 Task: Search one way flight ticket for 3 adults, 3 children in premium economy from Lake Charles: Lake Charles Regional Airport to Evansville: Evansville Regional Airport on 5-3-2023. Choice of flights is Royal air maroc. Number of bags: 9 checked bags. Price is upto 79000. Outbound departure time preference is 13:15.
Action: Mouse moved to (325, 118)
Screenshot: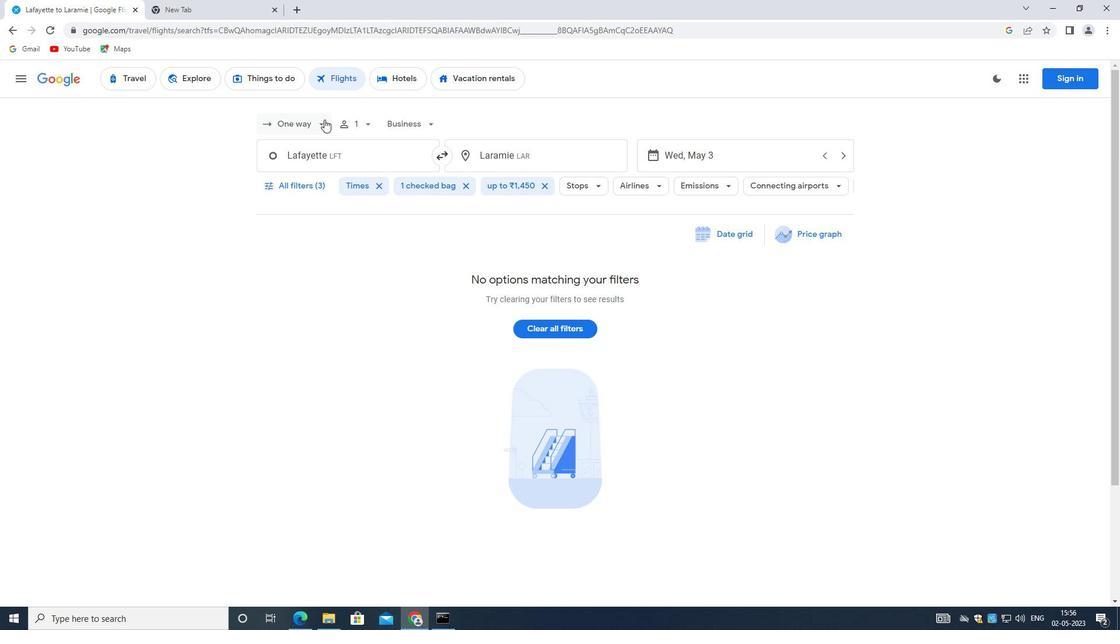 
Action: Mouse pressed left at (325, 118)
Screenshot: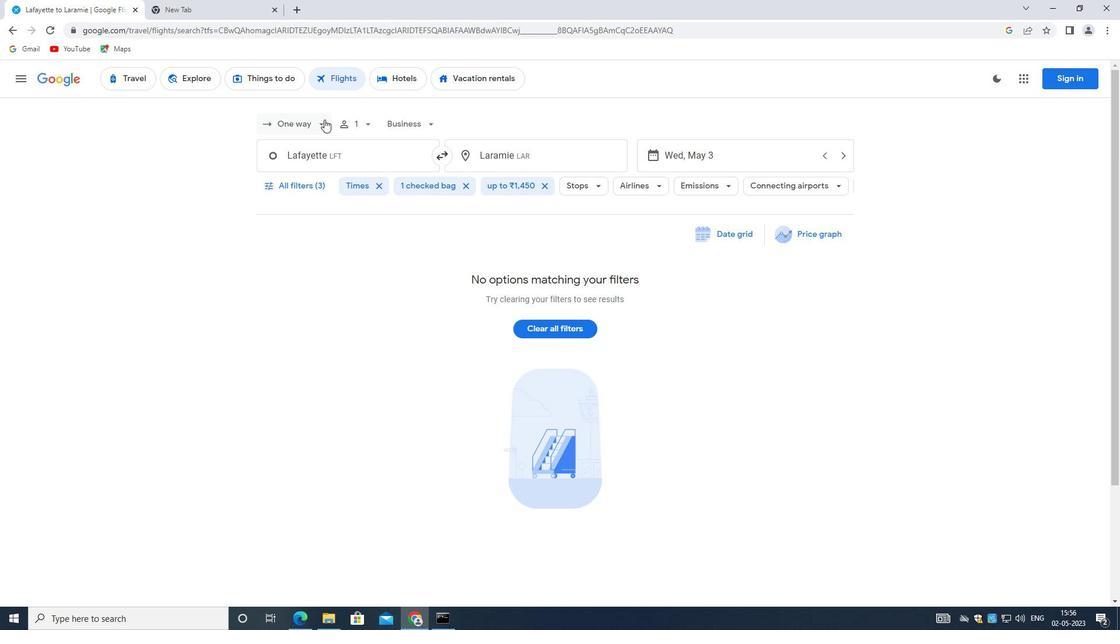 
Action: Mouse moved to (312, 177)
Screenshot: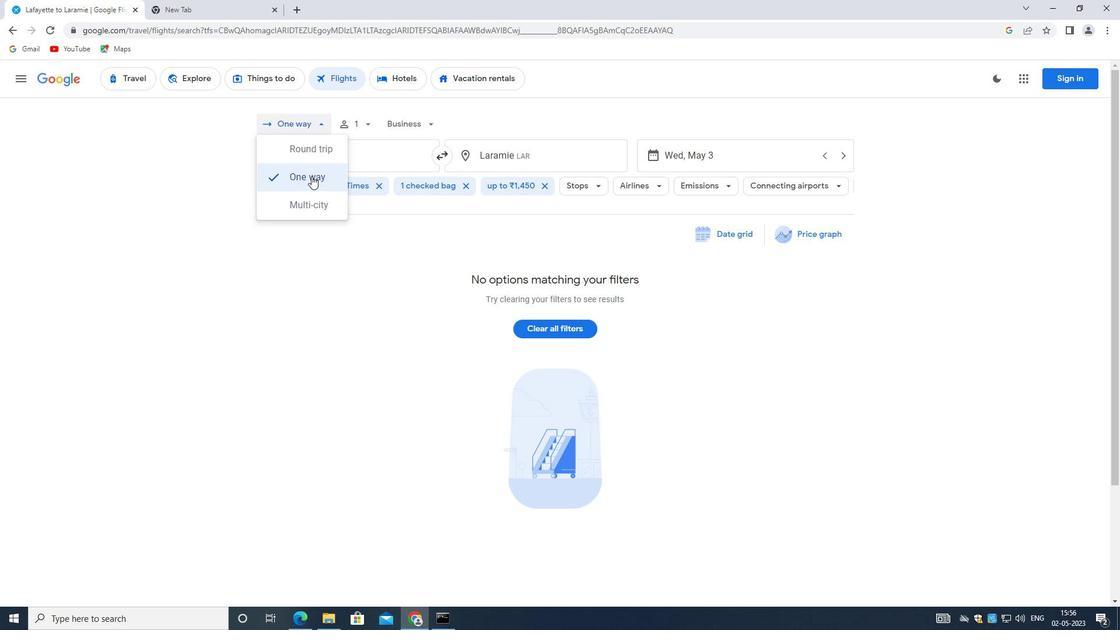 
Action: Mouse pressed left at (312, 177)
Screenshot: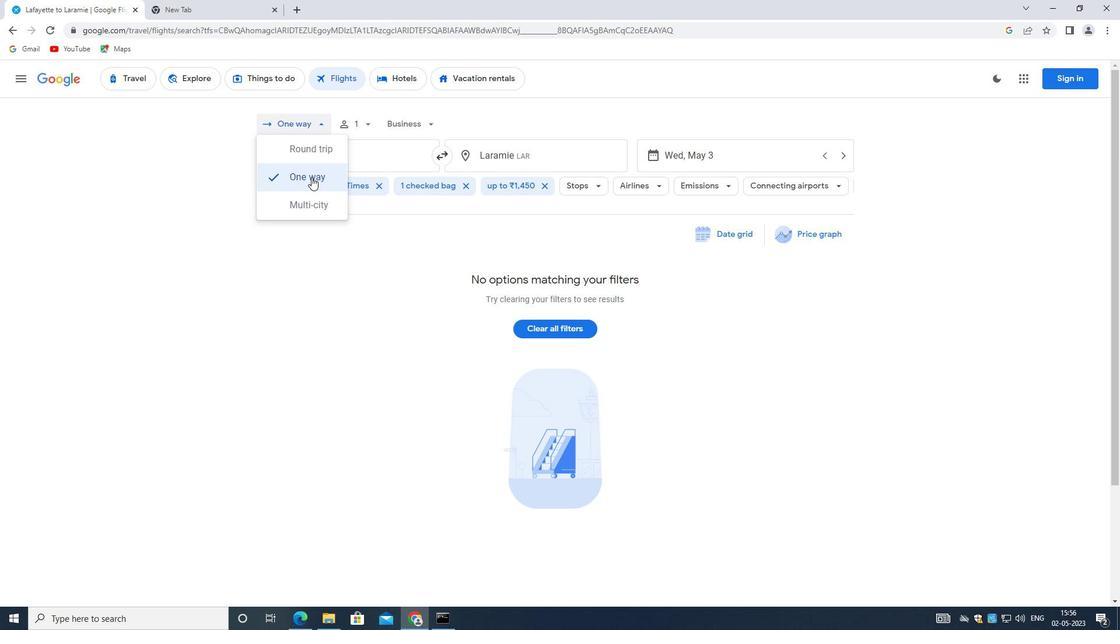 
Action: Mouse moved to (370, 128)
Screenshot: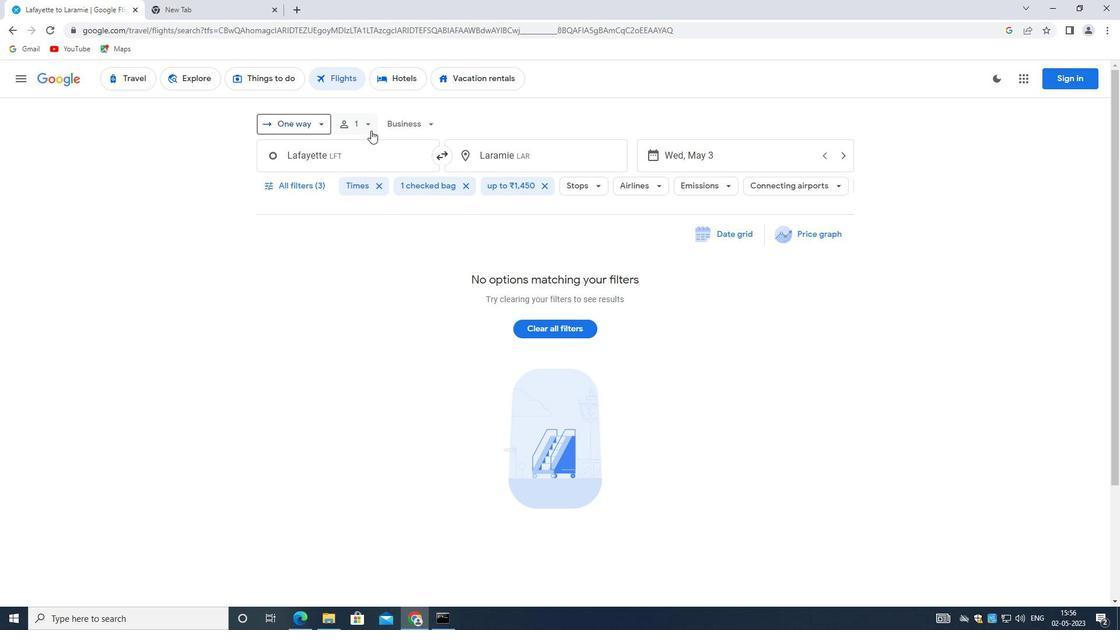 
Action: Mouse pressed left at (370, 128)
Screenshot: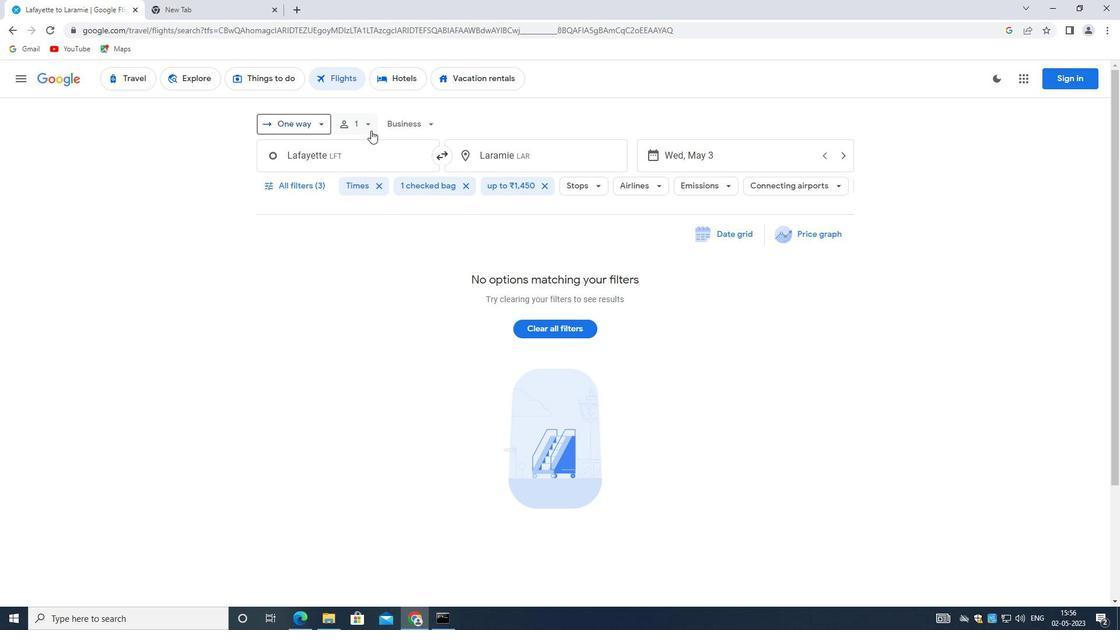 
Action: Mouse moved to (454, 153)
Screenshot: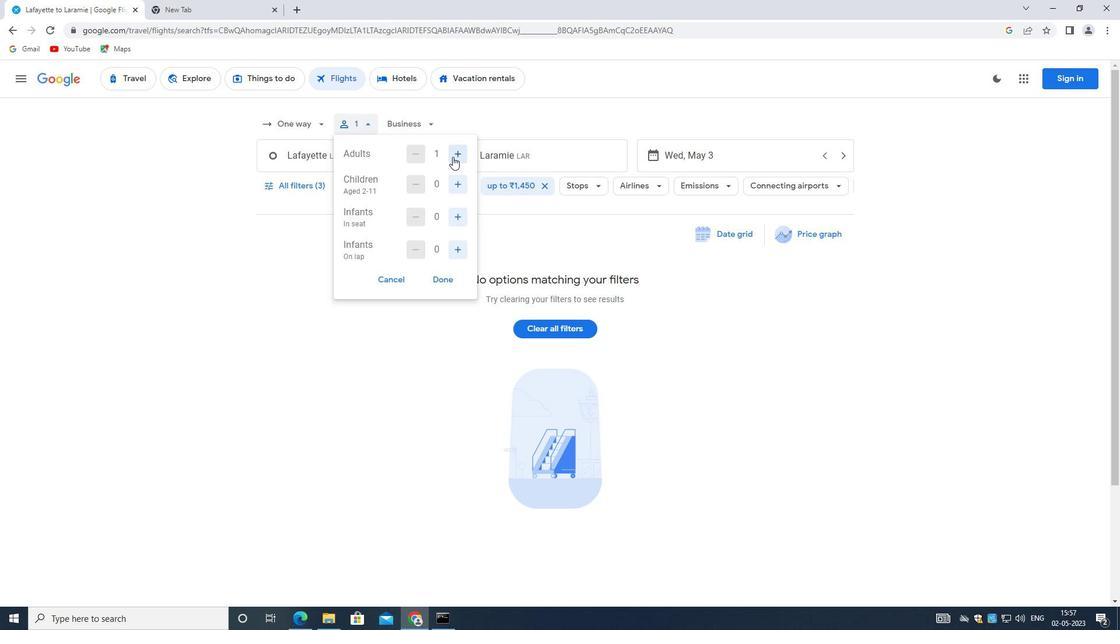 
Action: Mouse pressed left at (454, 153)
Screenshot: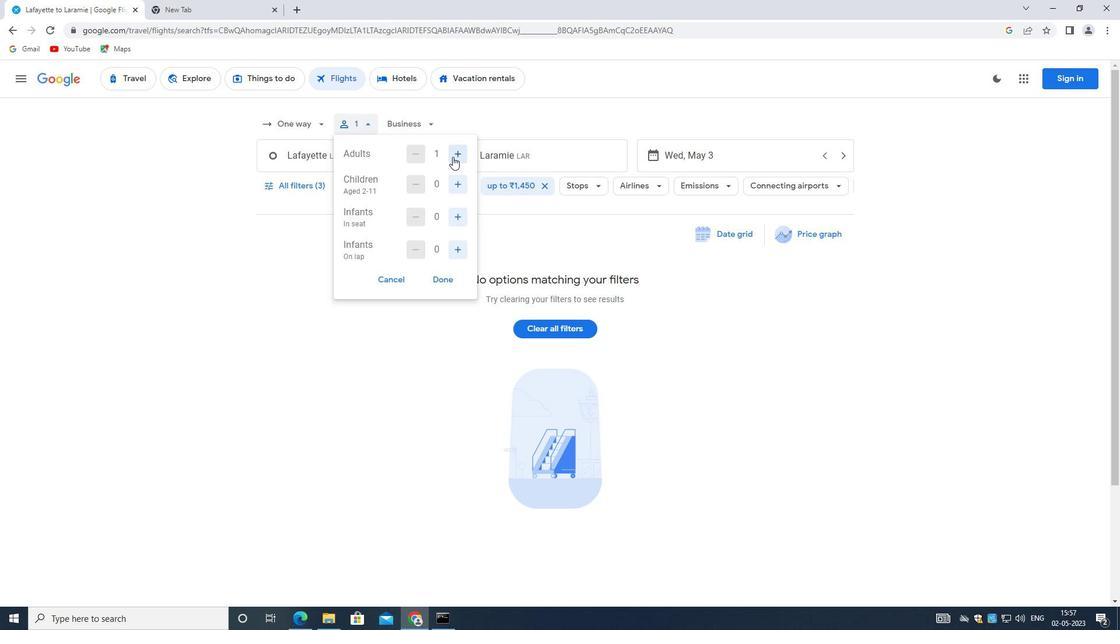 
Action: Mouse moved to (454, 152)
Screenshot: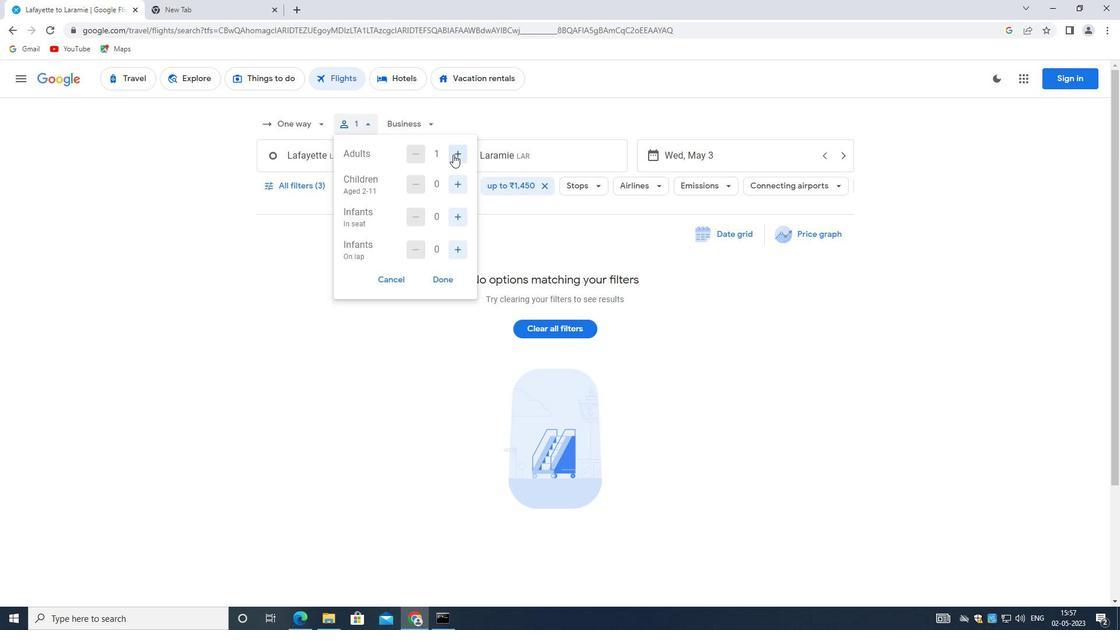 
Action: Mouse pressed left at (454, 152)
Screenshot: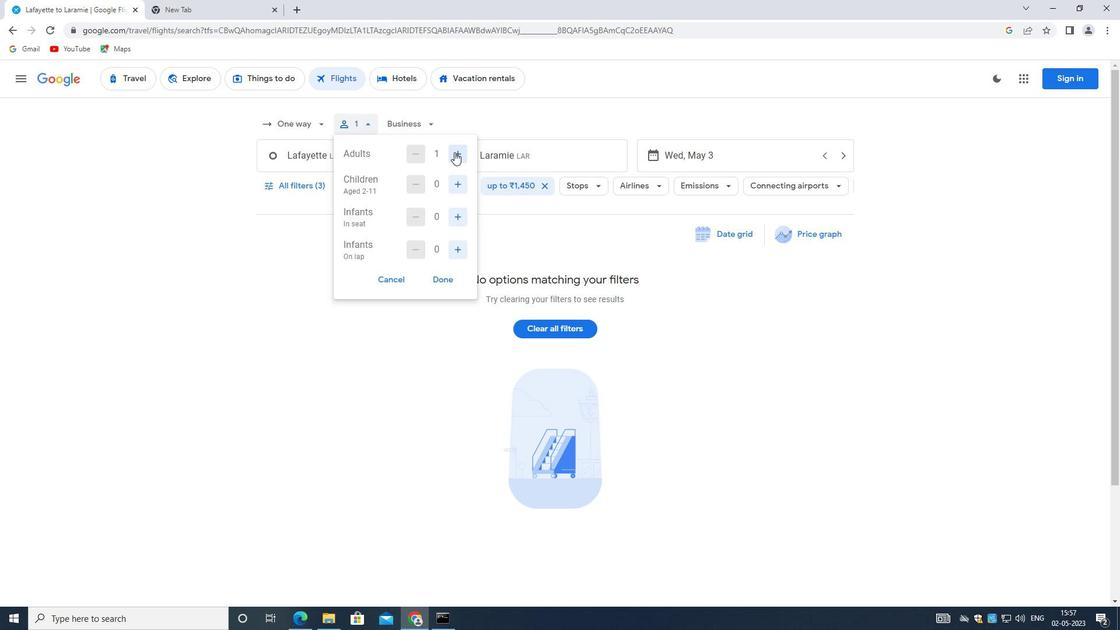 
Action: Mouse pressed left at (454, 152)
Screenshot: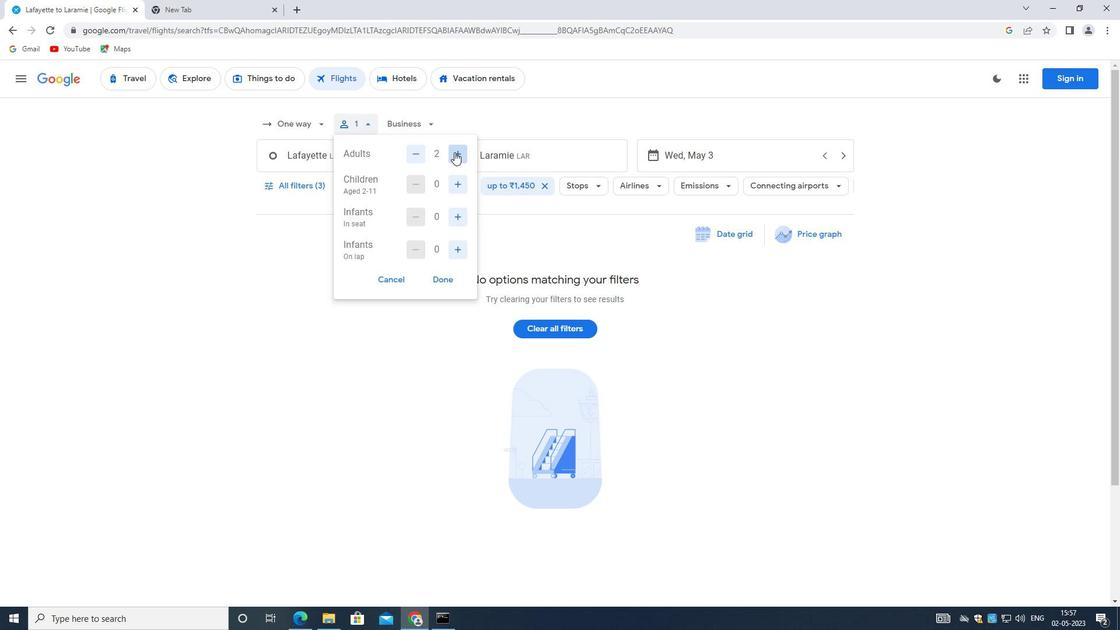 
Action: Mouse moved to (416, 152)
Screenshot: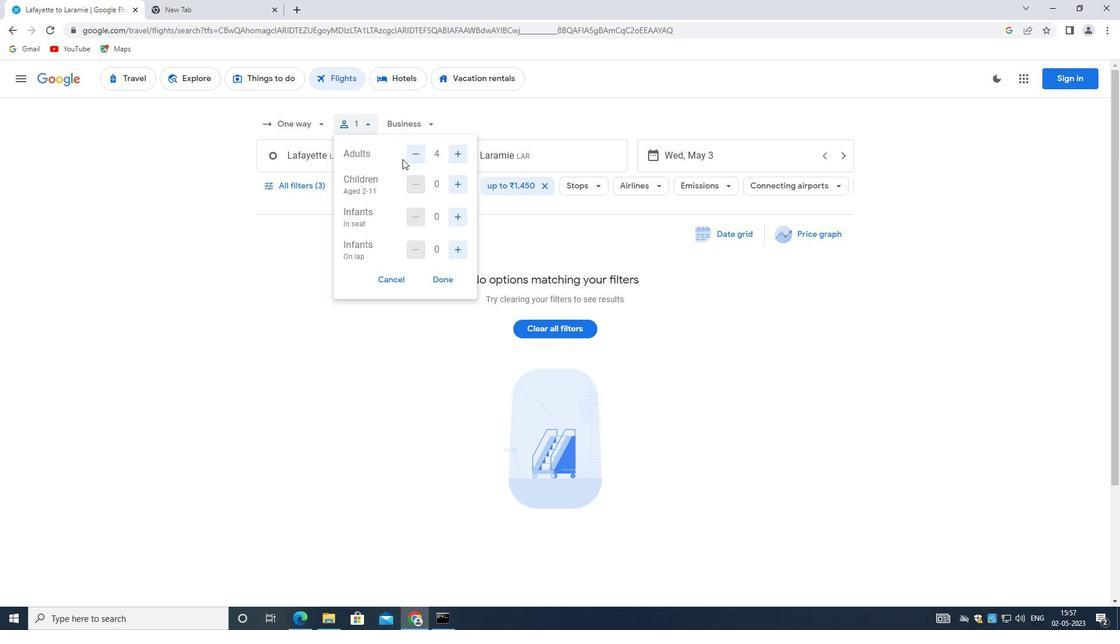 
Action: Mouse pressed left at (416, 152)
Screenshot: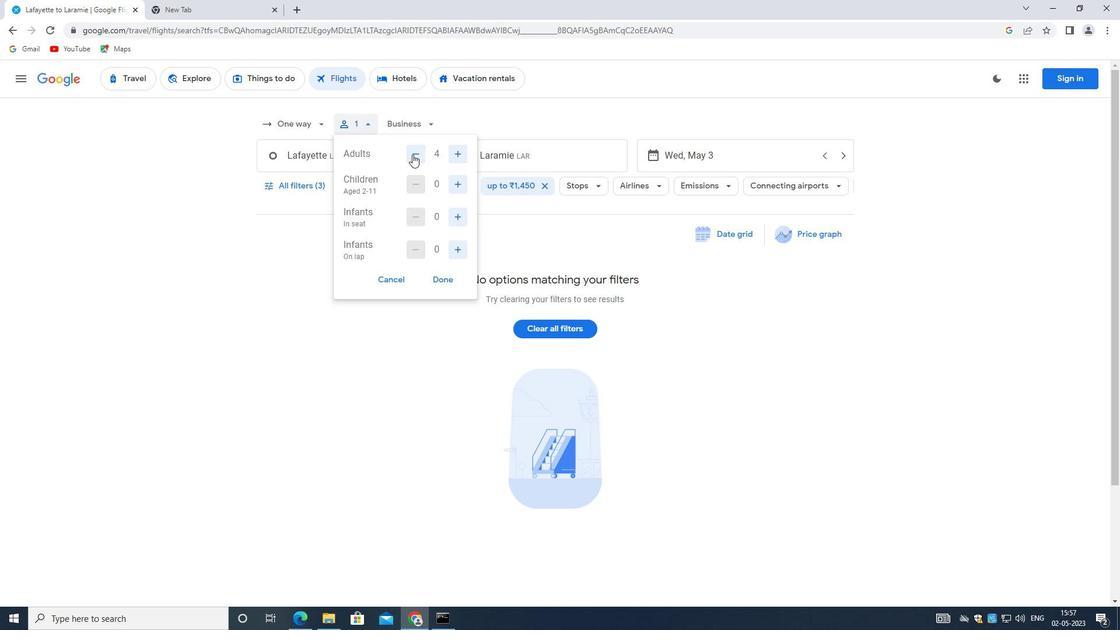
Action: Mouse moved to (455, 182)
Screenshot: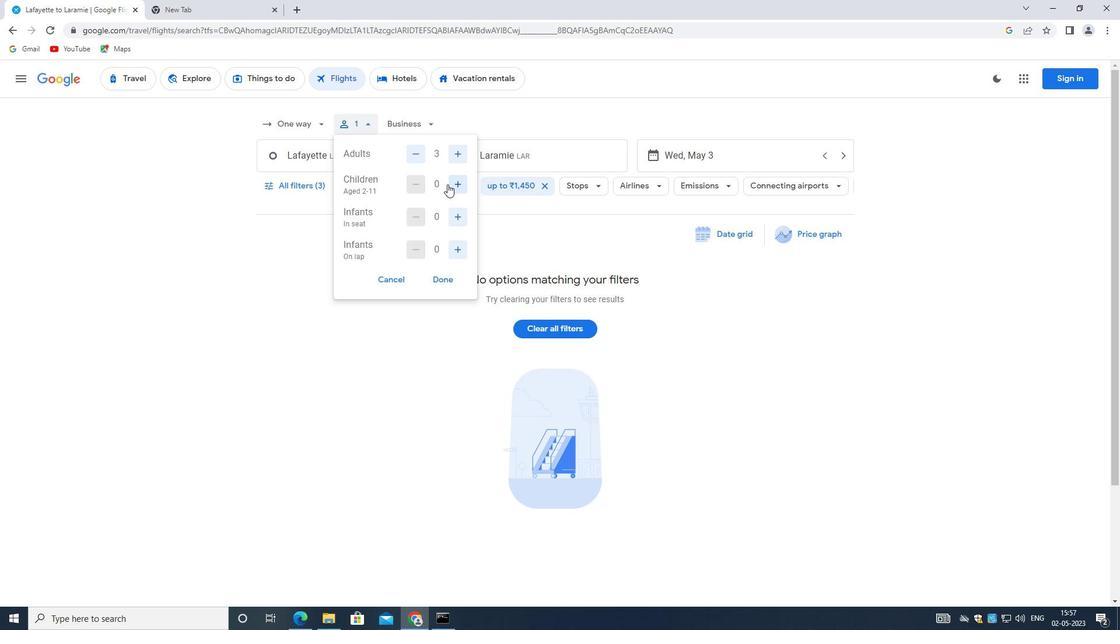 
Action: Mouse pressed left at (455, 182)
Screenshot: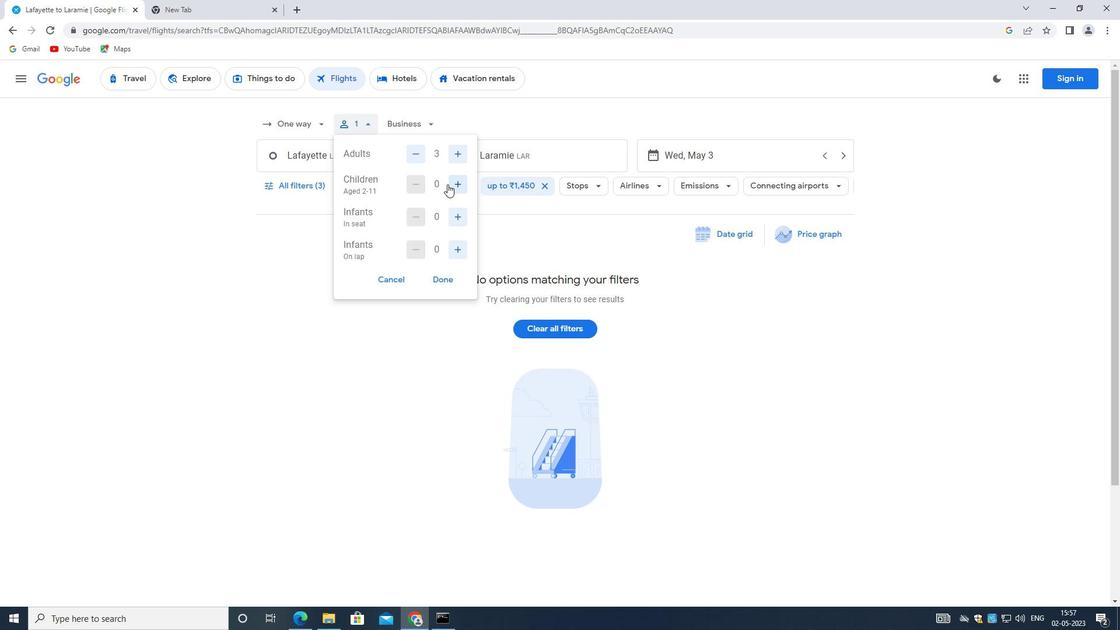 
Action: Mouse pressed left at (455, 182)
Screenshot: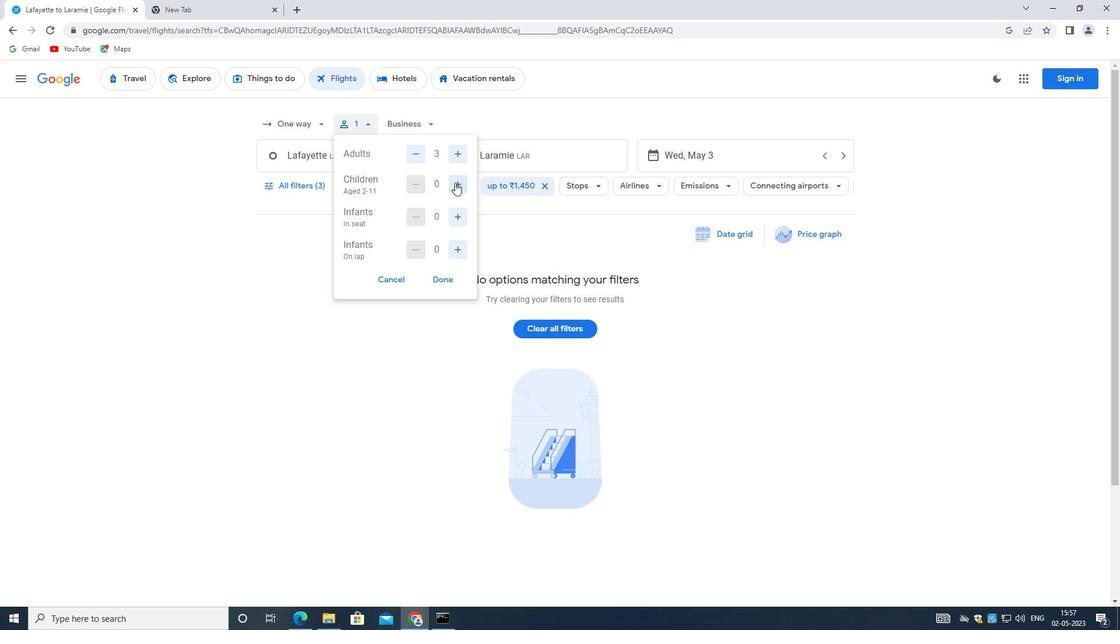 
Action: Mouse pressed left at (455, 182)
Screenshot: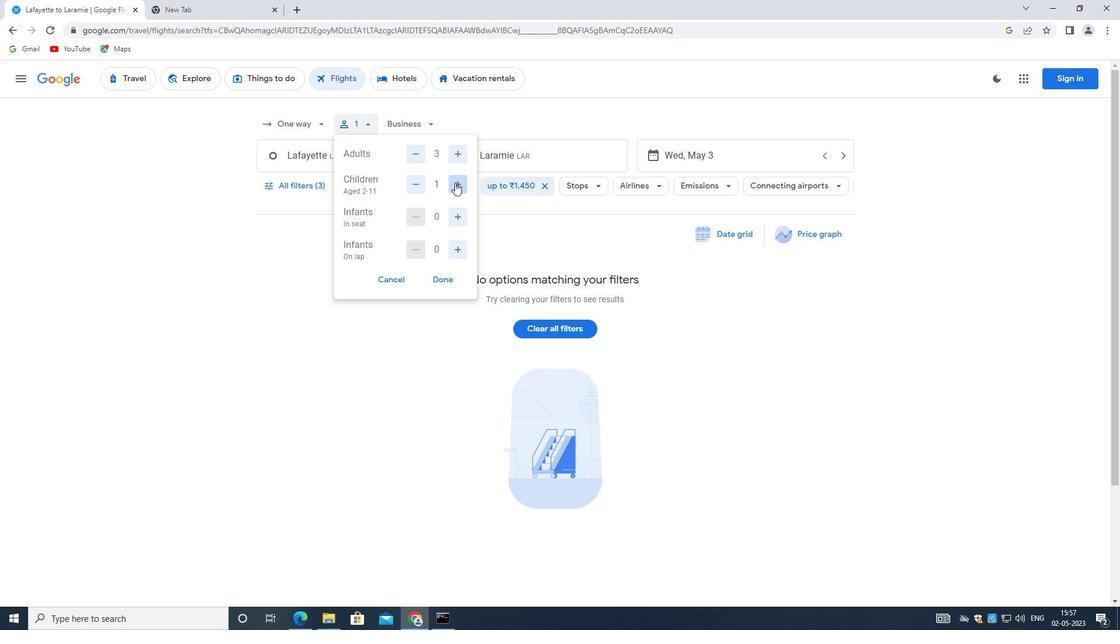 
Action: Mouse moved to (446, 280)
Screenshot: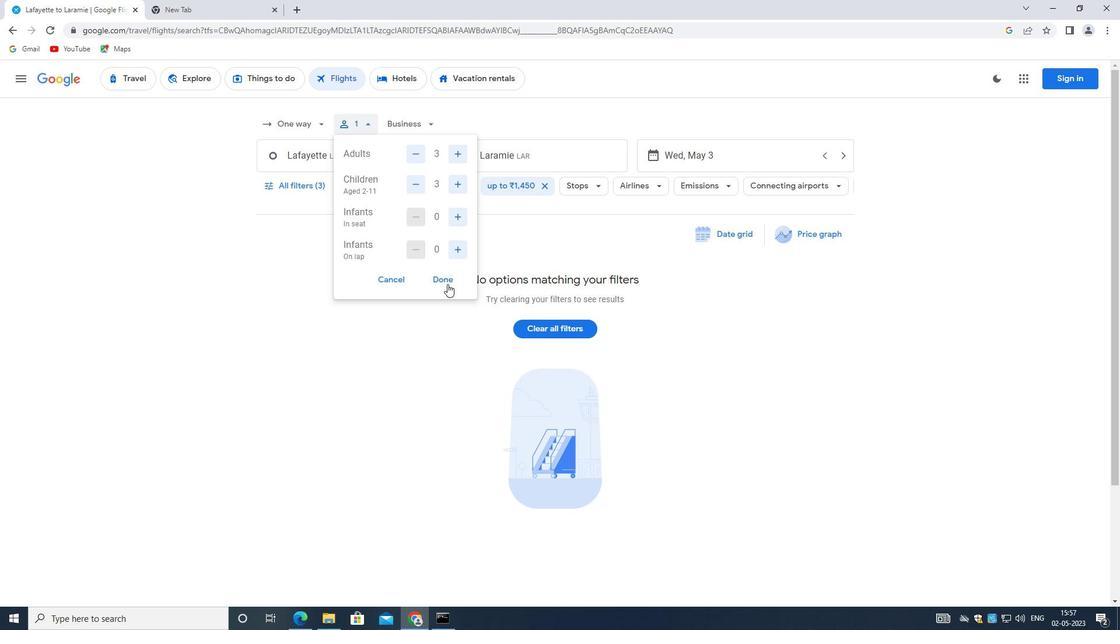 
Action: Mouse pressed left at (446, 280)
Screenshot: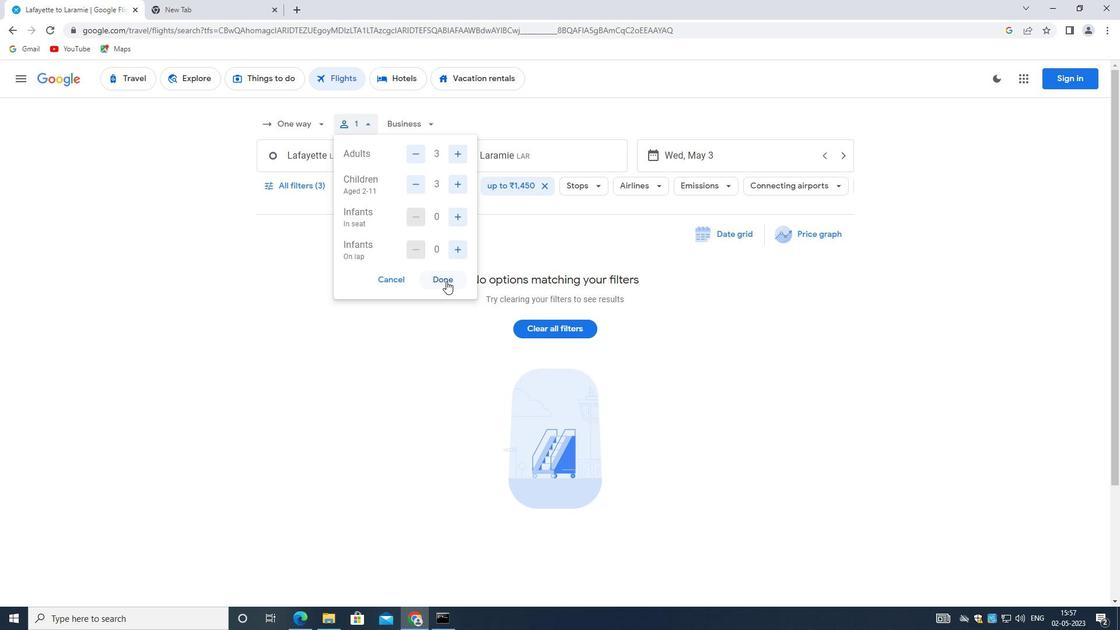 
Action: Mouse moved to (408, 130)
Screenshot: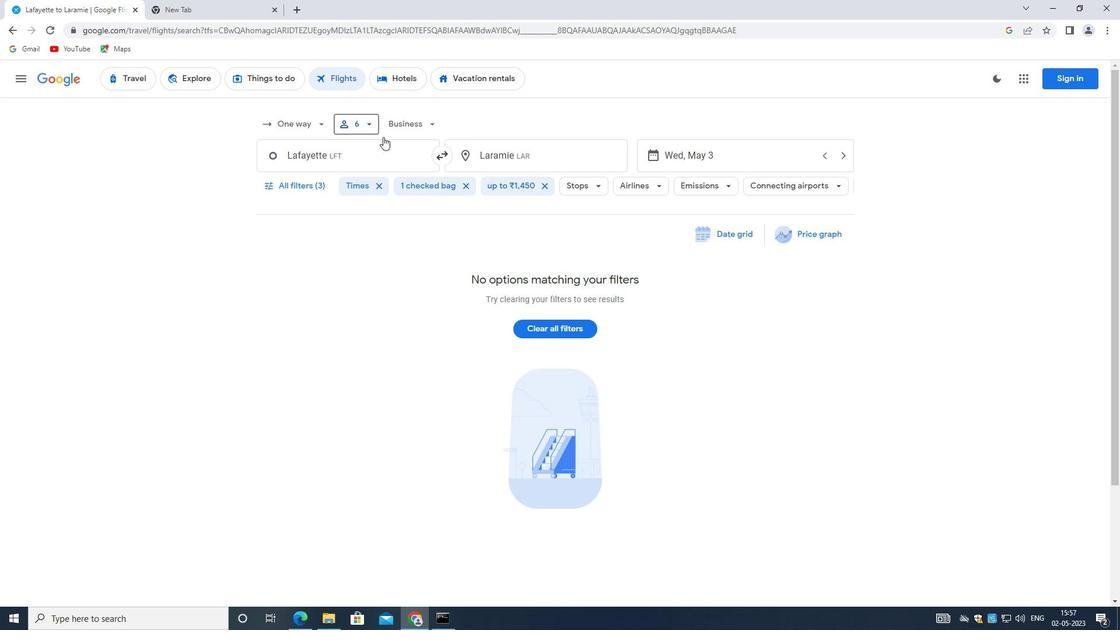 
Action: Mouse pressed left at (408, 130)
Screenshot: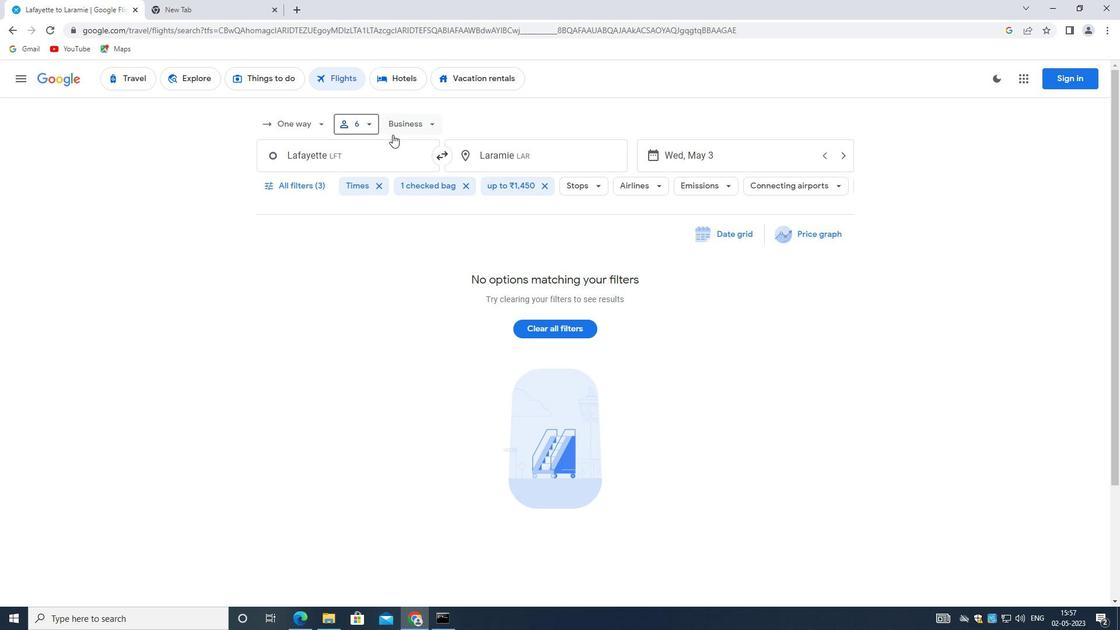 
Action: Mouse moved to (425, 151)
Screenshot: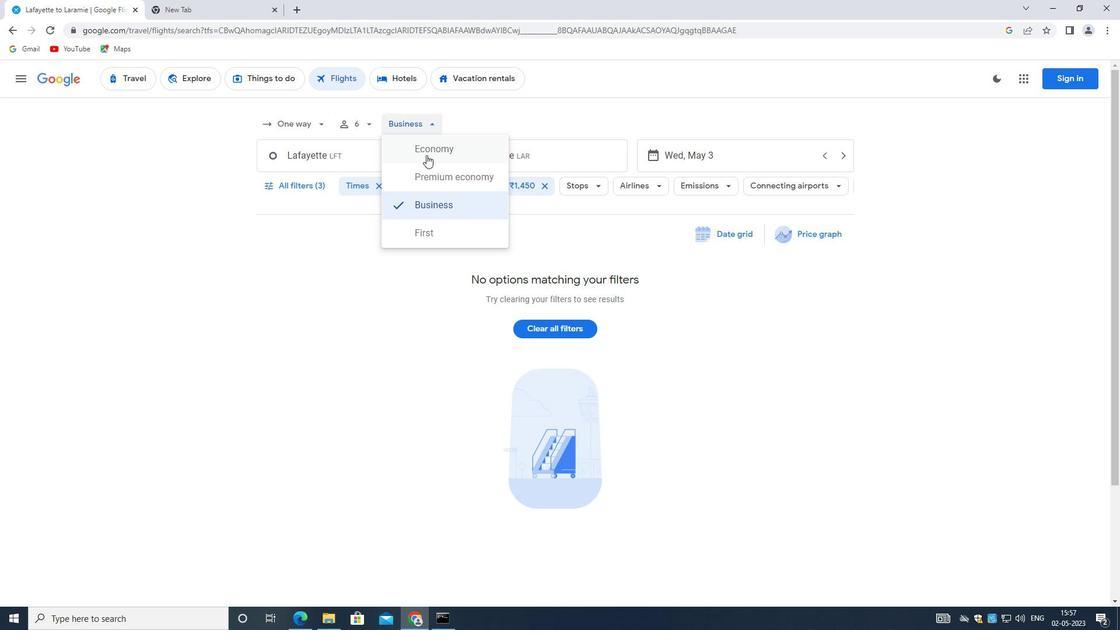 
Action: Mouse pressed left at (425, 151)
Screenshot: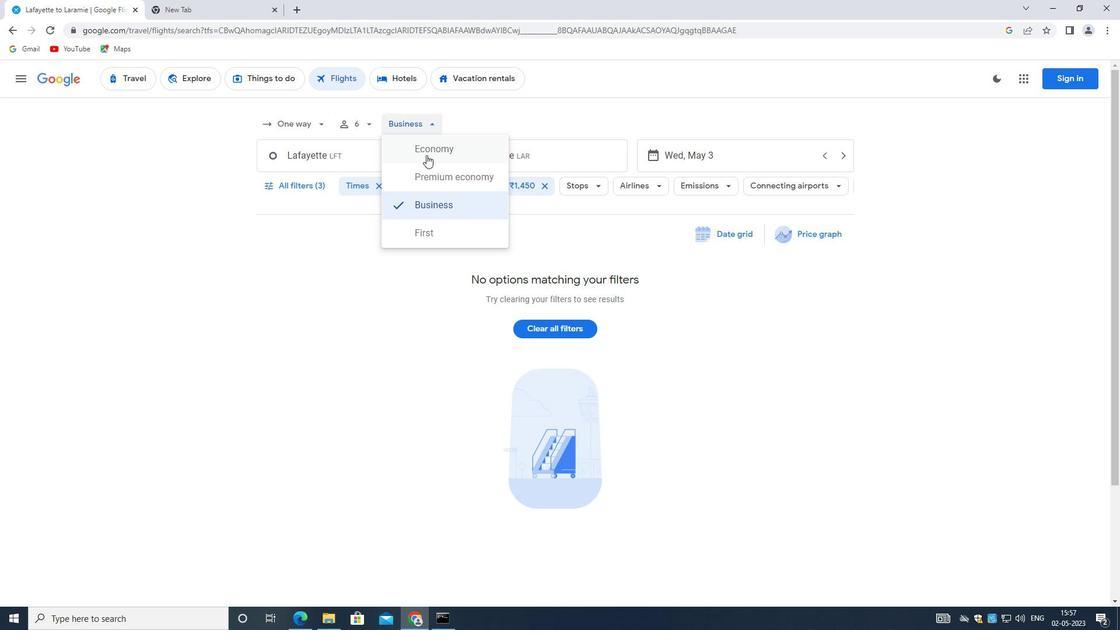 
Action: Mouse moved to (345, 159)
Screenshot: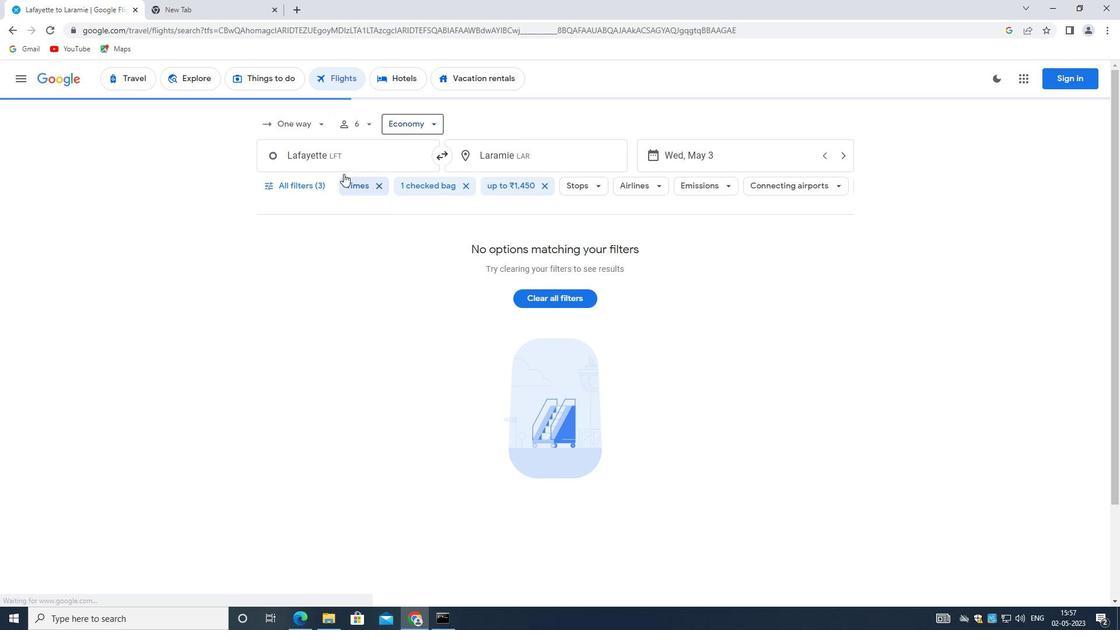 
Action: Mouse pressed left at (345, 159)
Screenshot: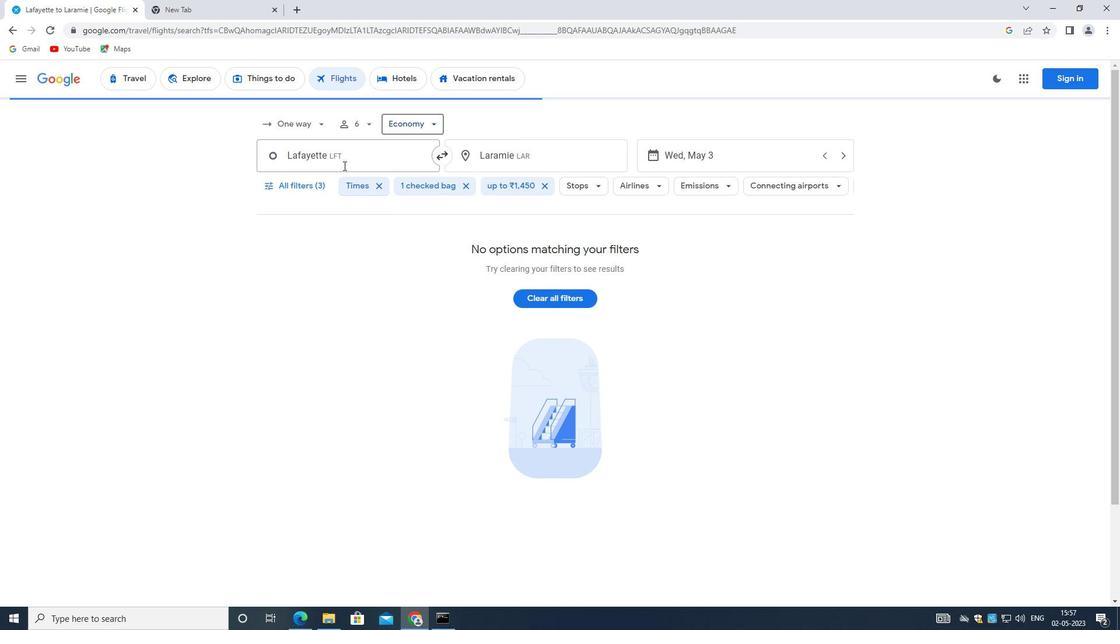 
Action: Mouse moved to (345, 158)
Screenshot: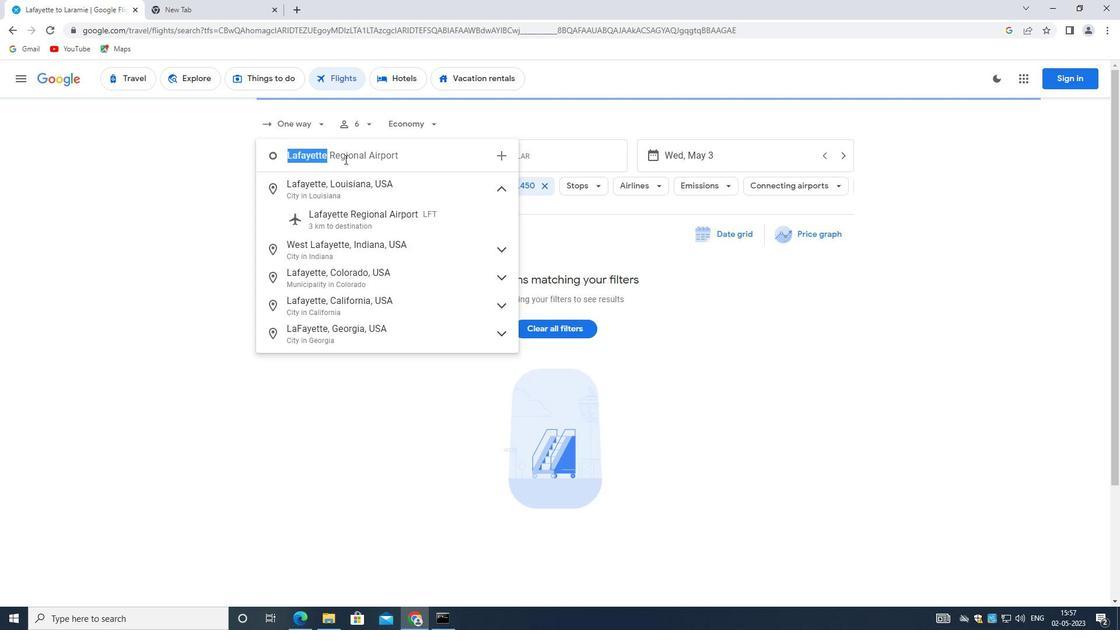 
Action: Key pressed <Key.backspace>
Screenshot: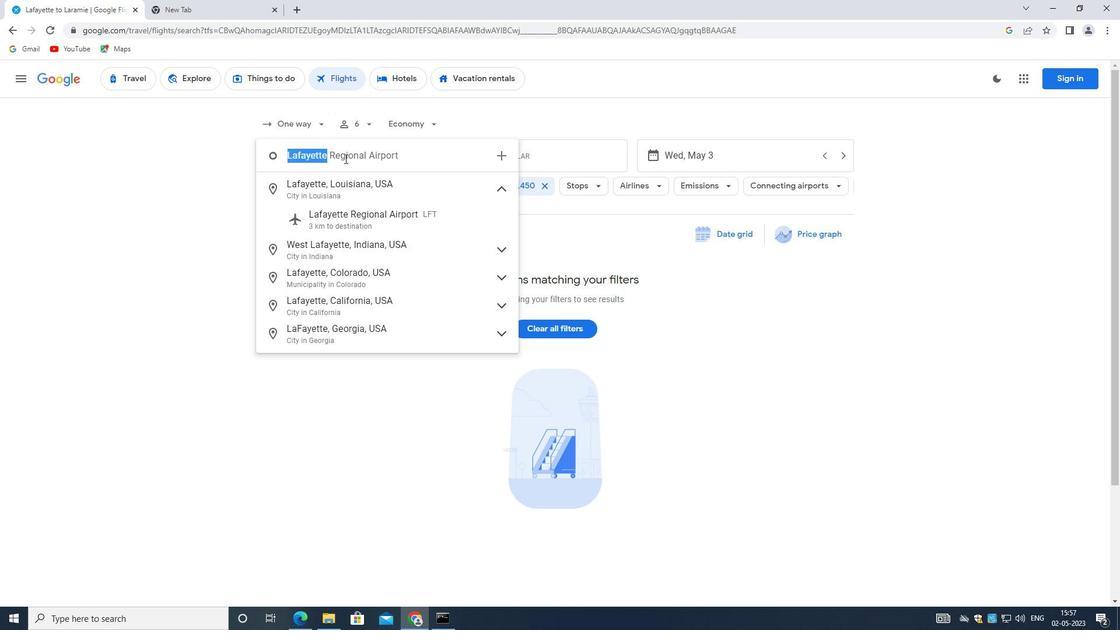 
Action: Mouse moved to (427, 120)
Screenshot: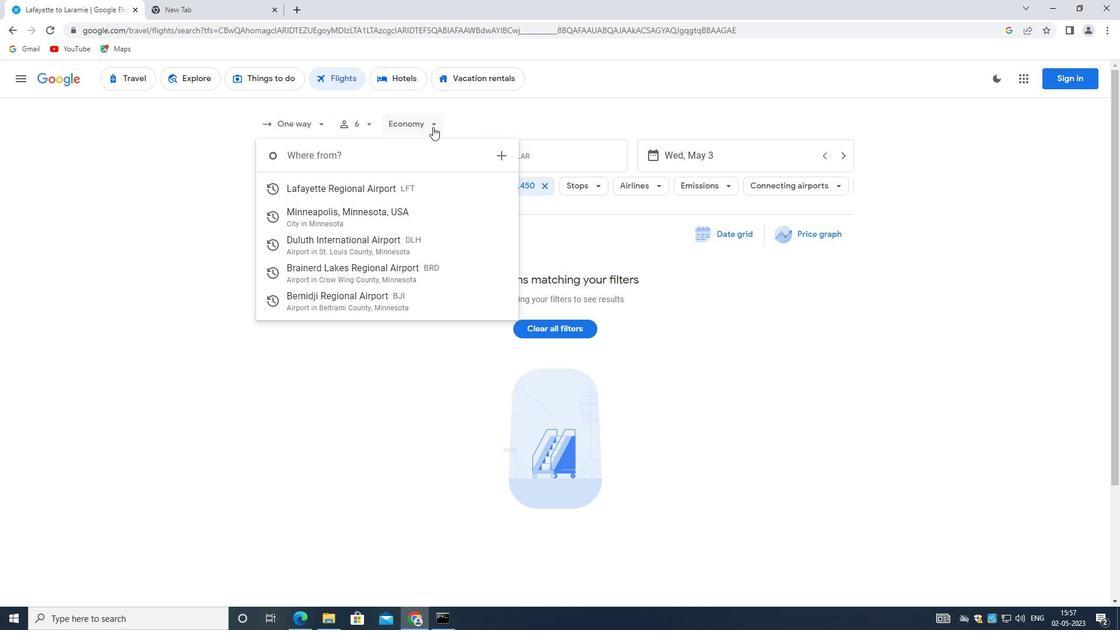 
Action: Mouse pressed left at (427, 120)
Screenshot: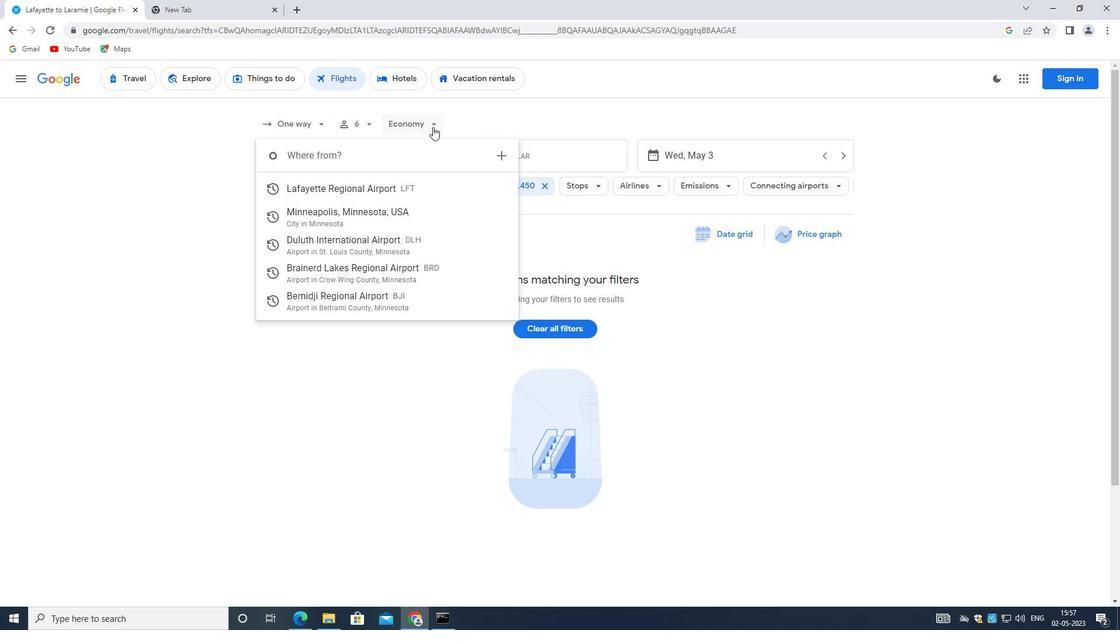 
Action: Mouse moved to (429, 179)
Screenshot: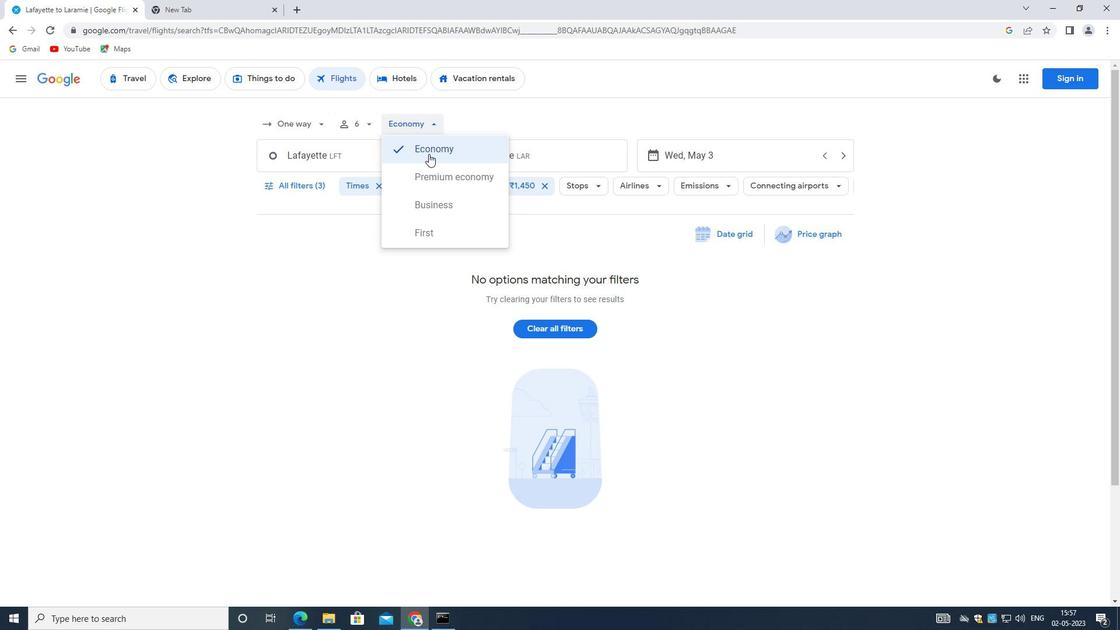
Action: Mouse pressed left at (429, 179)
Screenshot: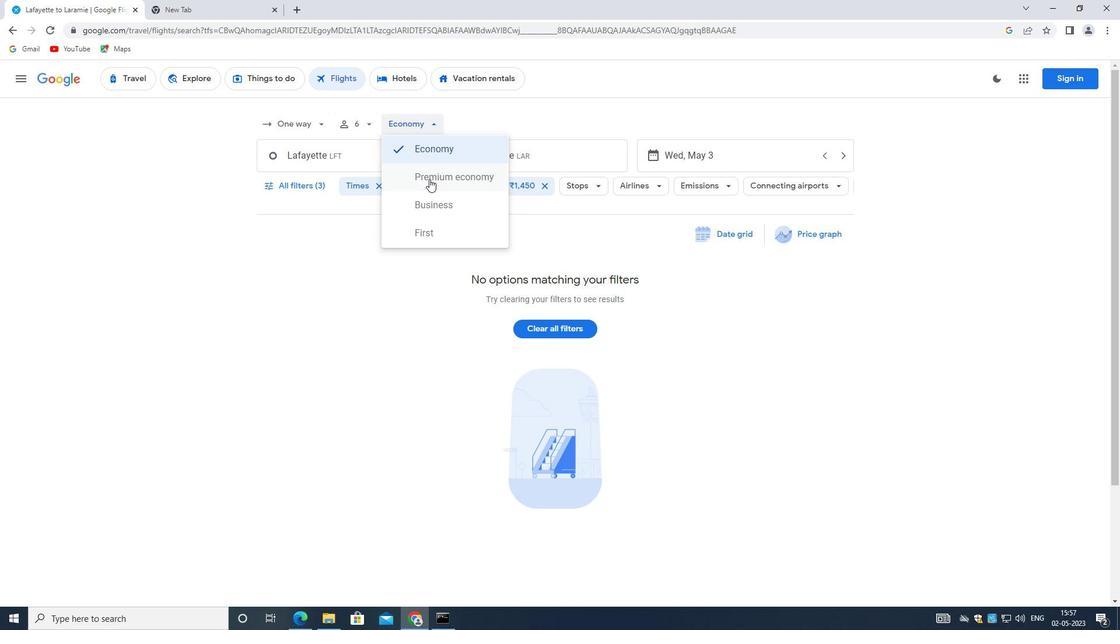 
Action: Mouse moved to (305, 159)
Screenshot: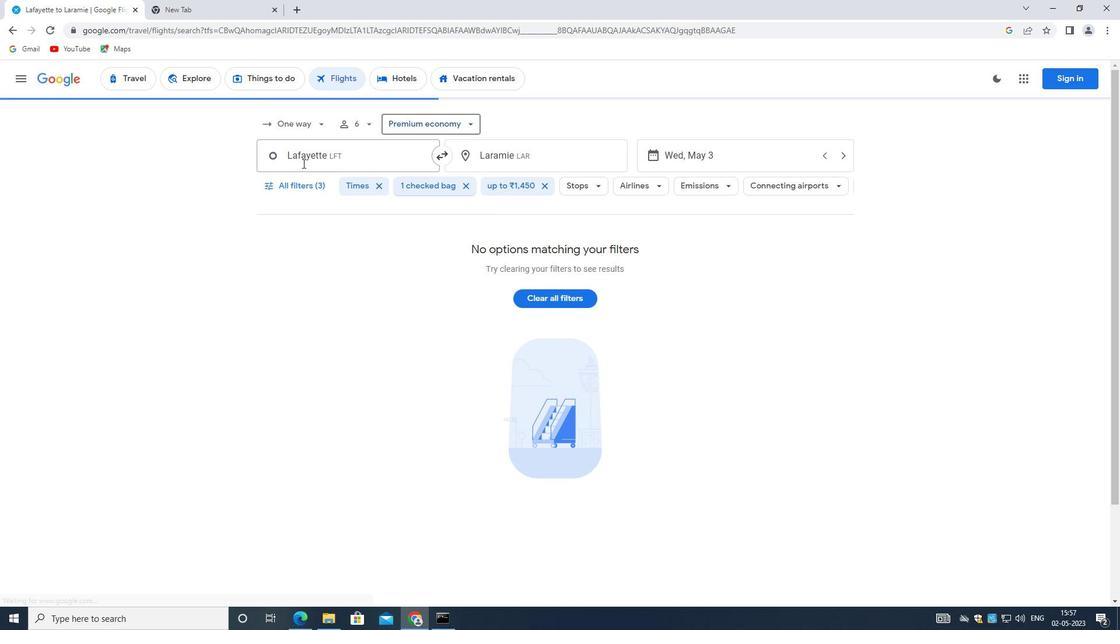 
Action: Mouse pressed left at (305, 159)
Screenshot: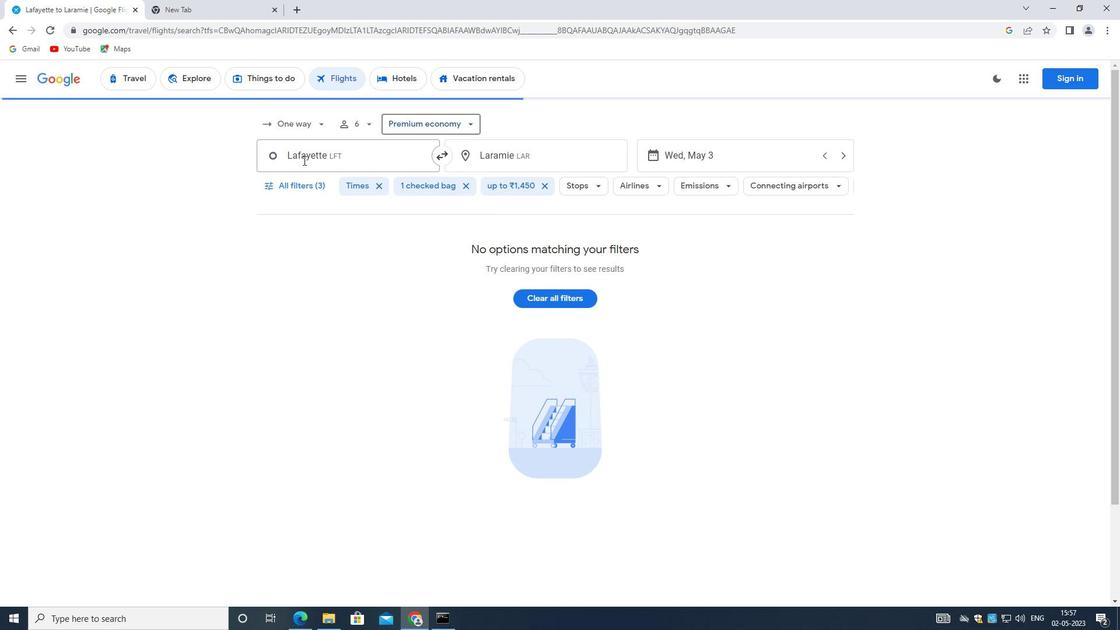 
Action: Mouse moved to (306, 158)
Screenshot: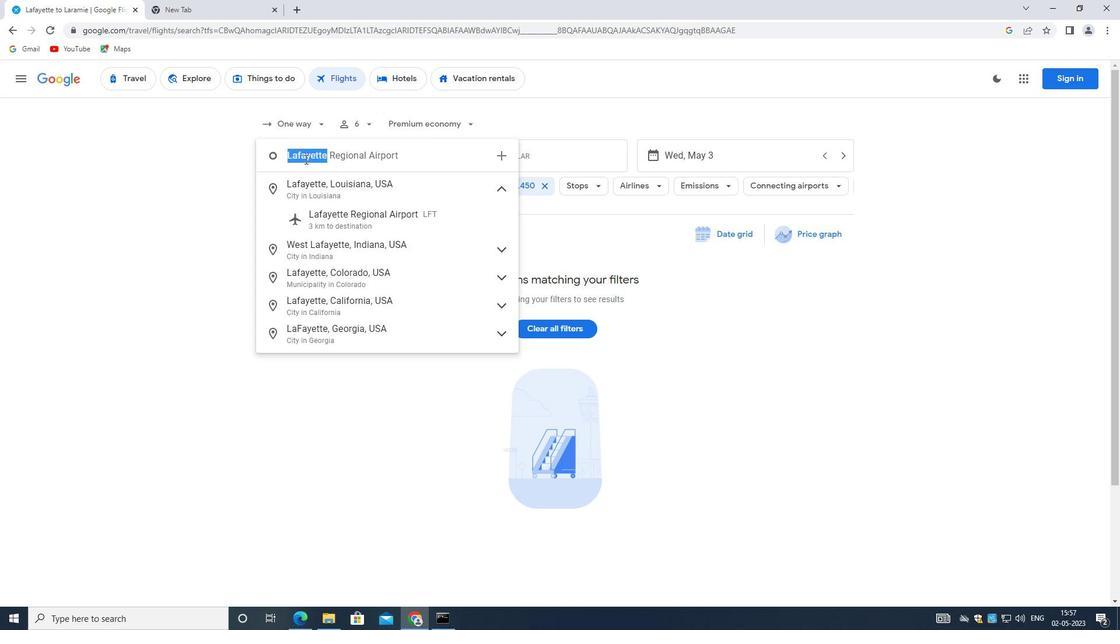 
Action: Key pressed <Key.backspace><Key.shift_r>Lake<Key.space><Key.shift><Key.shift><Key.shift><Key.shift><Key.shift><Key.shift><Key.shift><Key.shift>CHARLES<Key.shift_r>:<Key.space><Key.shift_r>L<Key.backspace><Key.backspace>
Screenshot: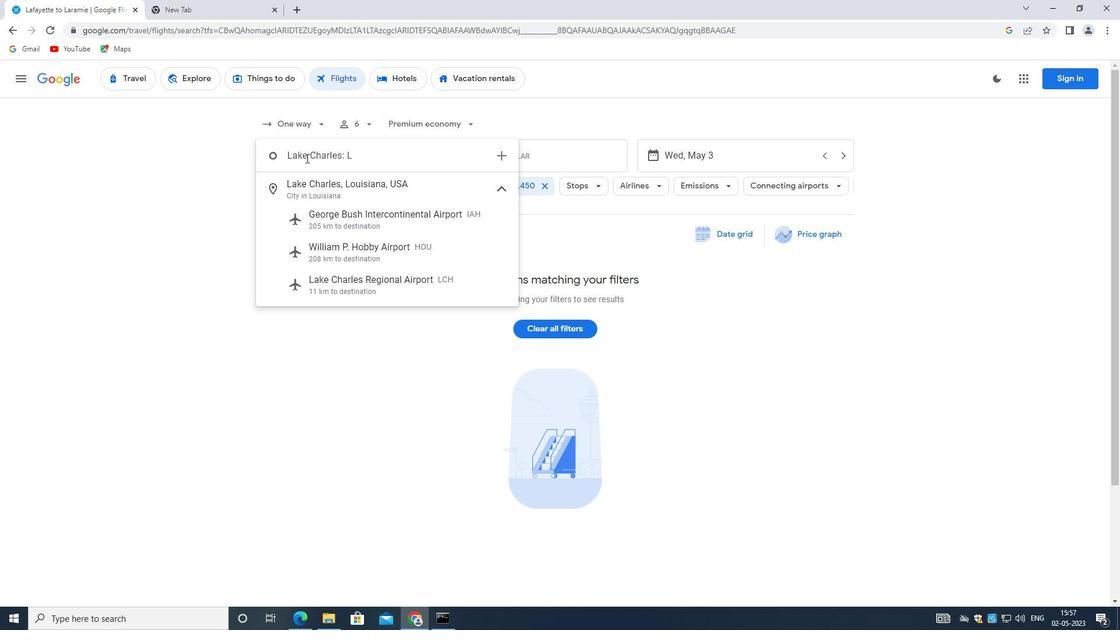 
Action: Mouse moved to (415, 279)
Screenshot: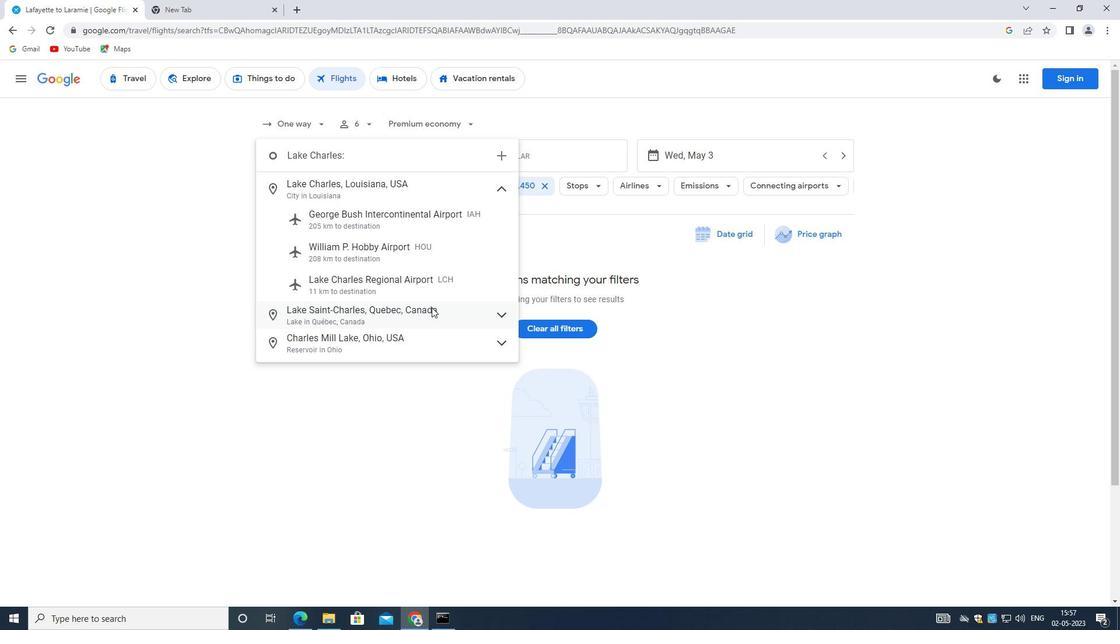 
Action: Mouse pressed left at (415, 279)
Screenshot: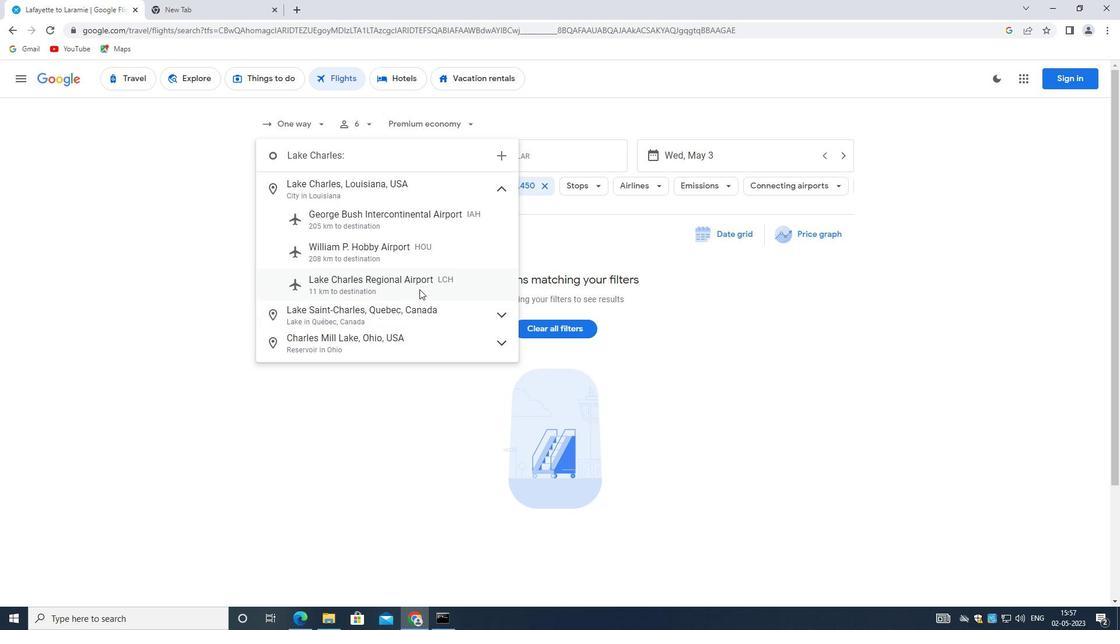 
Action: Mouse moved to (524, 158)
Screenshot: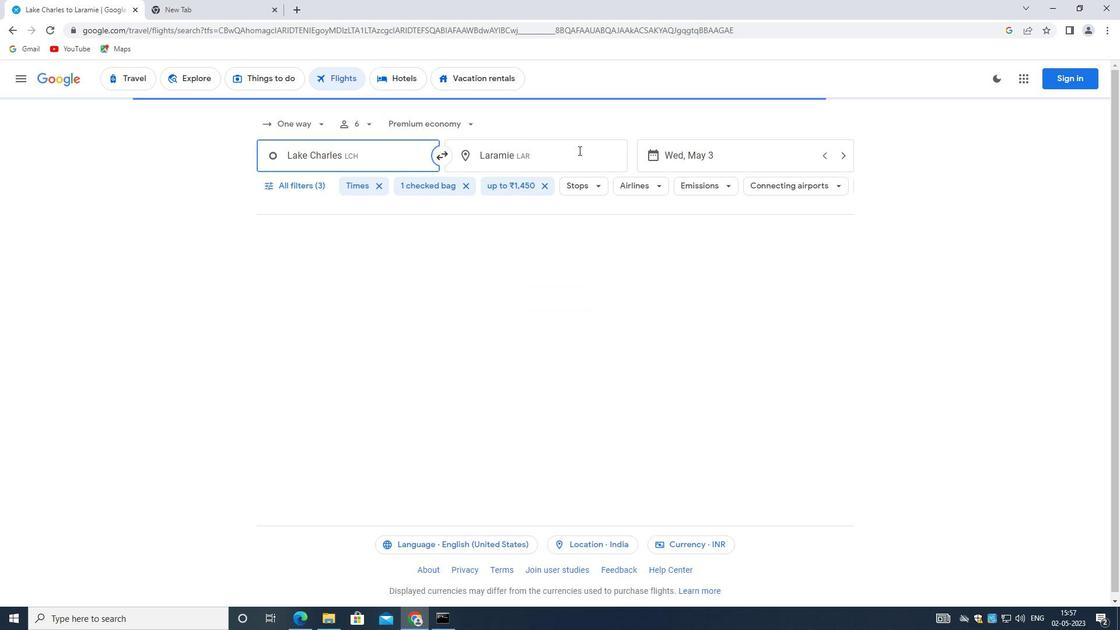 
Action: Mouse pressed left at (524, 158)
Screenshot: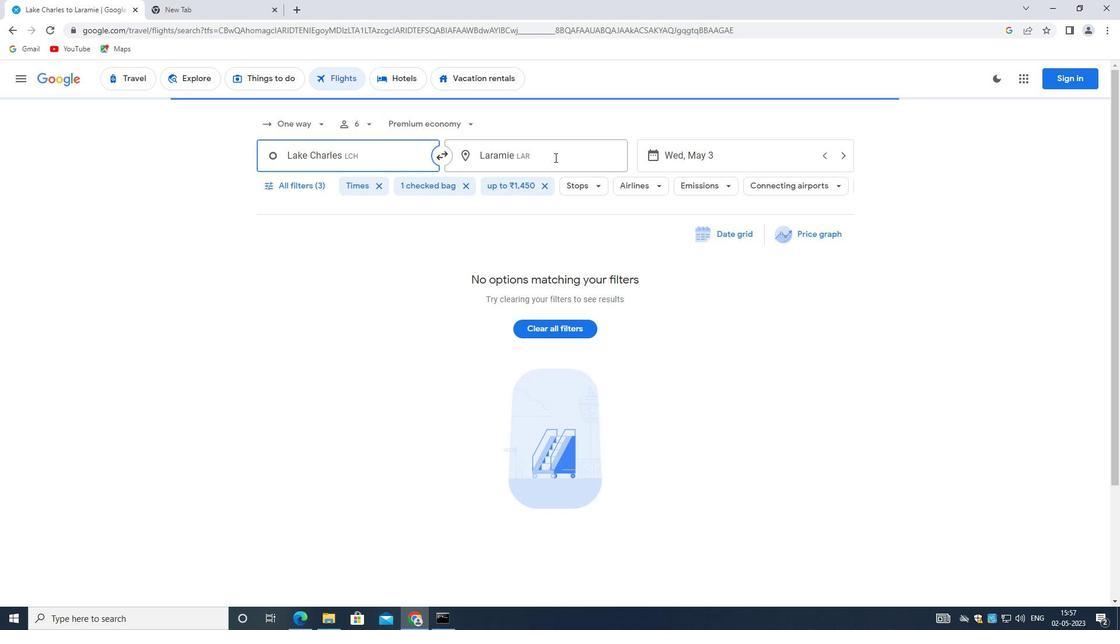 
Action: Key pressed <Key.backspace><Key.shift><Key.shift><Key.shift><Key.shift><Key.shift><Key.shift><Key.shift><Key.shift><Key.shift><Key.shift>EVANSVILLE
Screenshot: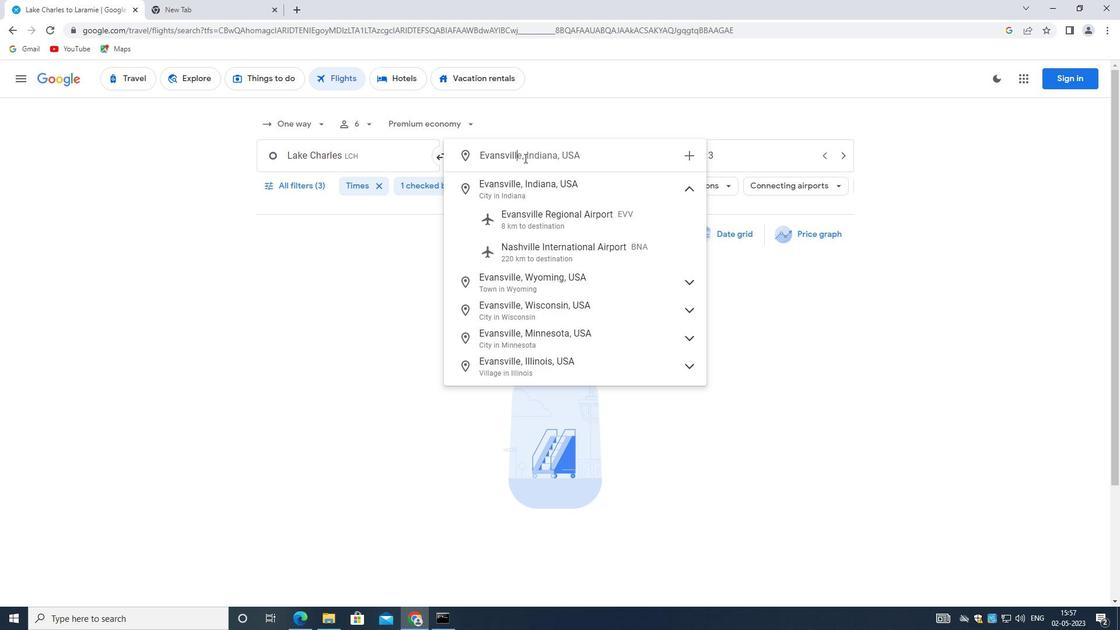 
Action: Mouse moved to (545, 217)
Screenshot: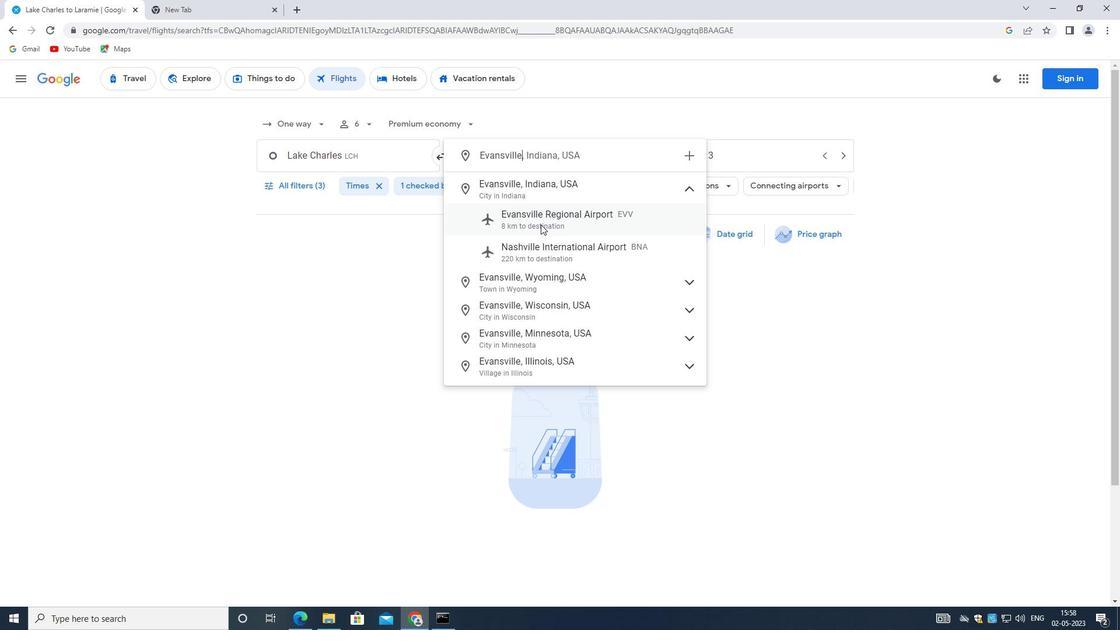 
Action: Mouse pressed left at (545, 217)
Screenshot: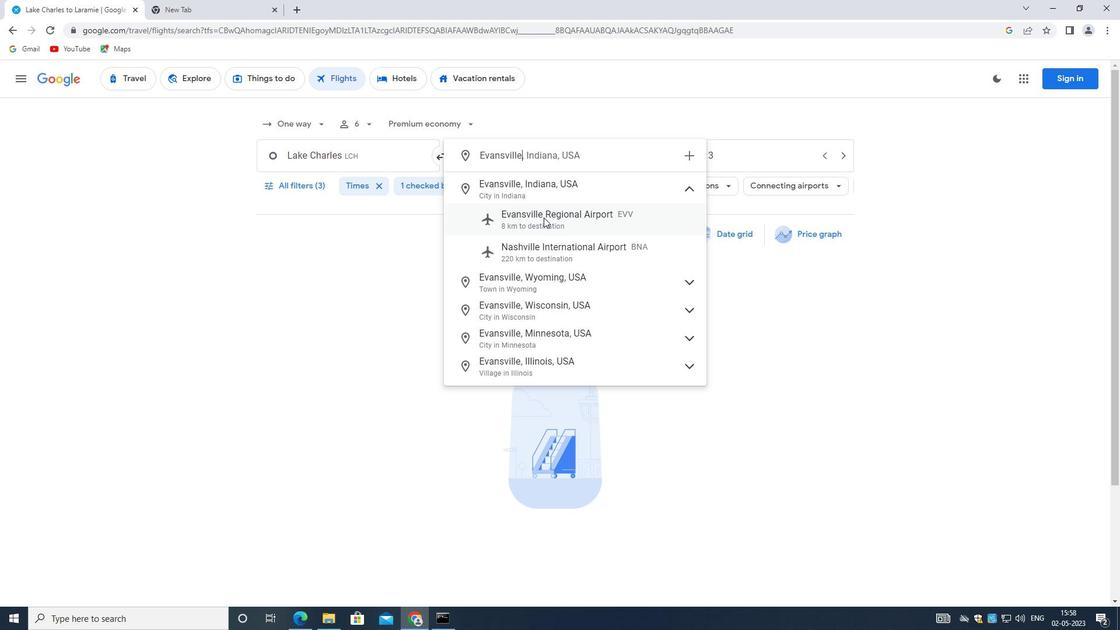 
Action: Mouse moved to (712, 150)
Screenshot: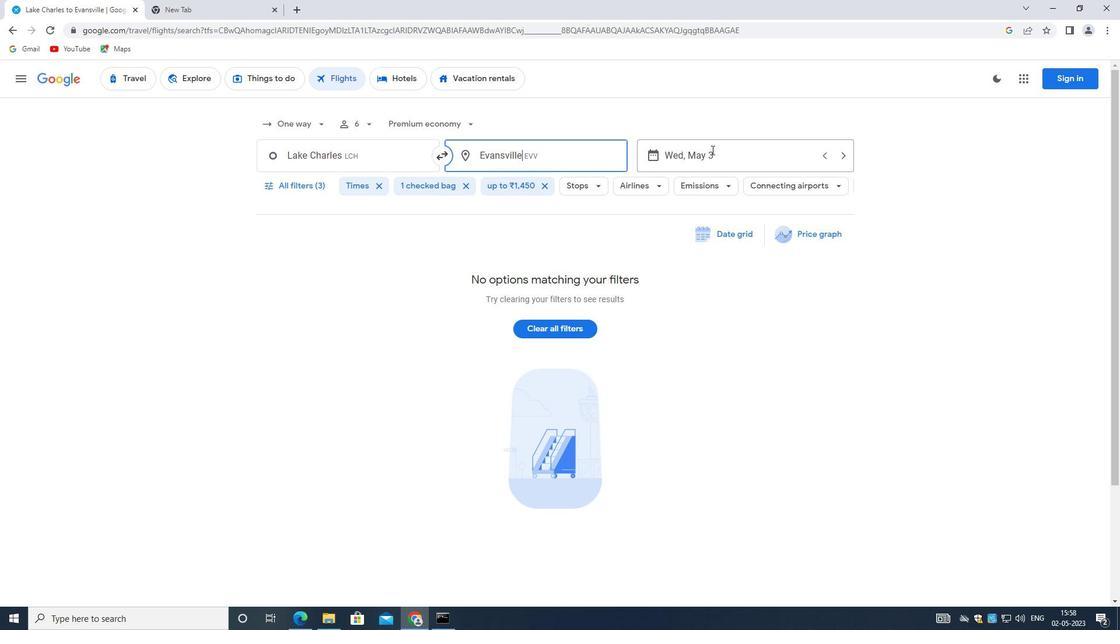 
Action: Mouse pressed left at (712, 150)
Screenshot: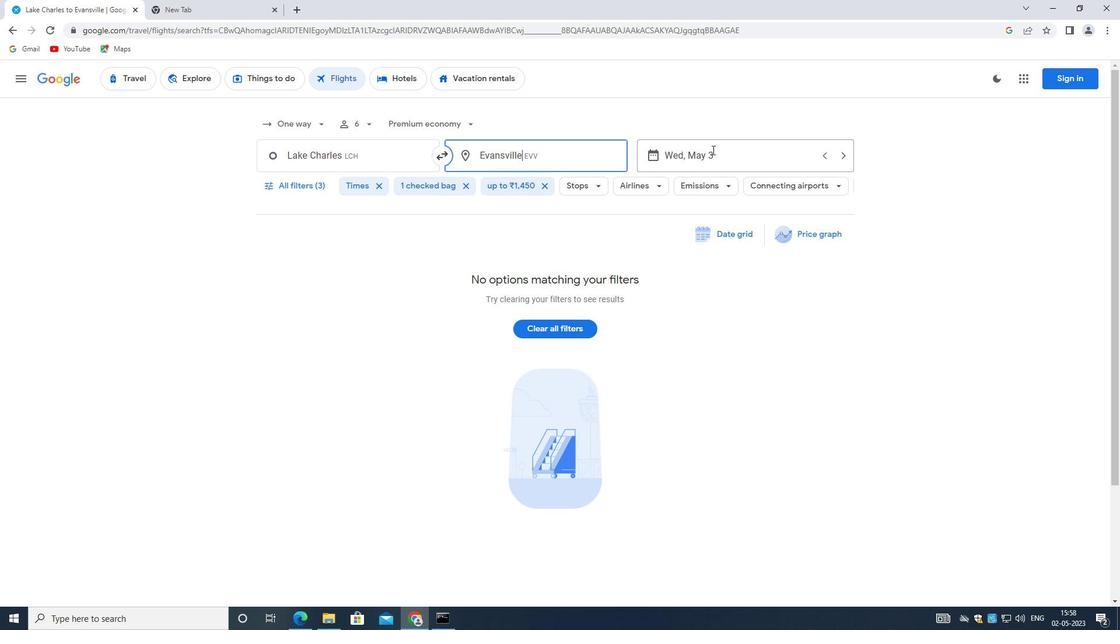 
Action: Mouse moved to (825, 445)
Screenshot: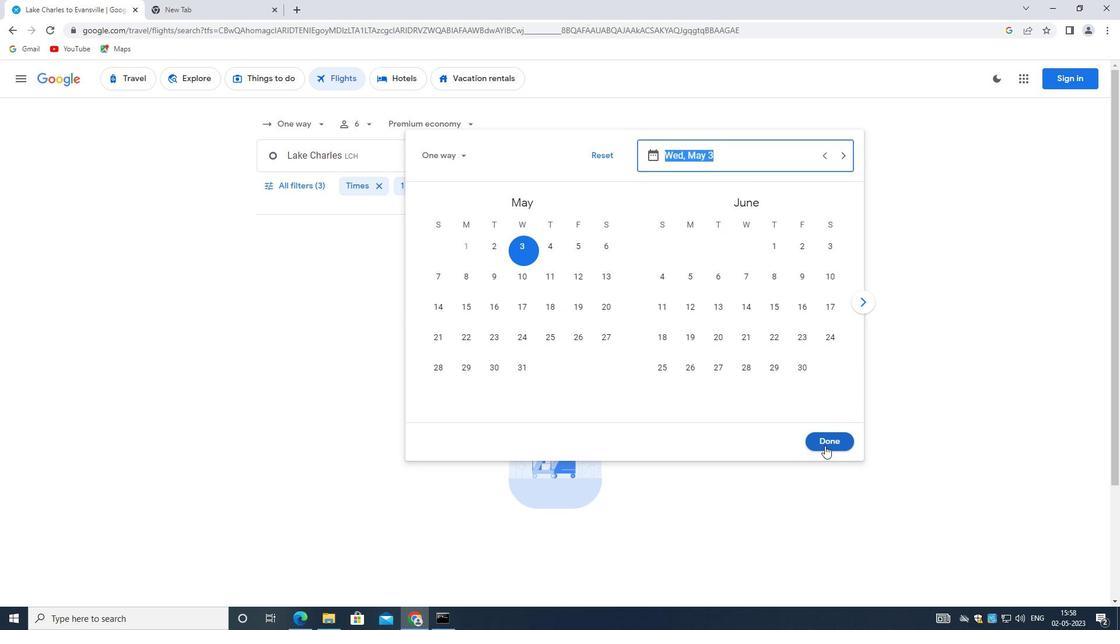 
Action: Mouse pressed left at (825, 445)
Screenshot: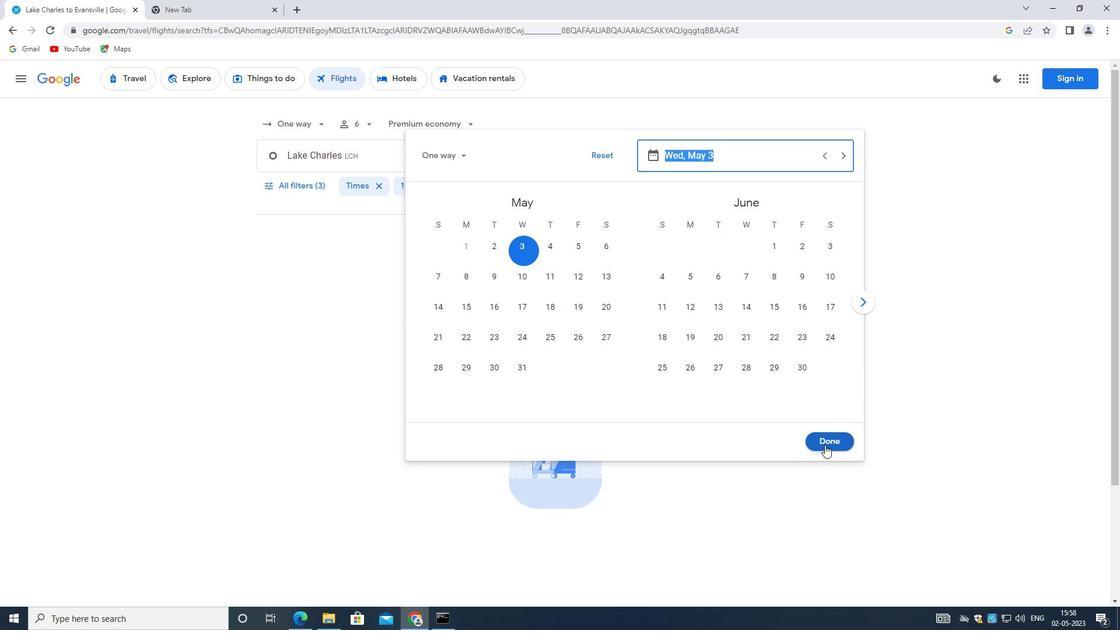 
Action: Mouse moved to (285, 183)
Screenshot: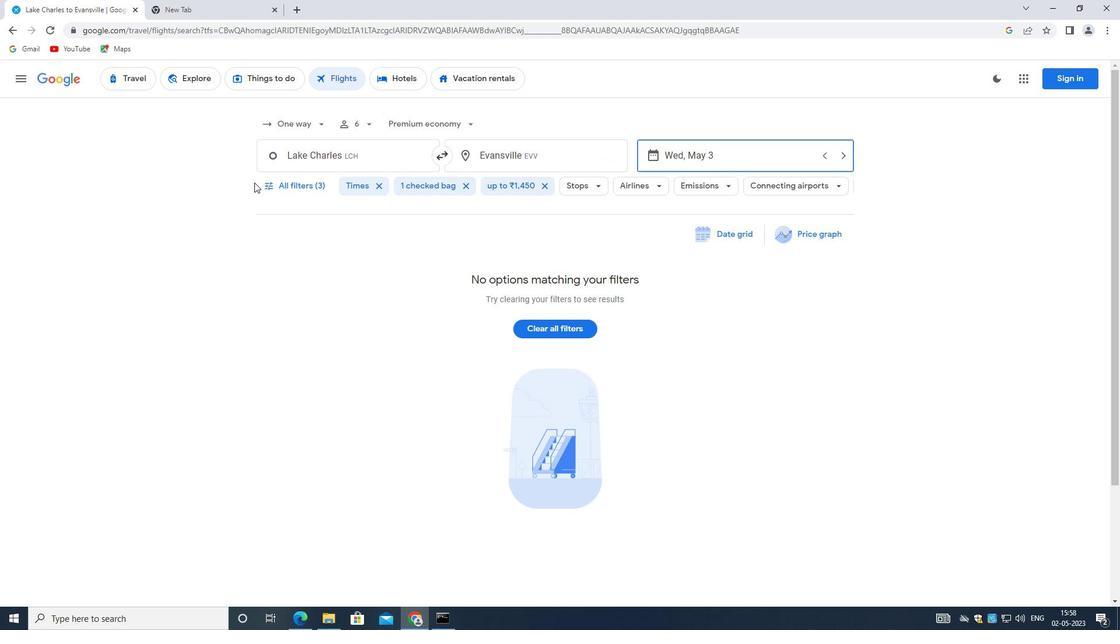 
Action: Mouse pressed left at (285, 183)
Screenshot: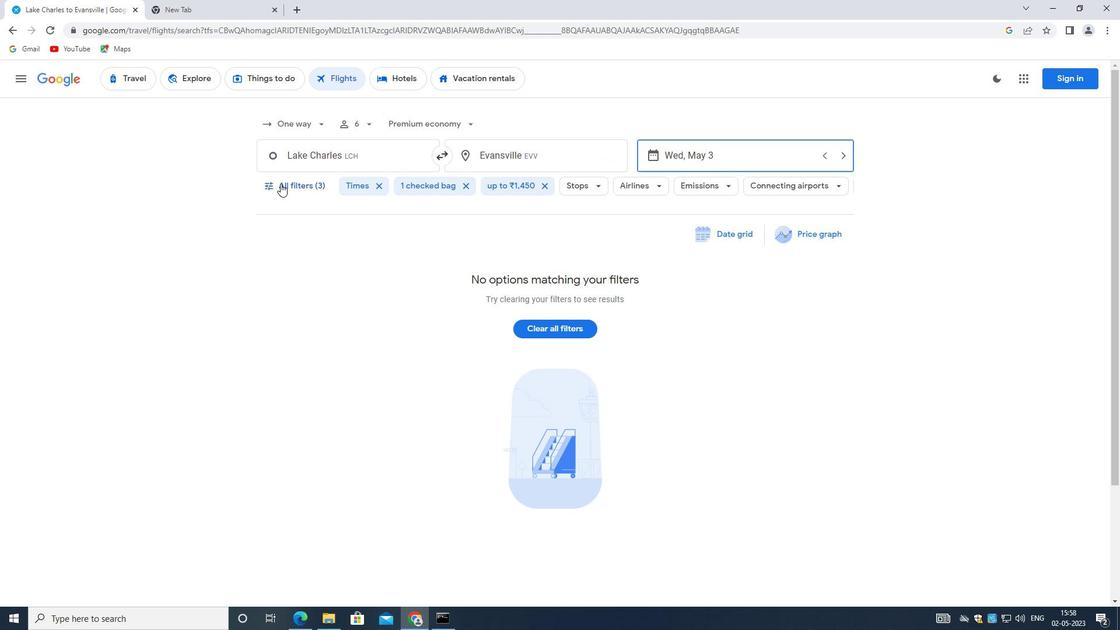 
Action: Mouse moved to (721, 161)
Screenshot: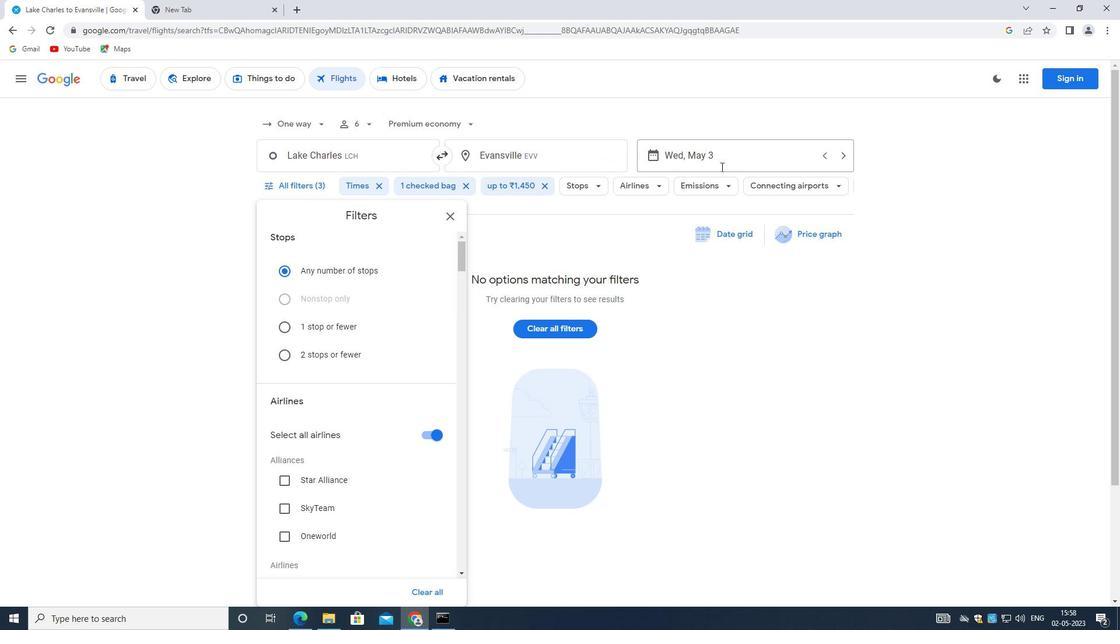 
Action: Mouse pressed left at (721, 161)
Screenshot: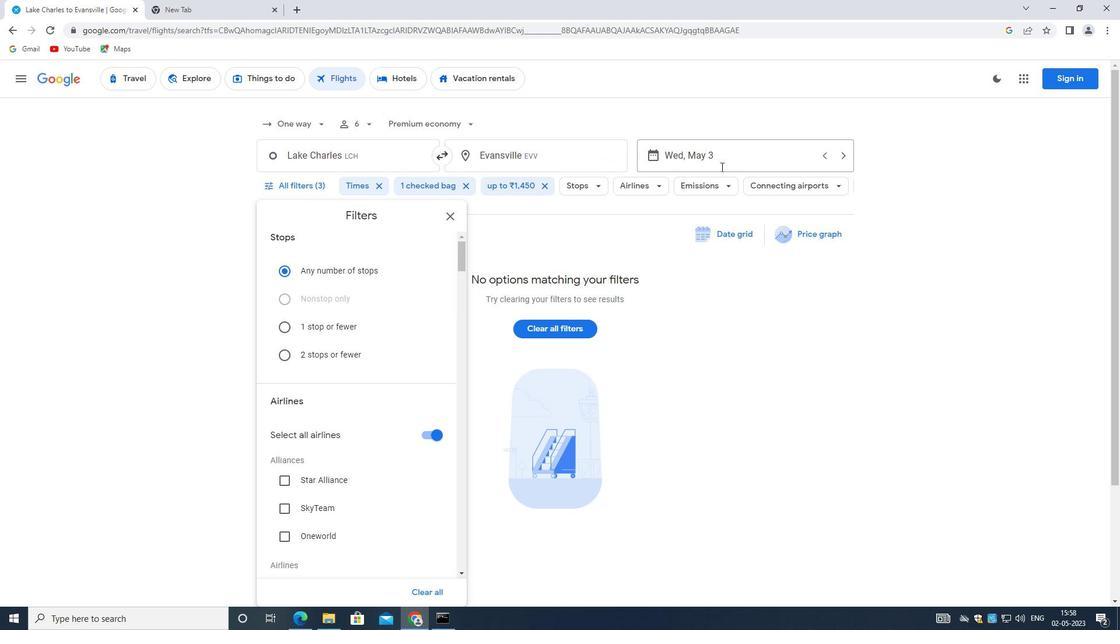 
Action: Mouse moved to (827, 444)
Screenshot: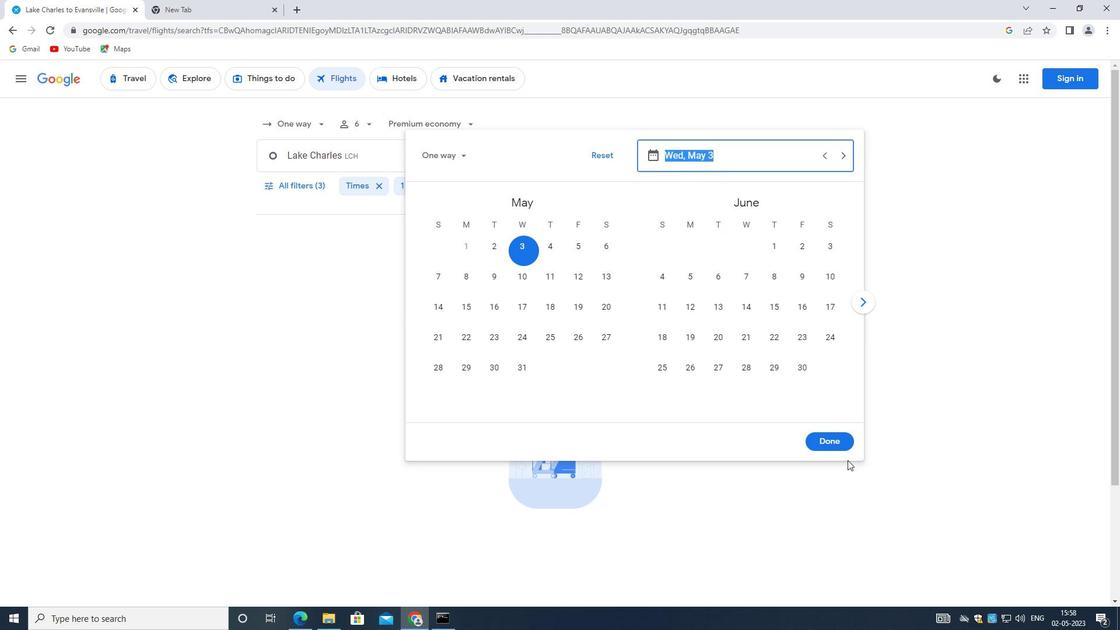 
Action: Mouse pressed left at (827, 444)
Screenshot: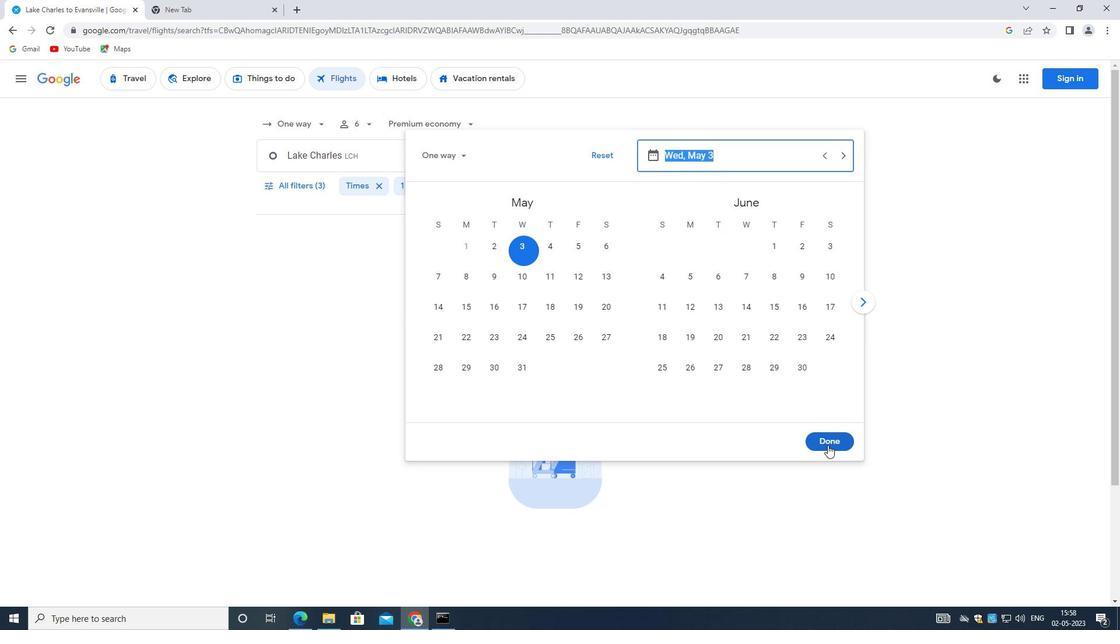 
Action: Mouse moved to (294, 185)
Screenshot: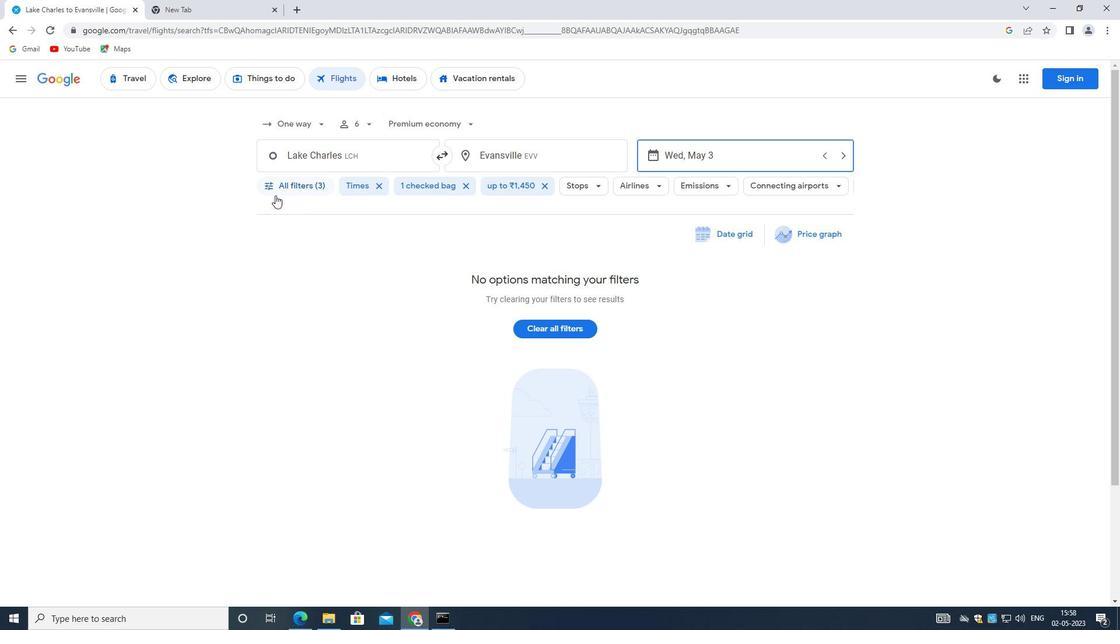 
Action: Mouse pressed left at (294, 185)
Screenshot: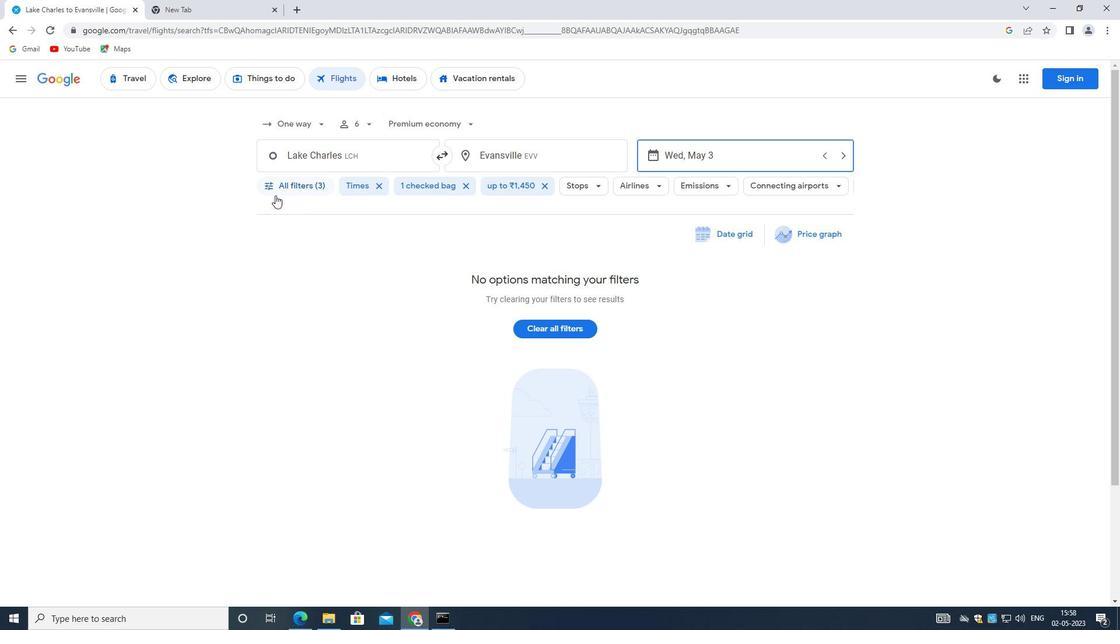 
Action: Mouse moved to (367, 327)
Screenshot: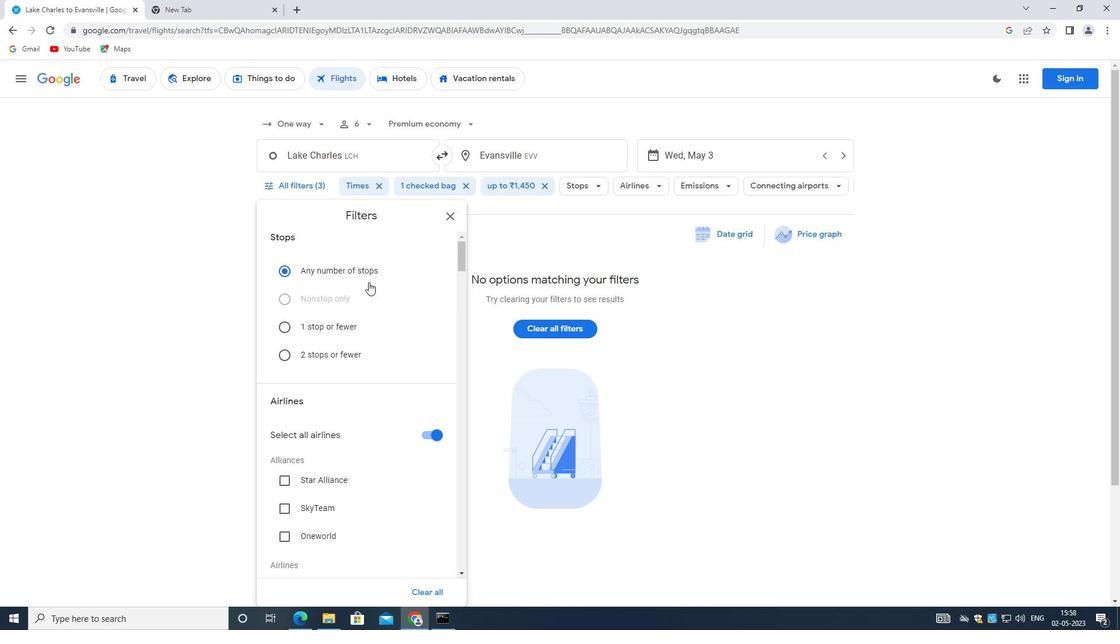 
Action: Mouse scrolled (367, 326) with delta (0, 0)
Screenshot: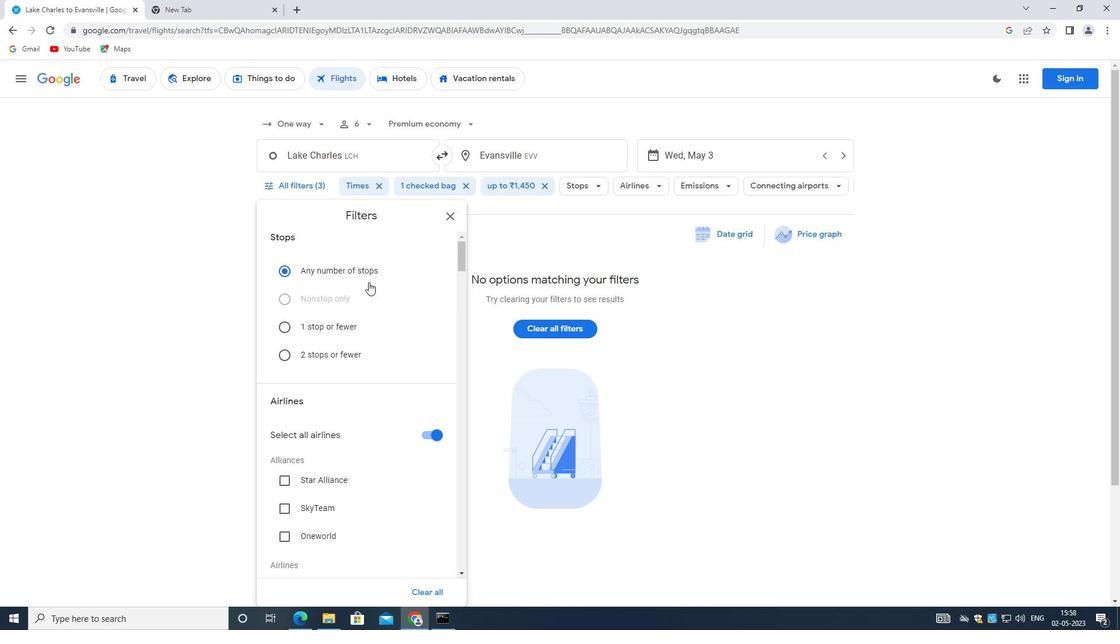 
Action: Mouse moved to (367, 335)
Screenshot: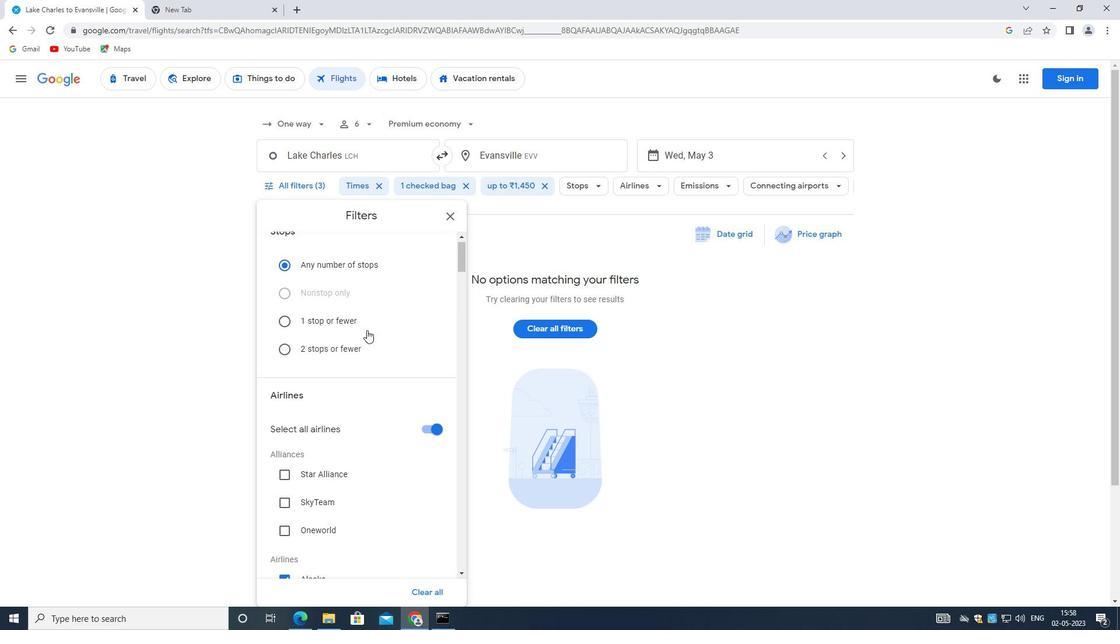 
Action: Mouse scrolled (367, 334) with delta (0, 0)
Screenshot: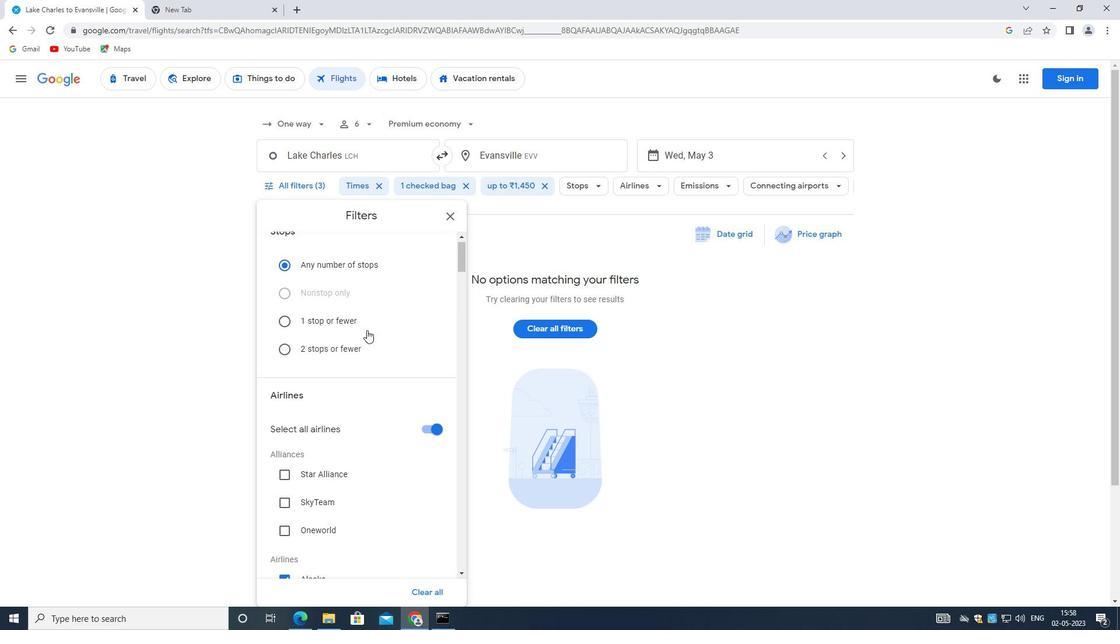 
Action: Mouse scrolled (367, 334) with delta (0, 0)
Screenshot: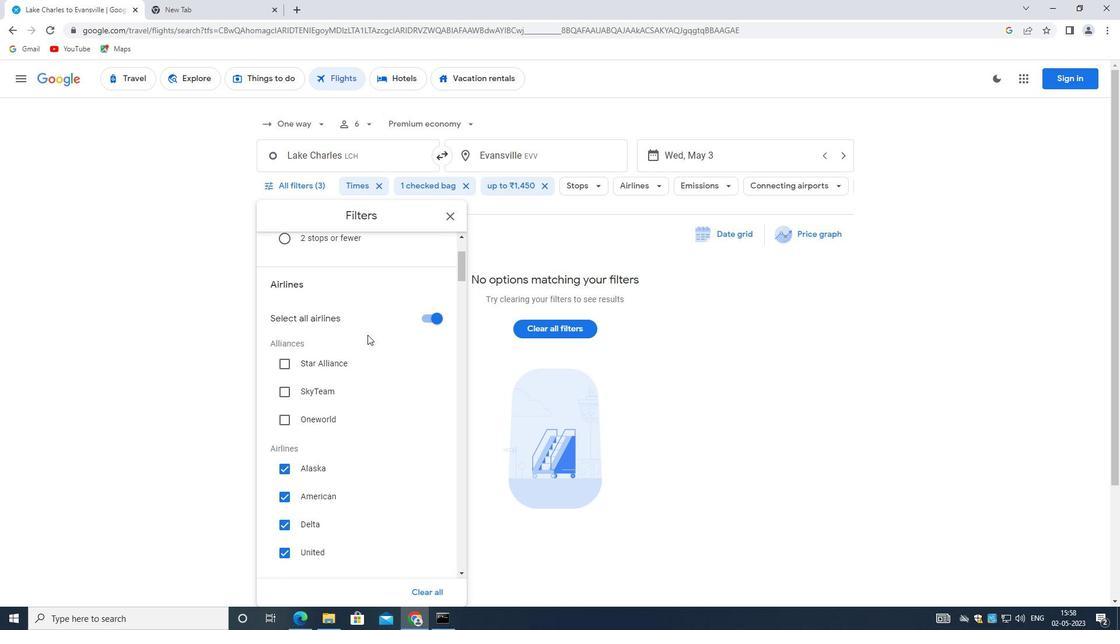 
Action: Mouse moved to (325, 384)
Screenshot: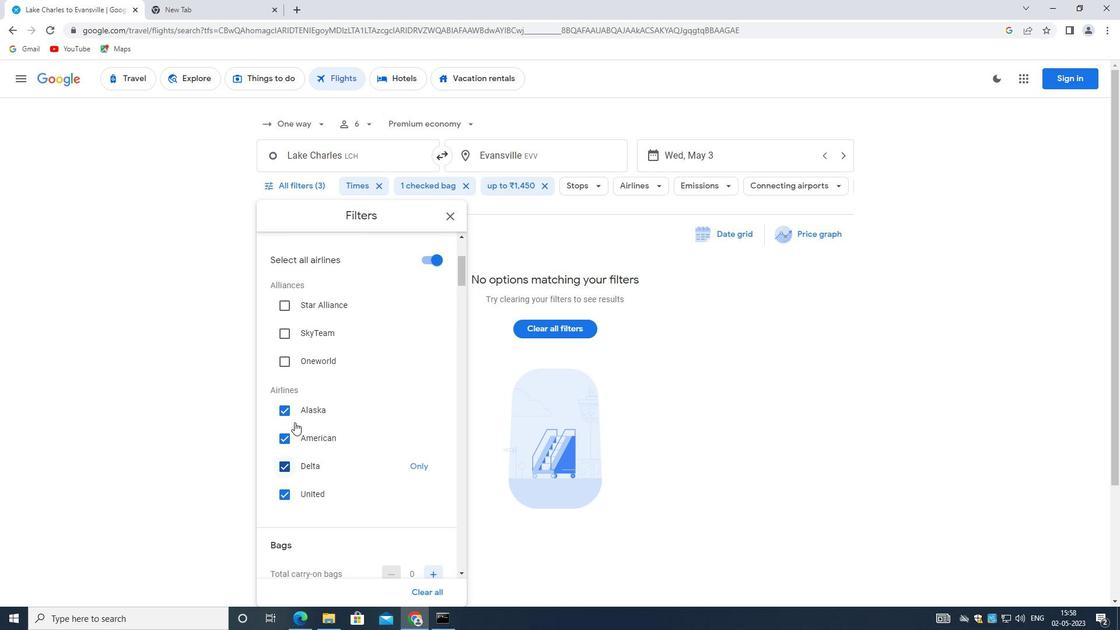 
Action: Mouse scrolled (325, 383) with delta (0, 0)
Screenshot: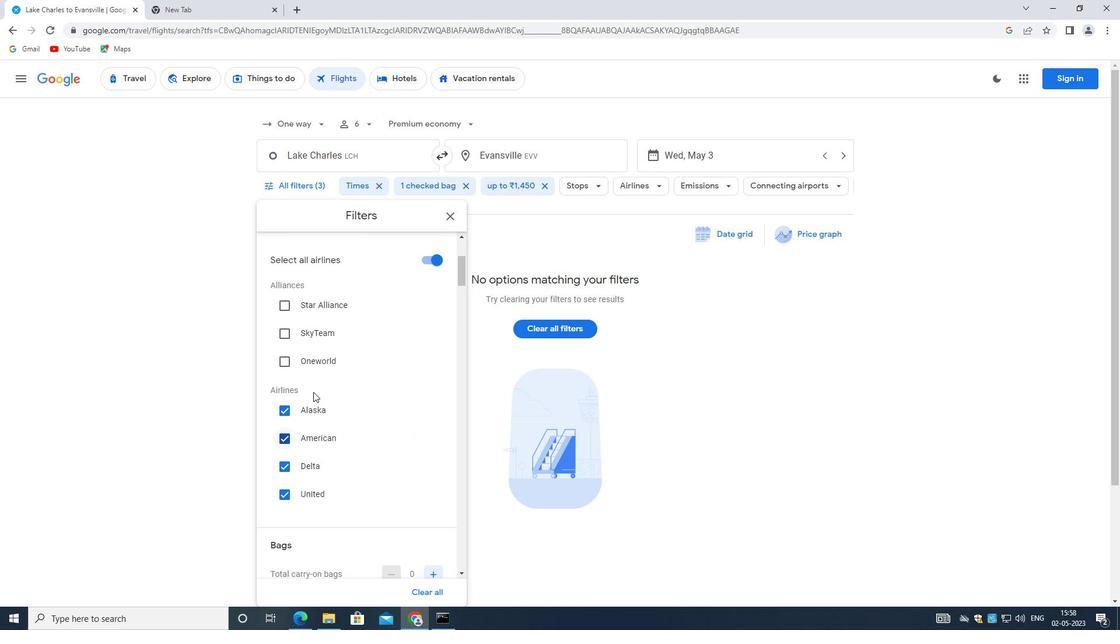 
Action: Mouse moved to (394, 362)
Screenshot: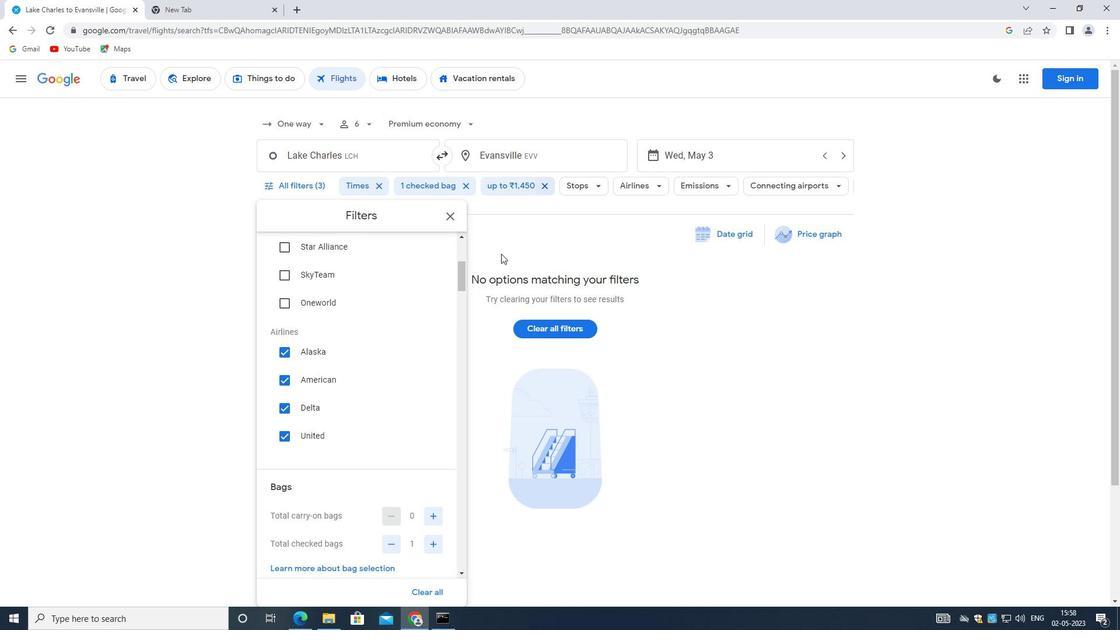 
Action: Mouse scrolled (394, 363) with delta (0, 0)
Screenshot: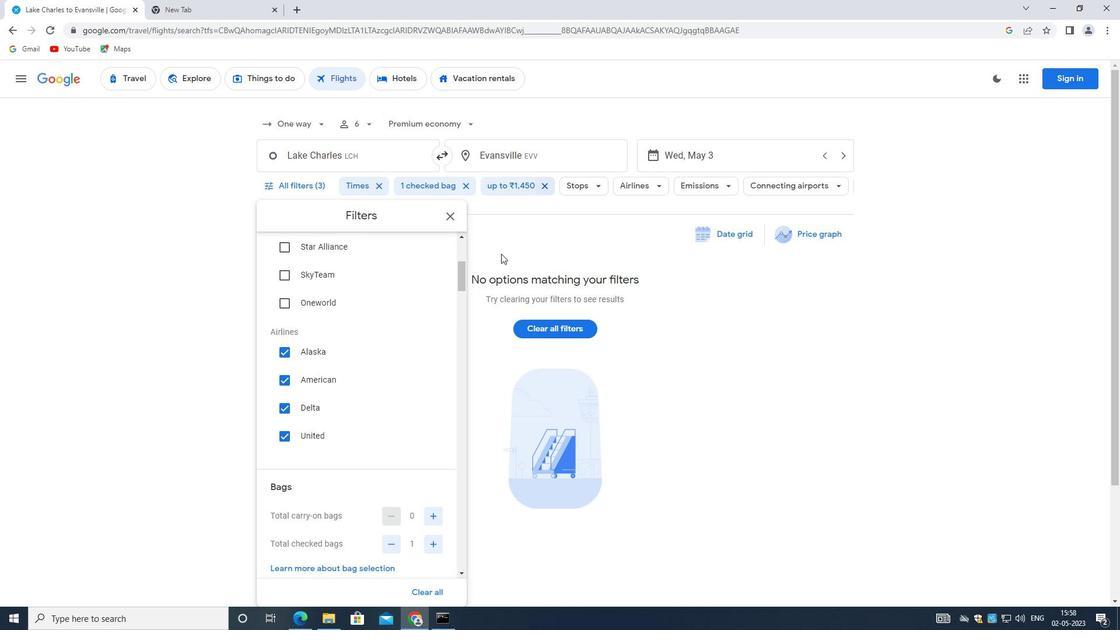 
Action: Mouse moved to (394, 359)
Screenshot: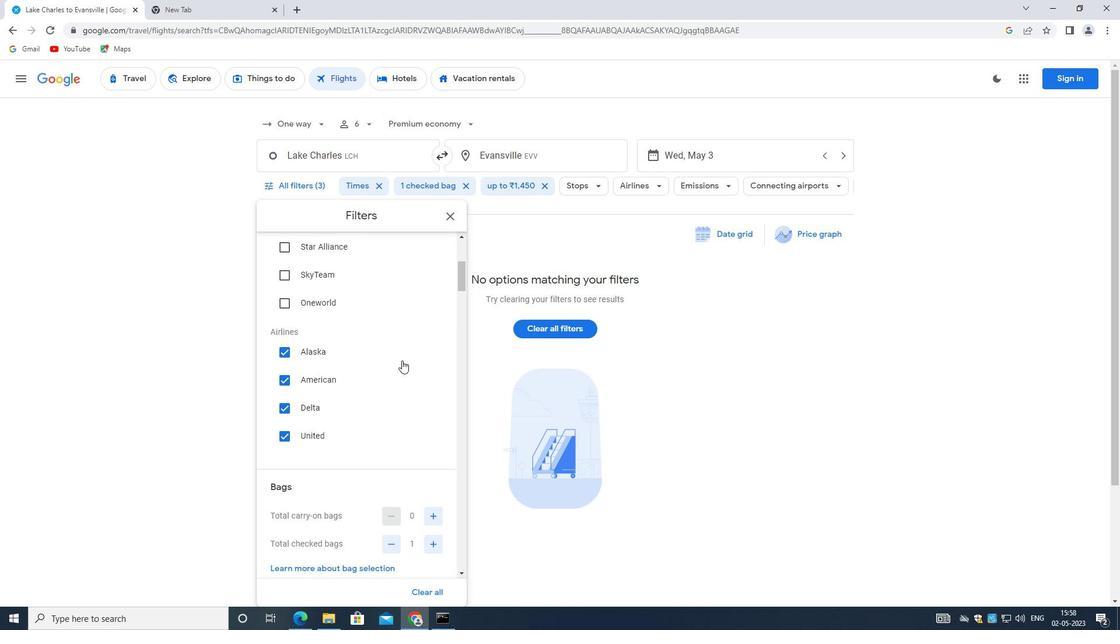 
Action: Mouse scrolled (394, 360) with delta (0, 0)
Screenshot: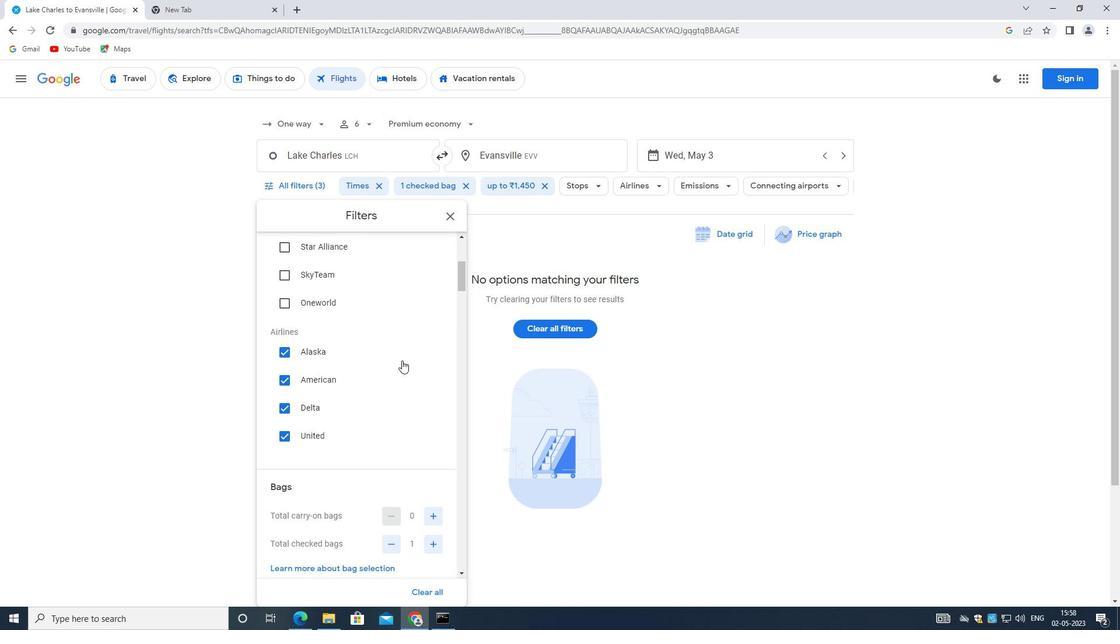 
Action: Mouse moved to (425, 317)
Screenshot: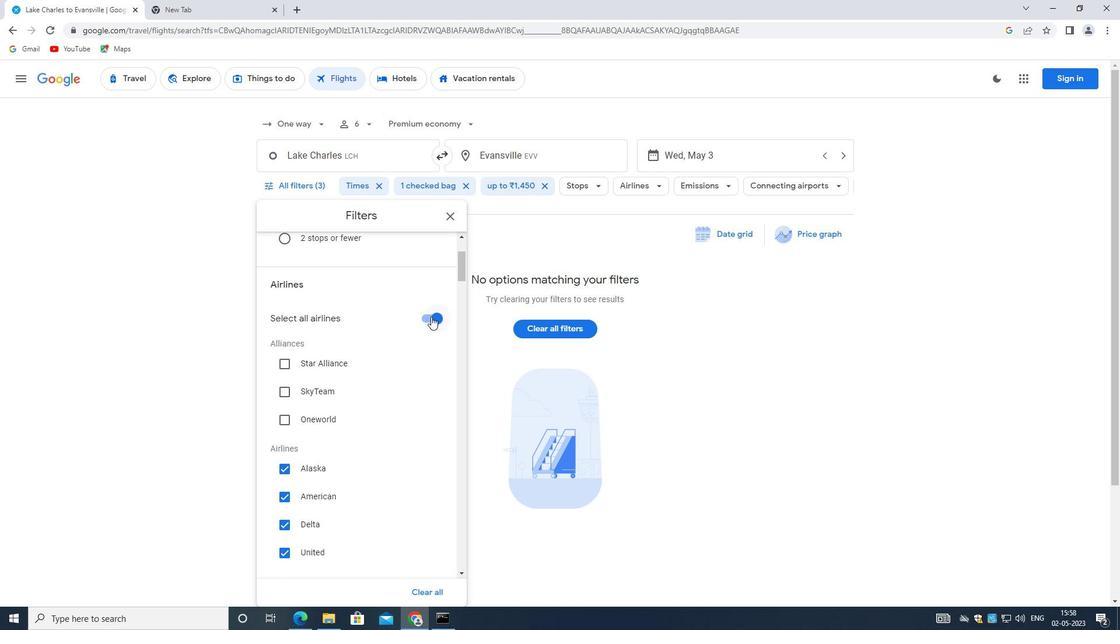 
Action: Mouse pressed left at (425, 317)
Screenshot: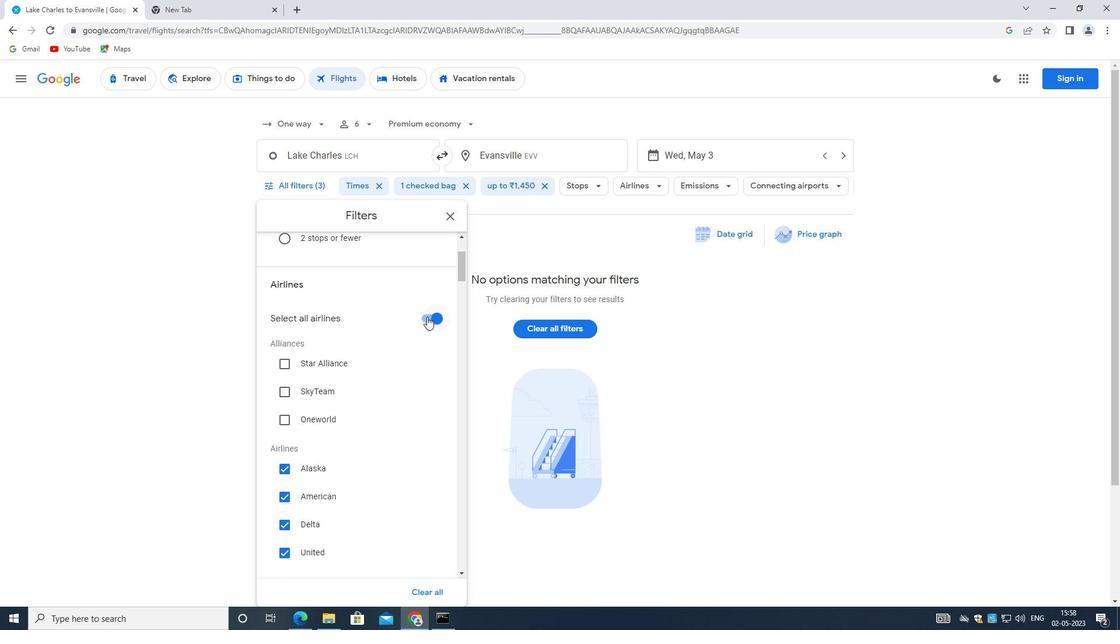
Action: Mouse moved to (387, 361)
Screenshot: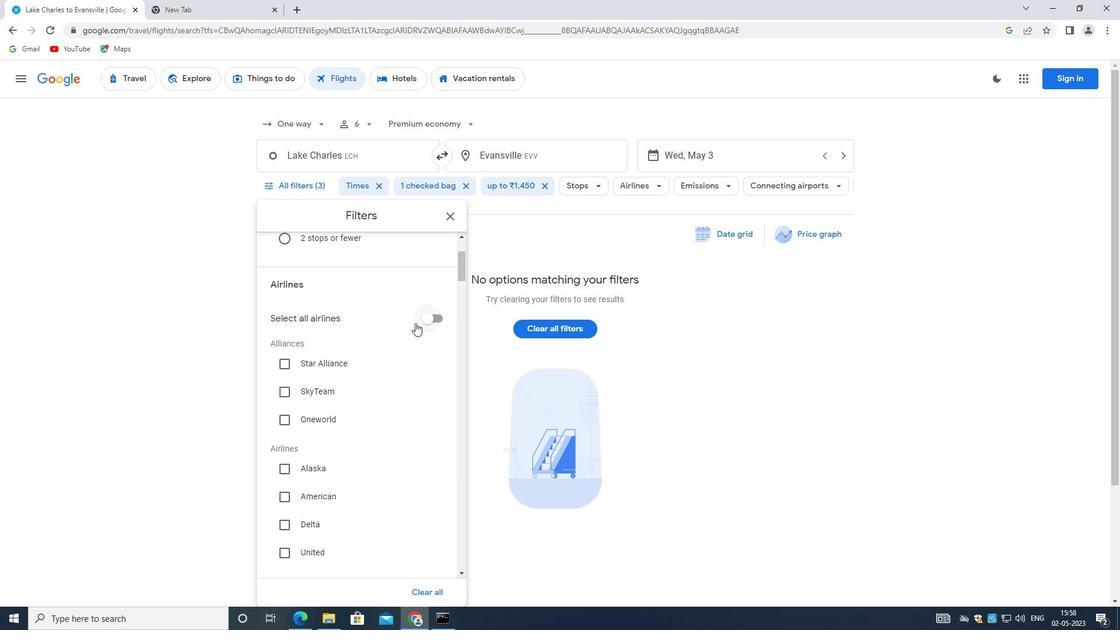 
Action: Mouse scrolled (387, 361) with delta (0, 0)
Screenshot: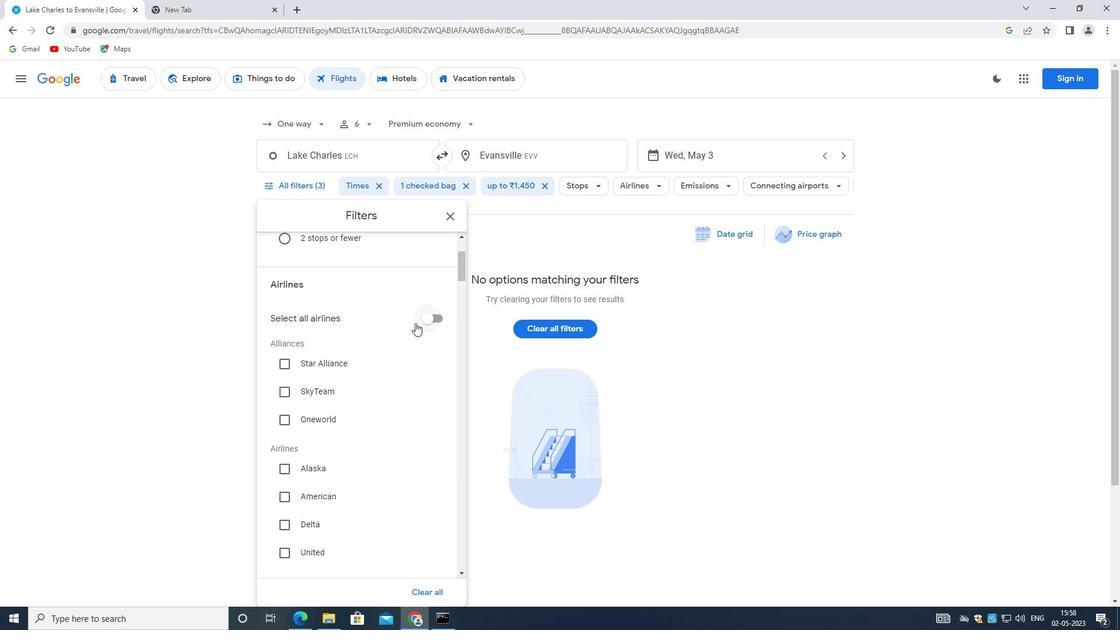 
Action: Mouse moved to (385, 364)
Screenshot: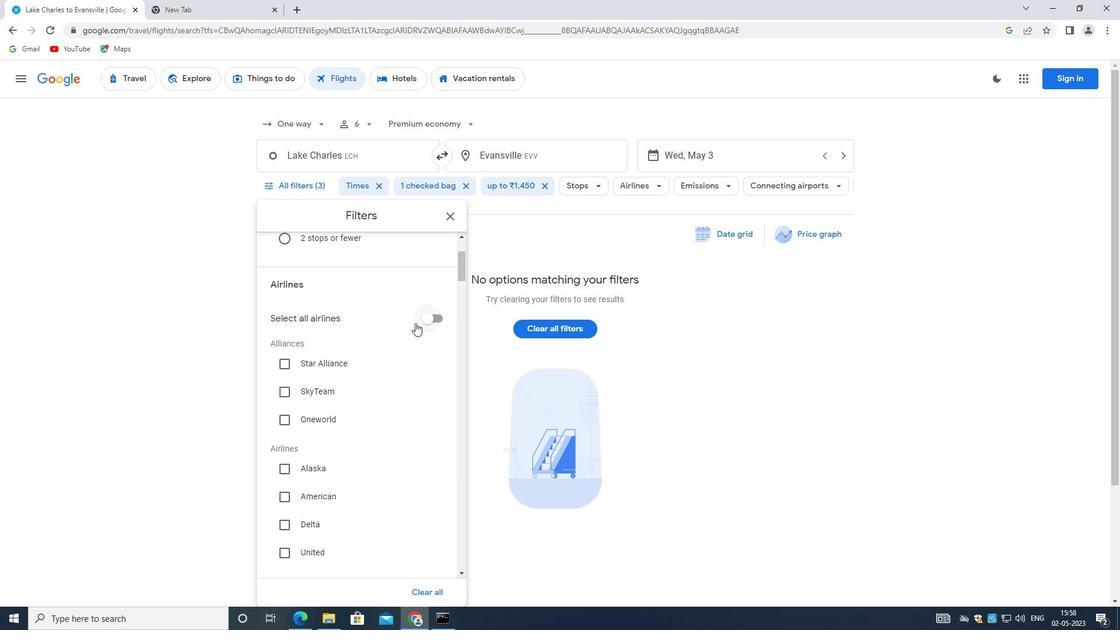 
Action: Mouse scrolled (385, 363) with delta (0, 0)
Screenshot: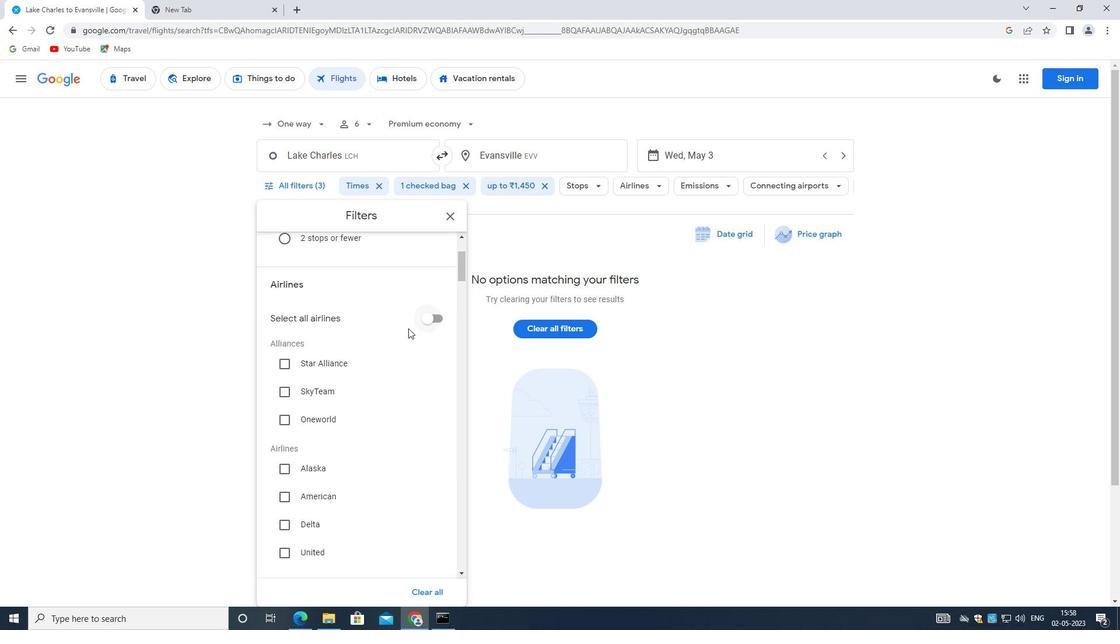 
Action: Mouse moved to (384, 366)
Screenshot: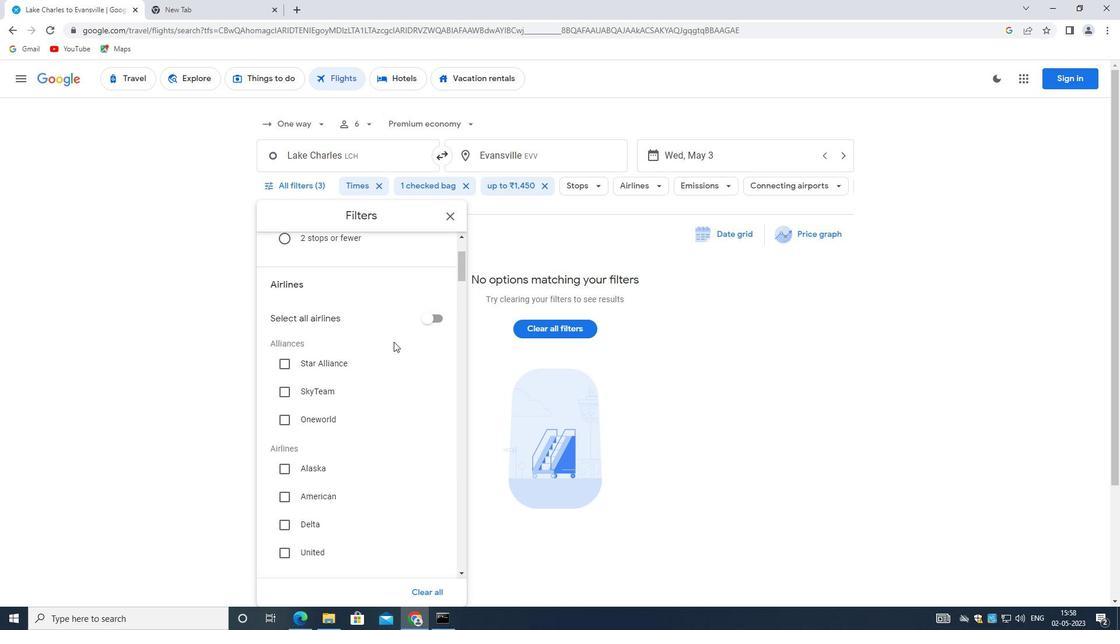 
Action: Mouse scrolled (384, 365) with delta (0, 0)
Screenshot: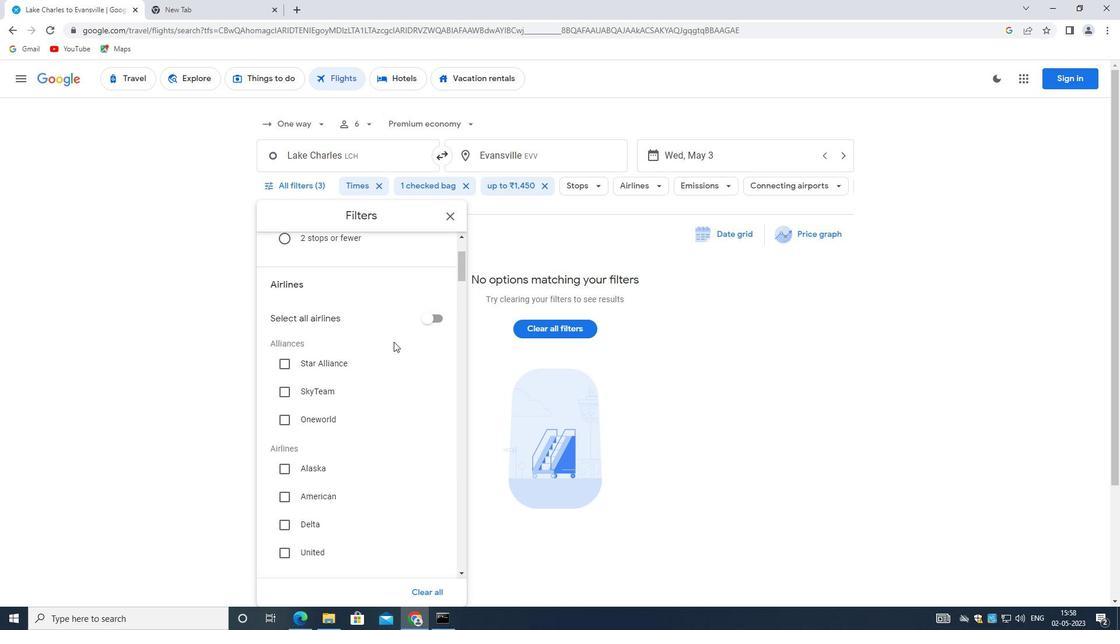 
Action: Mouse moved to (382, 367)
Screenshot: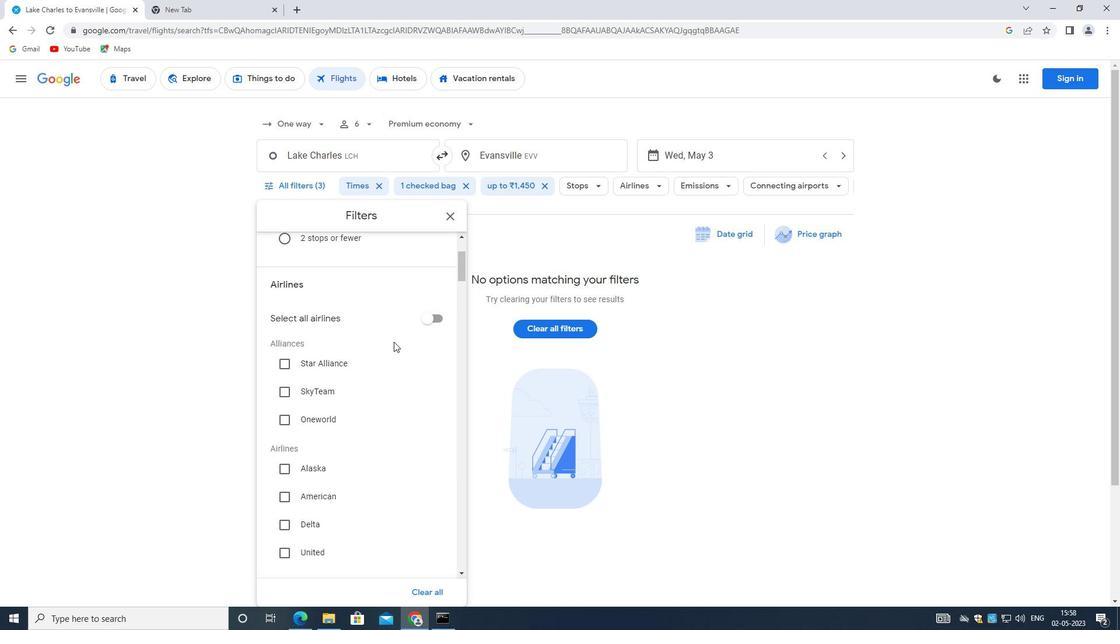 
Action: Mouse scrolled (382, 367) with delta (0, 0)
Screenshot: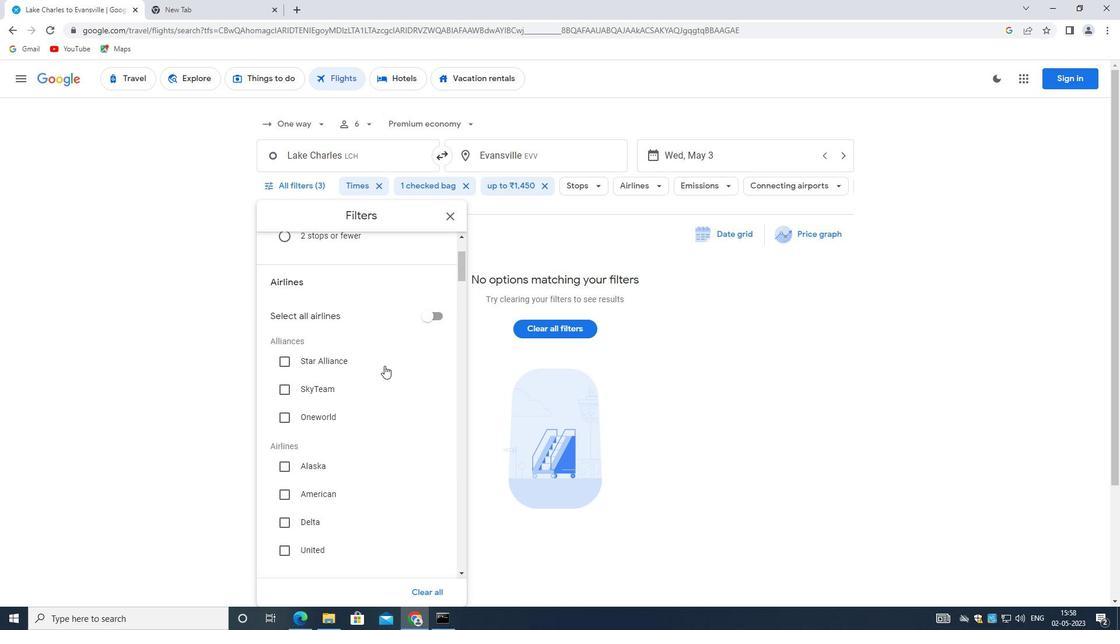 
Action: Mouse scrolled (382, 367) with delta (0, 0)
Screenshot: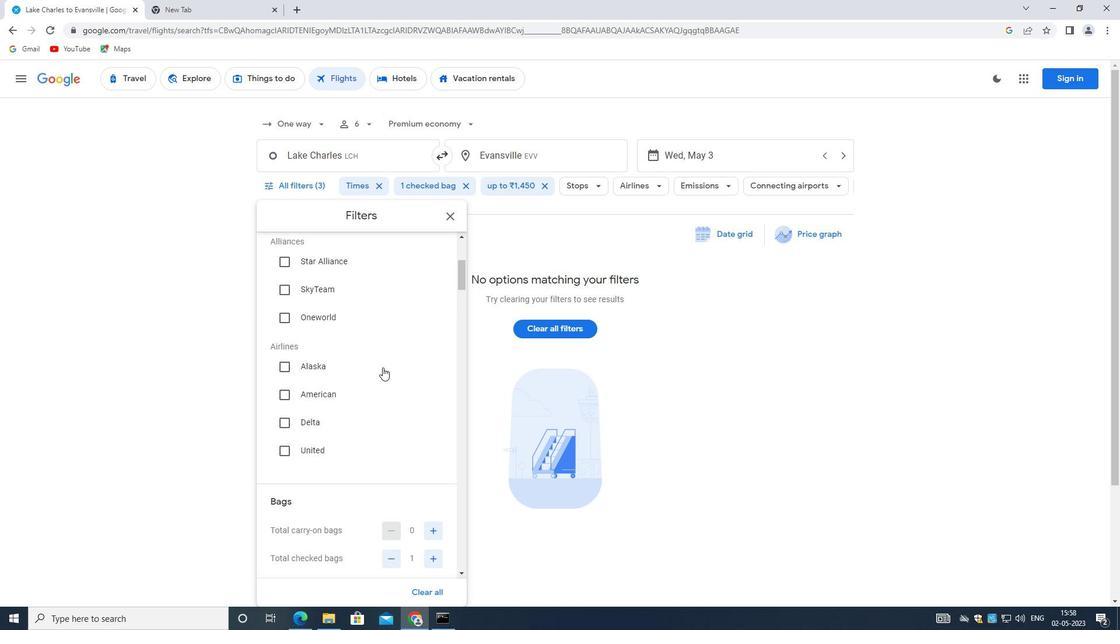 
Action: Mouse moved to (381, 368)
Screenshot: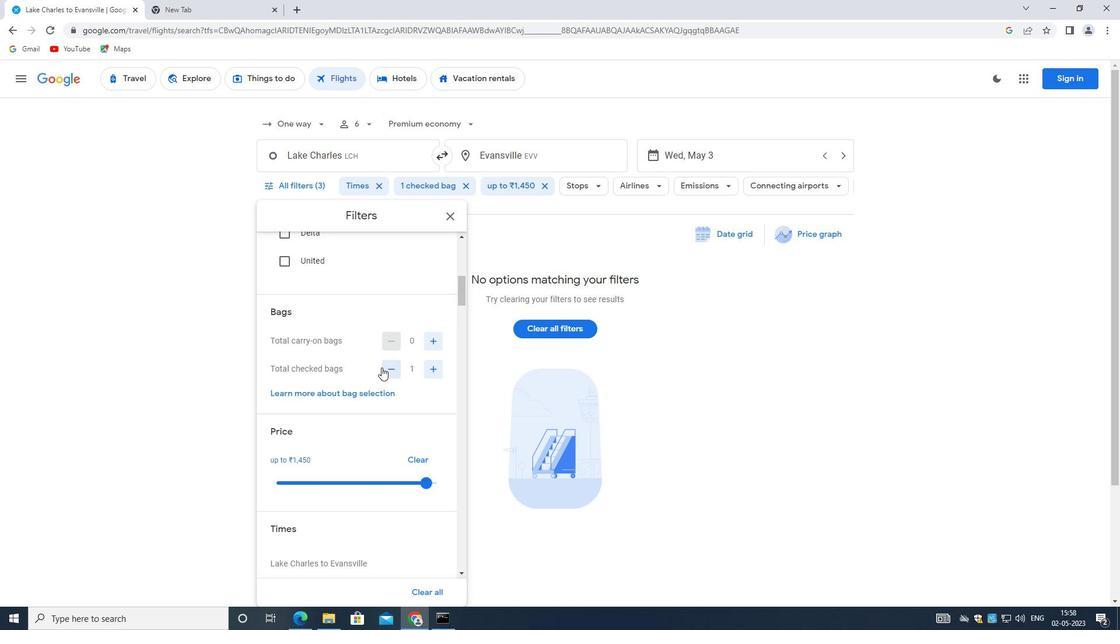 
Action: Mouse scrolled (381, 367) with delta (0, 0)
Screenshot: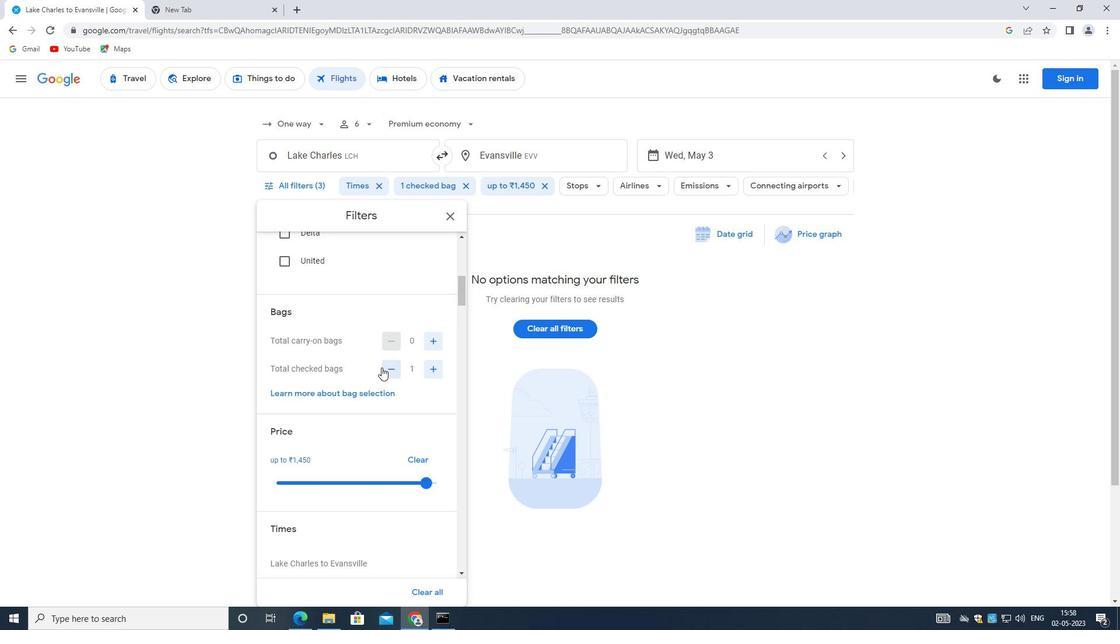 
Action: Mouse scrolled (381, 367) with delta (0, 0)
Screenshot: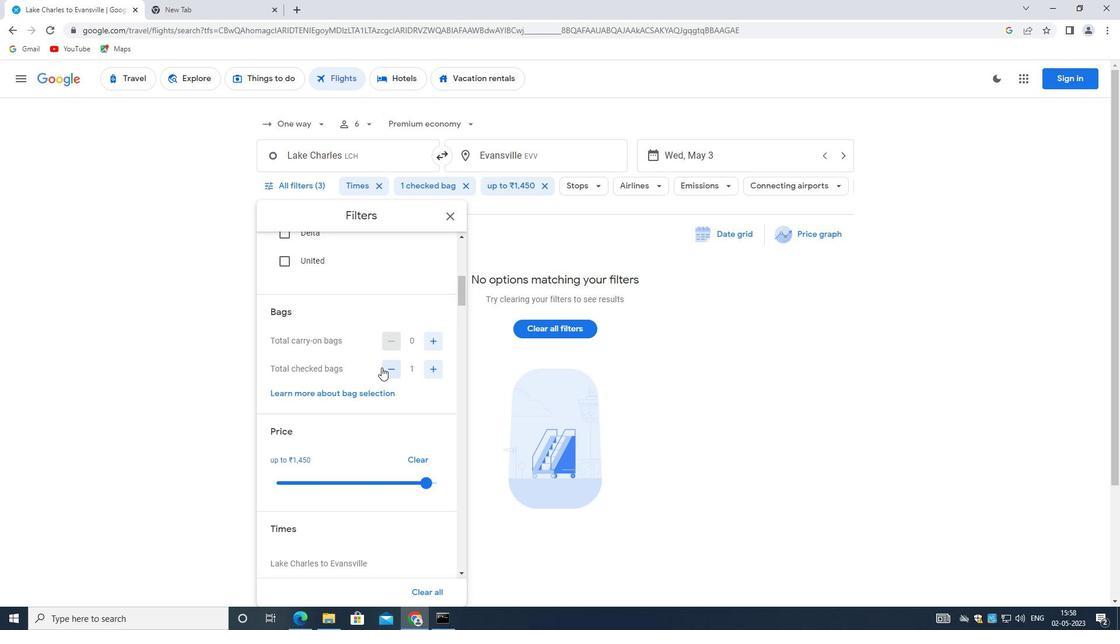 
Action: Mouse moved to (381, 368)
Screenshot: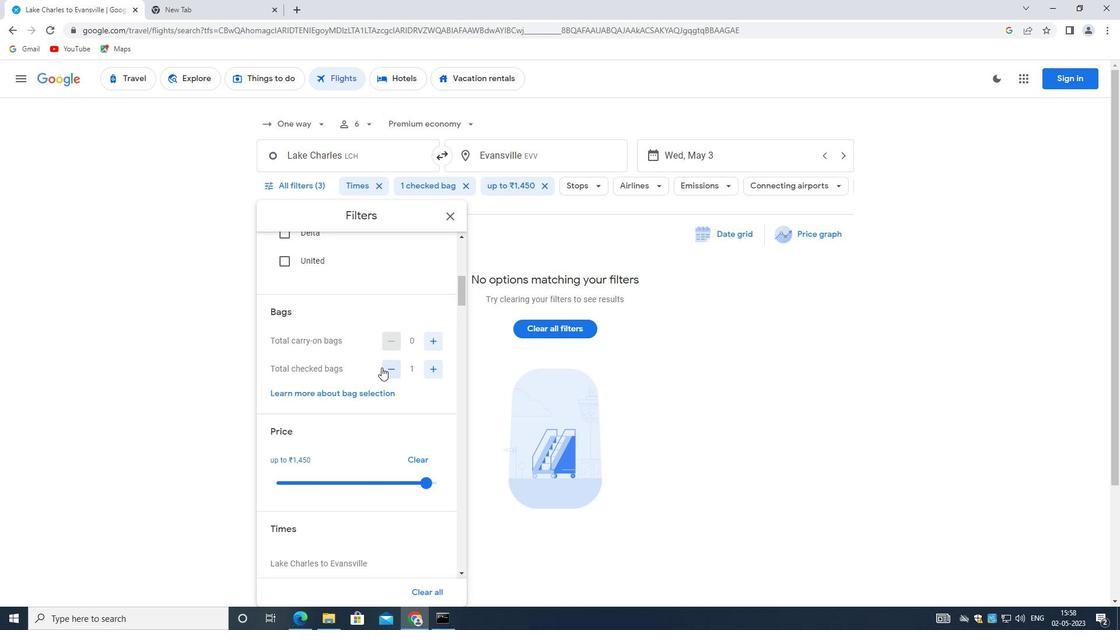 
Action: Mouse scrolled (381, 367) with delta (0, 0)
Screenshot: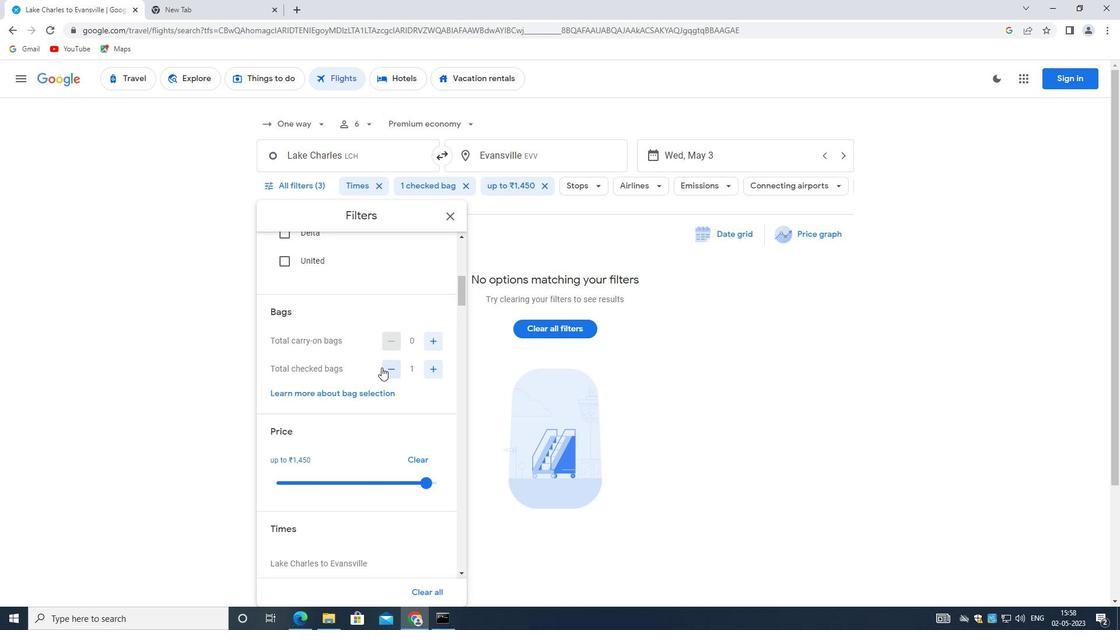 
Action: Mouse scrolled (381, 367) with delta (0, 0)
Screenshot: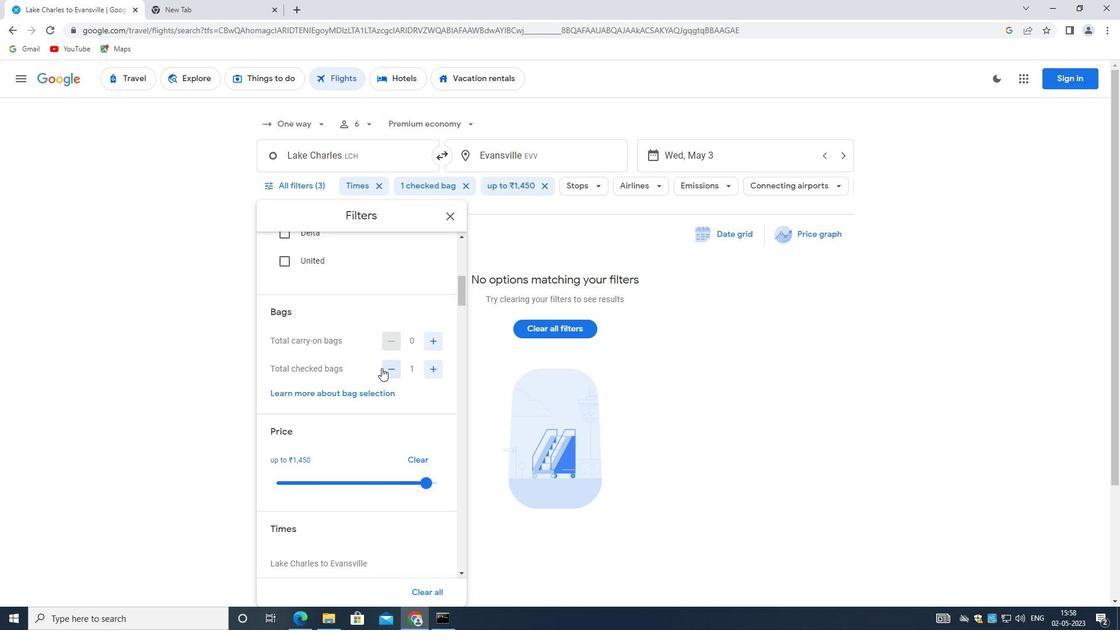 
Action: Mouse moved to (359, 379)
Screenshot: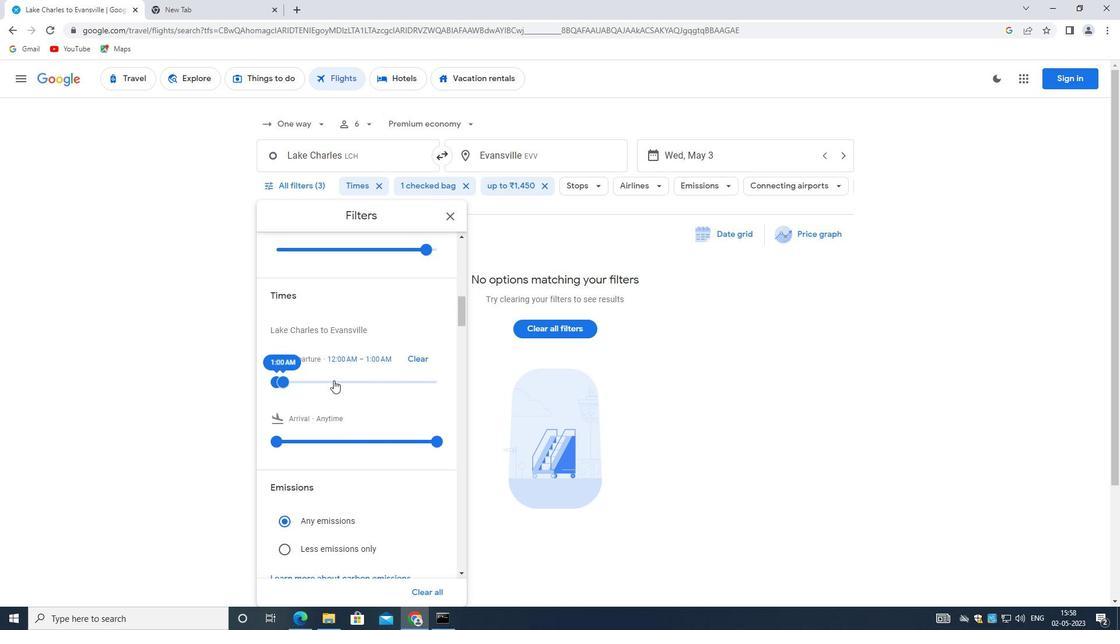 
Action: Mouse scrolled (359, 380) with delta (0, 0)
Screenshot: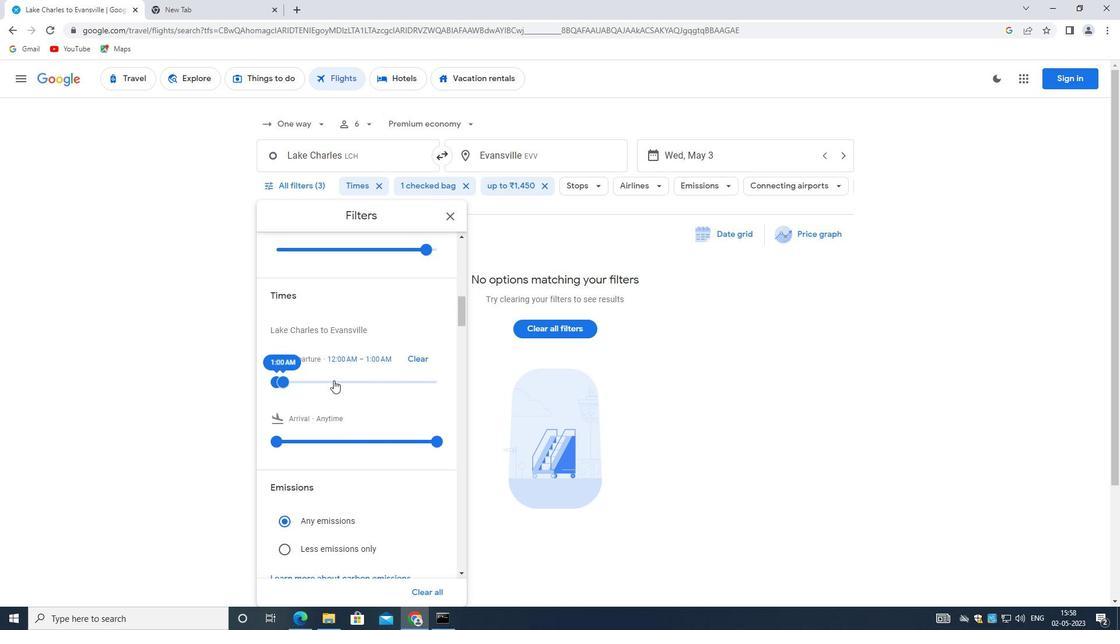 
Action: Mouse moved to (359, 378)
Screenshot: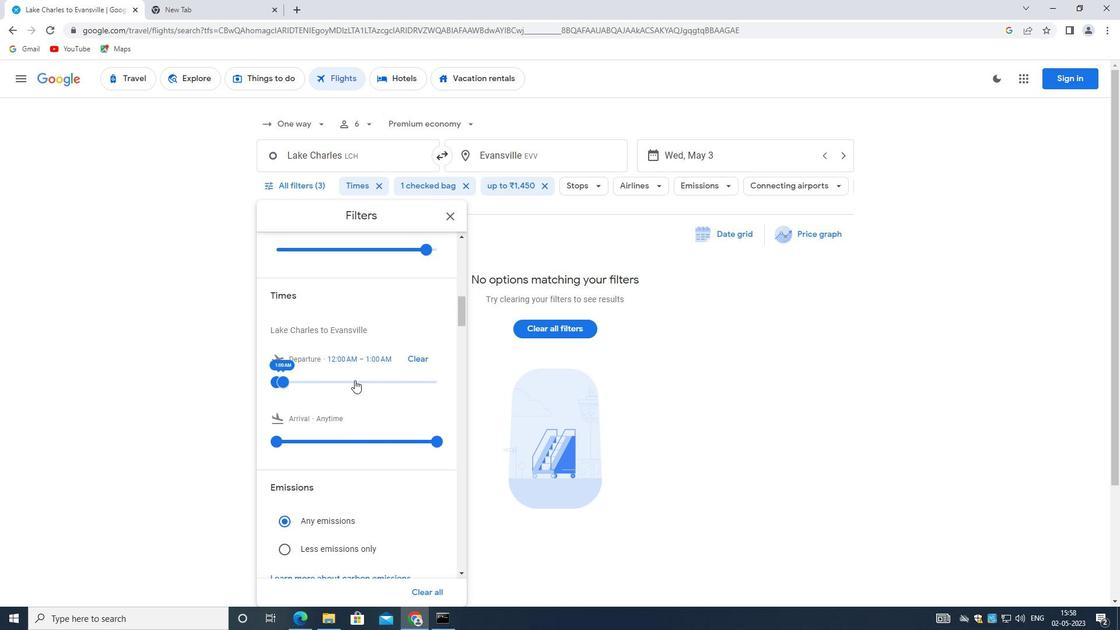 
Action: Mouse scrolled (359, 378) with delta (0, 0)
Screenshot: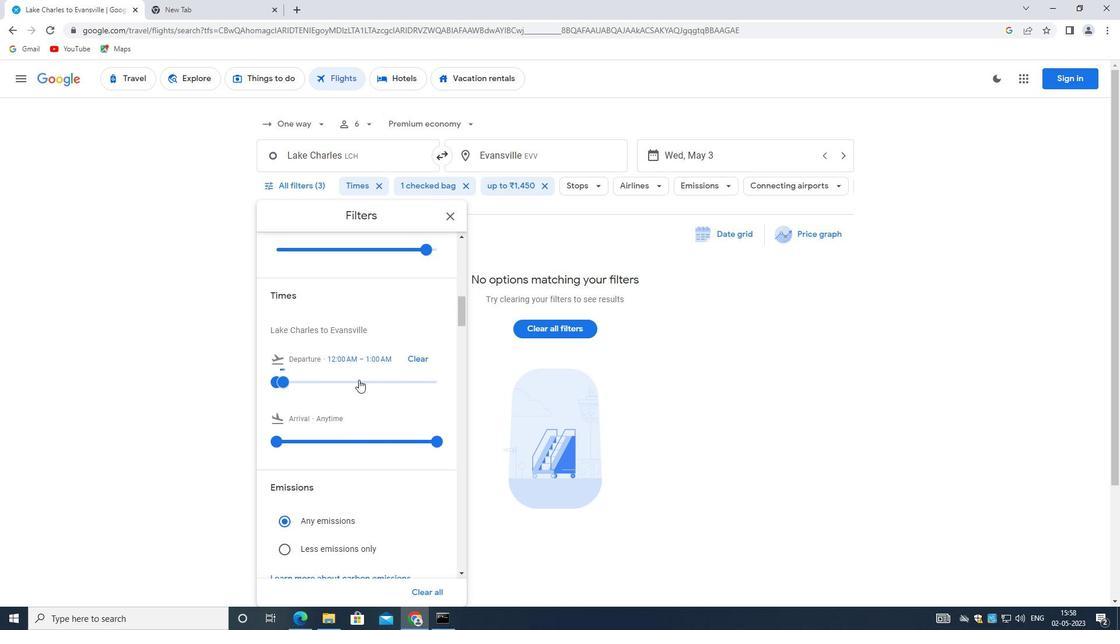 
Action: Mouse moved to (359, 377)
Screenshot: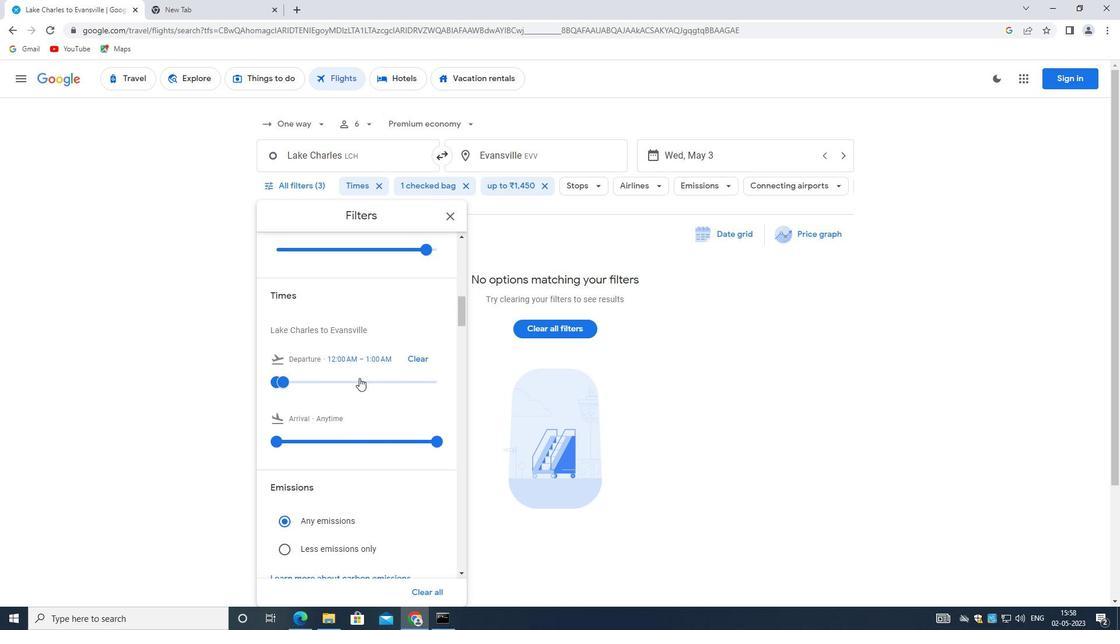 
Action: Mouse scrolled (359, 378) with delta (0, 0)
Screenshot: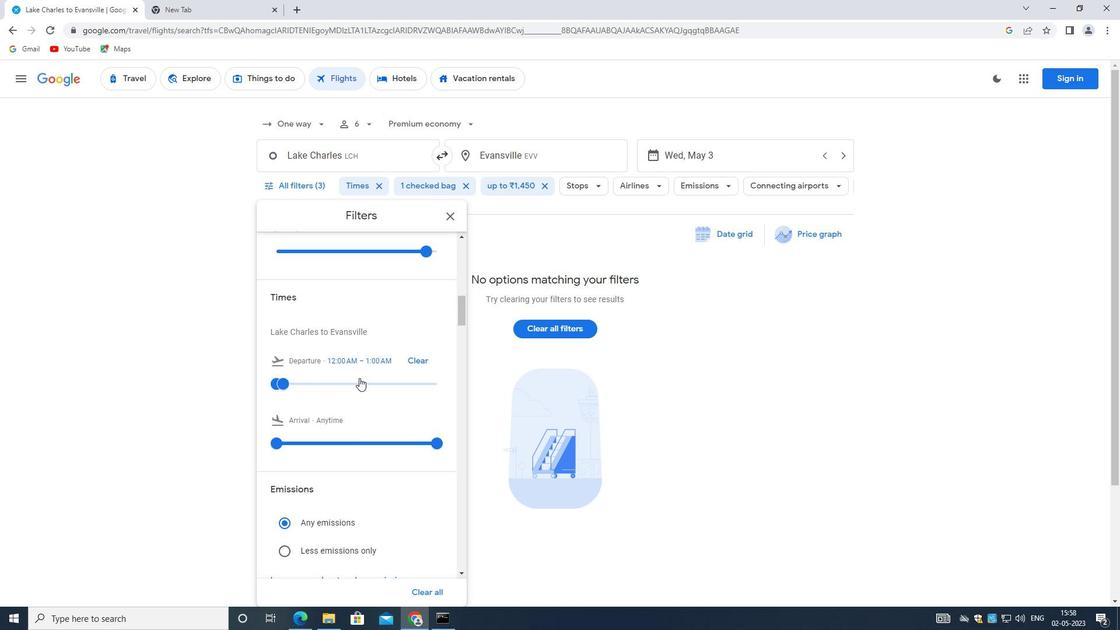 
Action: Mouse scrolled (359, 378) with delta (0, 0)
Screenshot: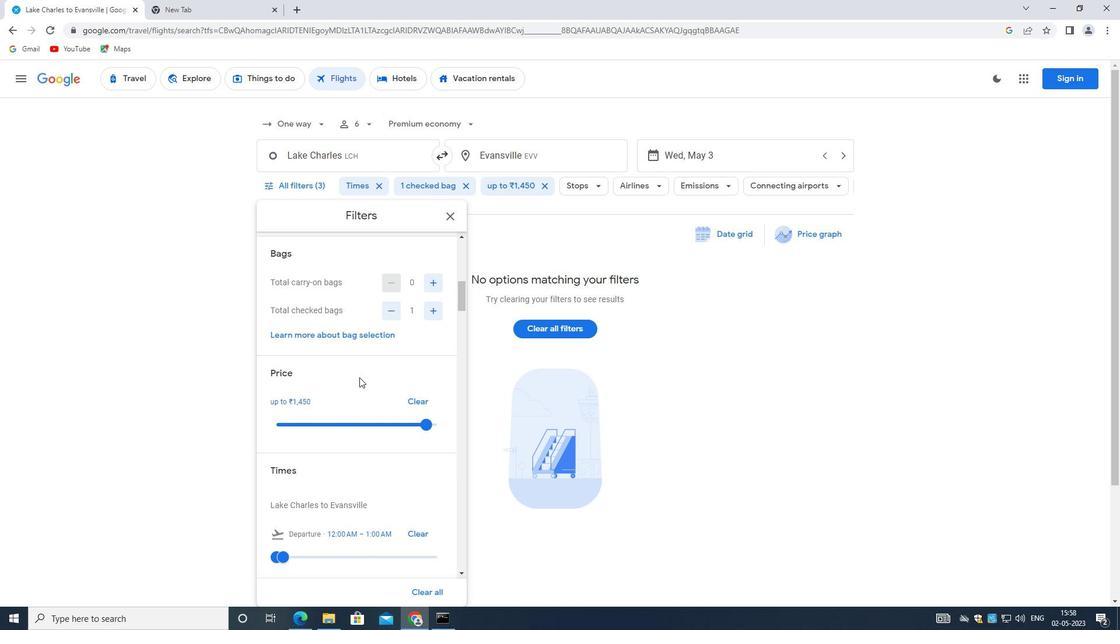 
Action: Mouse scrolled (359, 378) with delta (0, 0)
Screenshot: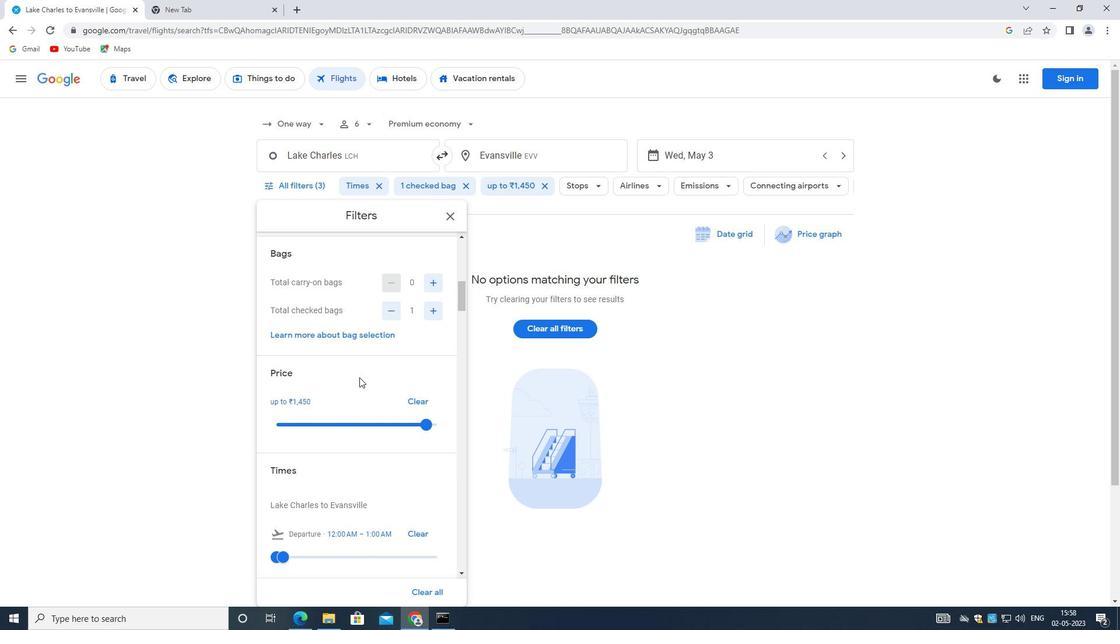 
Action: Mouse moved to (359, 377)
Screenshot: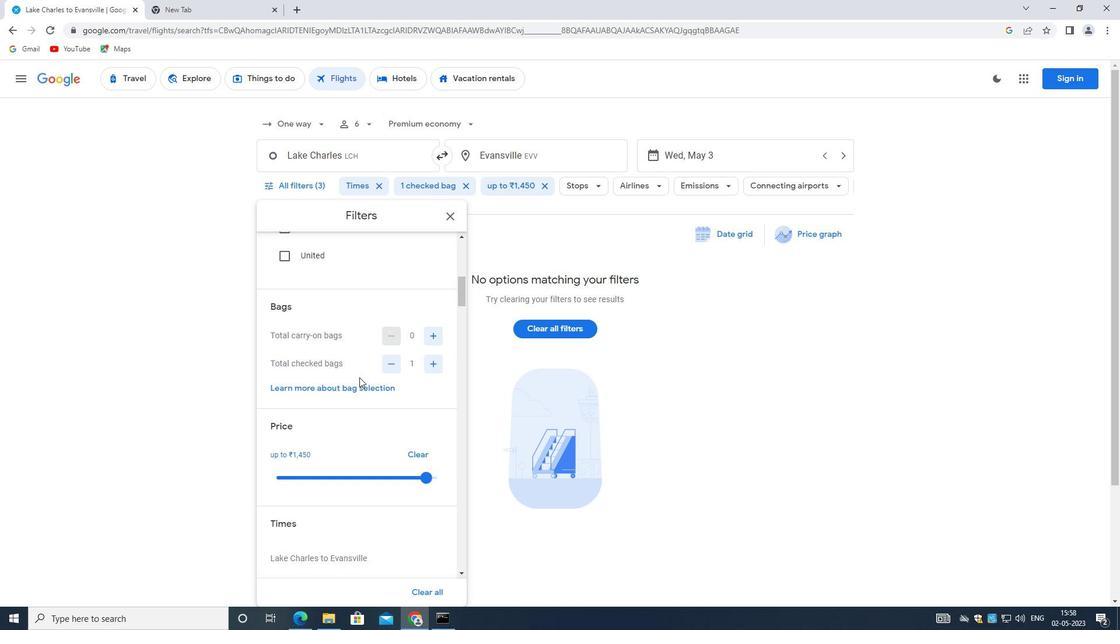 
Action: Mouse scrolled (359, 377) with delta (0, 0)
Screenshot: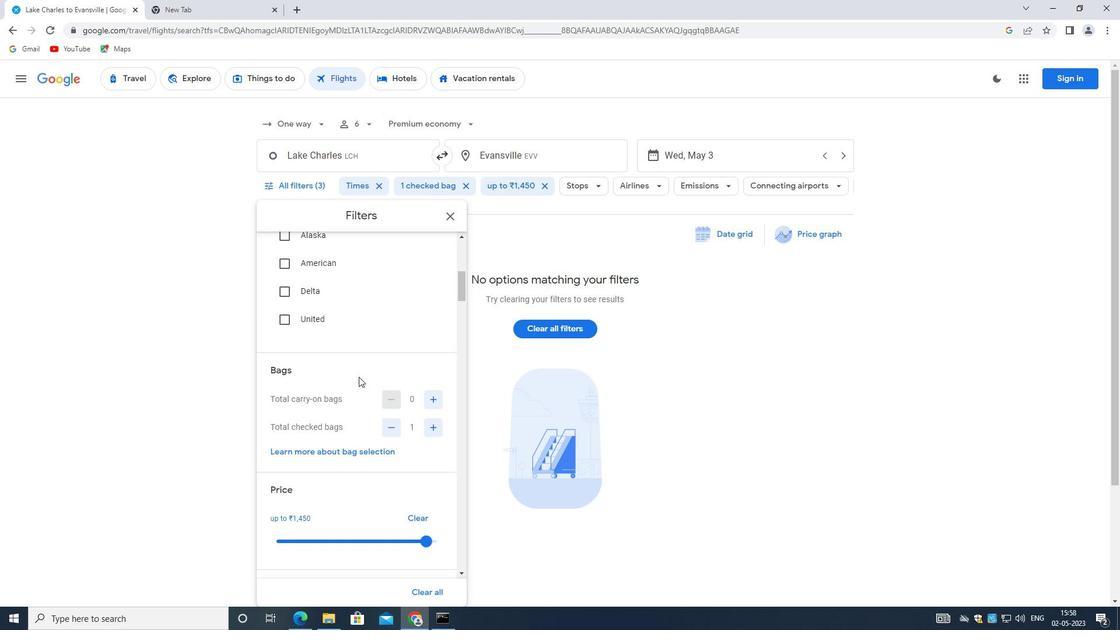 
Action: Mouse moved to (358, 377)
Screenshot: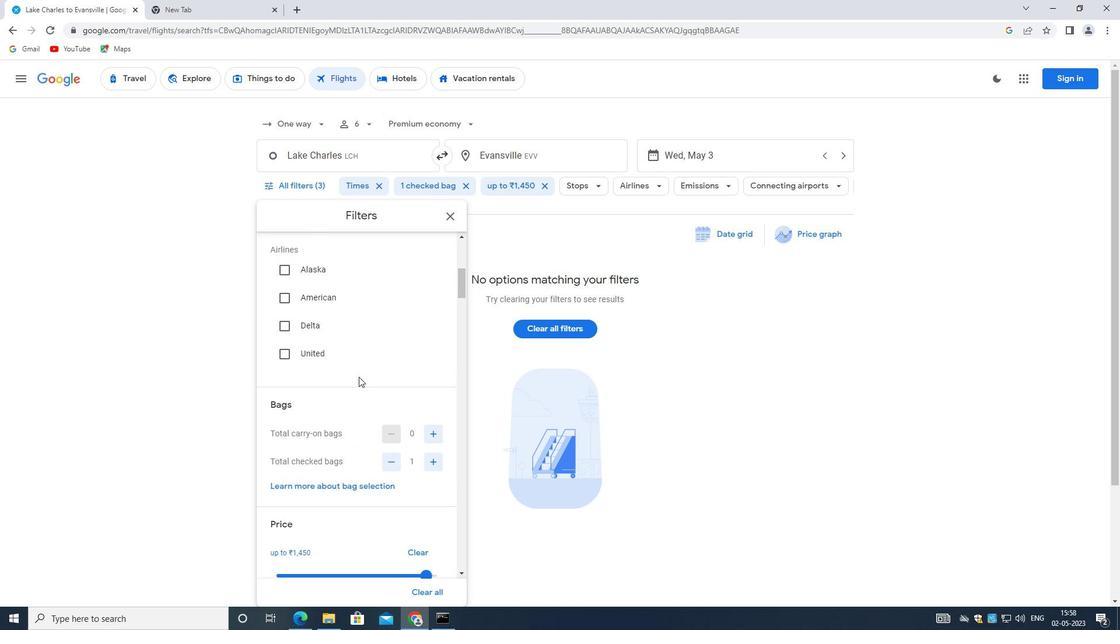 
Action: Mouse scrolled (358, 376) with delta (0, 0)
Screenshot: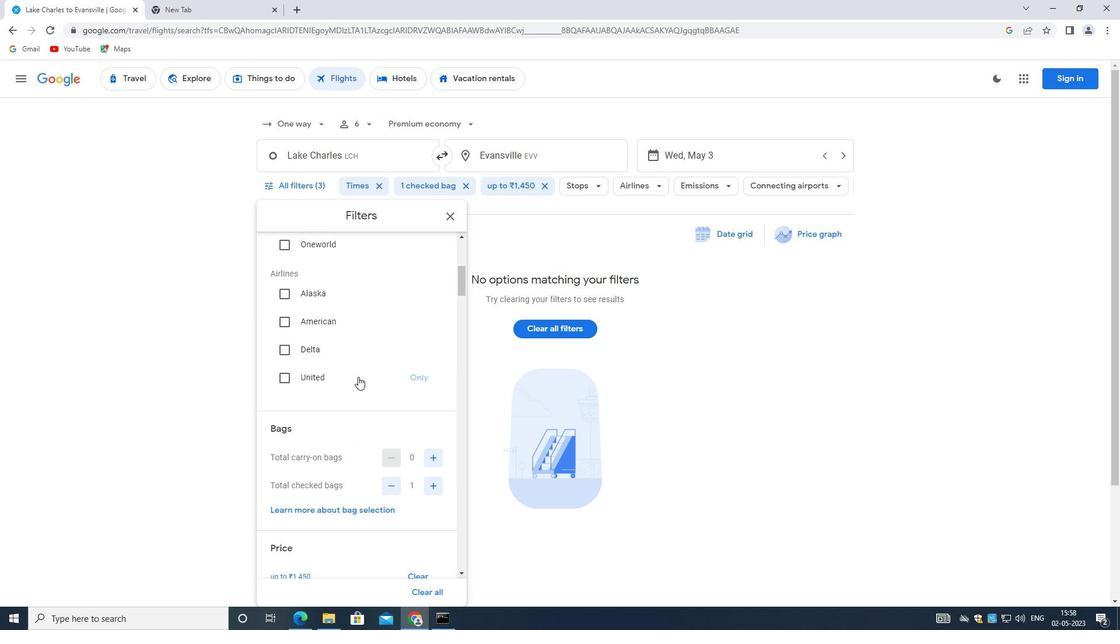 
Action: Mouse moved to (358, 377)
Screenshot: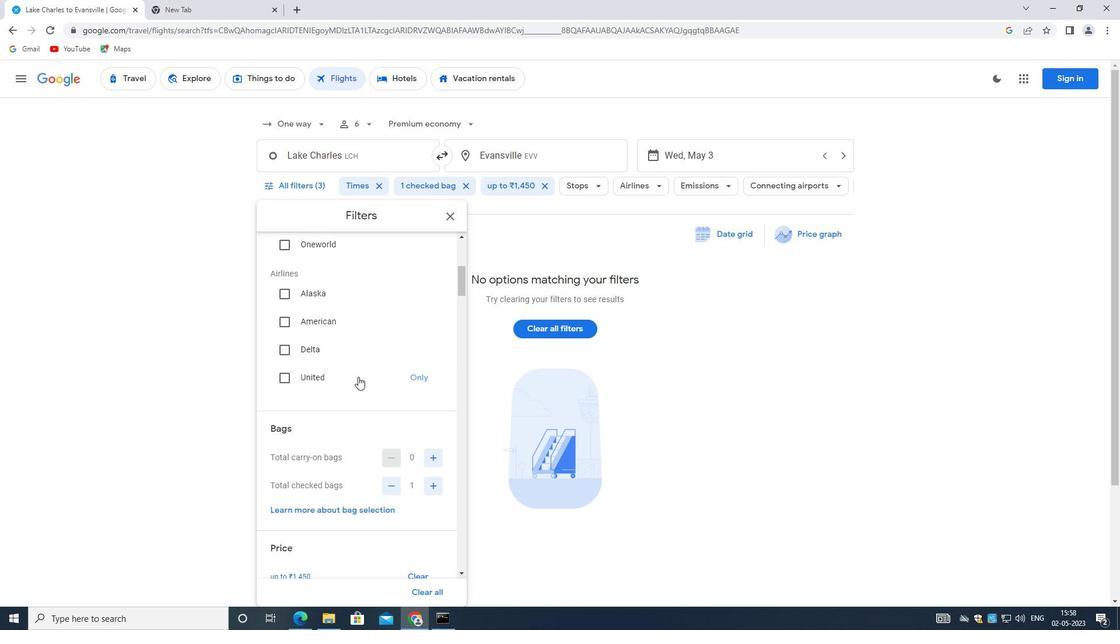 
Action: Mouse scrolled (358, 377) with delta (0, 0)
Screenshot: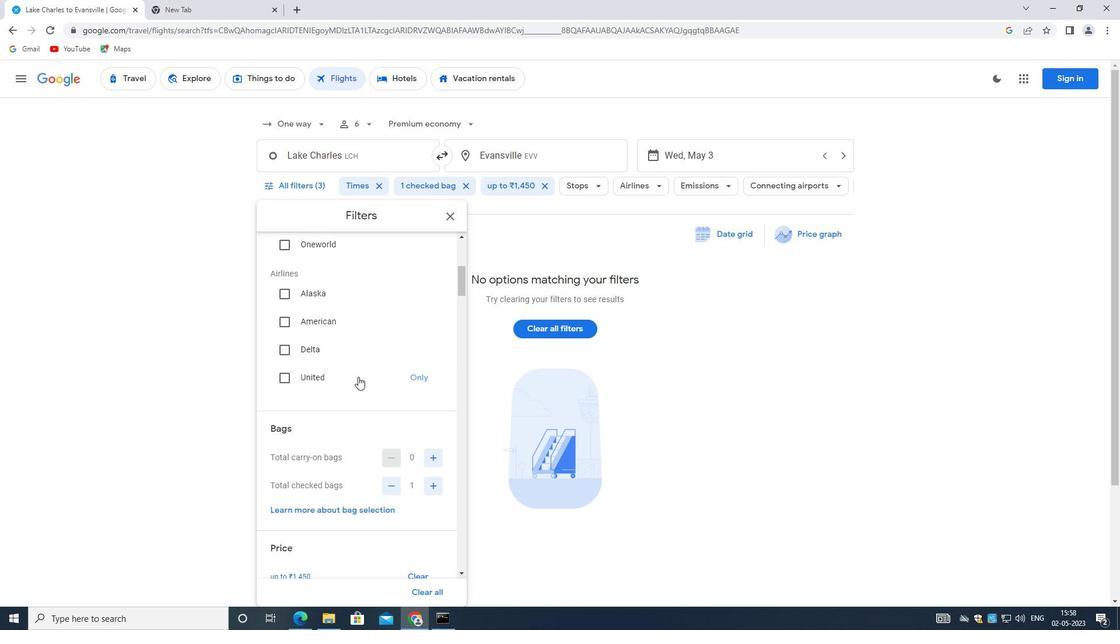 
Action: Mouse moved to (436, 366)
Screenshot: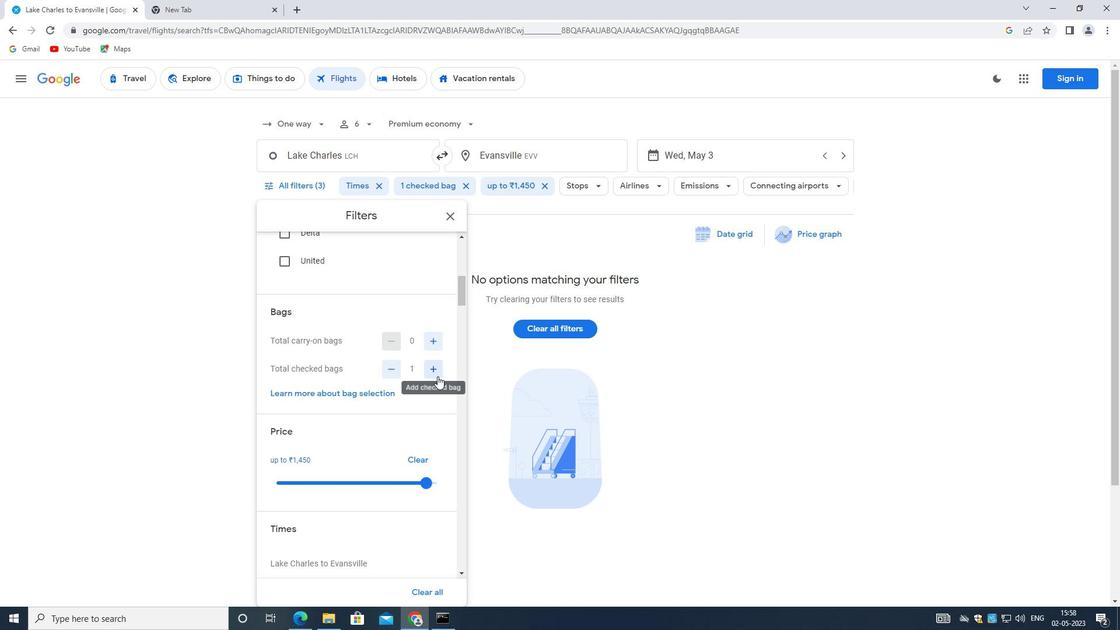 
Action: Mouse pressed left at (436, 366)
Screenshot: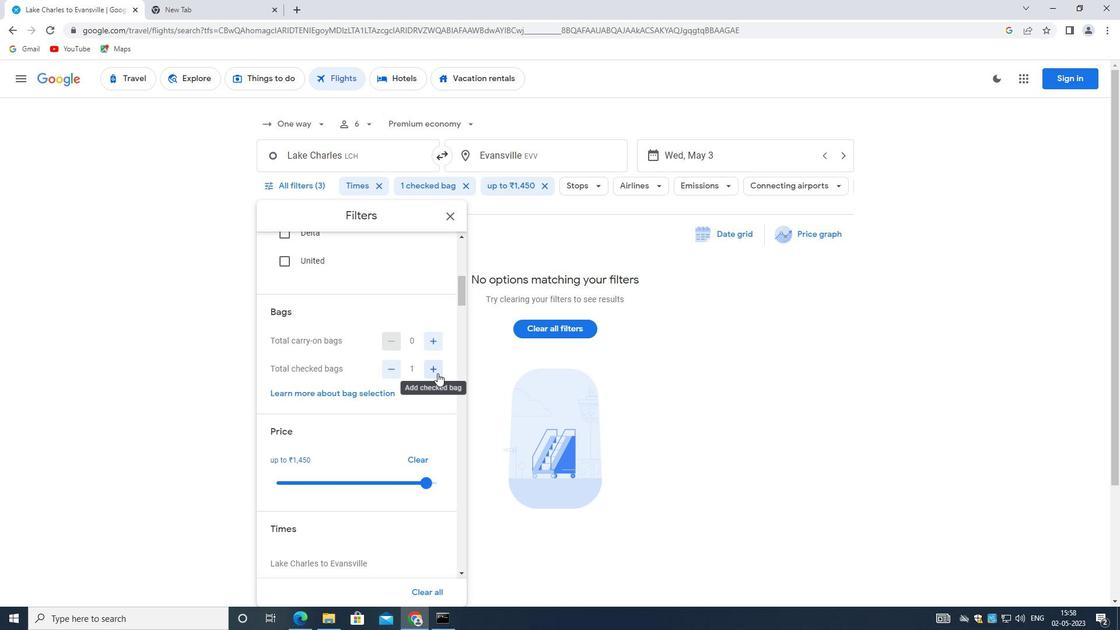 
Action: Mouse pressed left at (436, 366)
Screenshot: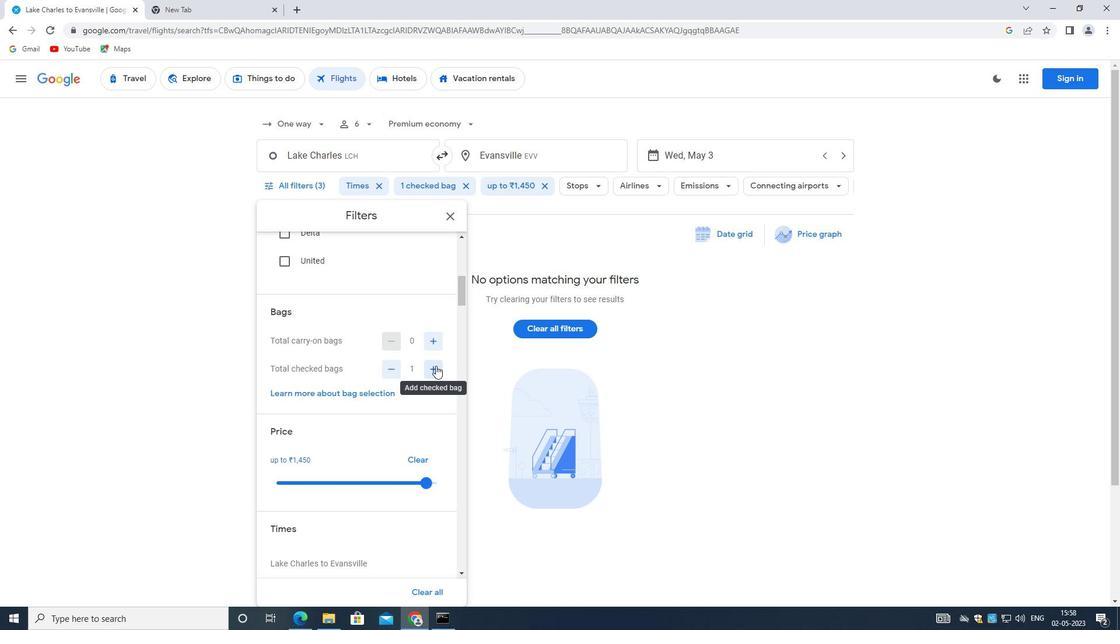 
Action: Mouse pressed left at (436, 366)
Screenshot: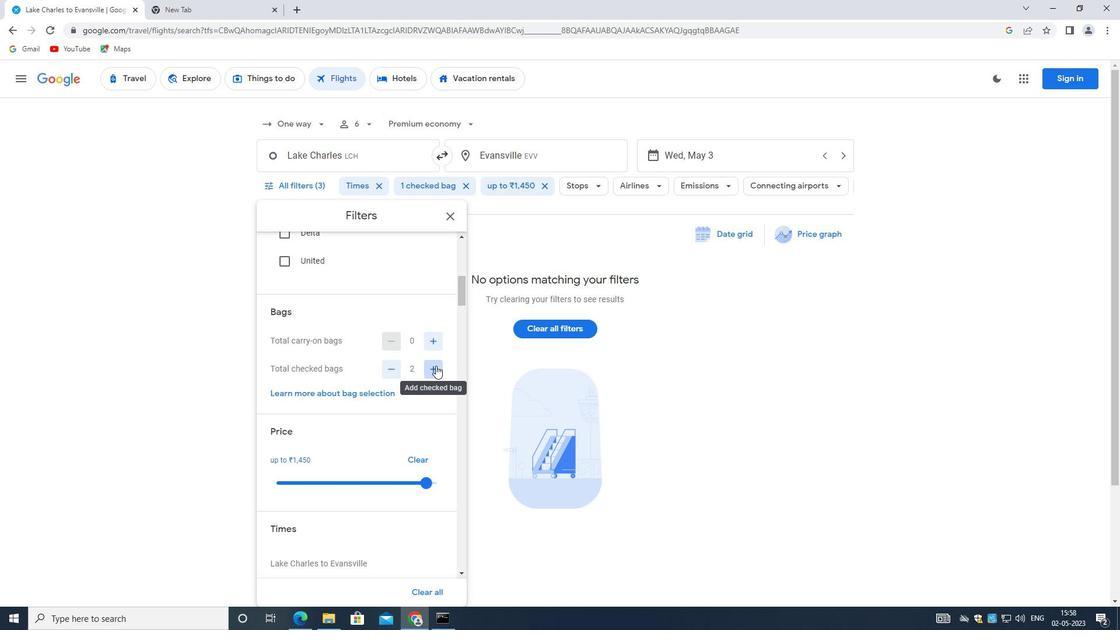 
Action: Mouse pressed left at (436, 366)
Screenshot: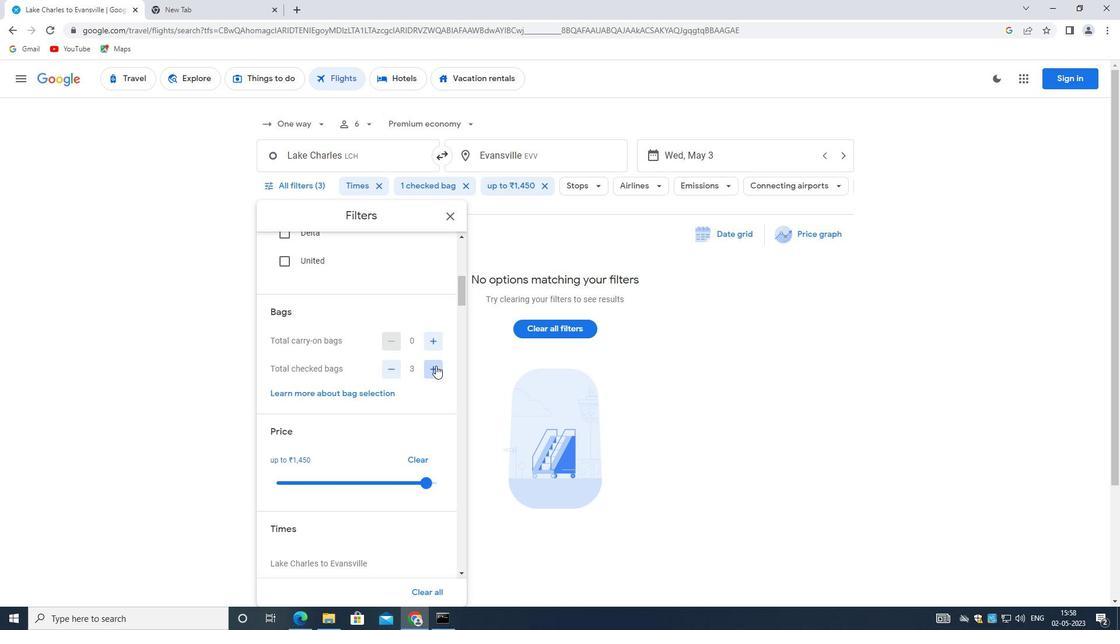 
Action: Mouse pressed left at (436, 366)
Screenshot: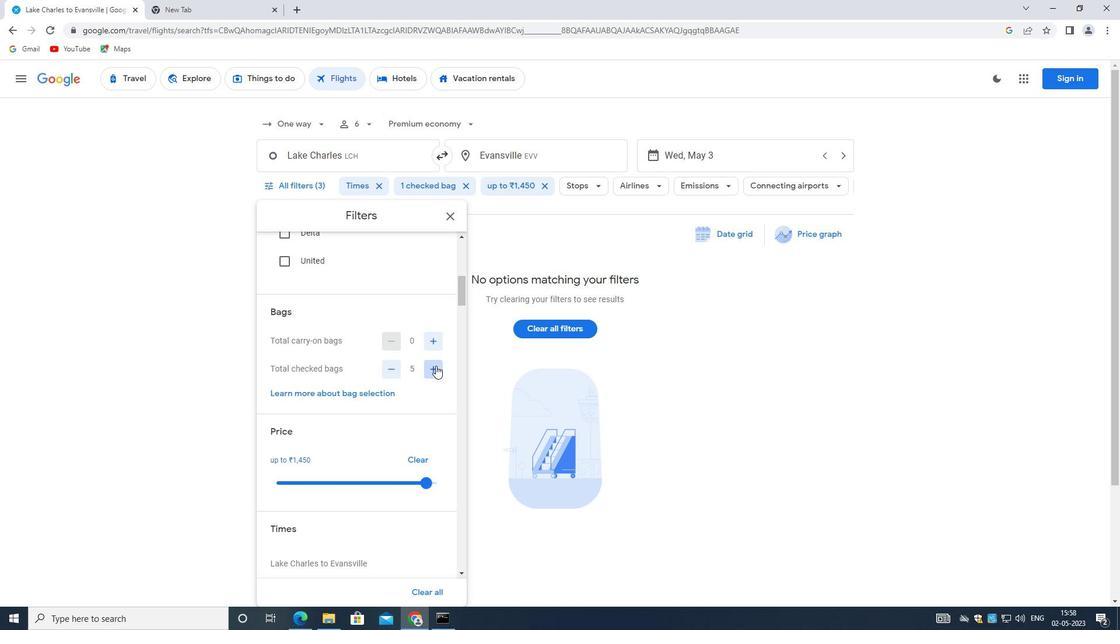 
Action: Mouse pressed left at (436, 366)
Screenshot: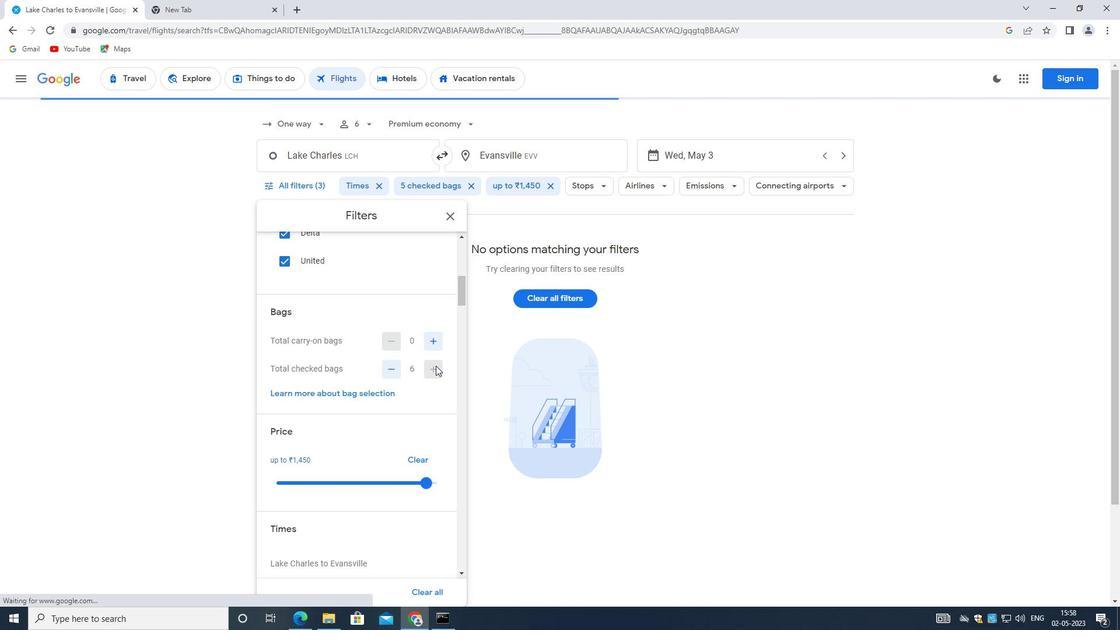 
Action: Mouse moved to (356, 407)
Screenshot: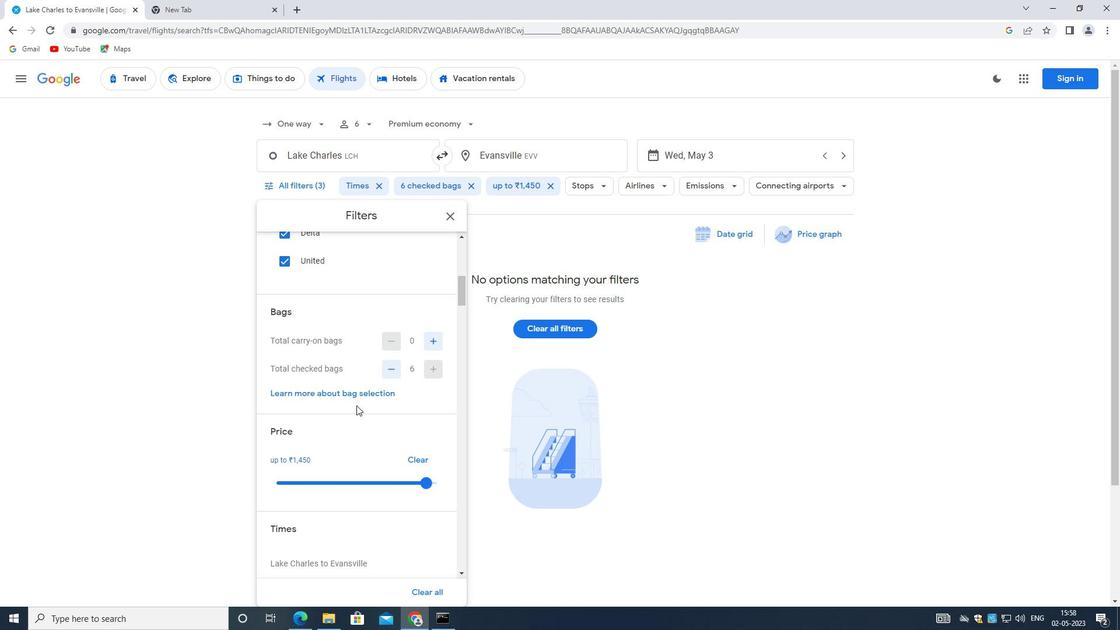 
Action: Mouse scrolled (356, 406) with delta (0, 0)
Screenshot: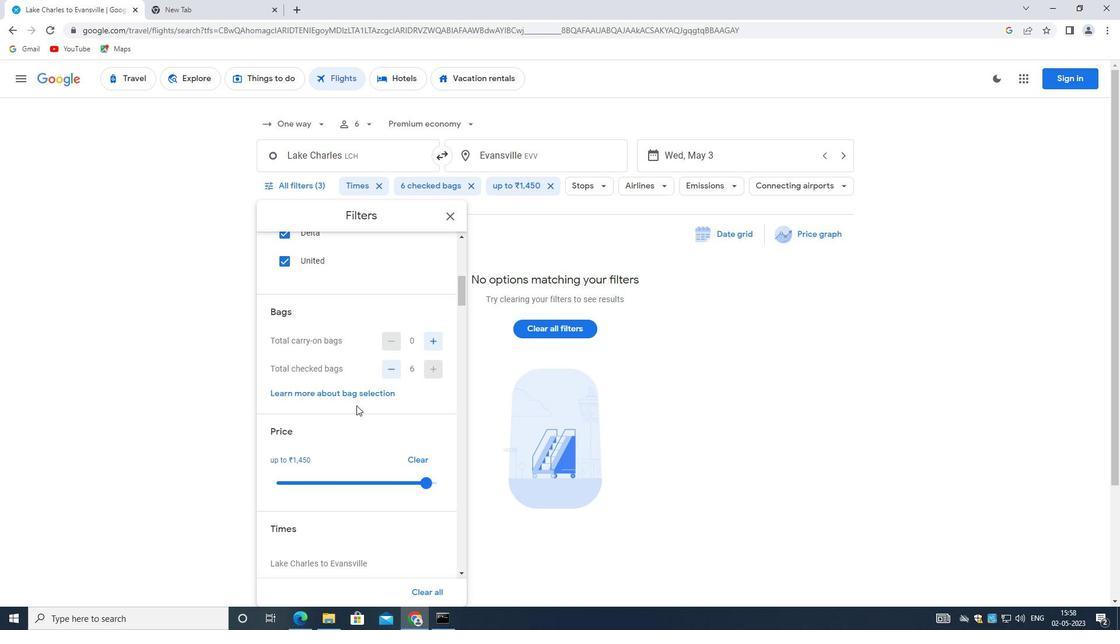 
Action: Mouse scrolled (356, 406) with delta (0, 0)
Screenshot: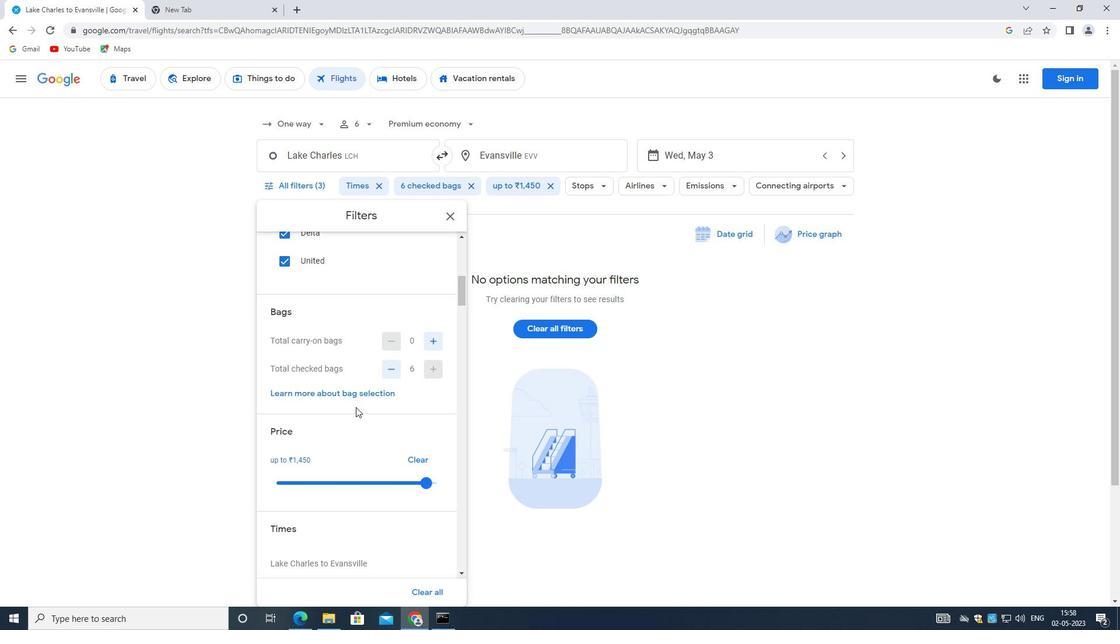 
Action: Mouse scrolled (356, 406) with delta (0, 0)
Screenshot: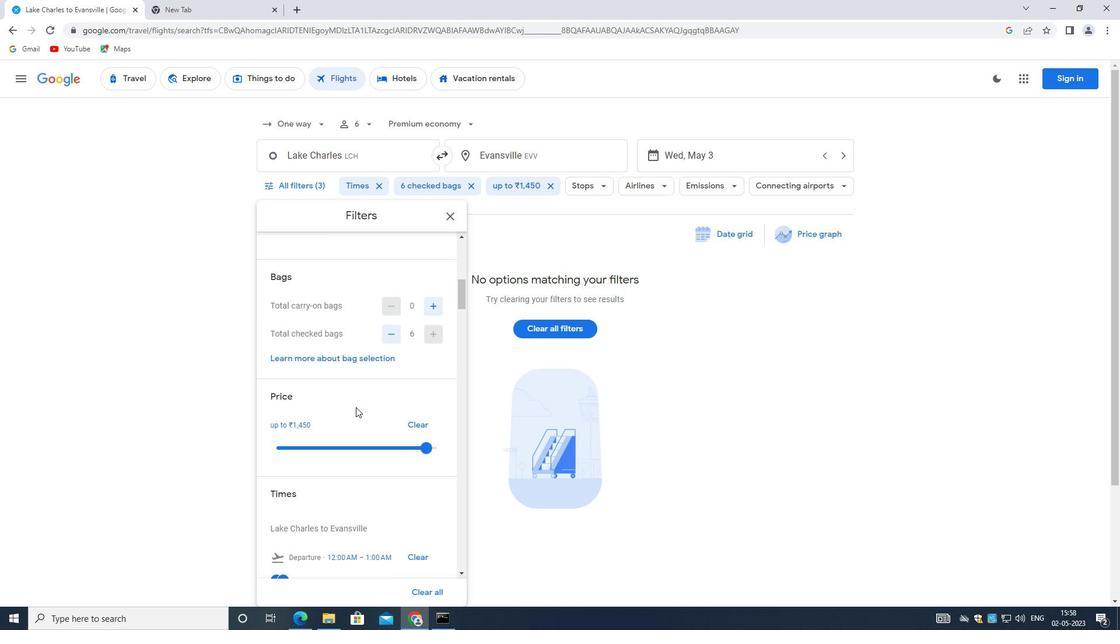 
Action: Mouse scrolled (356, 406) with delta (0, 0)
Screenshot: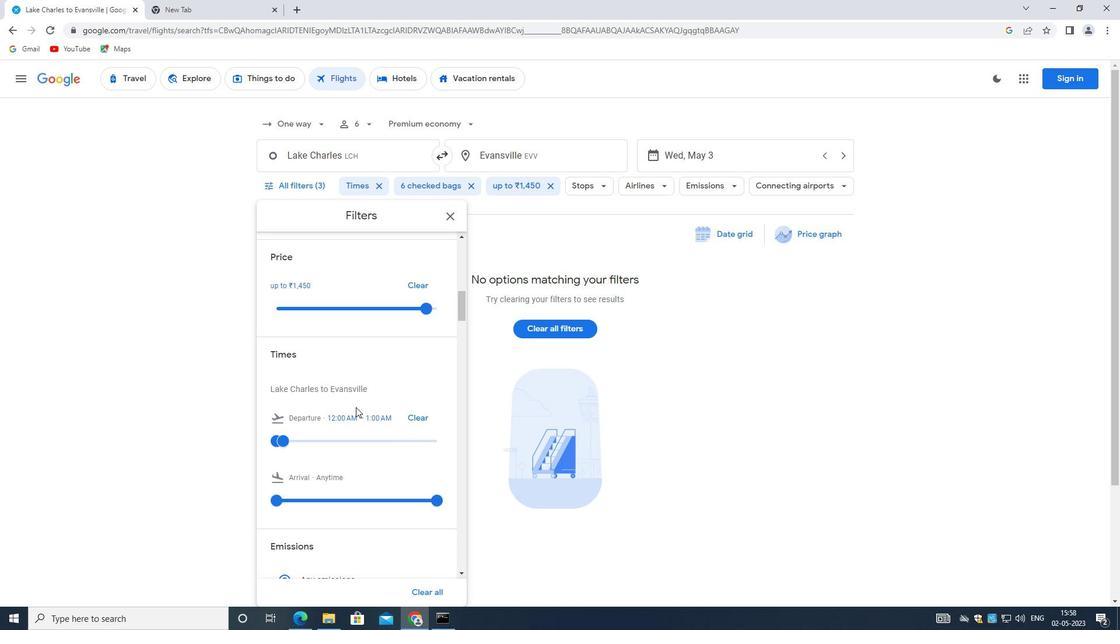 
Action: Mouse moved to (370, 355)
Screenshot: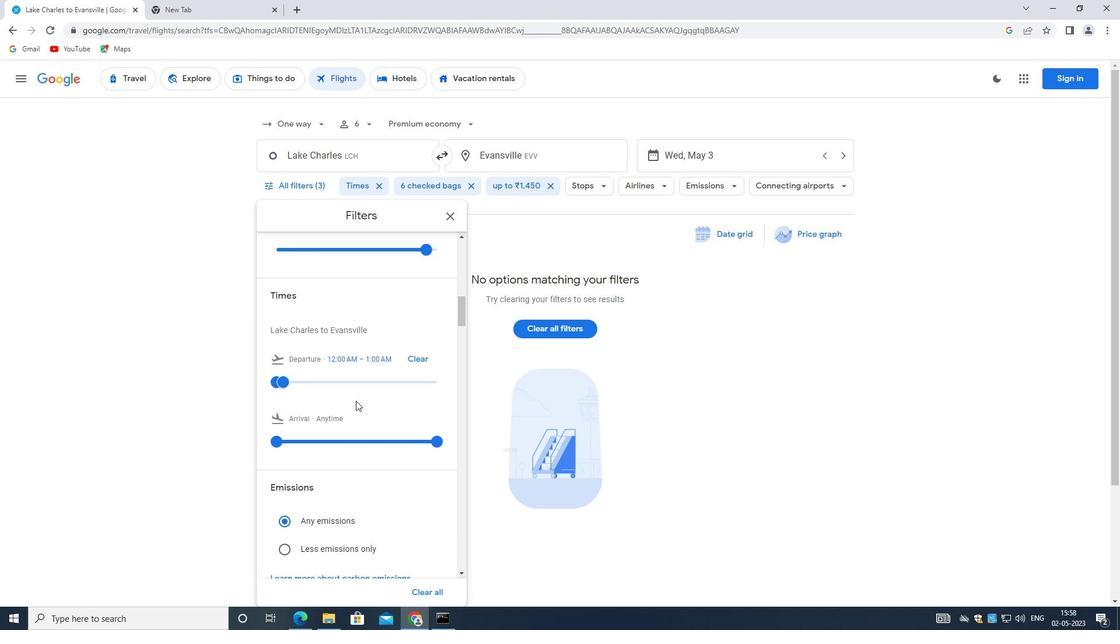 
Action: Mouse scrolled (370, 356) with delta (0, 0)
Screenshot: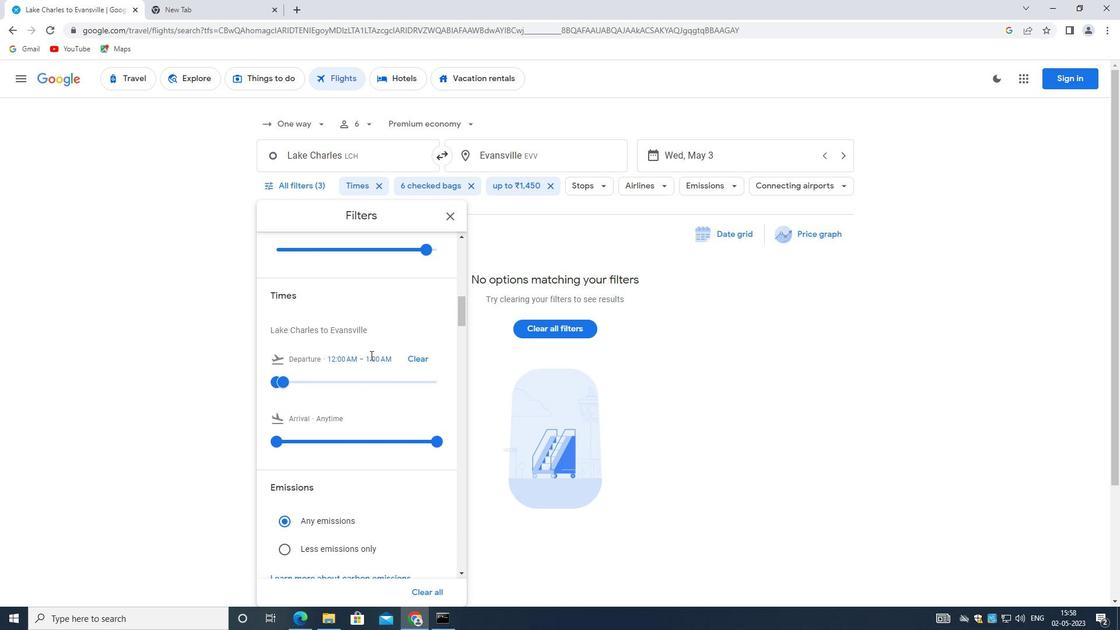 
Action: Mouse moved to (433, 306)
Screenshot: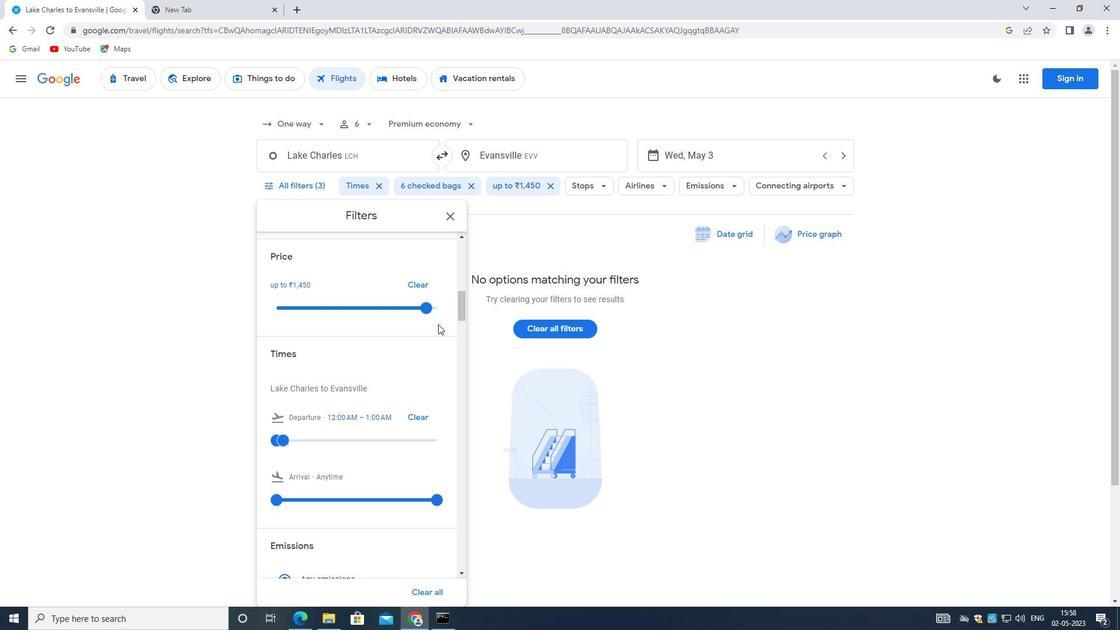 
Action: Mouse pressed left at (433, 306)
Screenshot: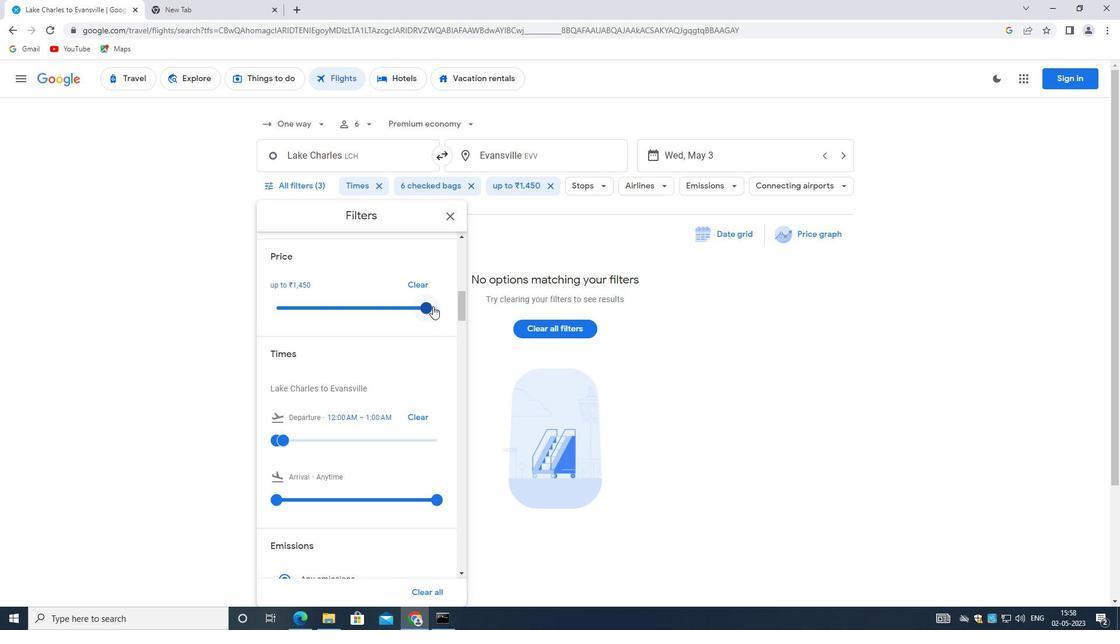 
Action: Mouse pressed left at (433, 306)
Screenshot: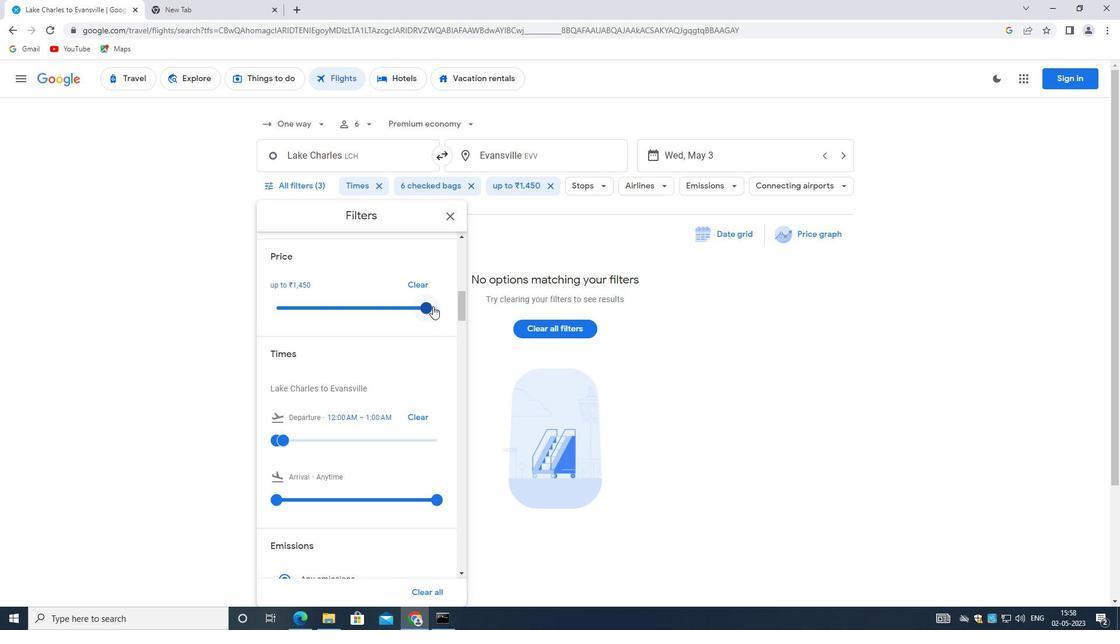 
Action: Mouse moved to (377, 419)
Screenshot: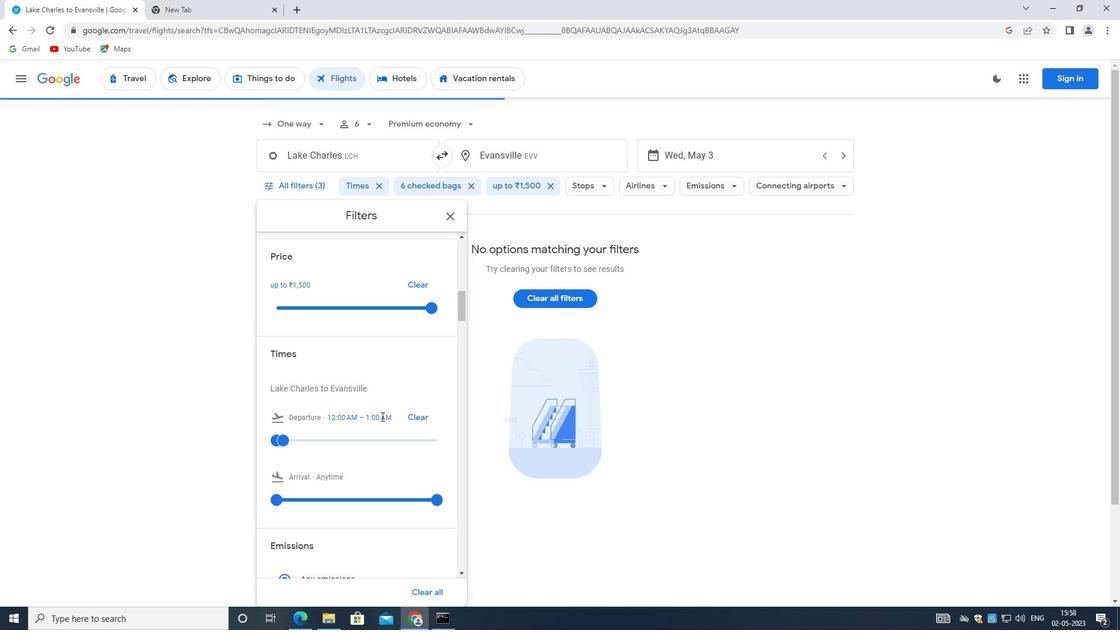 
Action: Mouse scrolled (377, 419) with delta (0, 0)
Screenshot: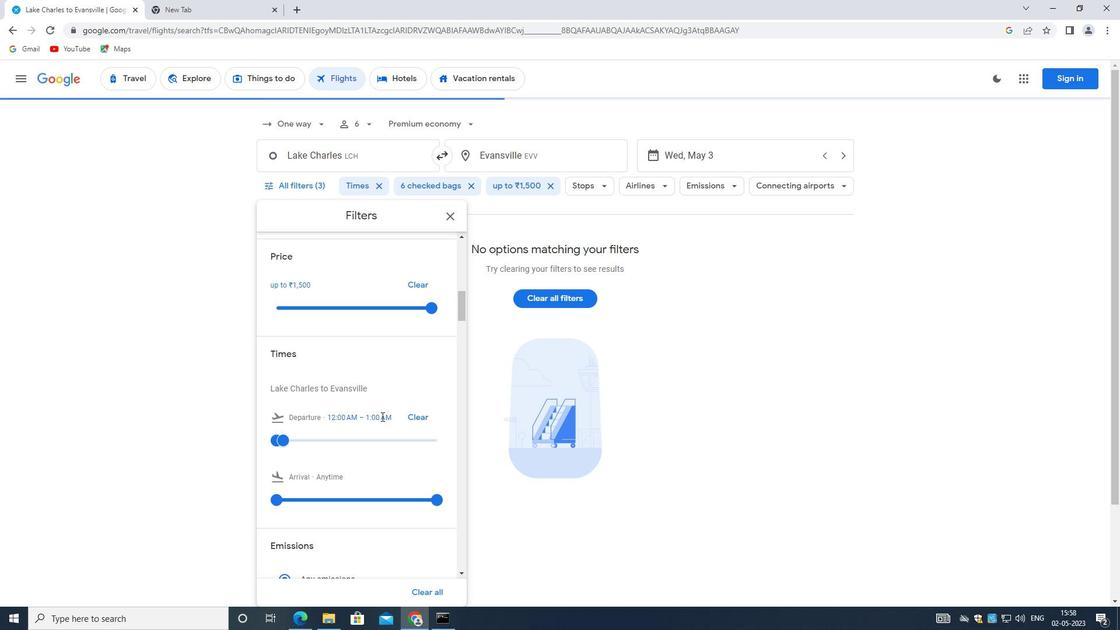 
Action: Mouse moved to (302, 376)
Screenshot: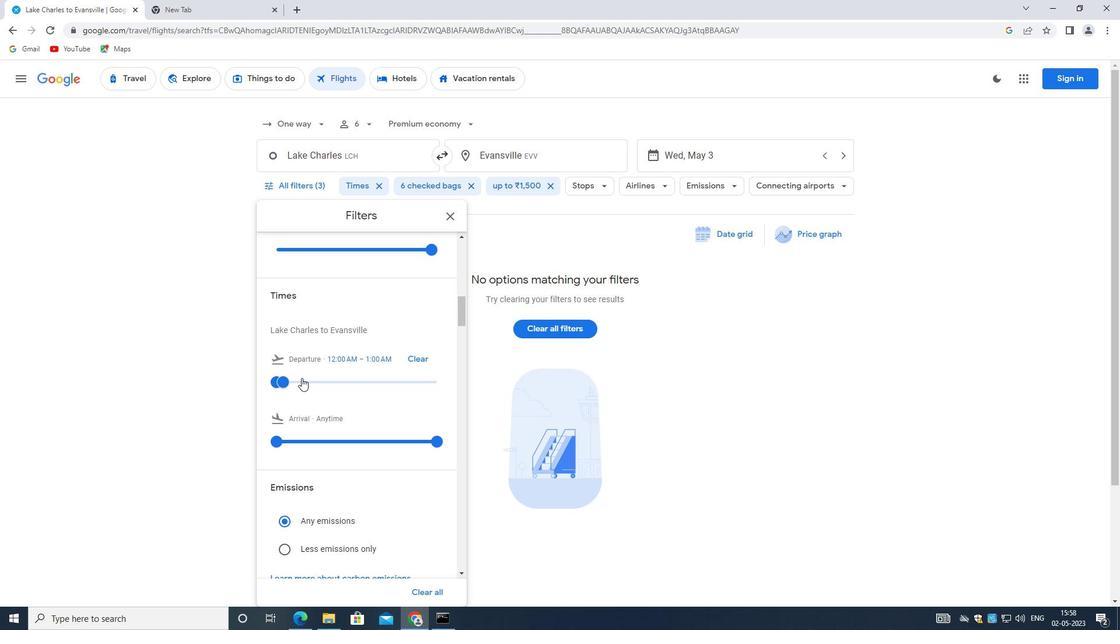 
Action: Mouse pressed left at (302, 376)
Screenshot: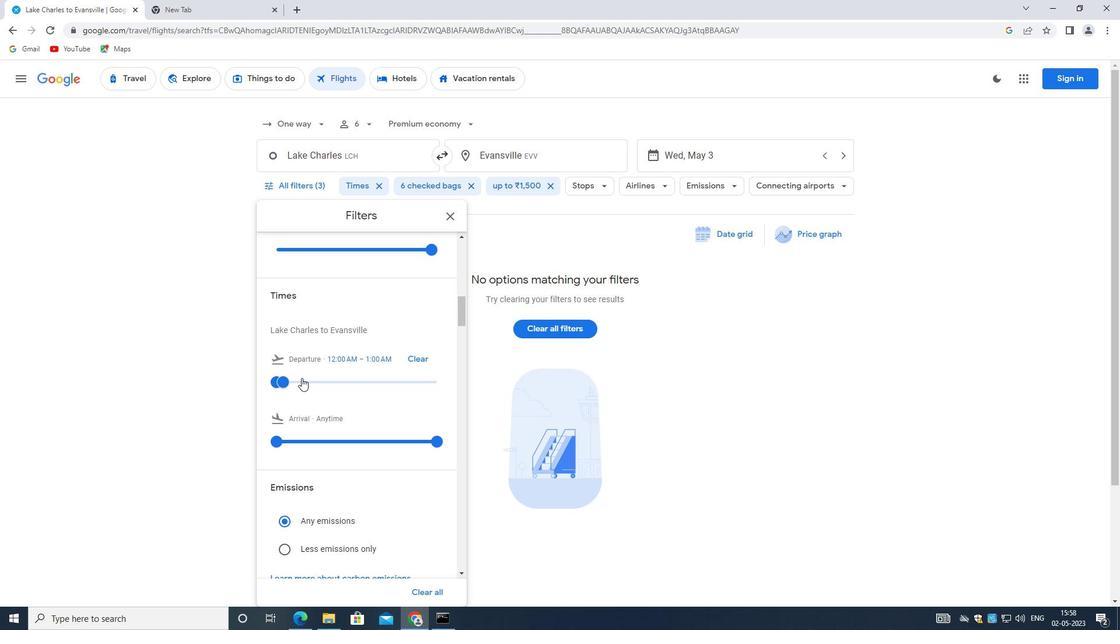 
Action: Mouse moved to (297, 381)
Screenshot: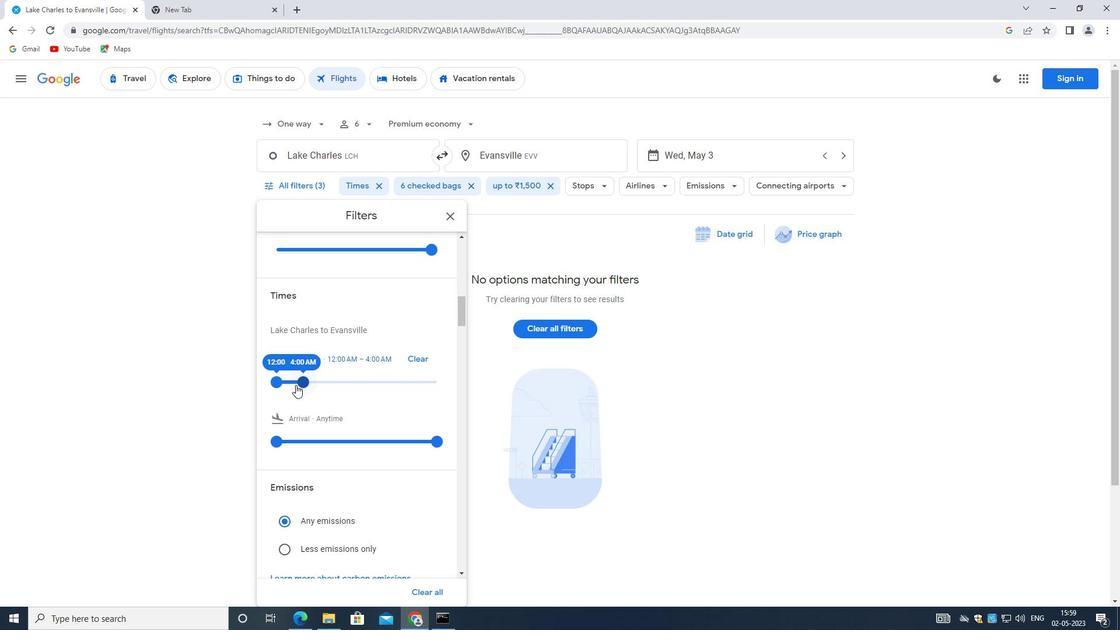 
Action: Mouse pressed left at (297, 381)
Screenshot: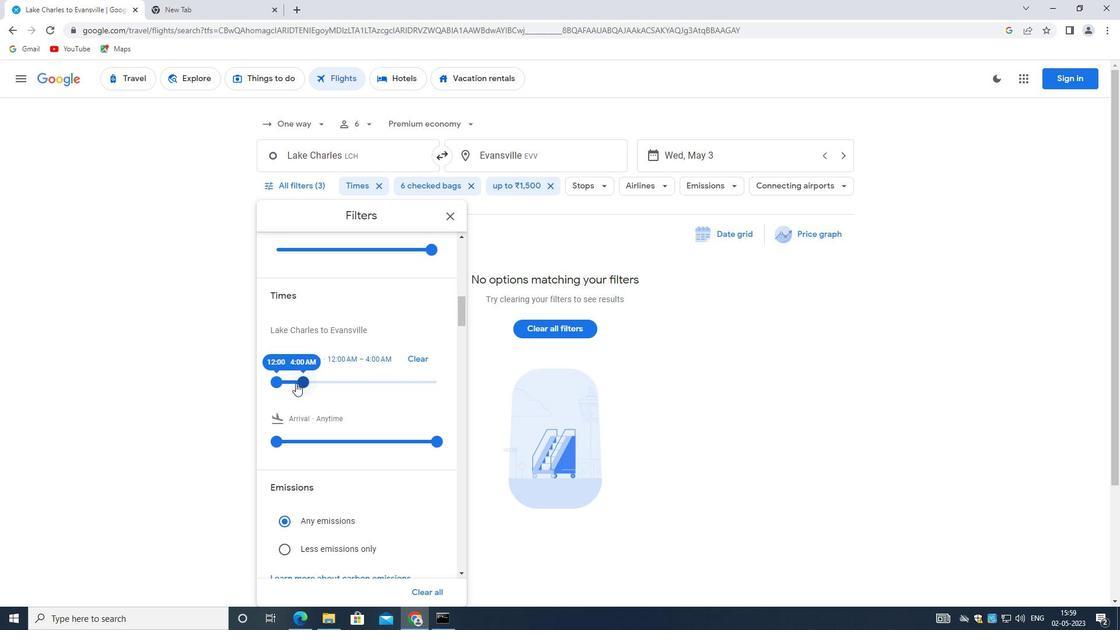 
Action: Mouse moved to (277, 379)
Screenshot: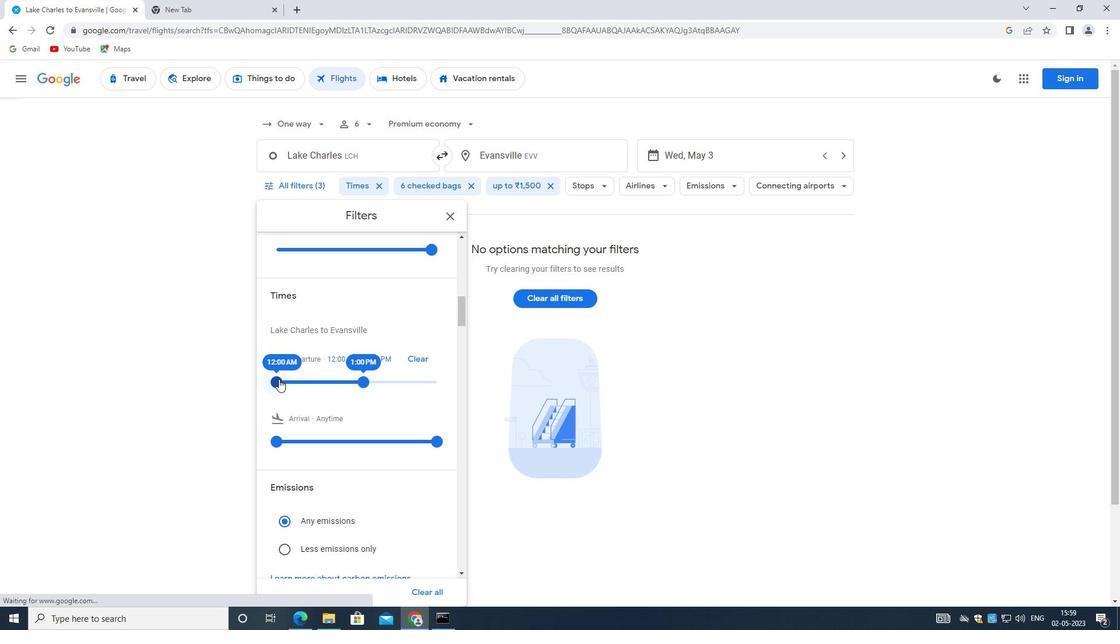 
Action: Mouse pressed left at (277, 379)
Screenshot: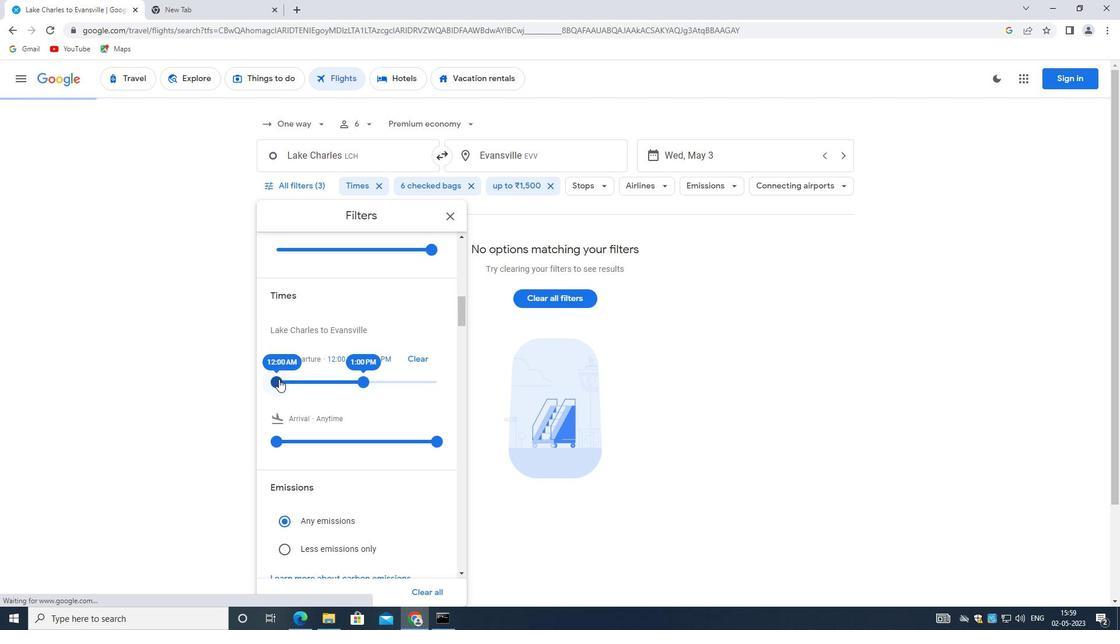 
Action: Mouse moved to (365, 381)
Screenshot: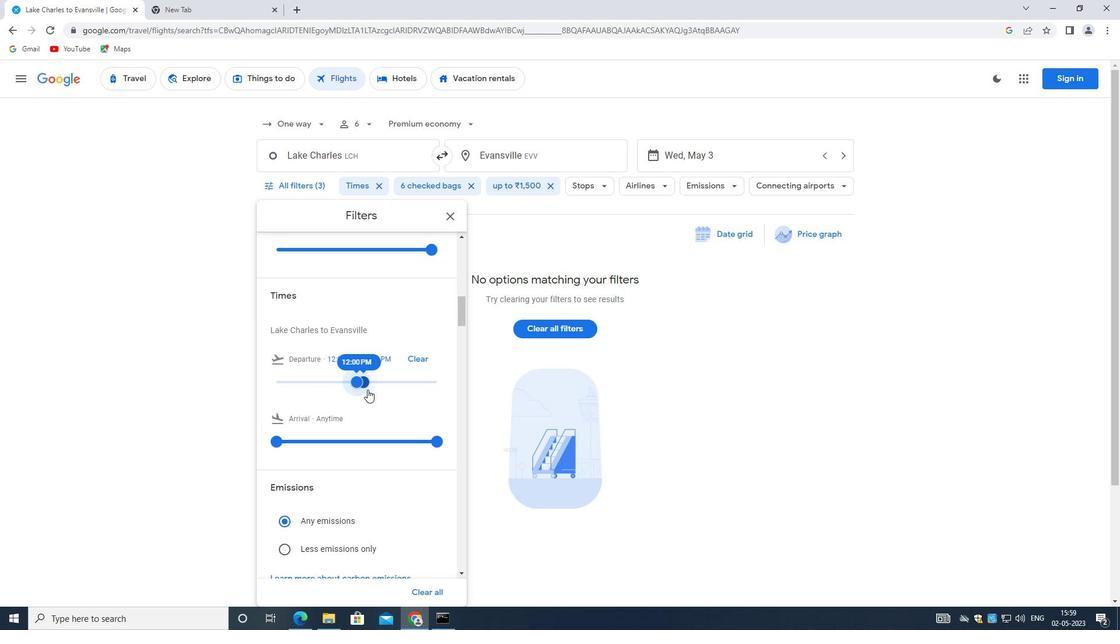 
Action: Mouse pressed left at (365, 381)
Screenshot: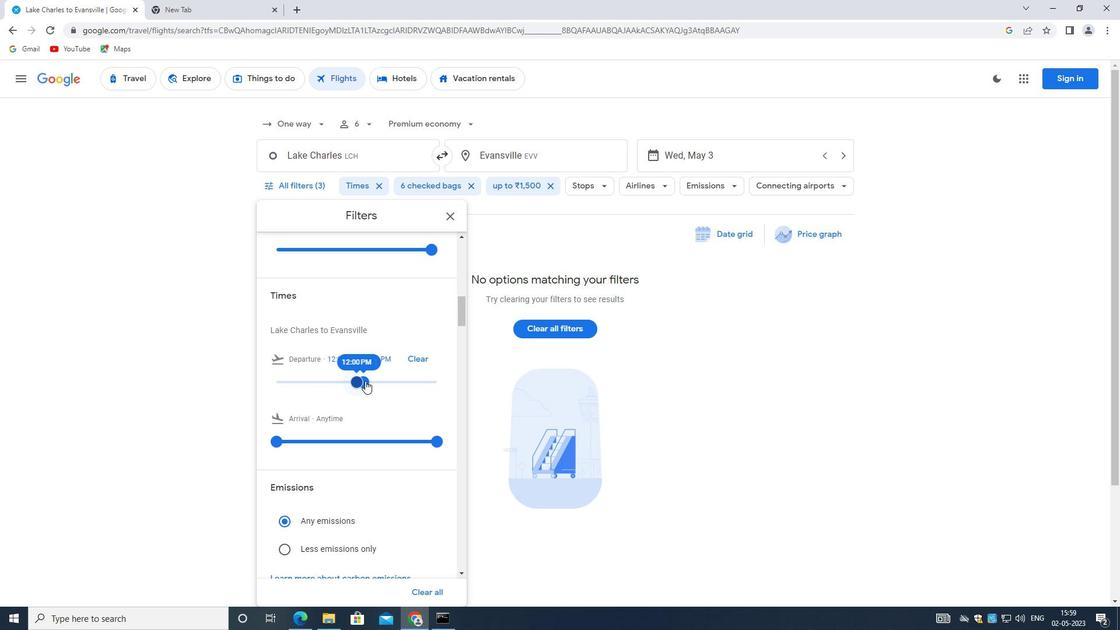 
Action: Mouse moved to (356, 380)
Screenshot: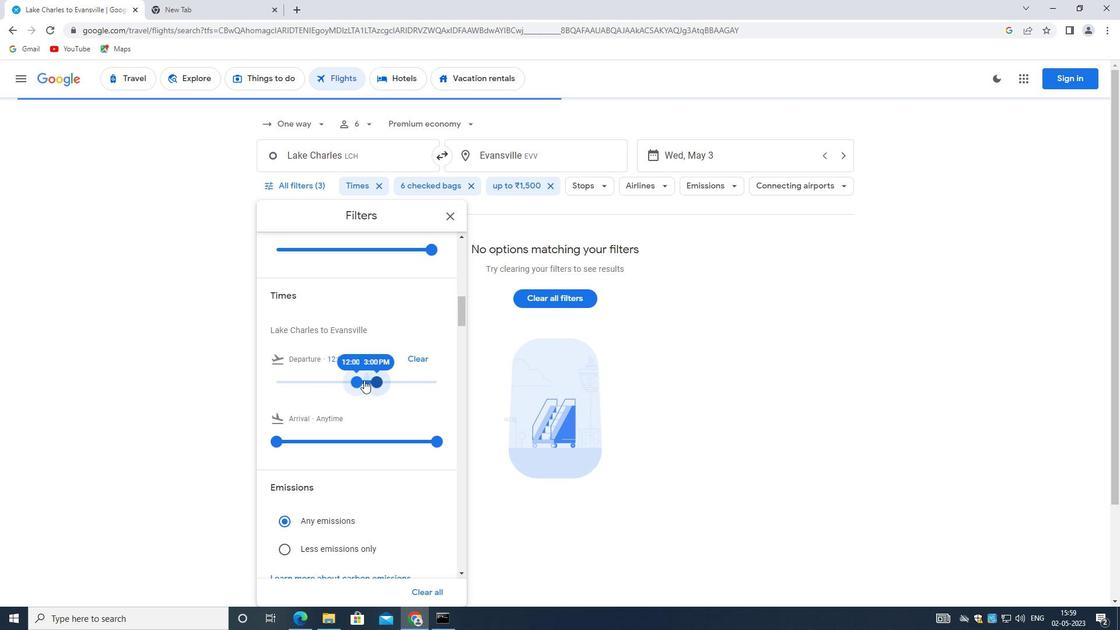 
Action: Mouse pressed left at (356, 380)
Screenshot: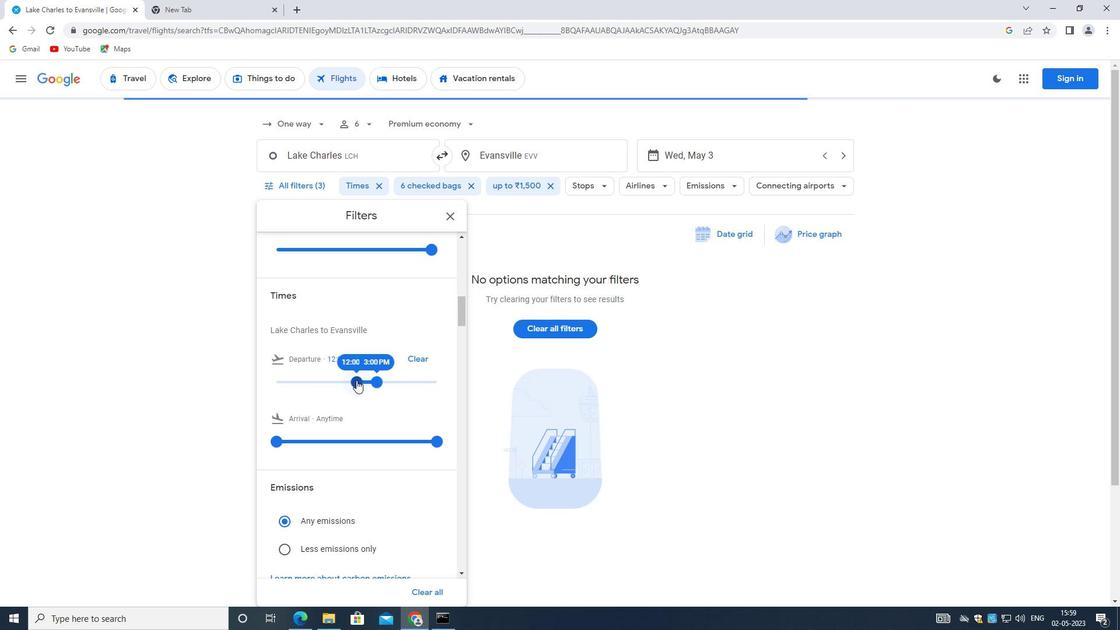 
Action: Mouse moved to (375, 378)
Screenshot: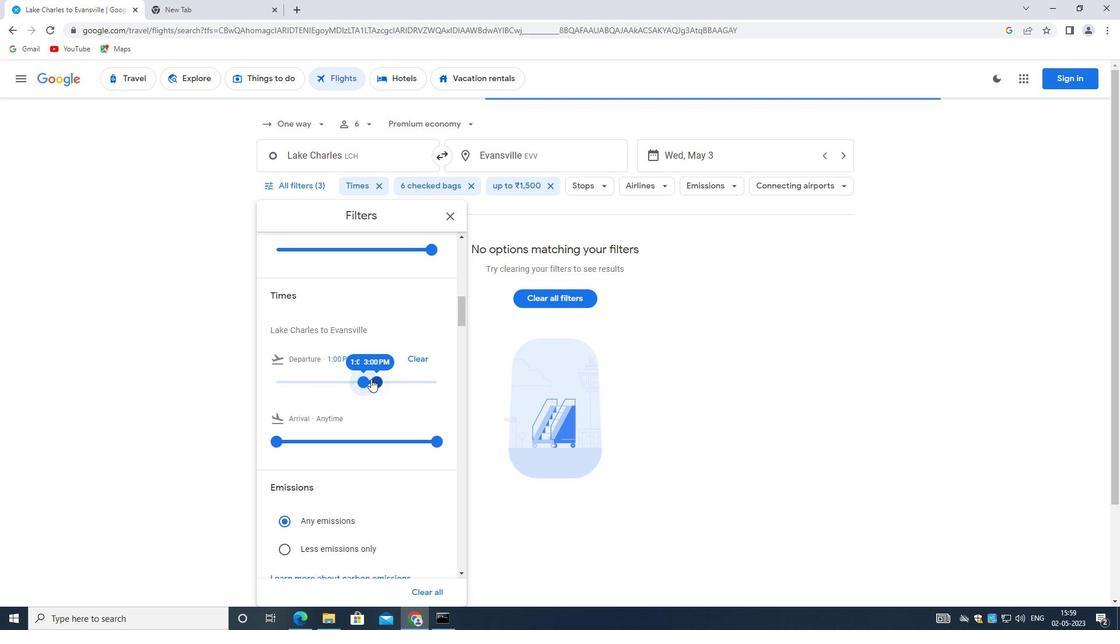 
Action: Mouse pressed left at (375, 378)
Screenshot: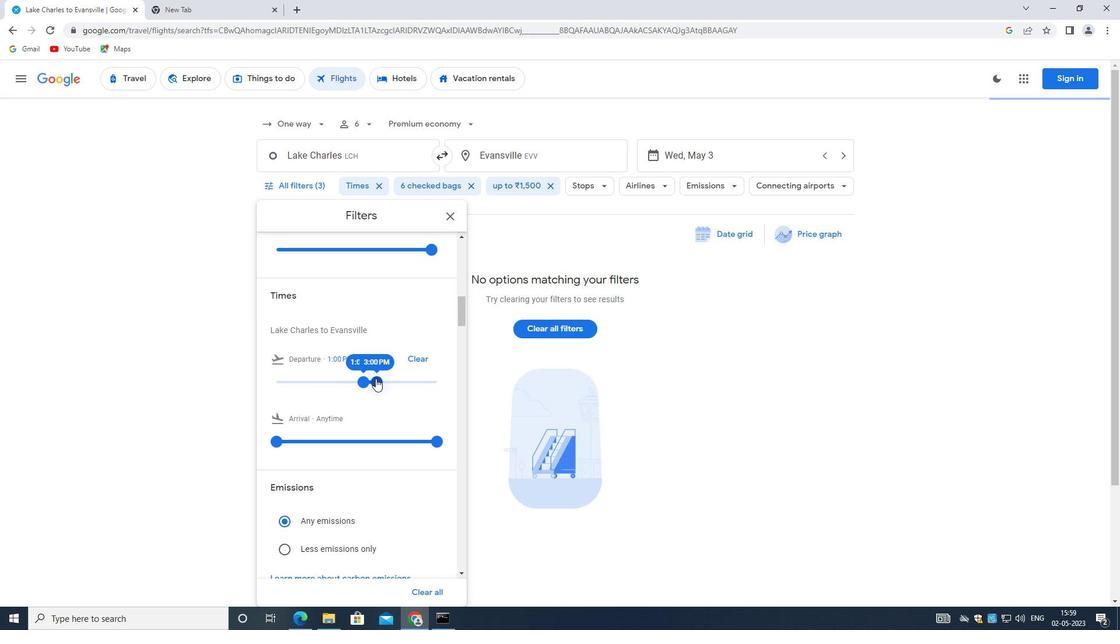 
Action: Mouse moved to (380, 382)
Screenshot: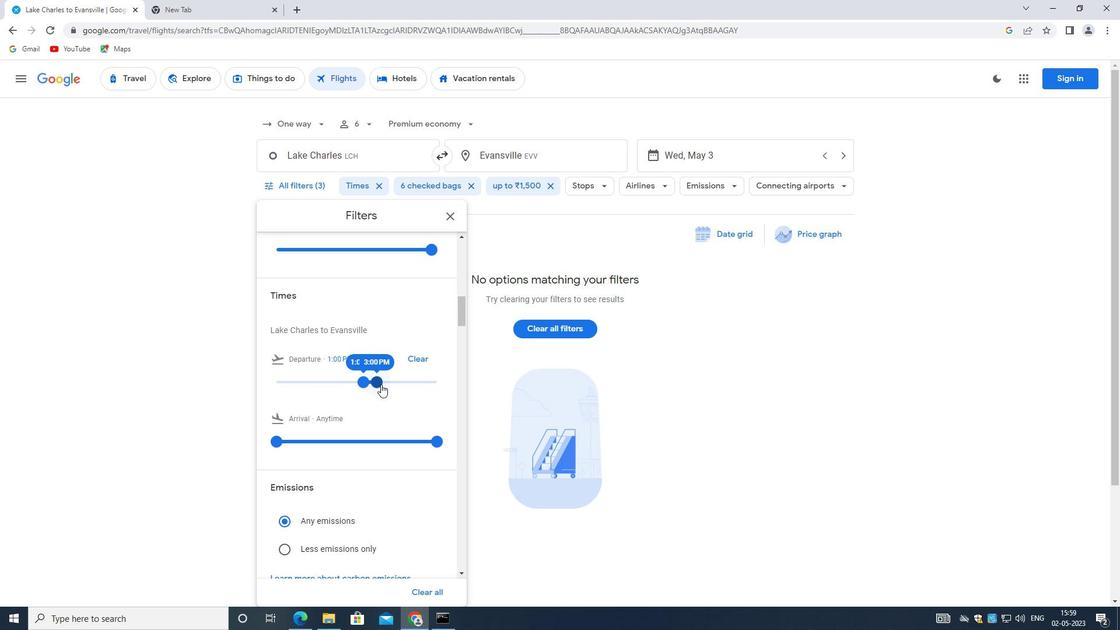 
Action: Mouse pressed left at (380, 382)
Screenshot: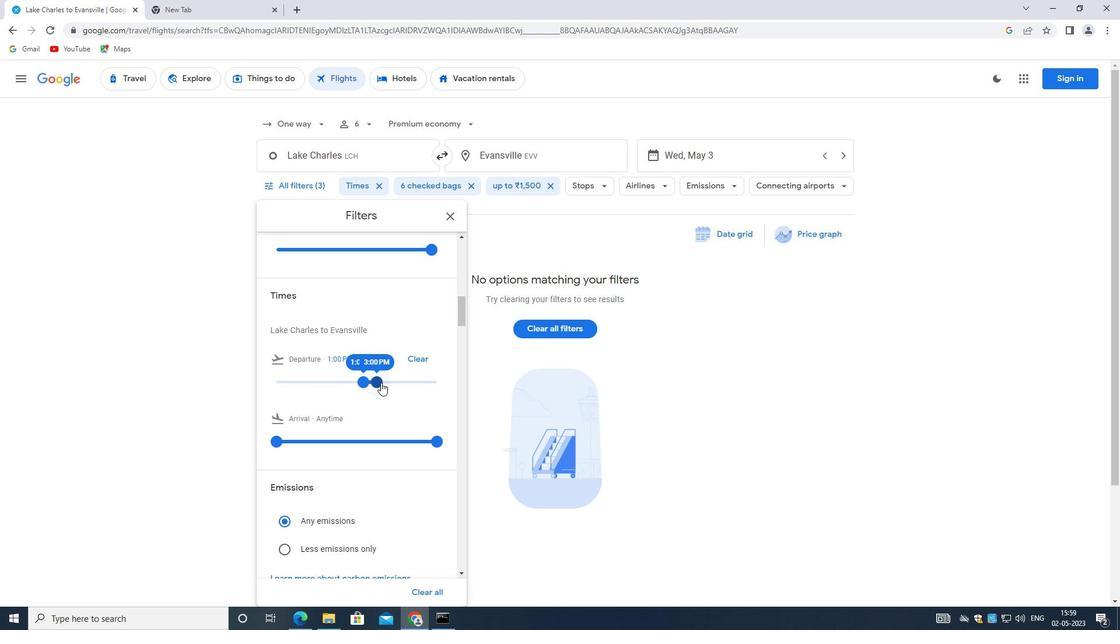 
Action: Mouse moved to (371, 403)
Screenshot: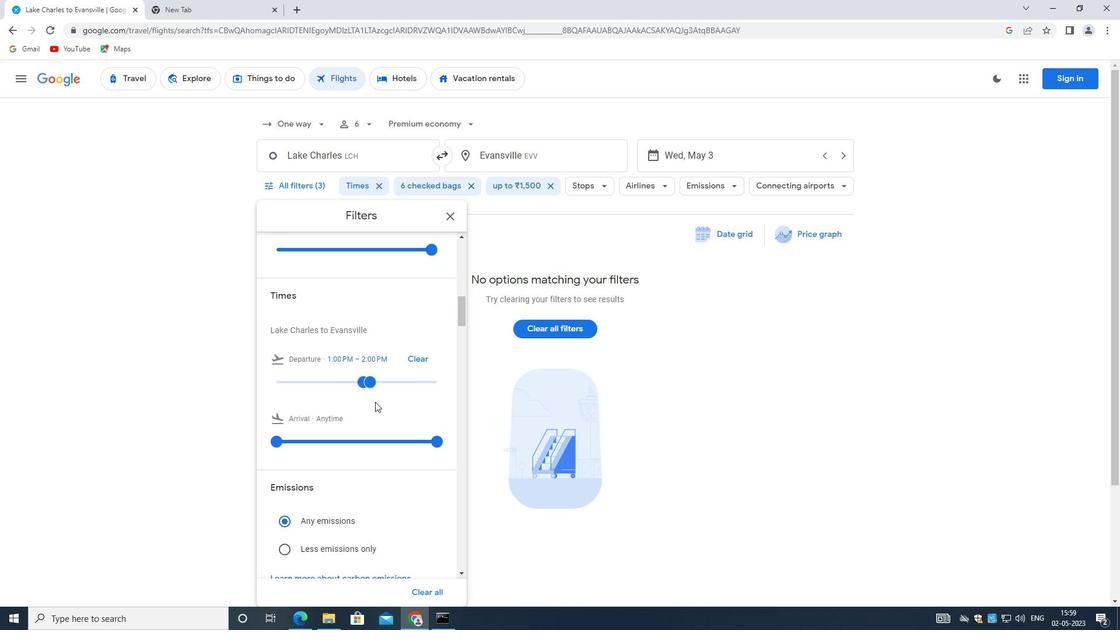 
Action: Mouse scrolled (371, 403) with delta (0, 0)
Screenshot: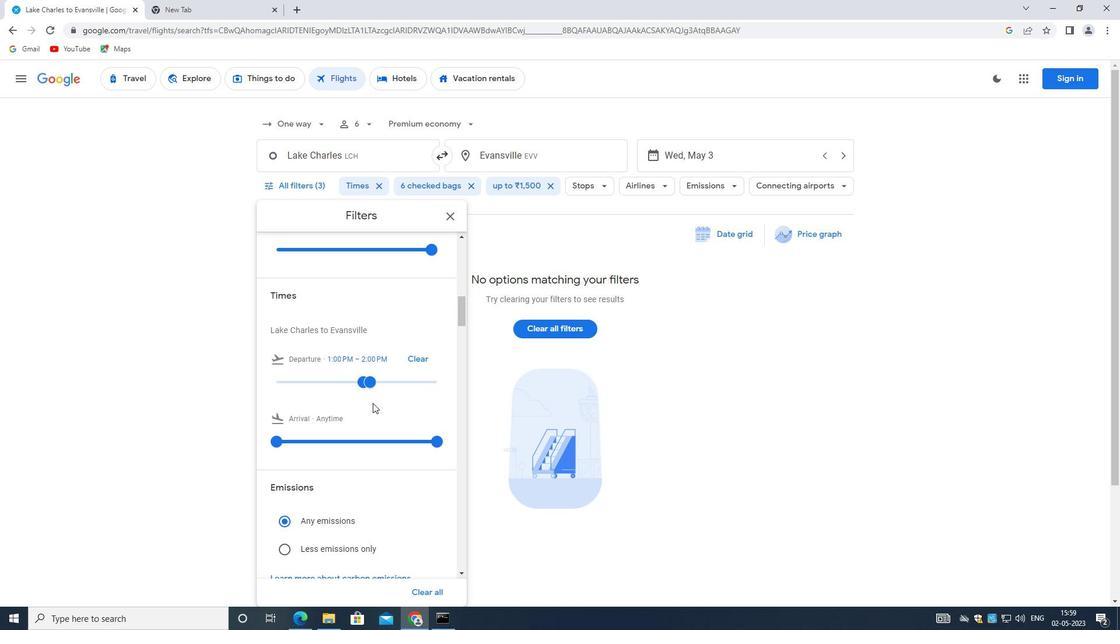 
Action: Mouse moved to (371, 401)
Screenshot: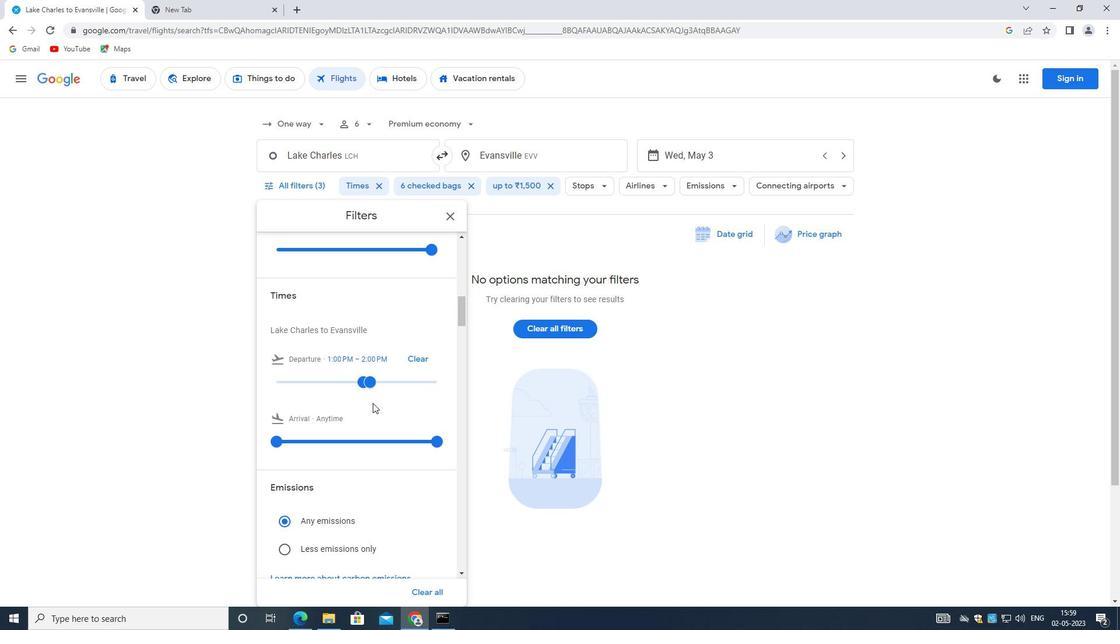 
Action: Mouse scrolled (371, 401) with delta (0, 0)
Screenshot: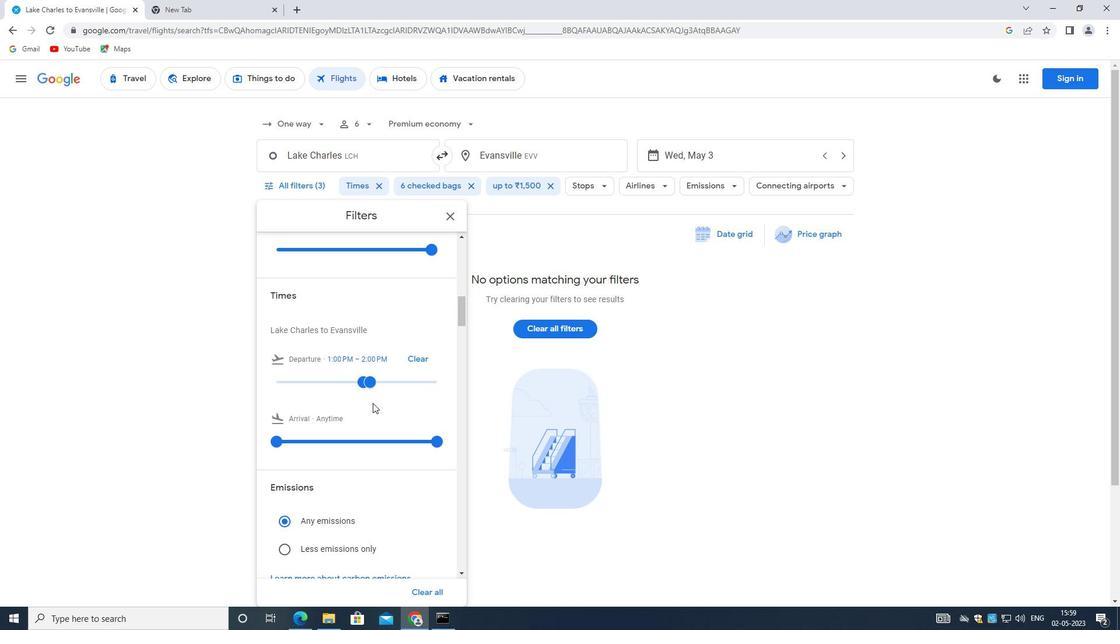
Action: Mouse moved to (370, 399)
Screenshot: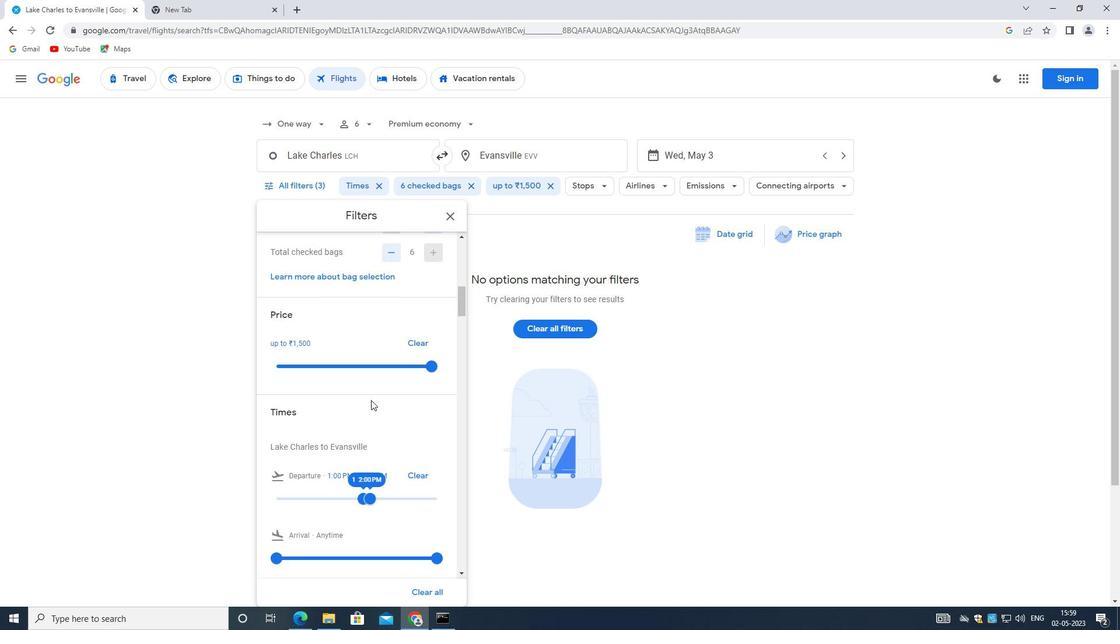 
Action: Mouse scrolled (370, 400) with delta (0, 0)
Screenshot: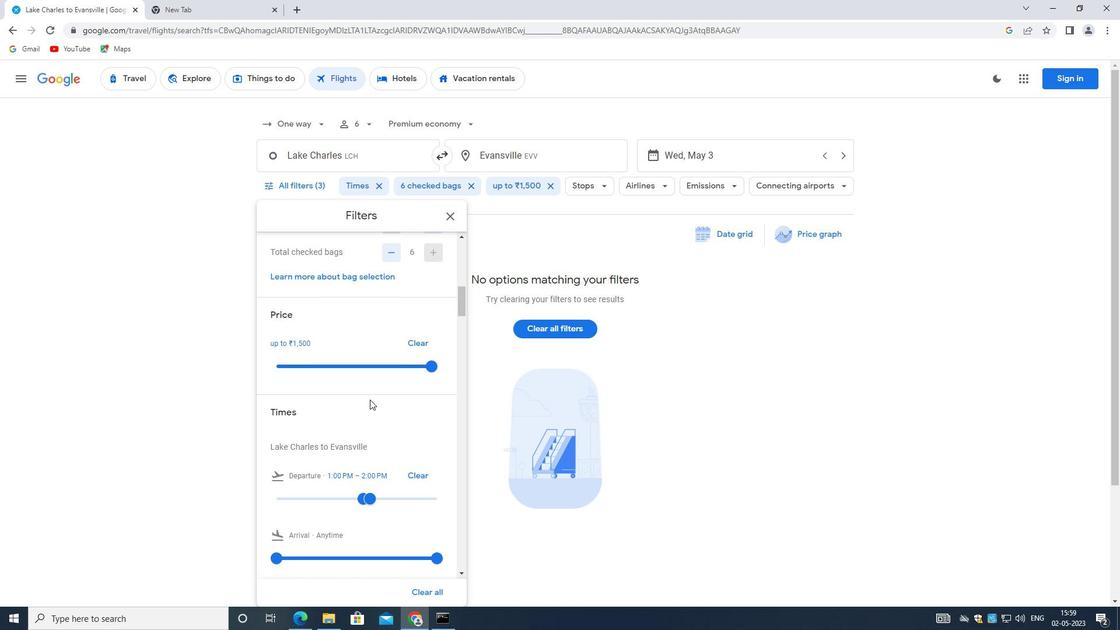 
Action: Mouse scrolled (370, 400) with delta (0, 0)
Screenshot: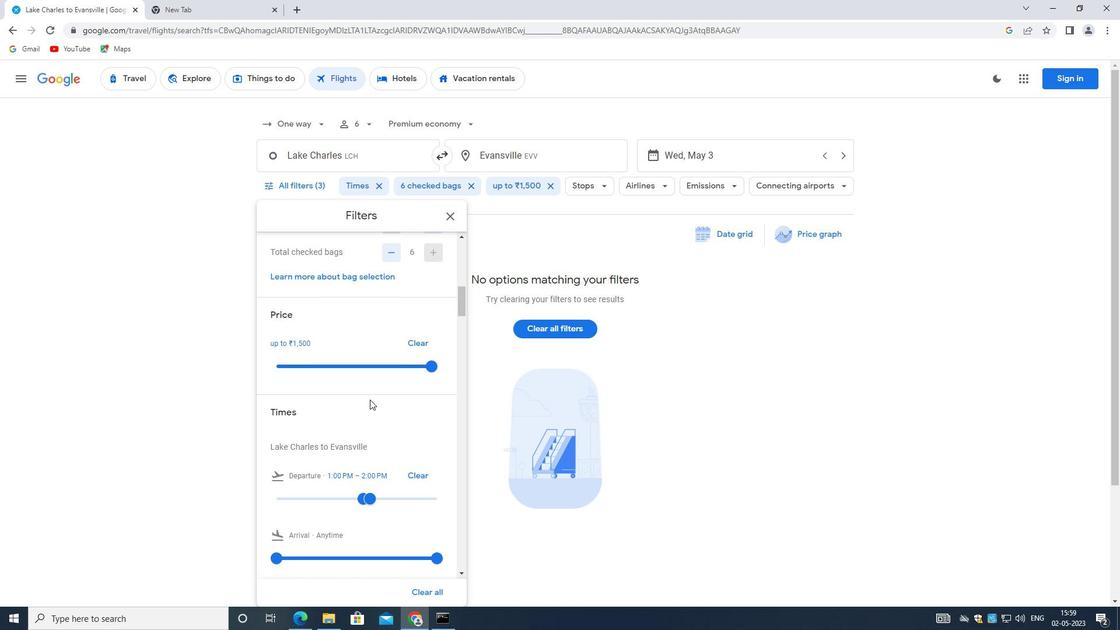 
Action: Mouse moved to (368, 399)
Screenshot: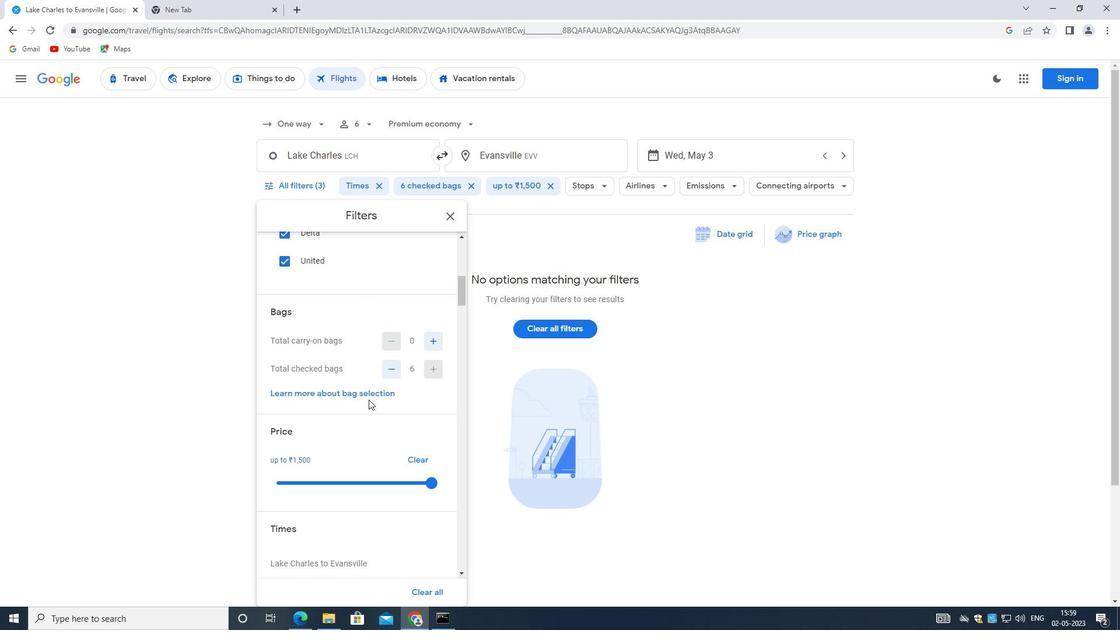 
Action: Mouse scrolled (368, 399) with delta (0, 0)
Screenshot: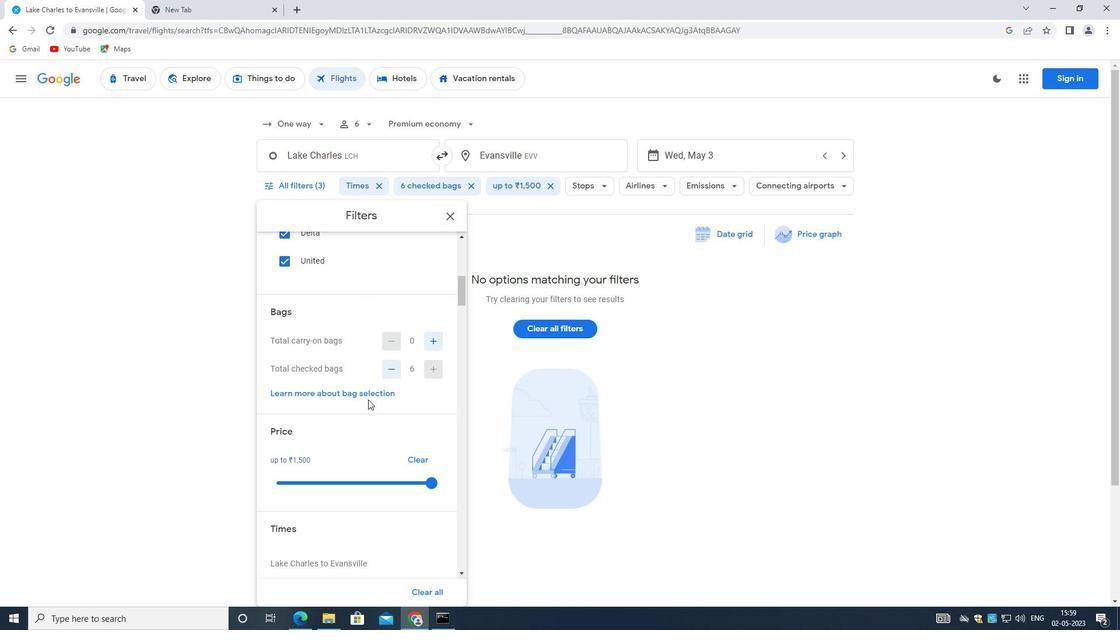 
Action: Mouse moved to (368, 399)
Screenshot: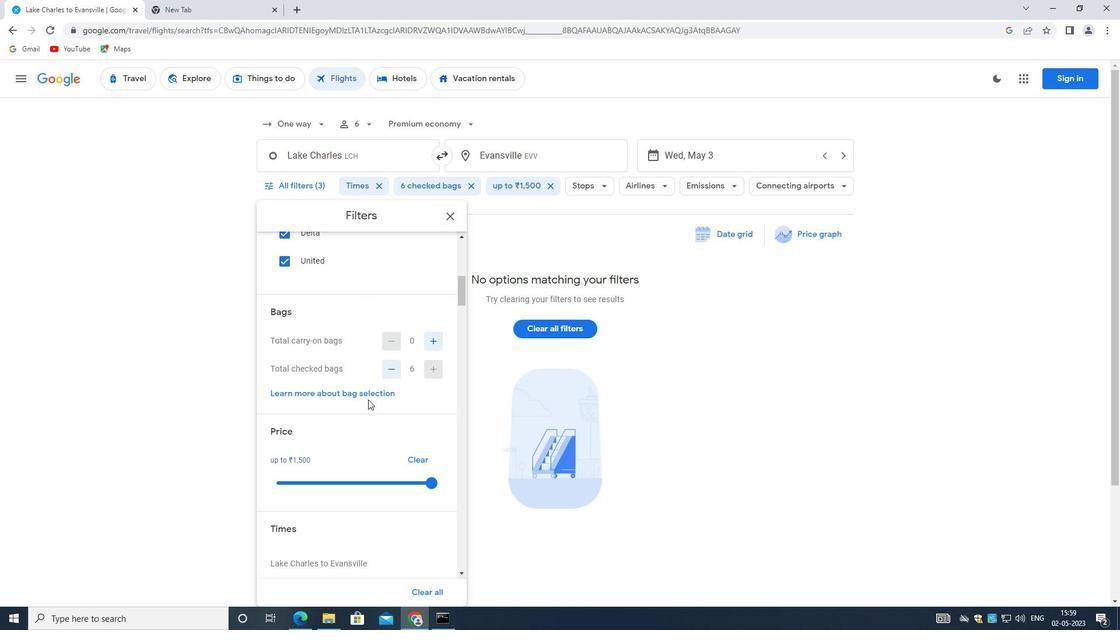 
Action: Mouse scrolled (368, 399) with delta (0, 0)
Screenshot: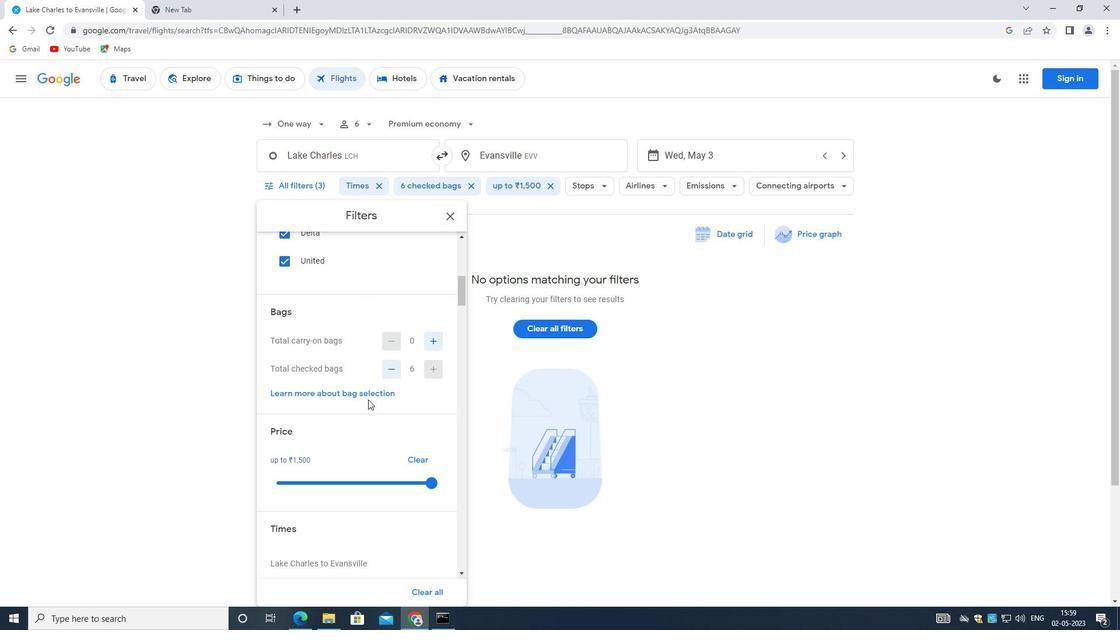 
Action: Mouse scrolled (368, 399) with delta (0, 0)
Screenshot: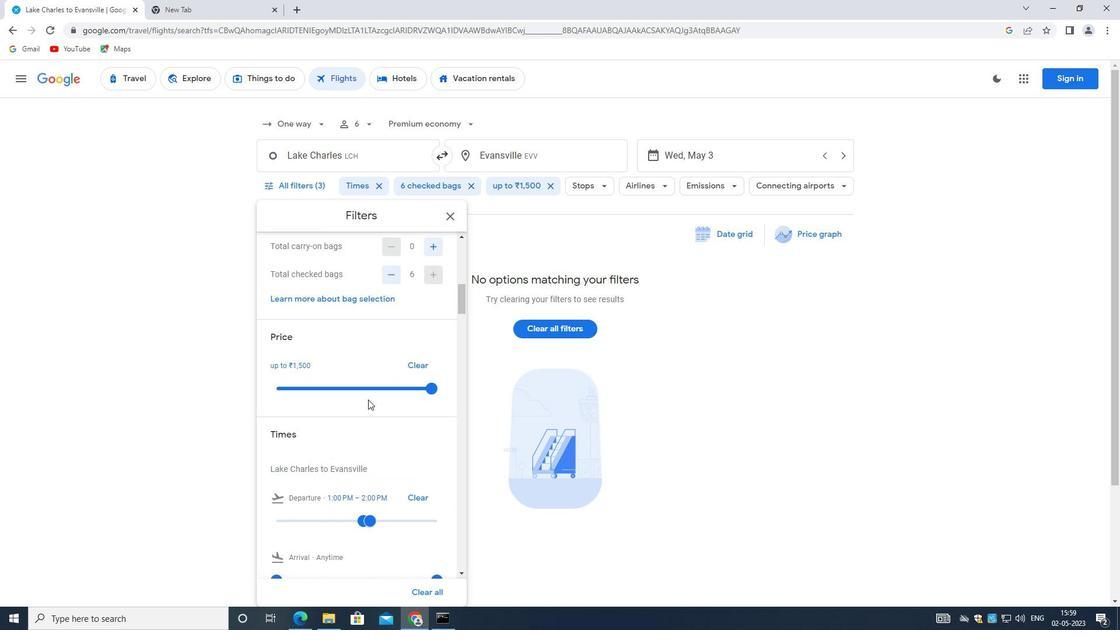 
Action: Mouse scrolled (368, 399) with delta (0, 0)
Screenshot: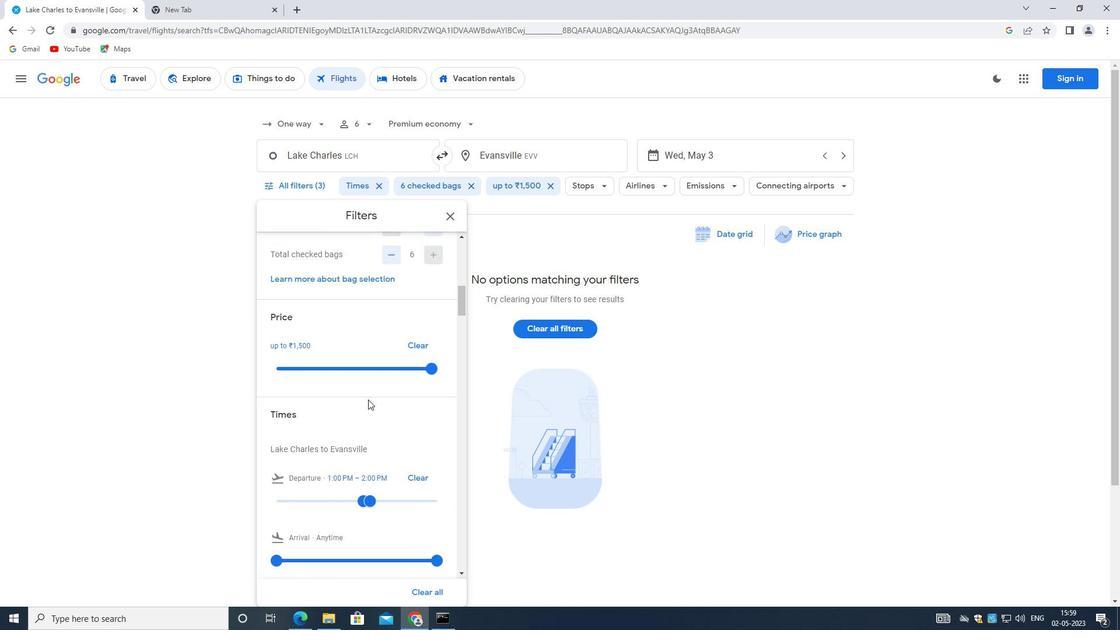 
Action: Mouse scrolled (368, 400) with delta (0, 0)
Screenshot: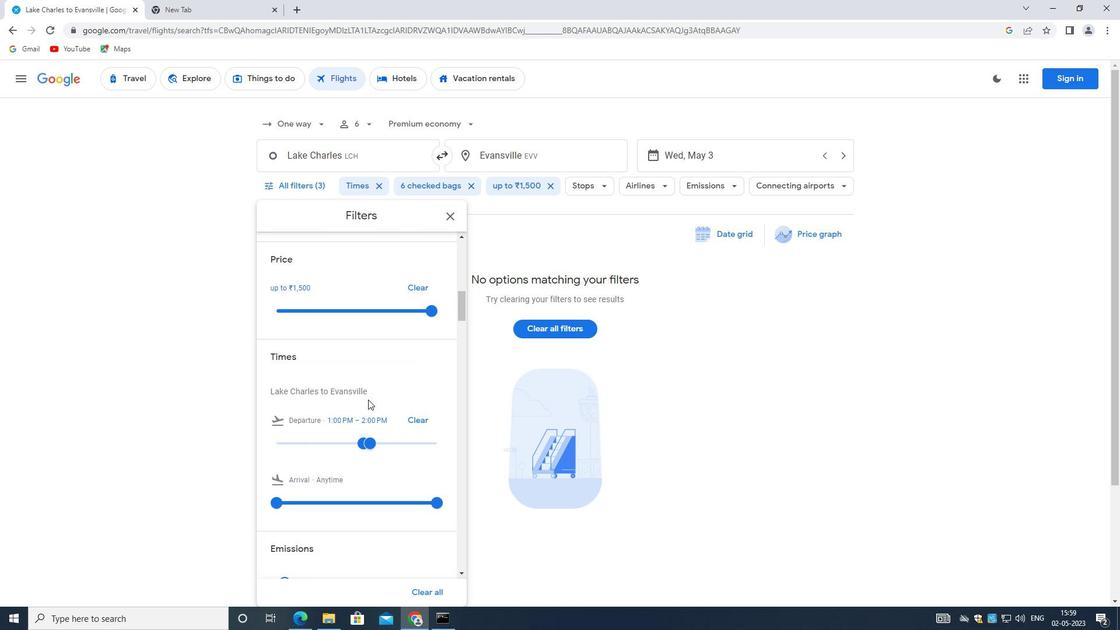 
Action: Mouse scrolled (368, 400) with delta (0, 0)
Screenshot: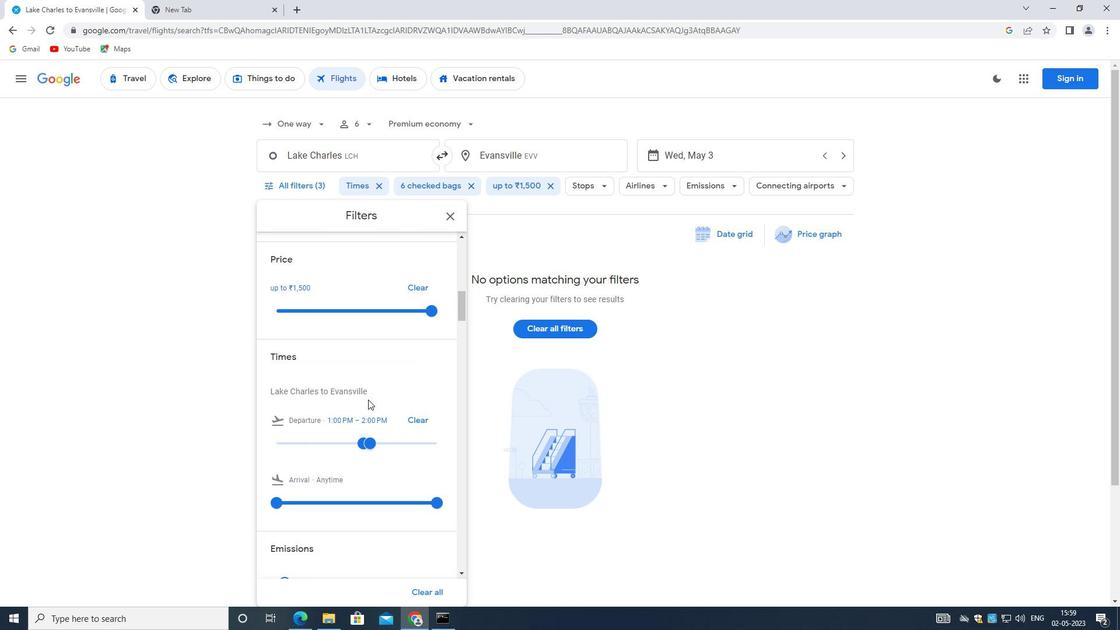
Action: Mouse scrolled (368, 400) with delta (0, 0)
Screenshot: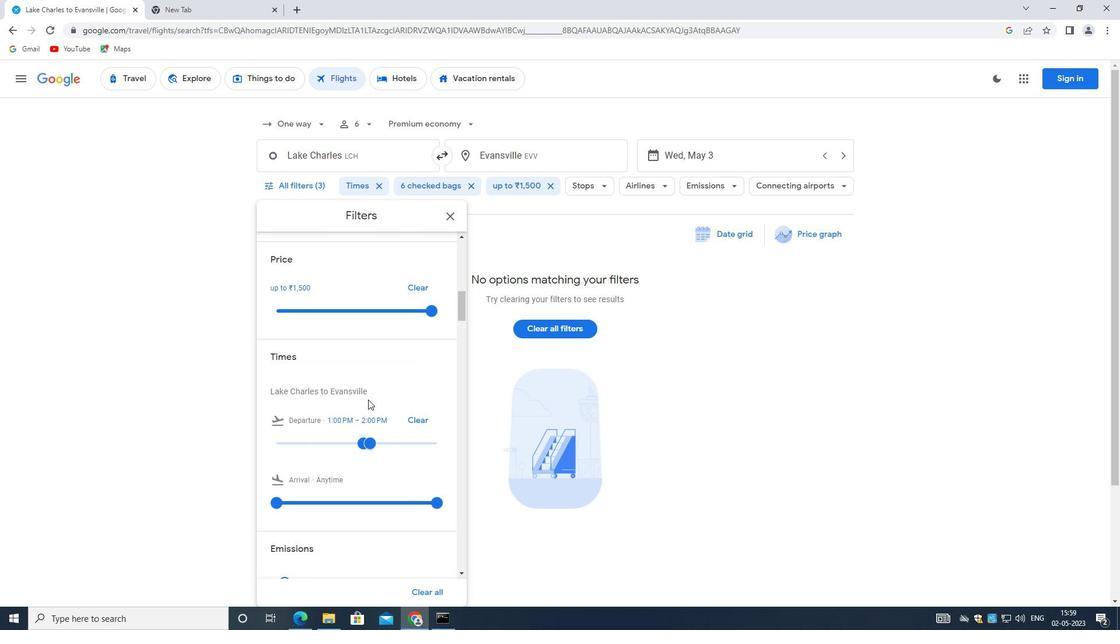 
Action: Mouse scrolled (368, 400) with delta (0, 0)
Screenshot: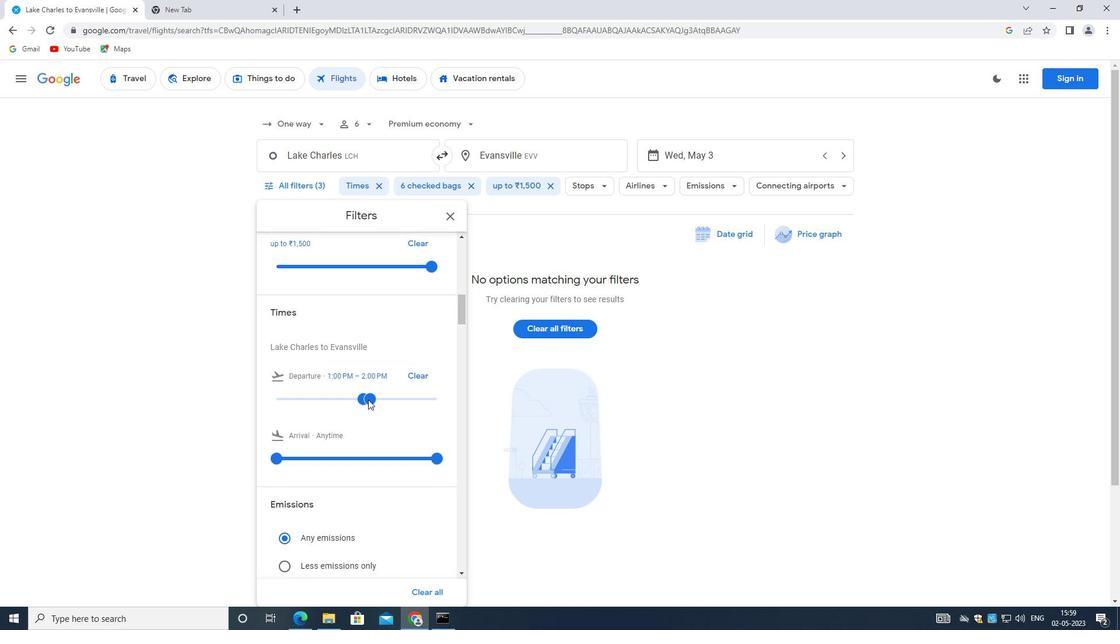 
Action: Mouse scrolled (368, 400) with delta (0, 0)
Screenshot: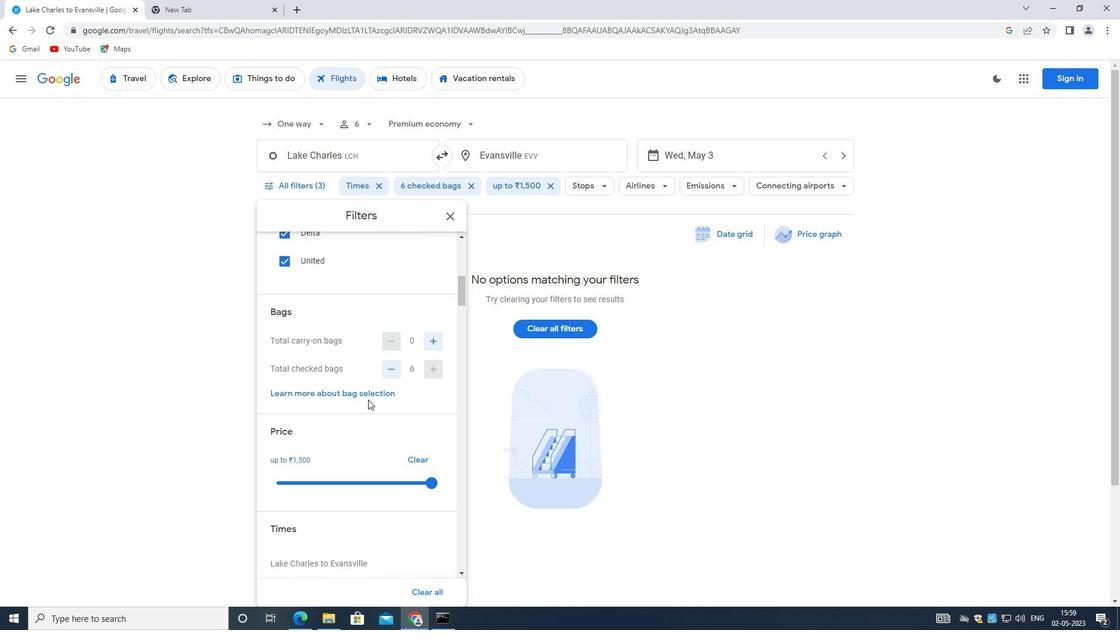 
Action: Mouse scrolled (368, 400) with delta (0, 0)
Screenshot: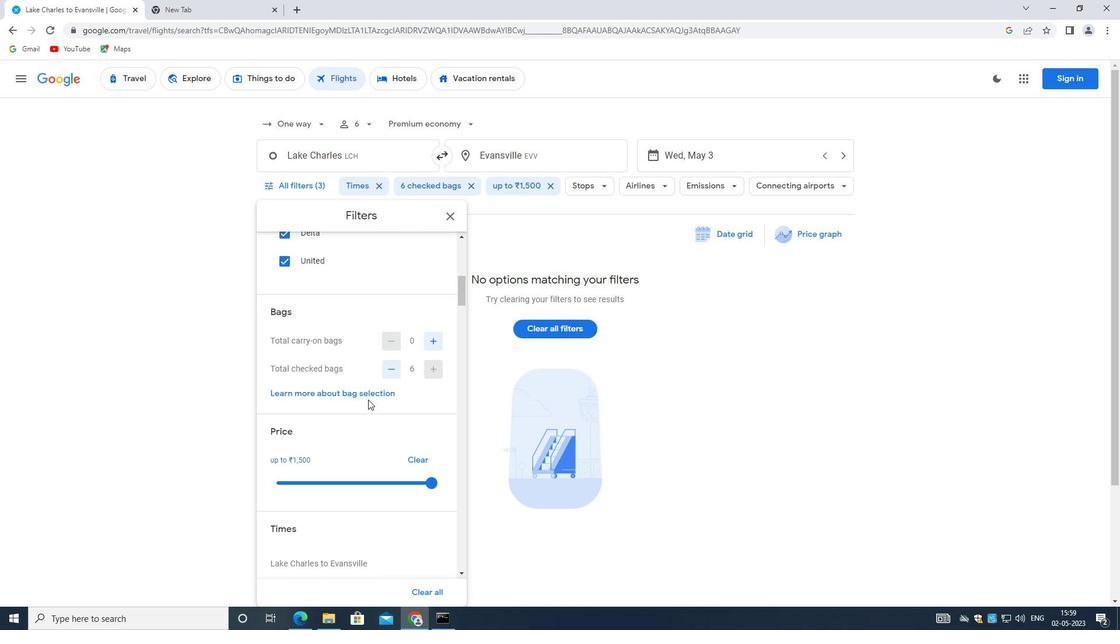 
Action: Mouse scrolled (368, 400) with delta (0, 0)
Screenshot: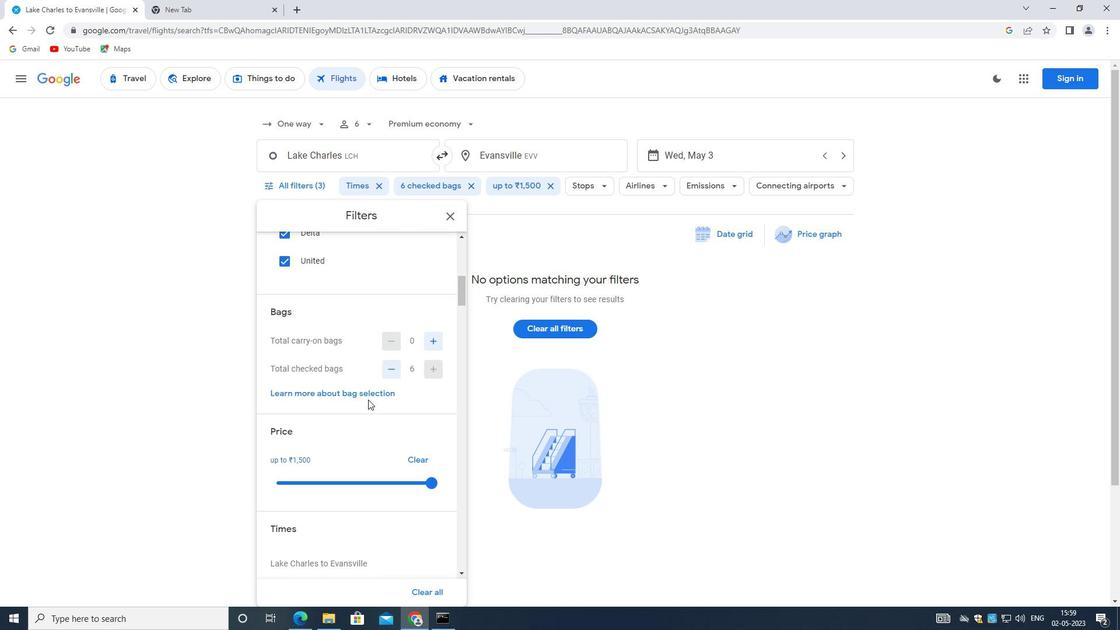 
Action: Mouse moved to (367, 399)
Screenshot: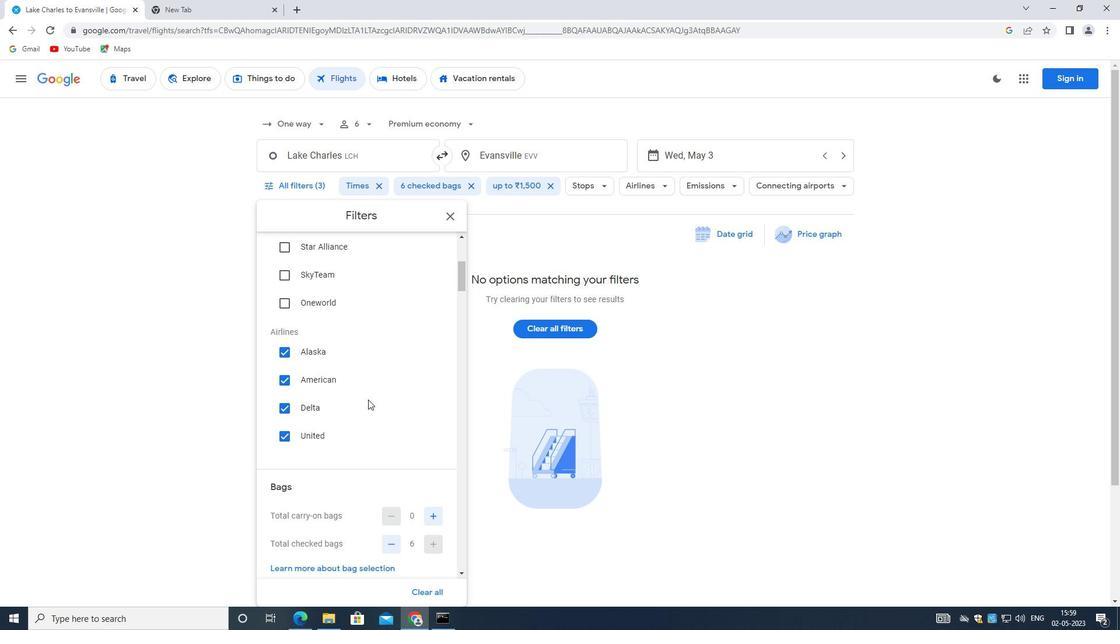 
Action: Mouse scrolled (367, 399) with delta (0, 0)
Screenshot: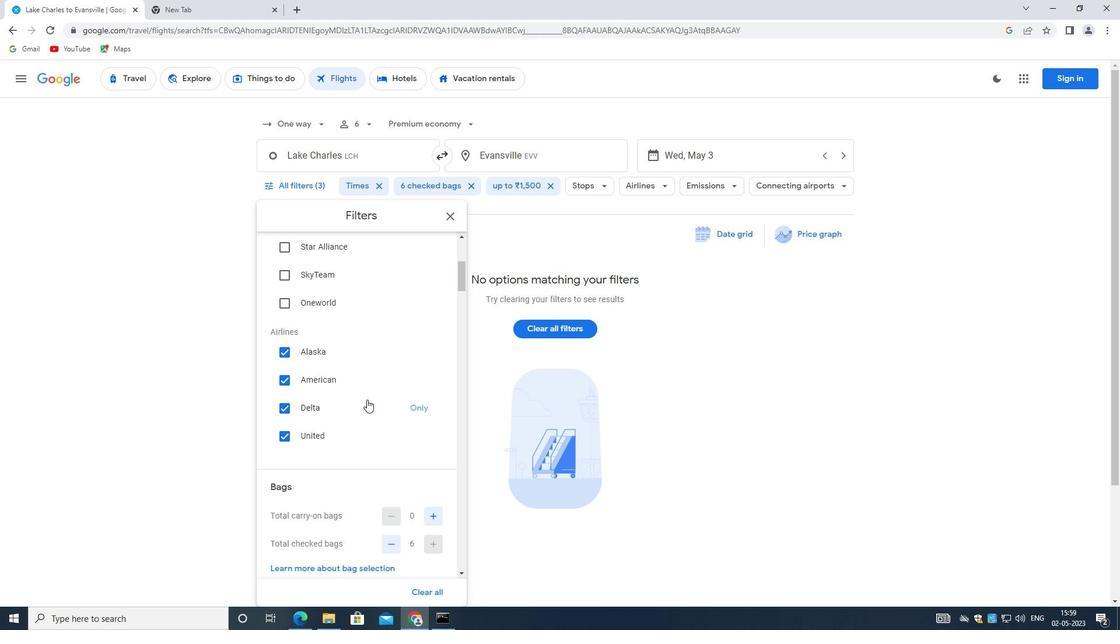 
Action: Mouse scrolled (367, 399) with delta (0, 0)
Screenshot: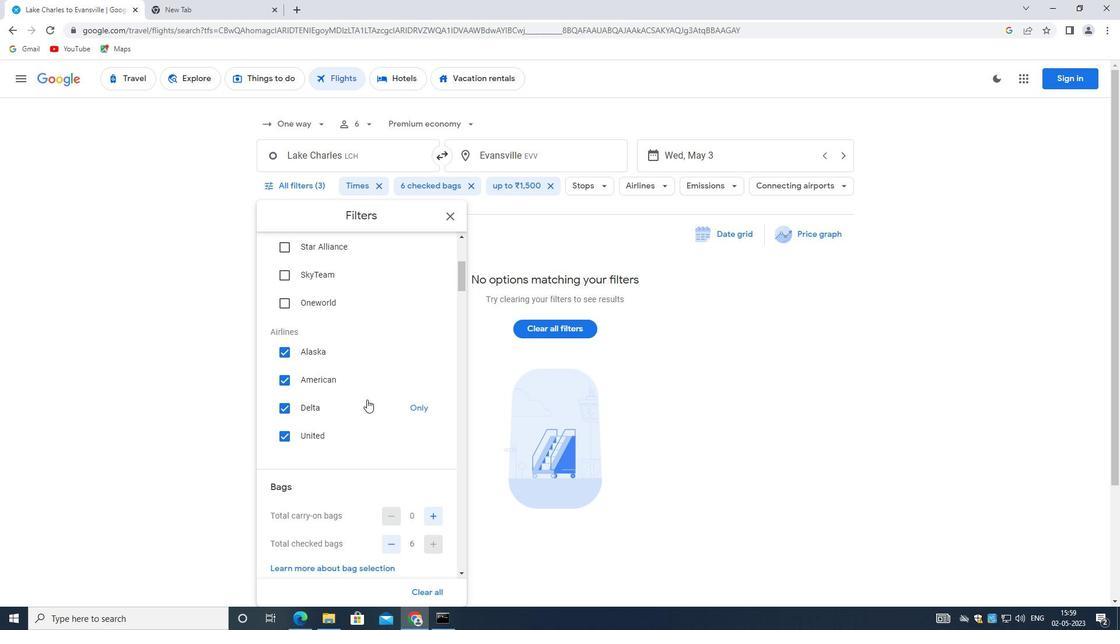 
Action: Mouse scrolled (367, 399) with delta (0, 0)
Screenshot: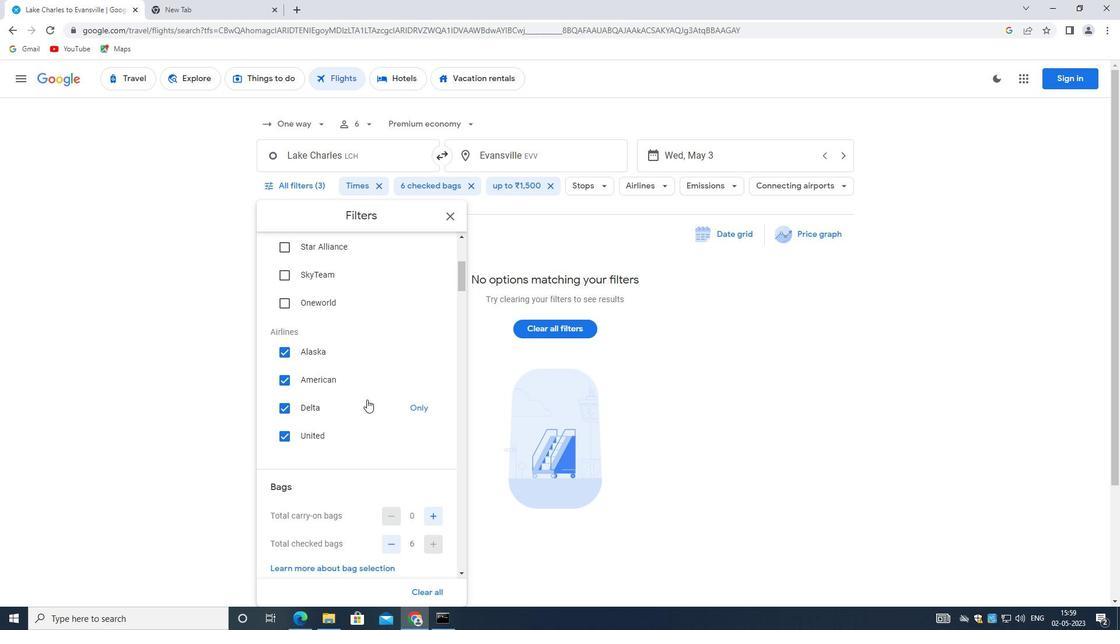 
Action: Mouse scrolled (367, 399) with delta (0, 0)
Screenshot: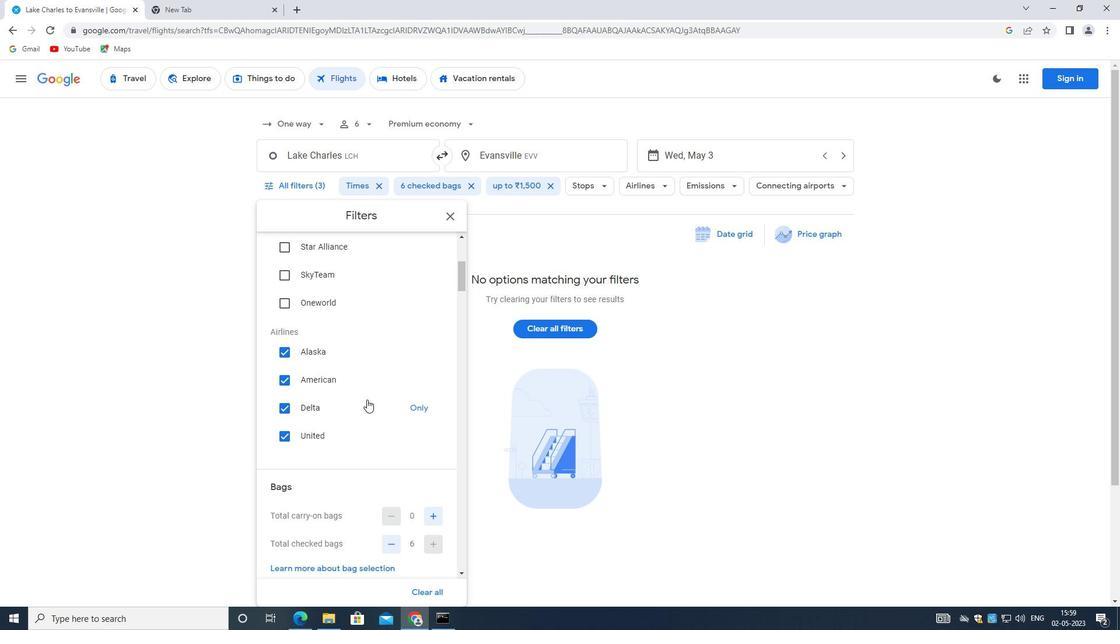 
Action: Mouse moved to (366, 399)
Screenshot: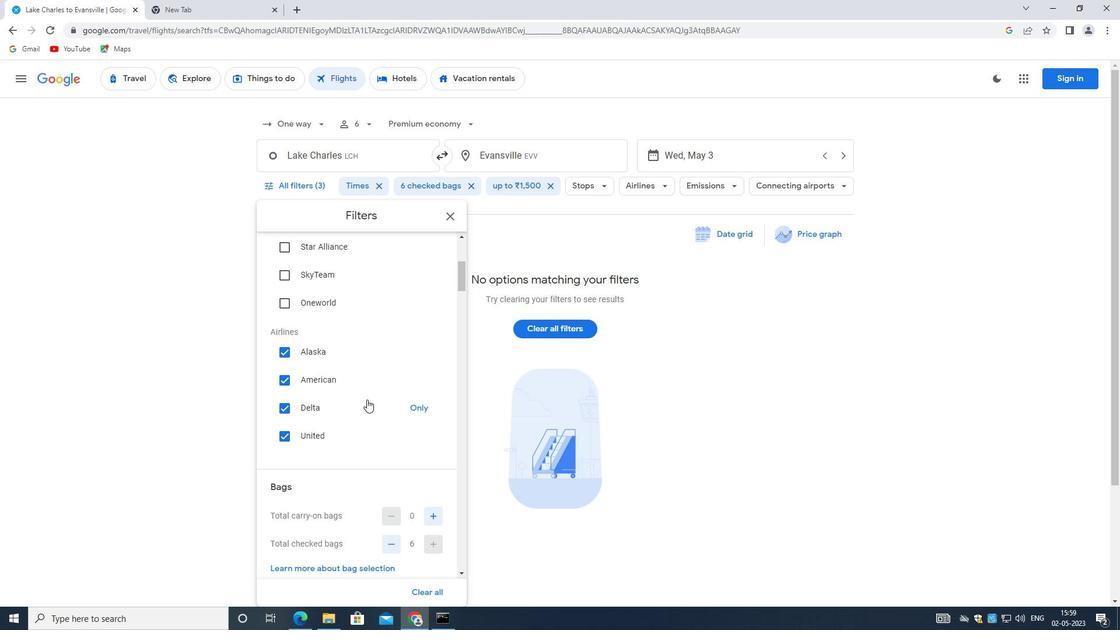 
Action: Mouse scrolled (366, 399) with delta (0, 0)
Screenshot: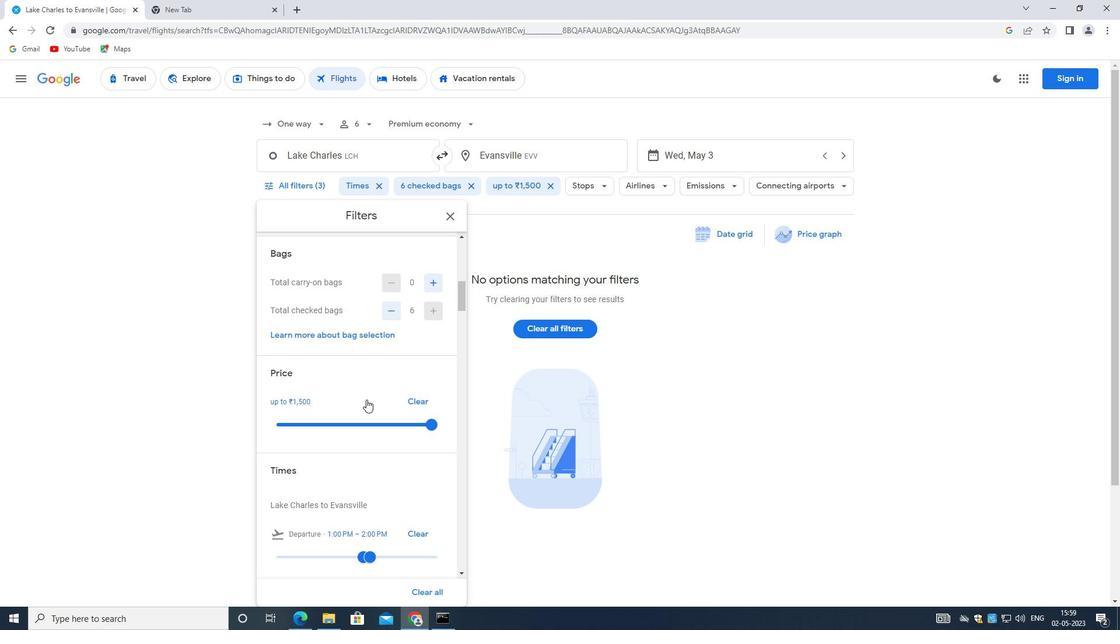 
Action: Mouse scrolled (366, 399) with delta (0, 0)
Screenshot: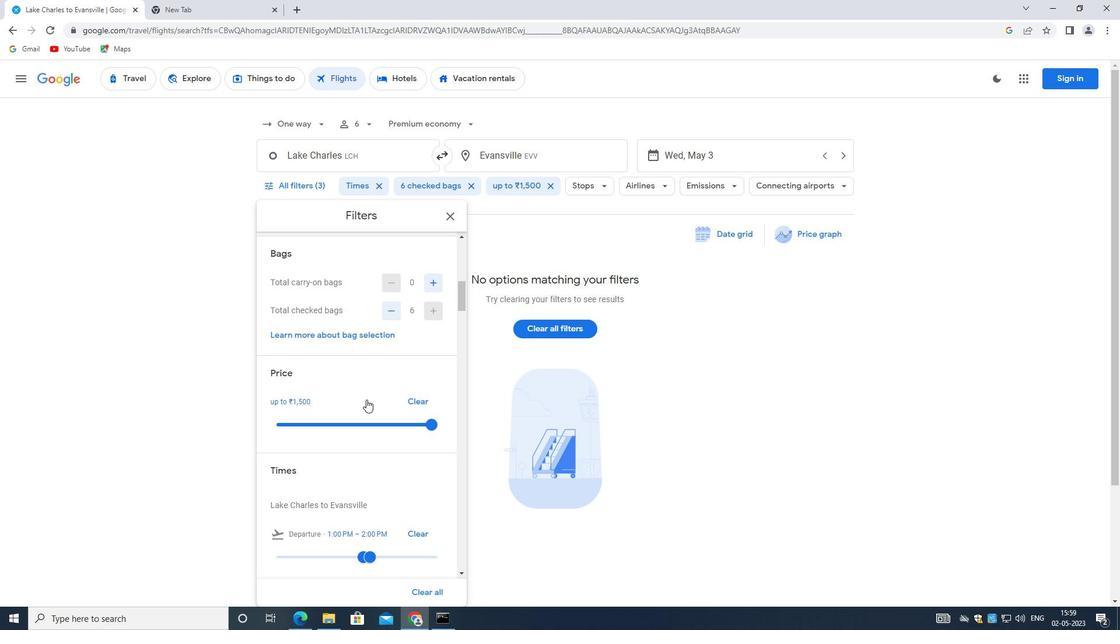 
Action: Mouse scrolled (366, 399) with delta (0, 0)
Screenshot: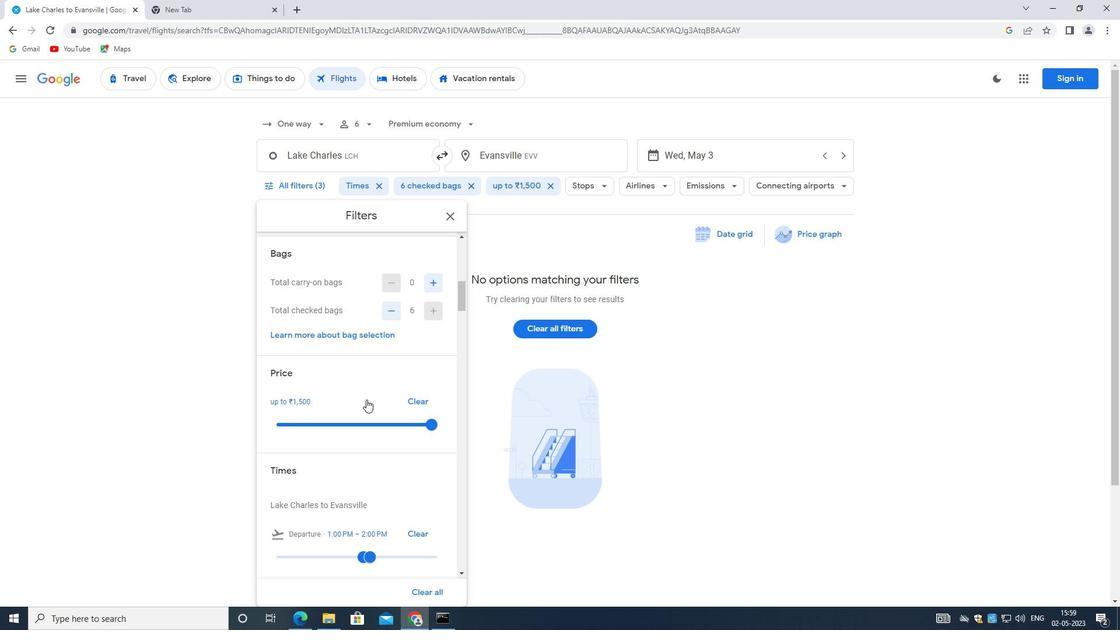 
Action: Mouse scrolled (366, 399) with delta (0, 0)
Screenshot: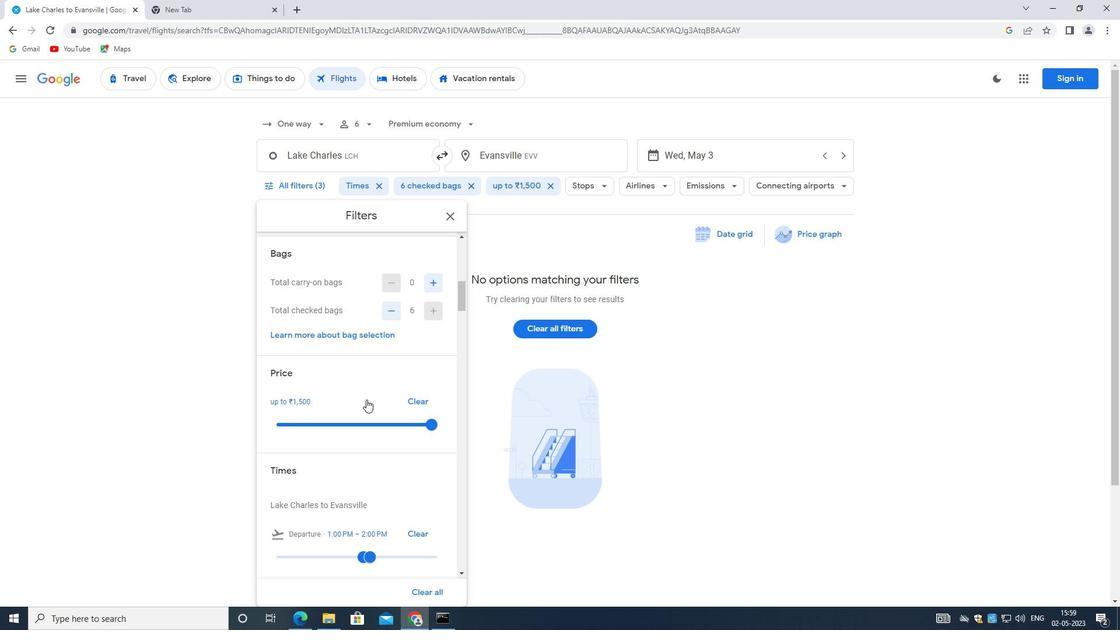 
Action: Mouse scrolled (366, 399) with delta (0, 0)
Screenshot: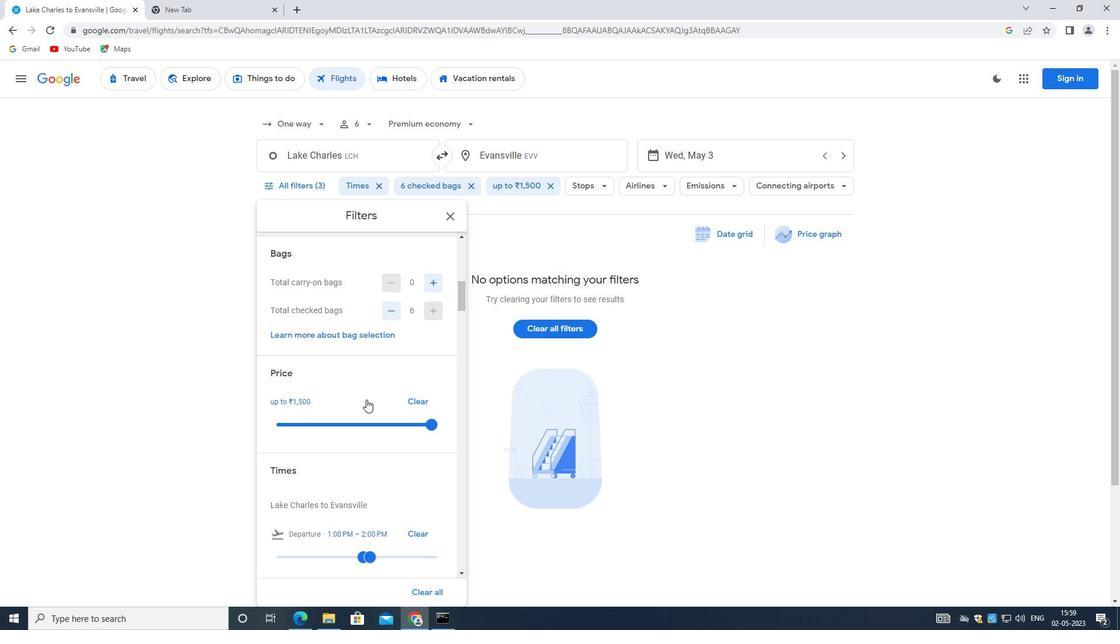 
Action: Mouse moved to (366, 399)
Screenshot: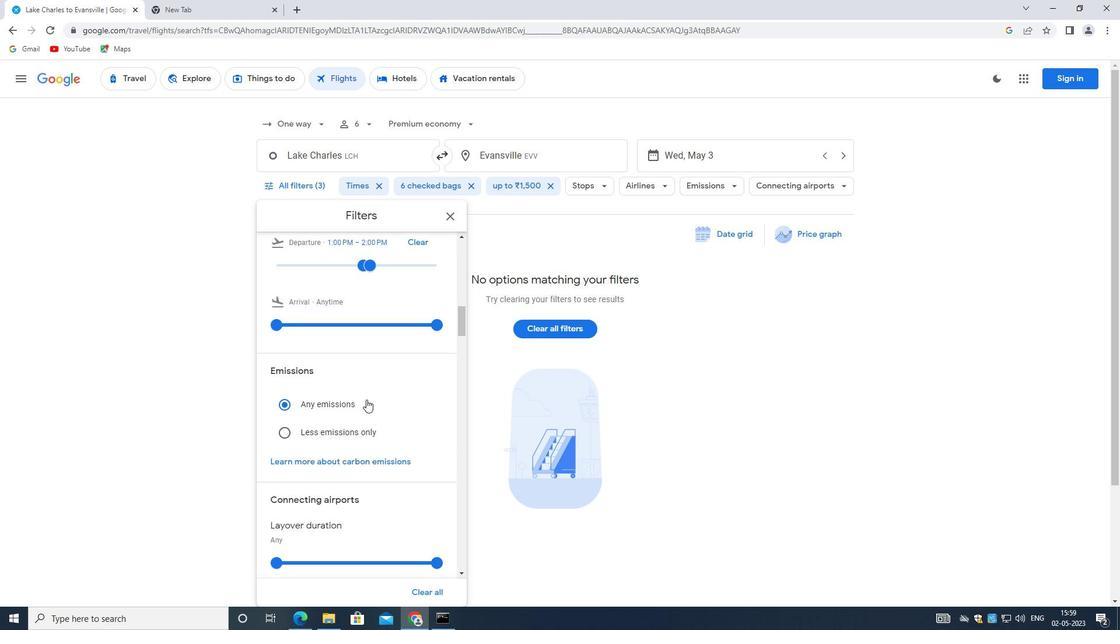 
Action: Mouse scrolled (366, 399) with delta (0, 0)
Screenshot: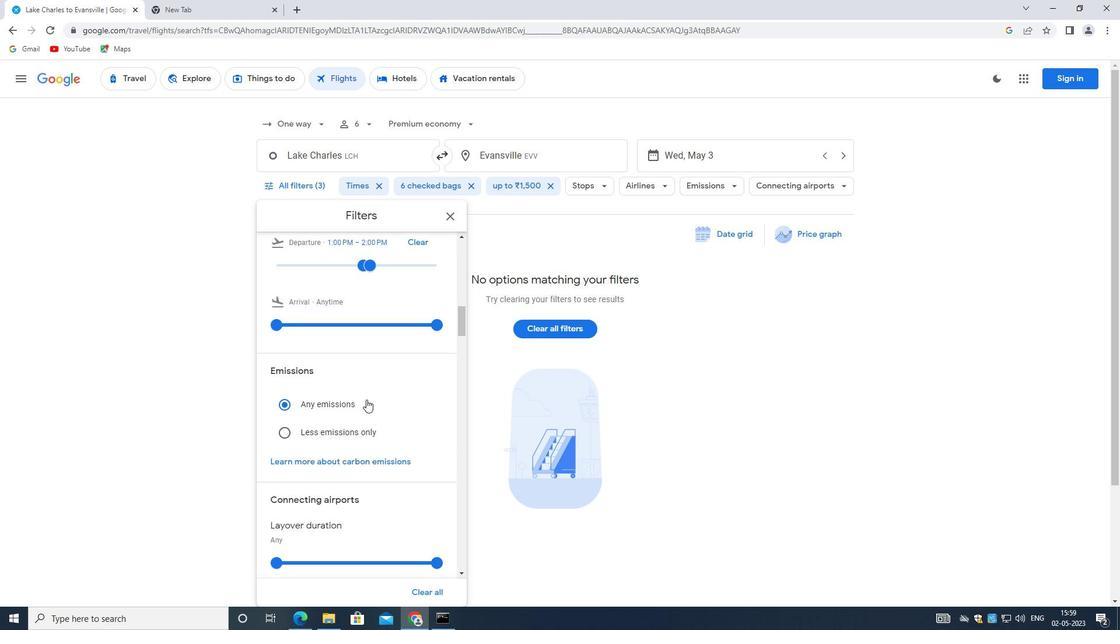 
Action: Mouse scrolled (366, 399) with delta (0, 0)
Screenshot: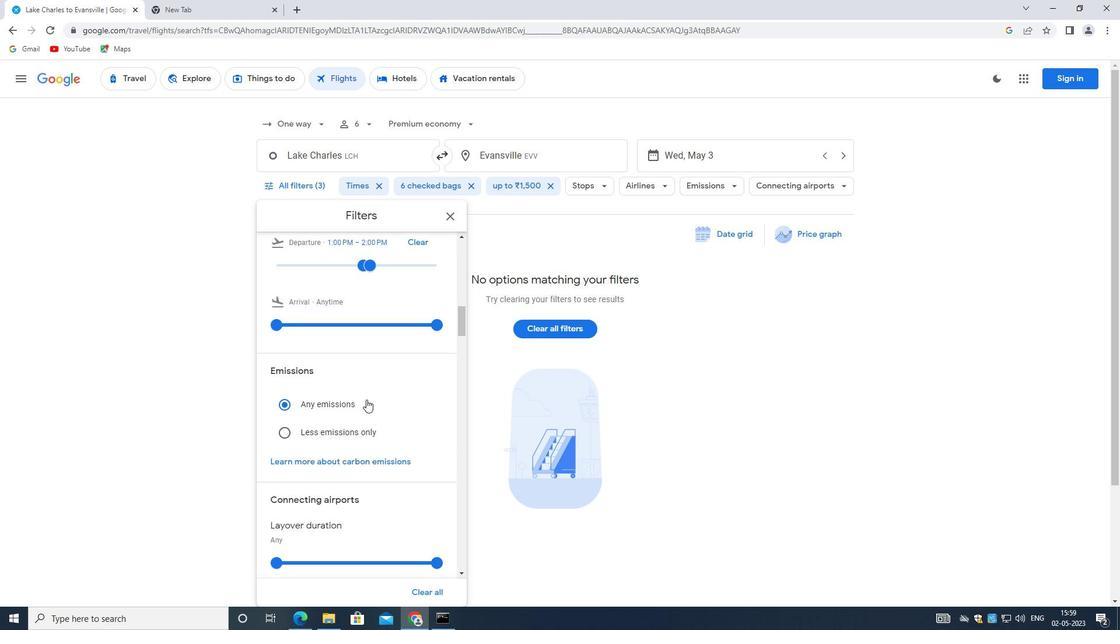 
Action: Mouse scrolled (366, 399) with delta (0, 0)
Screenshot: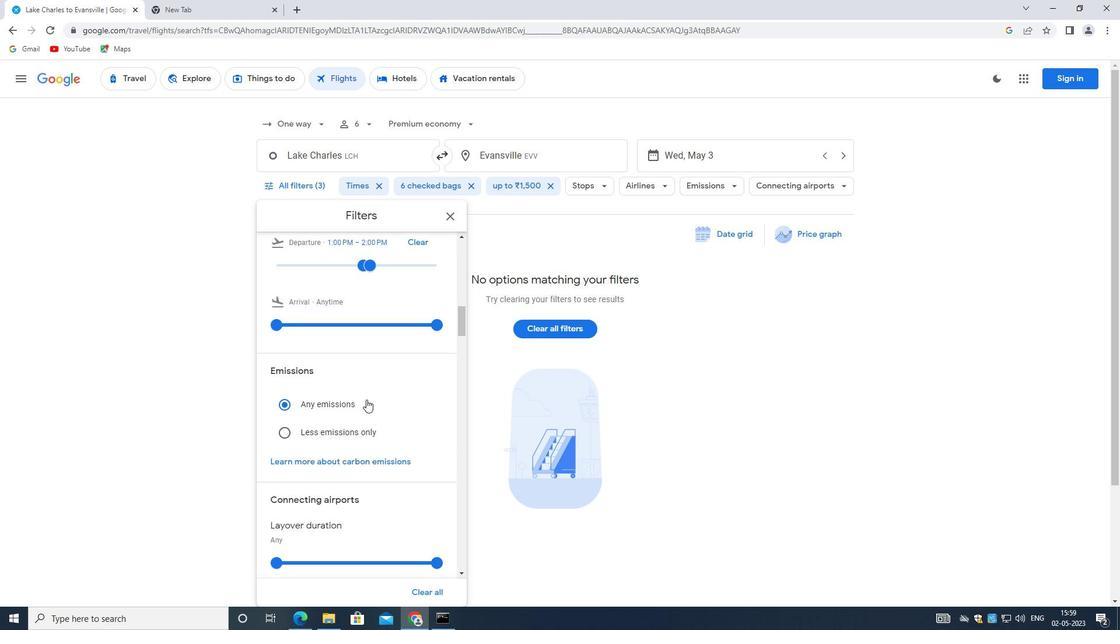 
Action: Mouse moved to (366, 400)
Screenshot: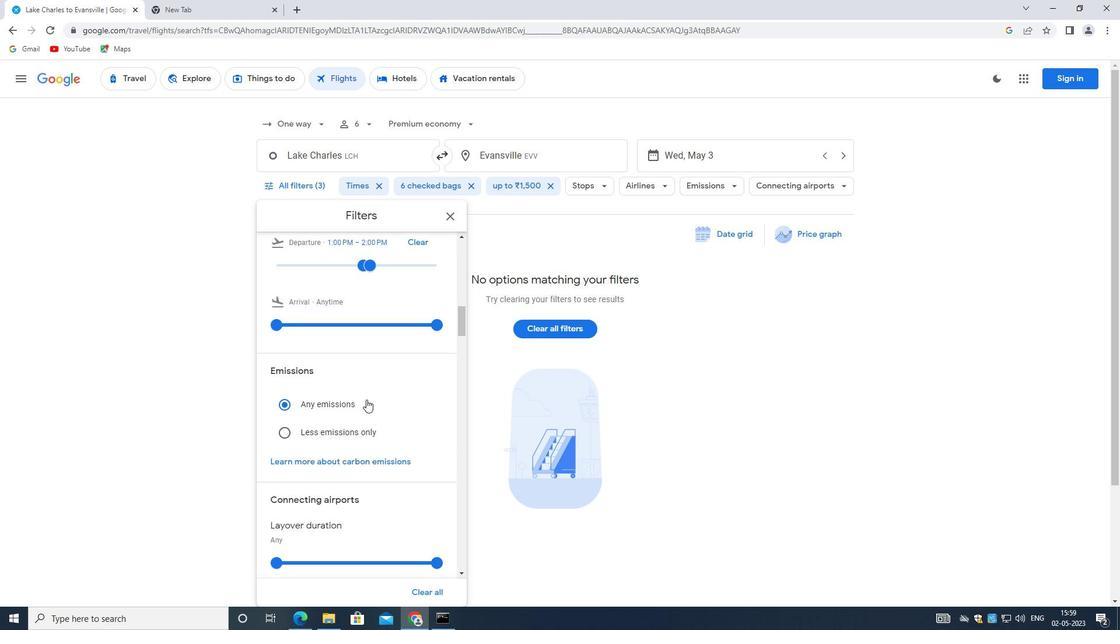 
Action: Mouse scrolled (366, 399) with delta (0, 0)
Screenshot: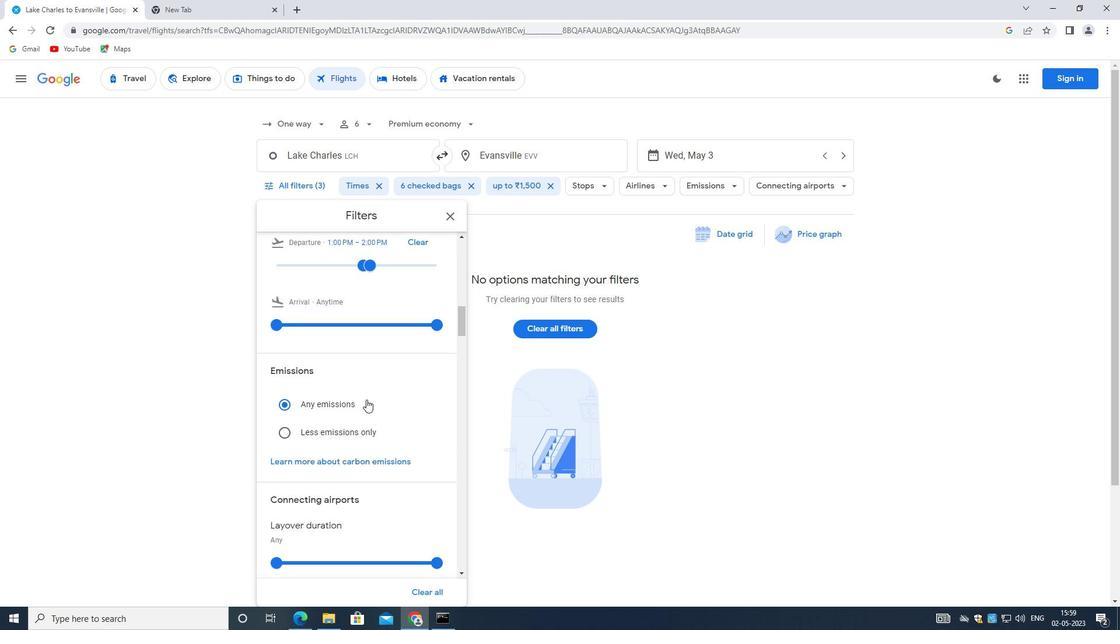 
Action: Mouse moved to (371, 418)
Screenshot: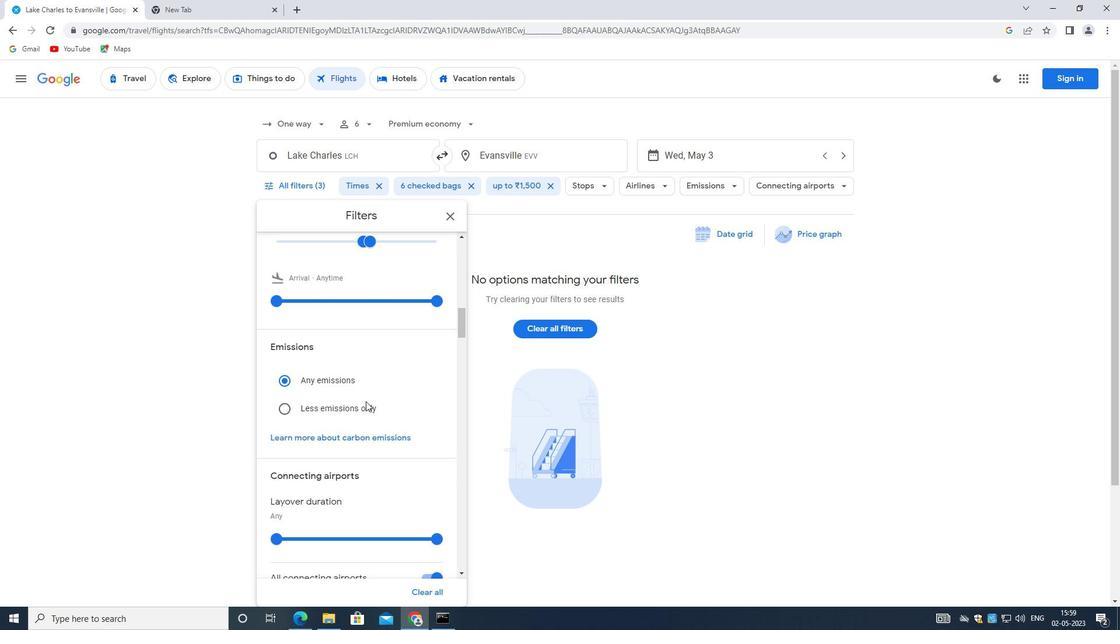 
Action: Mouse scrolled (371, 417) with delta (0, 0)
Screenshot: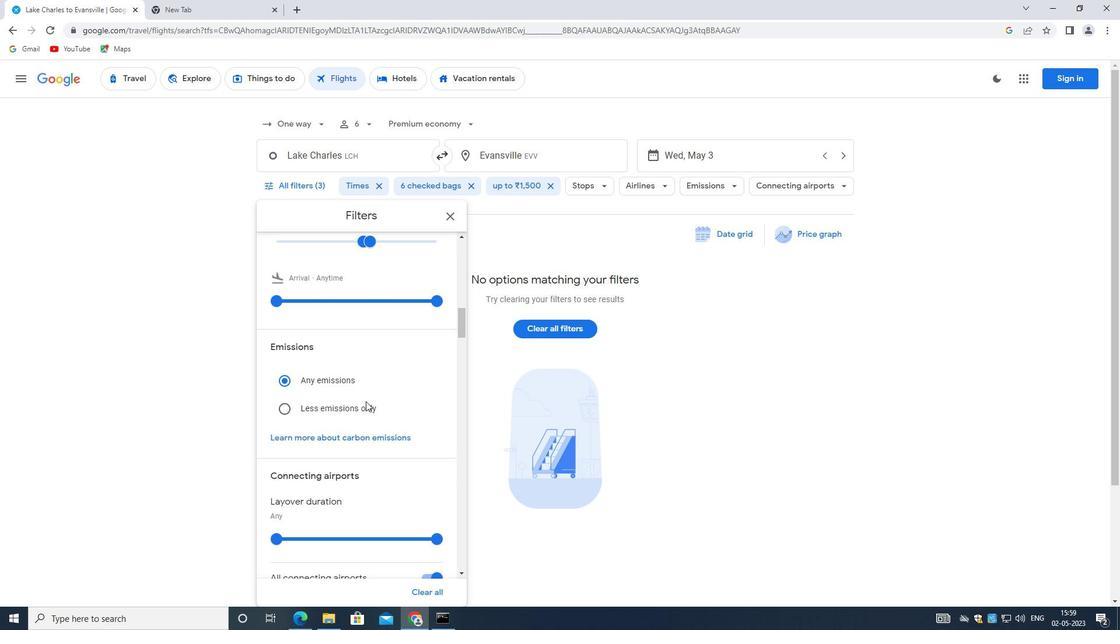 
Action: Mouse moved to (374, 421)
Screenshot: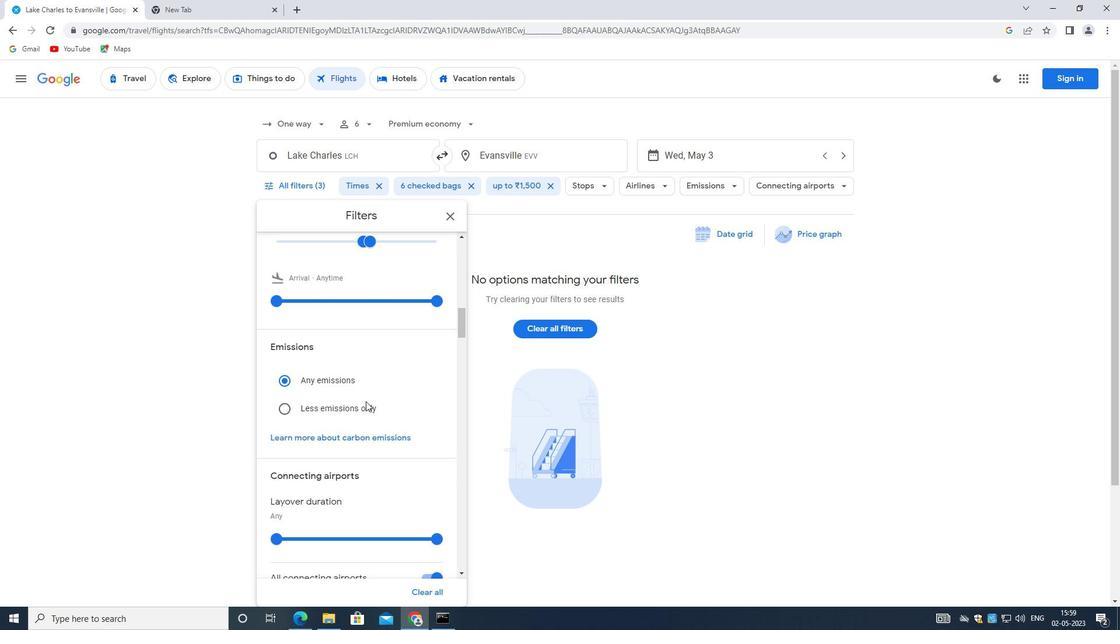 
Action: Mouse scrolled (374, 420) with delta (0, 0)
Screenshot: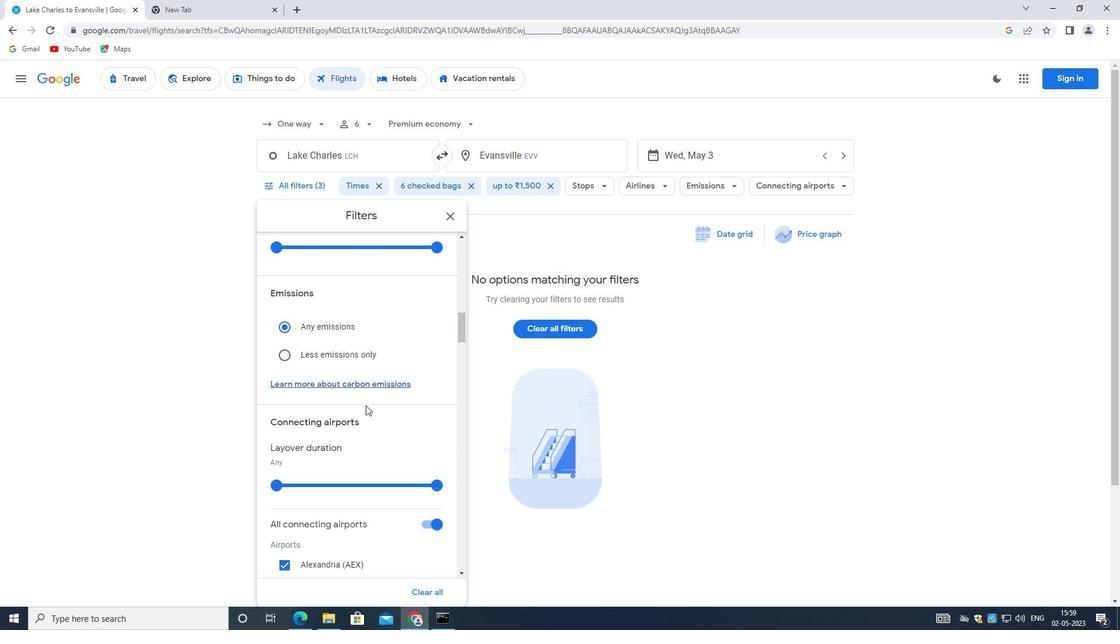 
Action: Mouse moved to (375, 423)
Screenshot: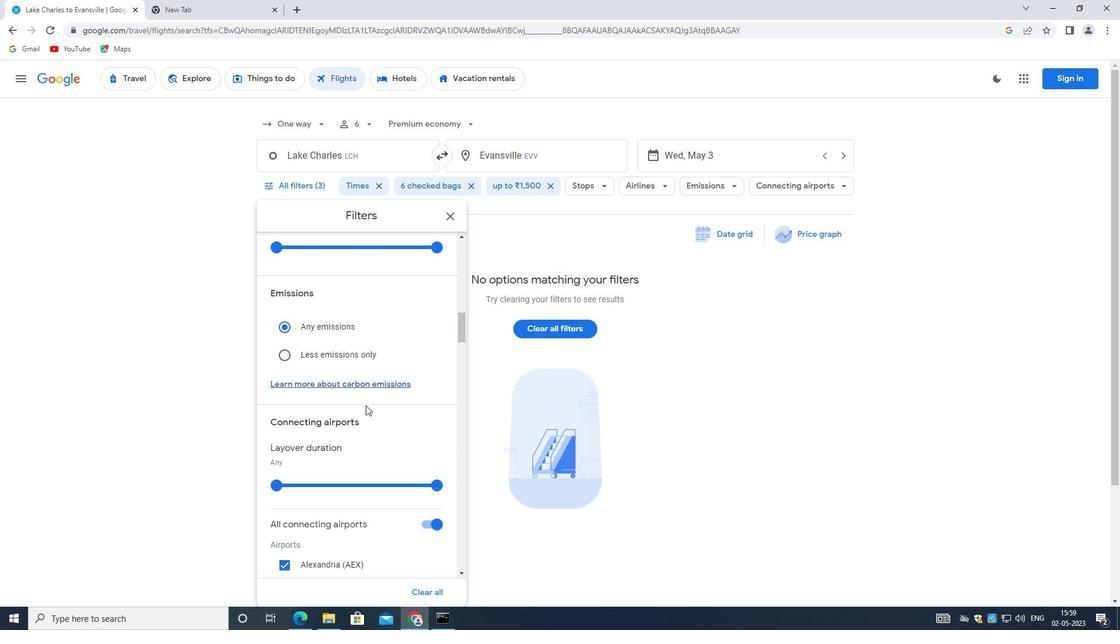 
Action: Mouse scrolled (375, 422) with delta (0, 0)
Screenshot: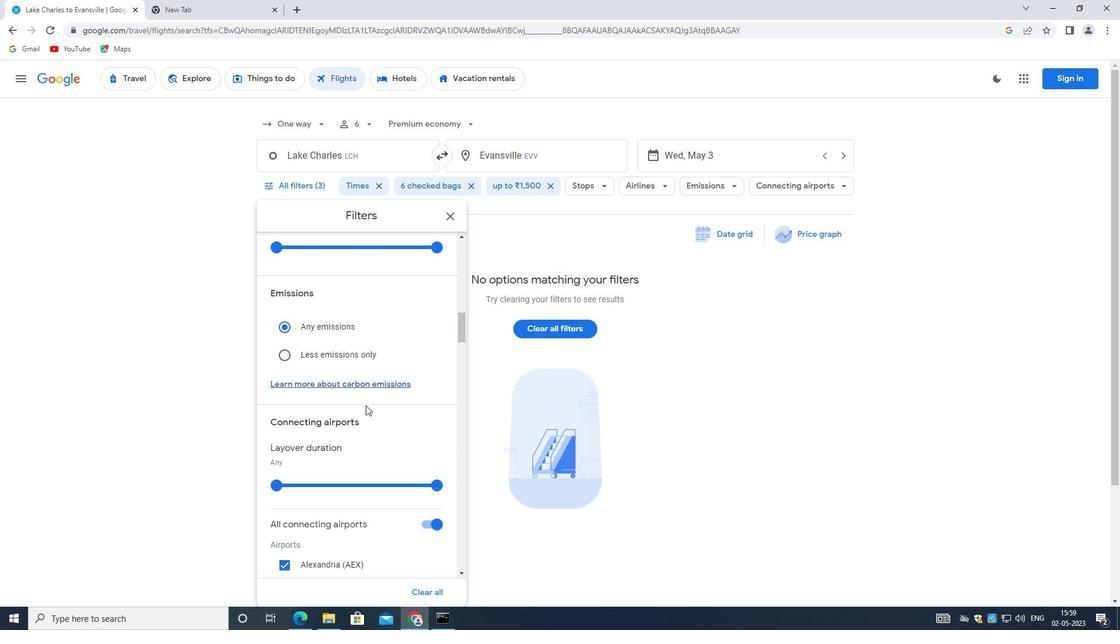 
Action: Mouse moved to (375, 423)
Screenshot: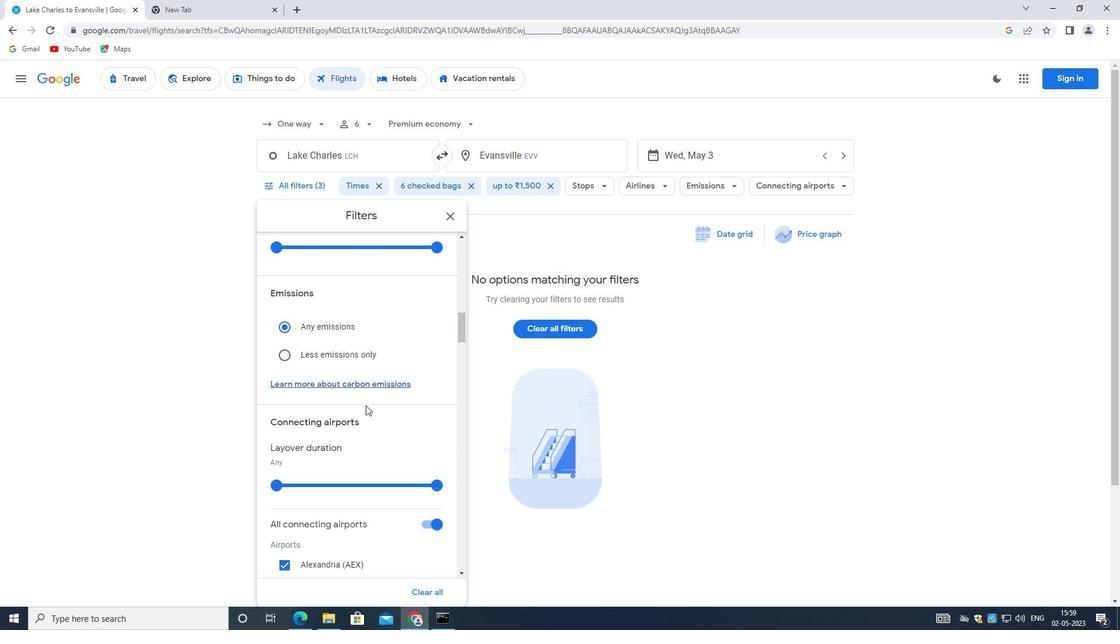 
Action: Mouse scrolled (375, 423) with delta (0, 0)
Screenshot: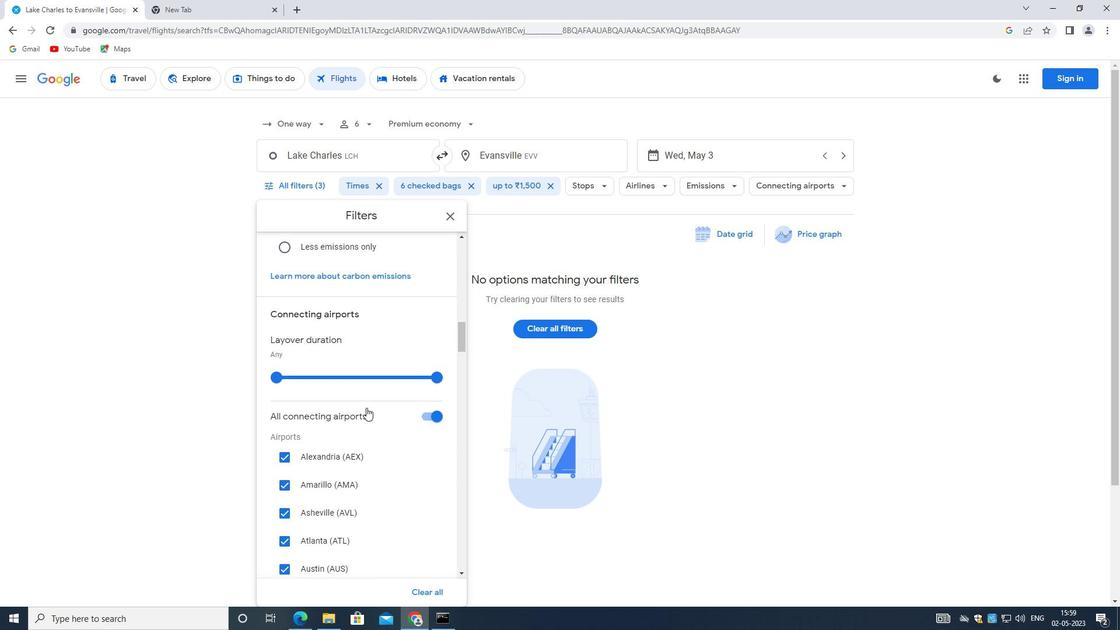 
Action: Mouse moved to (374, 425)
Screenshot: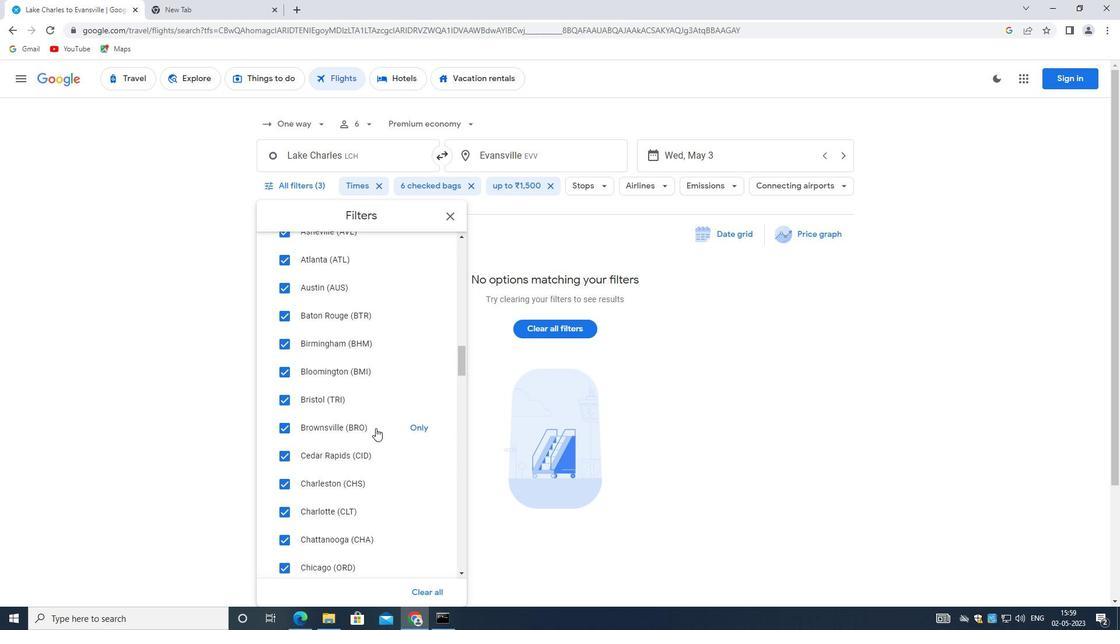 
Action: Mouse scrolled (374, 425) with delta (0, 0)
Screenshot: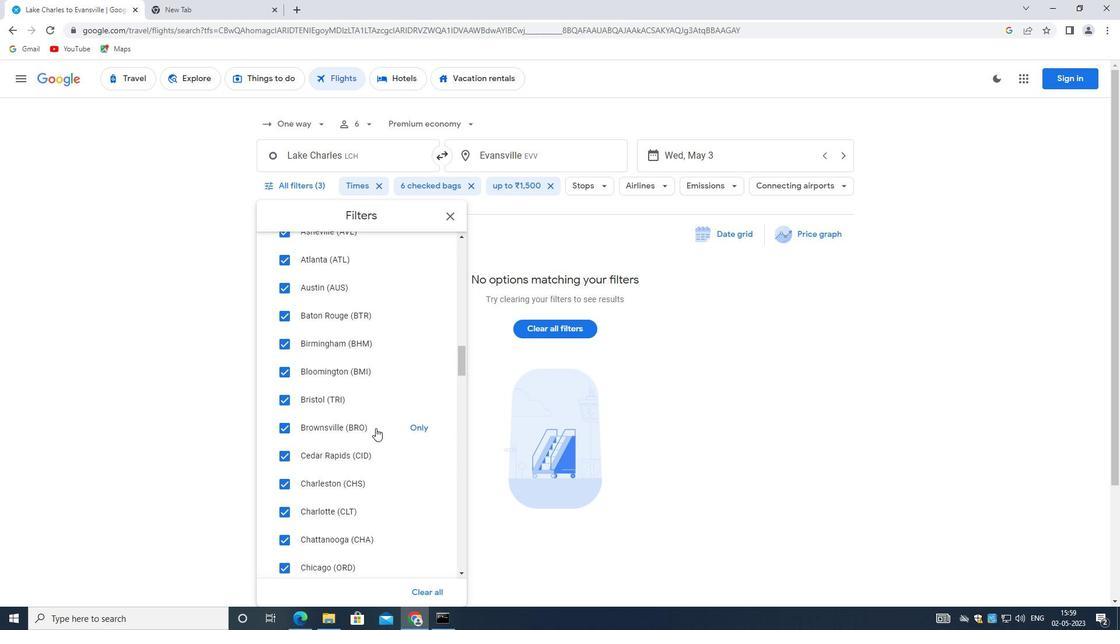 
Action: Mouse moved to (374, 425)
Screenshot: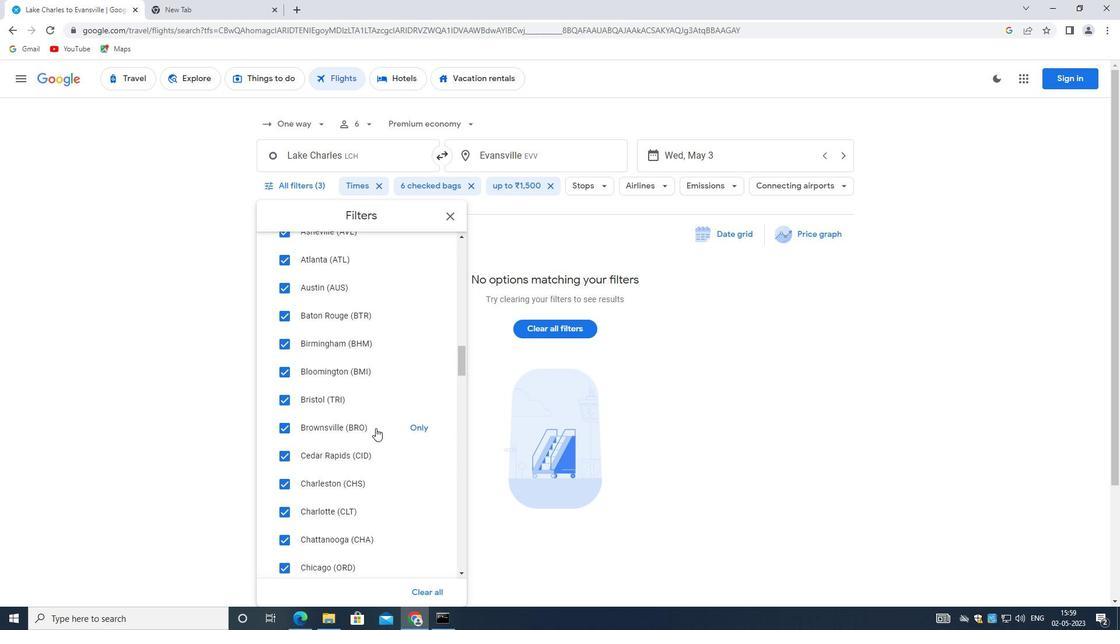
Action: Mouse scrolled (374, 425) with delta (0, 0)
Screenshot: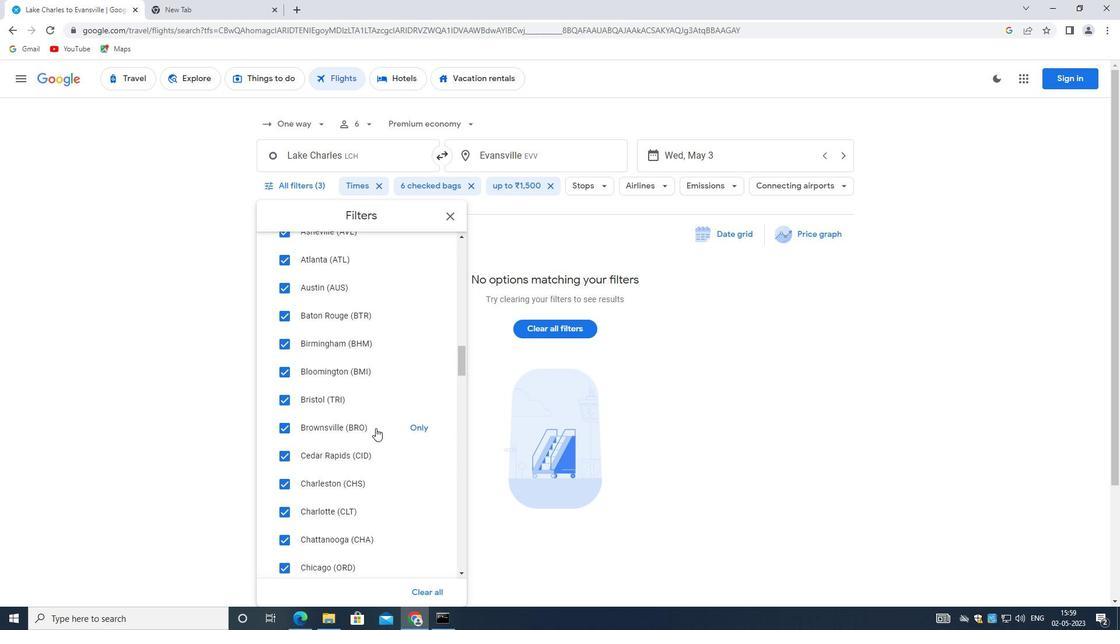
Action: Mouse moved to (373, 423)
Screenshot: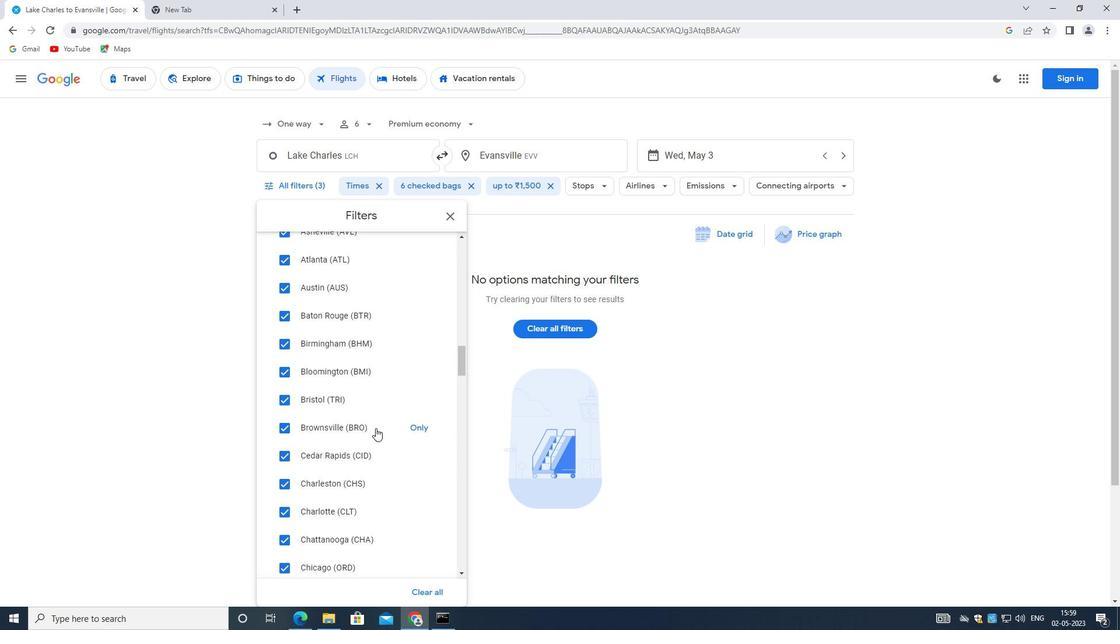 
Action: Mouse scrolled (373, 424) with delta (0, 0)
Screenshot: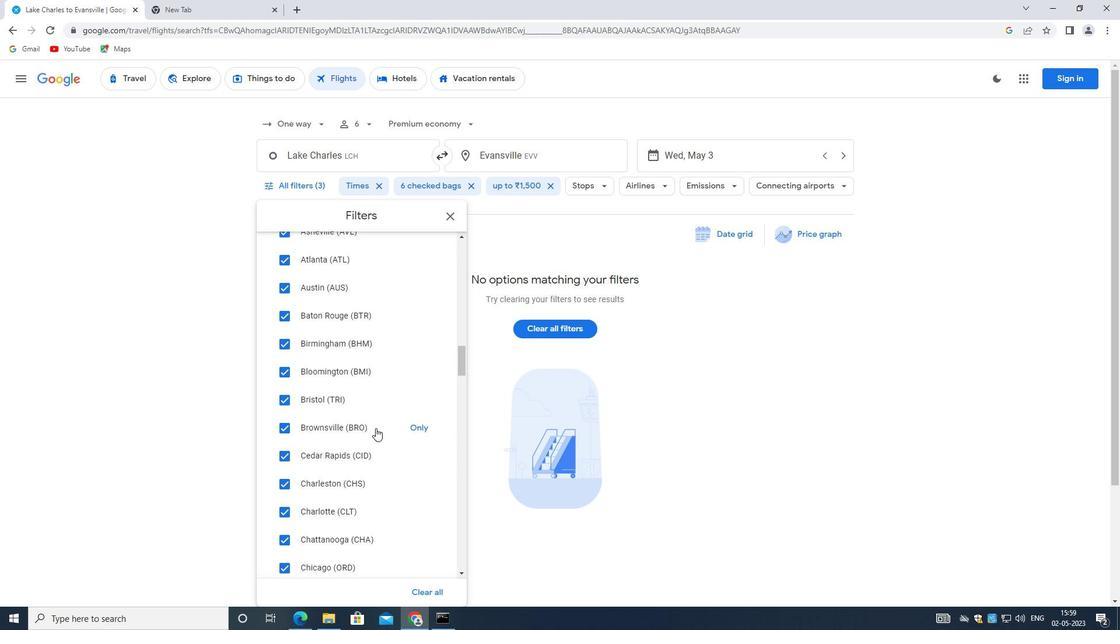 
Action: Mouse scrolled (373, 424) with delta (0, 0)
Screenshot: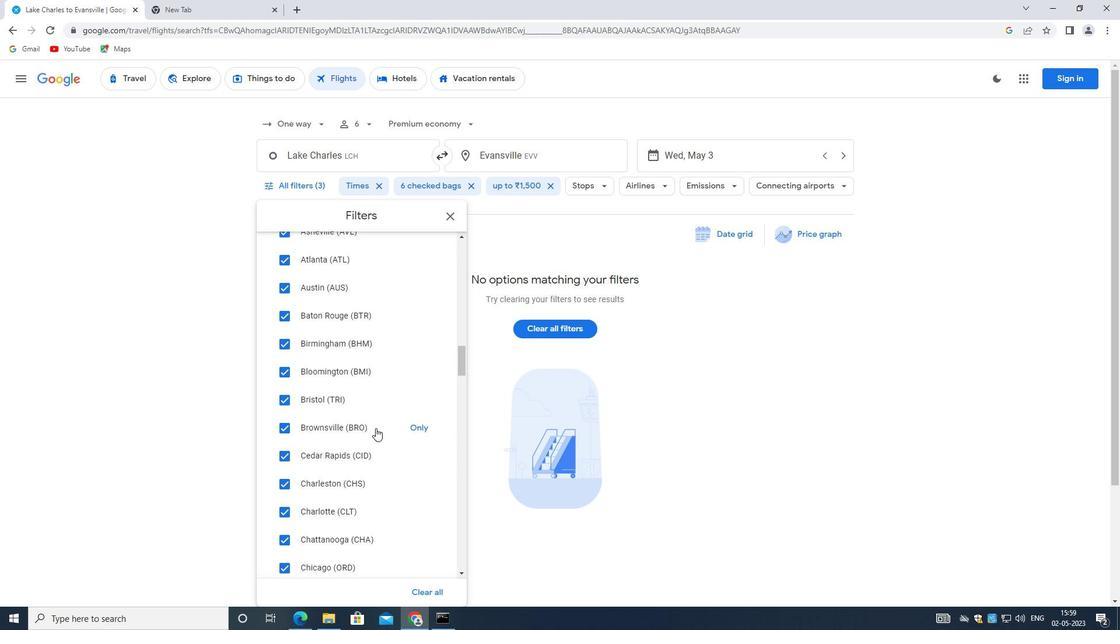 
Action: Mouse moved to (407, 387)
Screenshot: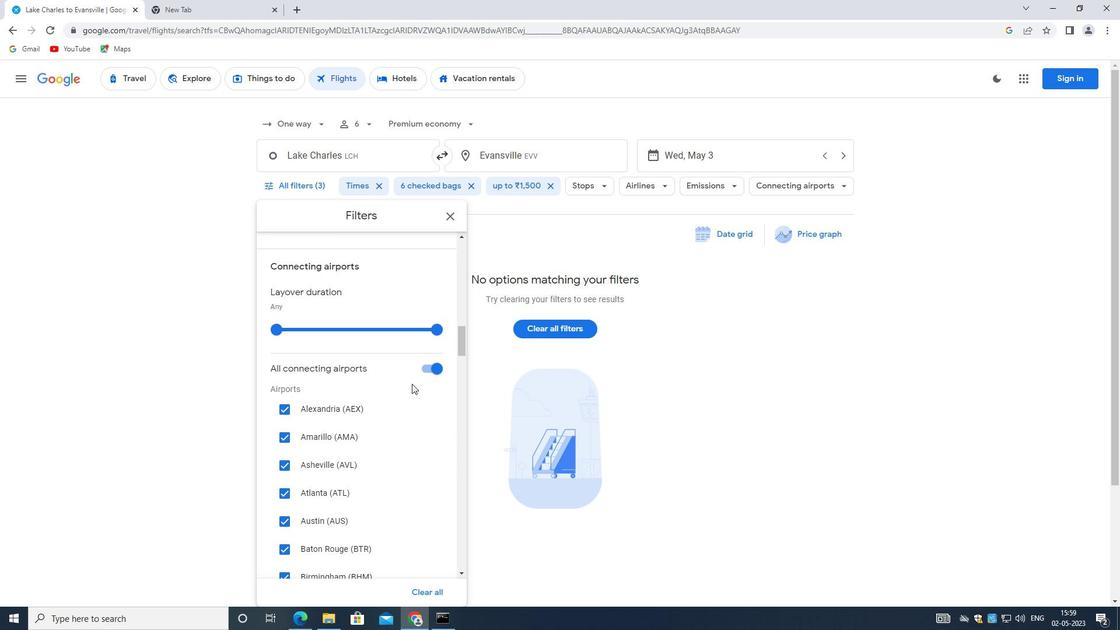
Action: Mouse scrolled (407, 387) with delta (0, 0)
Screenshot: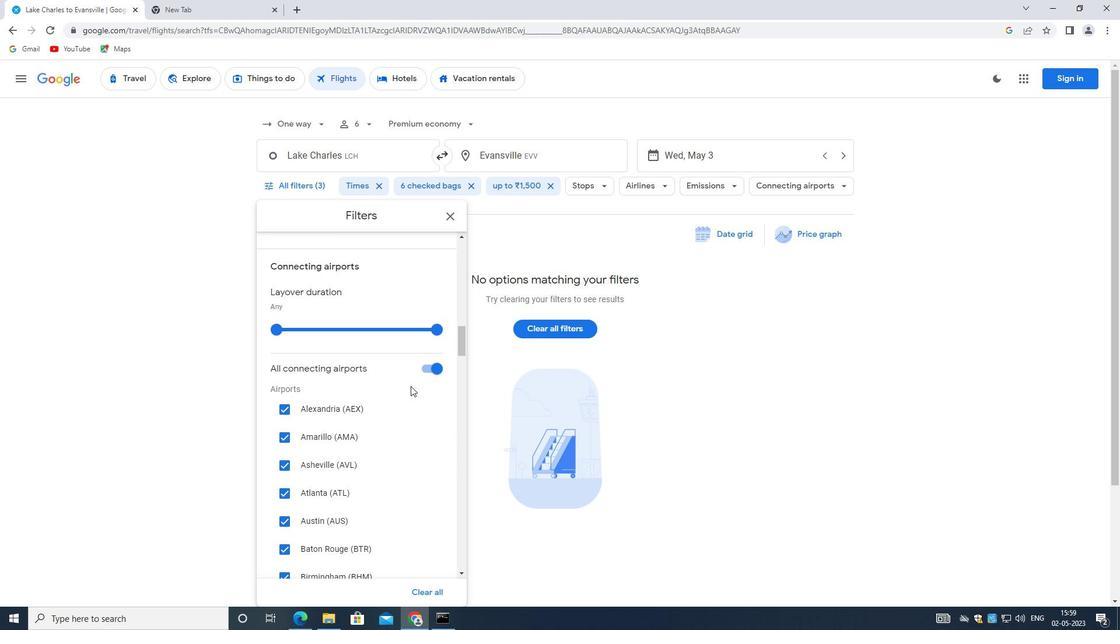 
Action: Mouse moved to (406, 388)
Screenshot: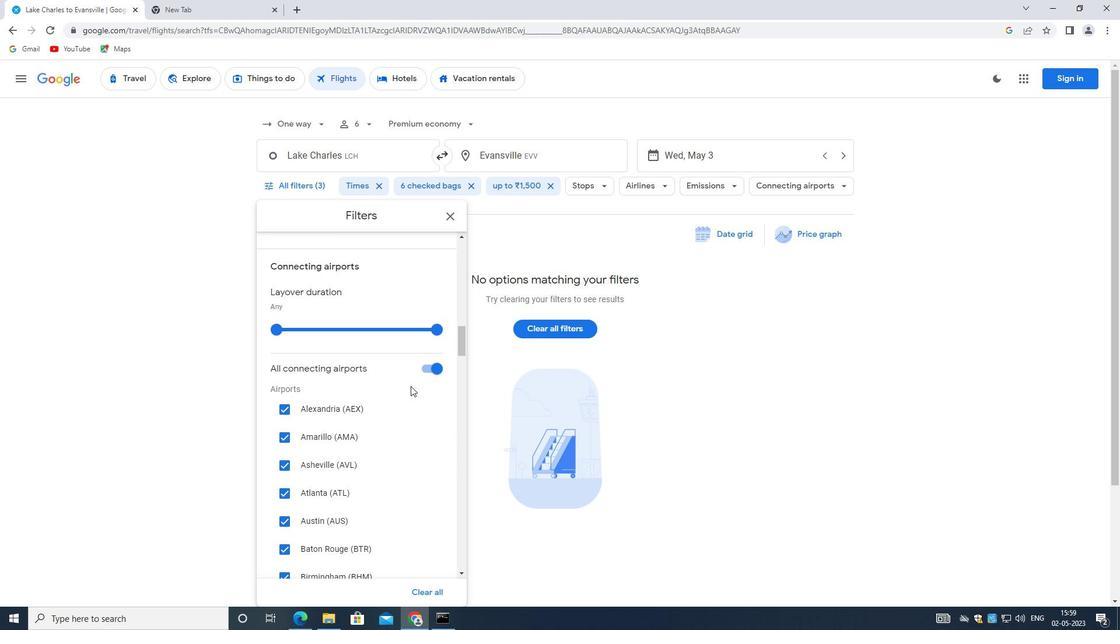
Action: Mouse scrolled (406, 387) with delta (0, 0)
Screenshot: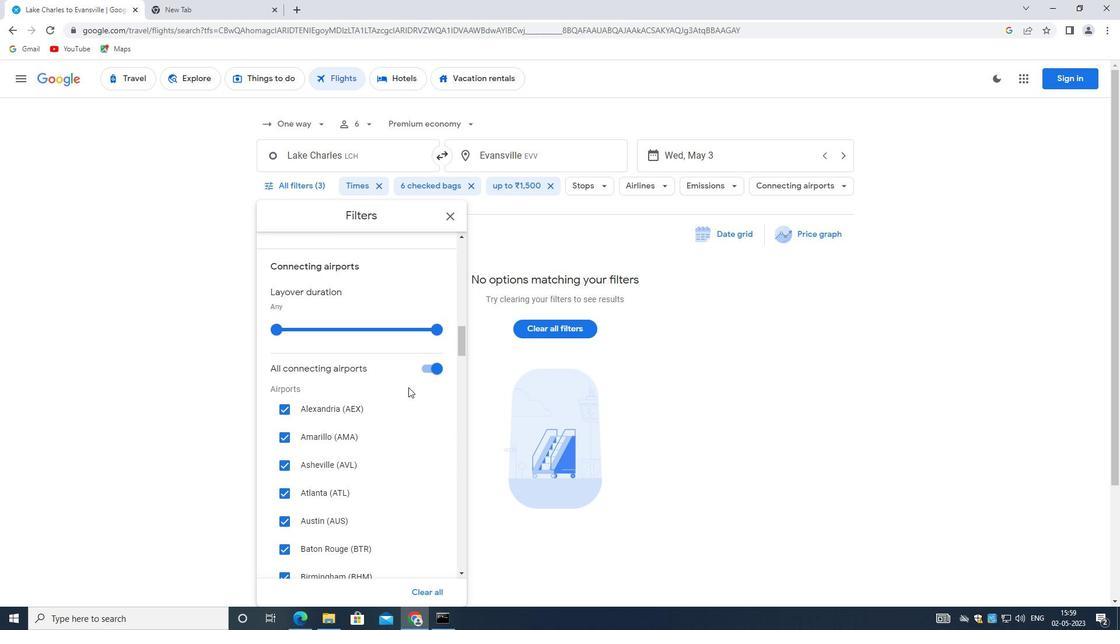 
Action: Mouse moved to (401, 390)
Screenshot: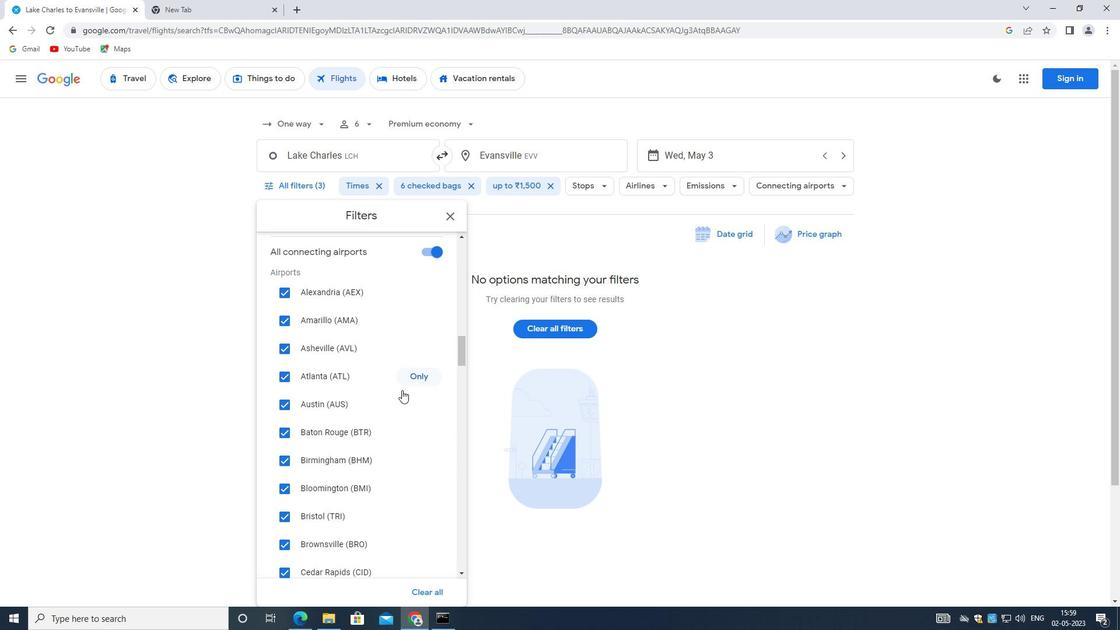 
Action: Mouse scrolled (401, 389) with delta (0, 0)
Screenshot: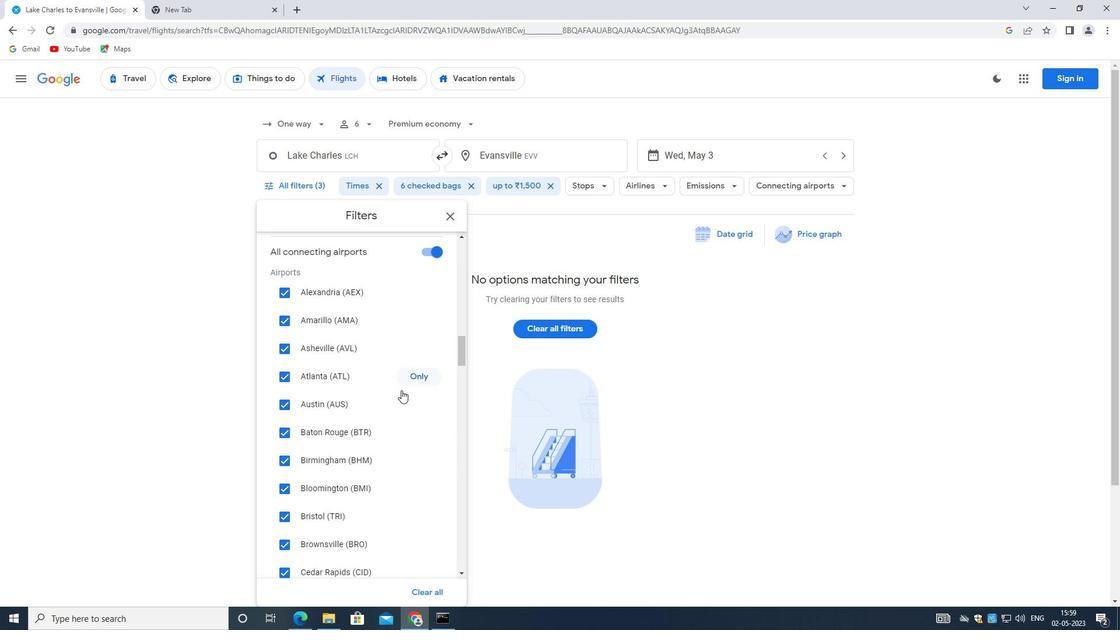 
Action: Mouse scrolled (401, 389) with delta (0, 0)
Screenshot: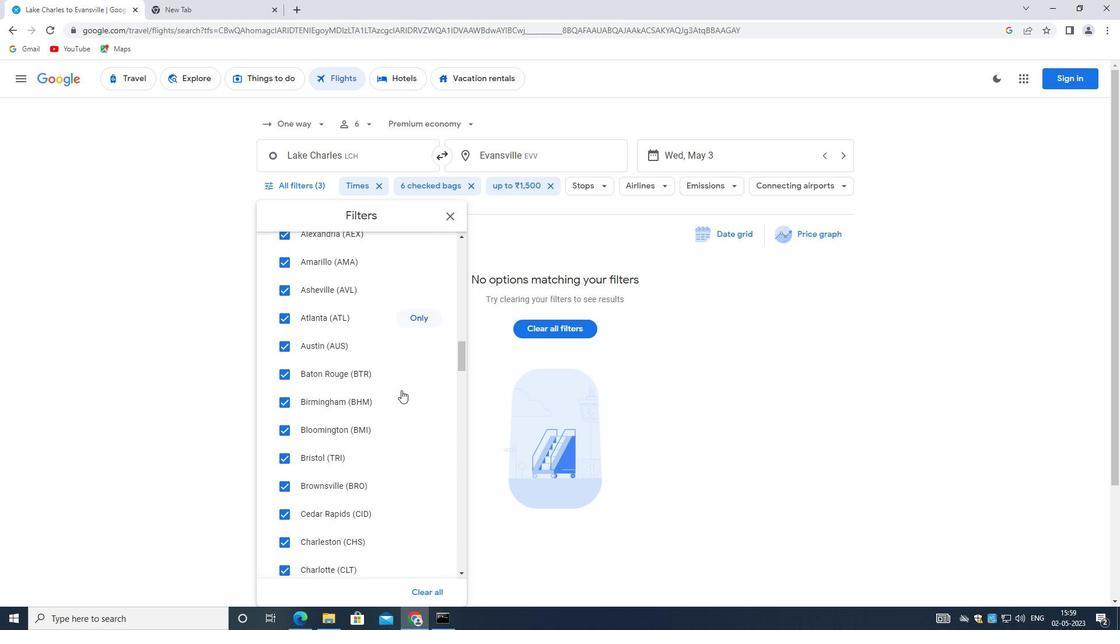 
Action: Mouse scrolled (401, 389) with delta (0, 0)
Screenshot: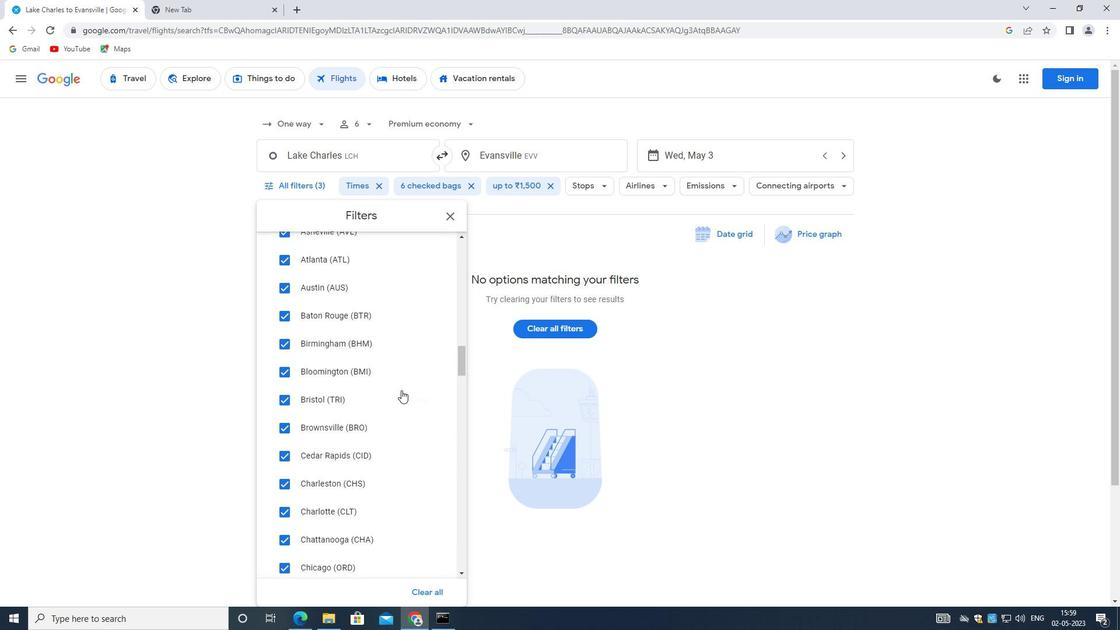 
Action: Mouse scrolled (401, 389) with delta (0, 0)
Screenshot: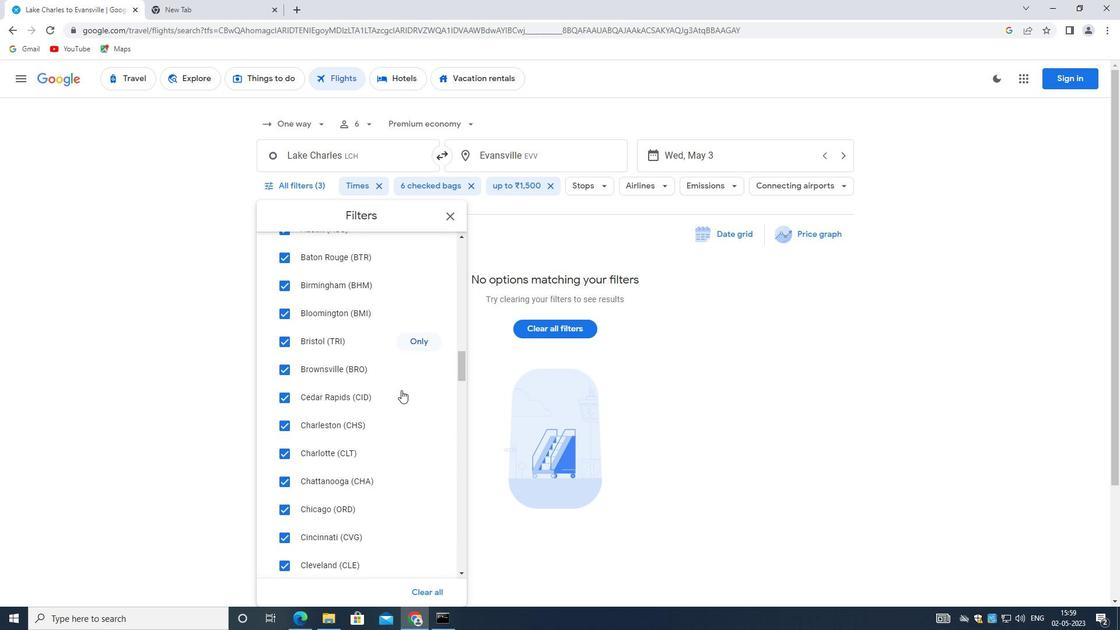
Action: Mouse scrolled (401, 389) with delta (0, 0)
Screenshot: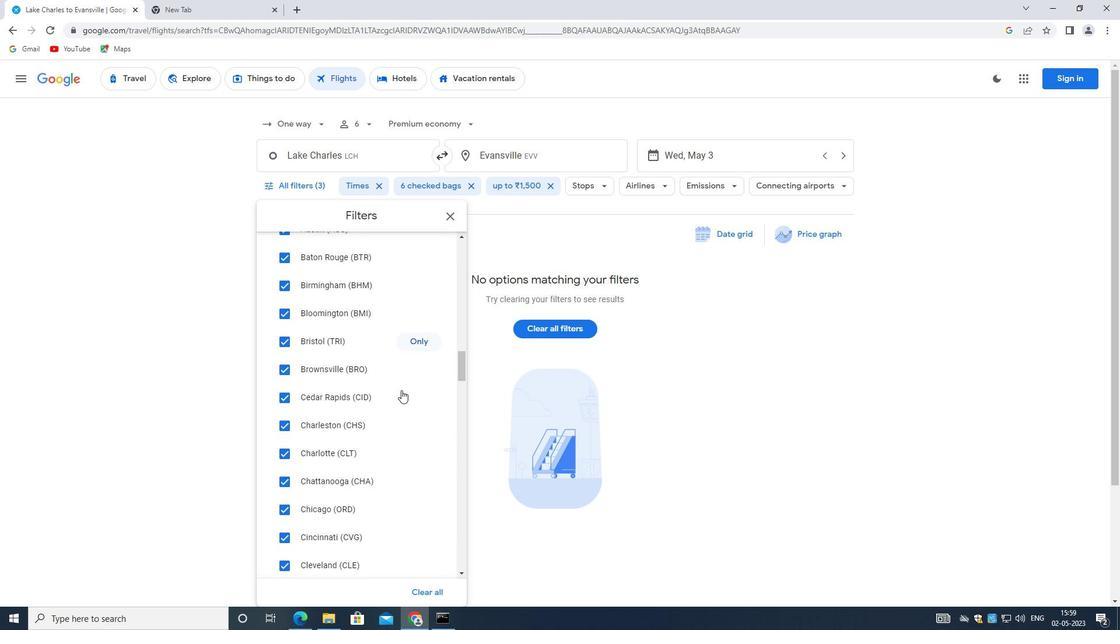 
Action: Mouse scrolled (401, 389) with delta (0, 0)
Screenshot: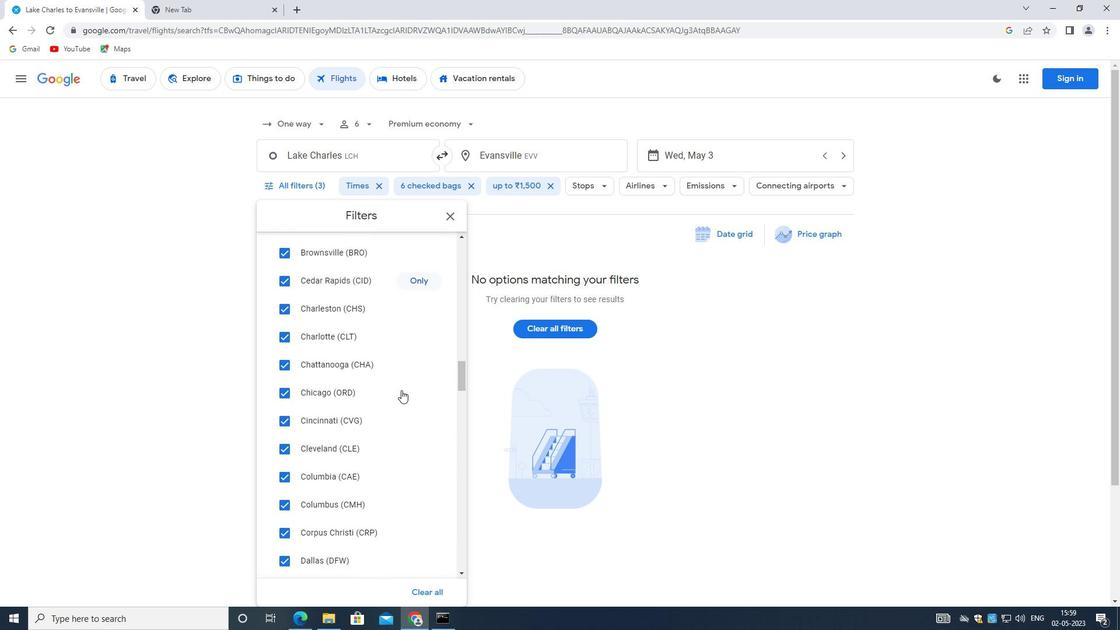 
Action: Mouse scrolled (401, 389) with delta (0, 0)
Screenshot: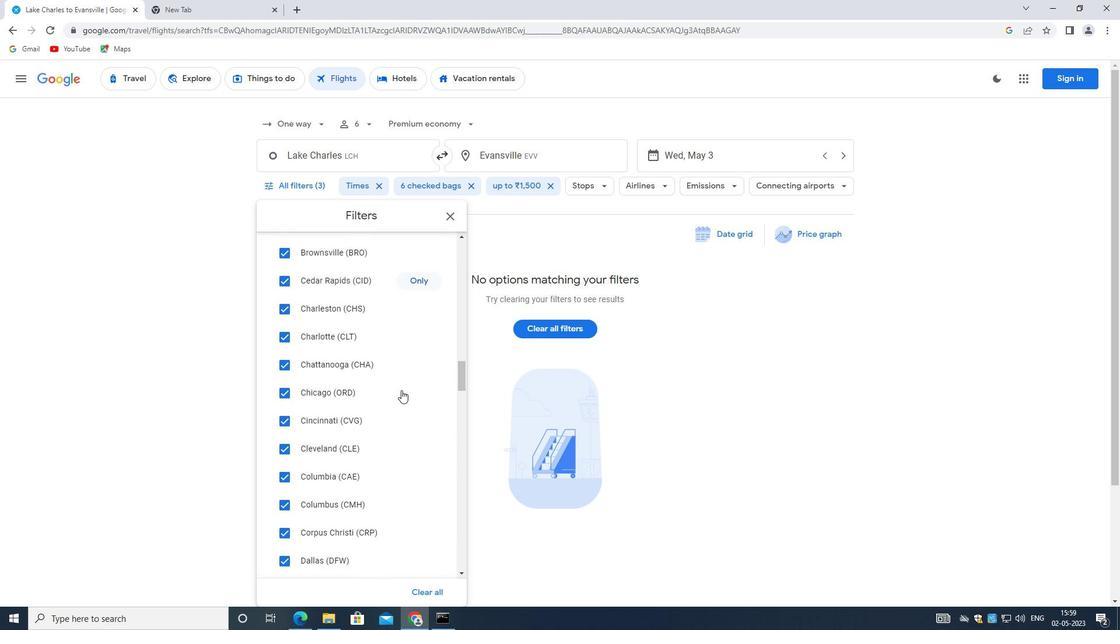 
Action: Mouse scrolled (401, 389) with delta (0, 0)
Screenshot: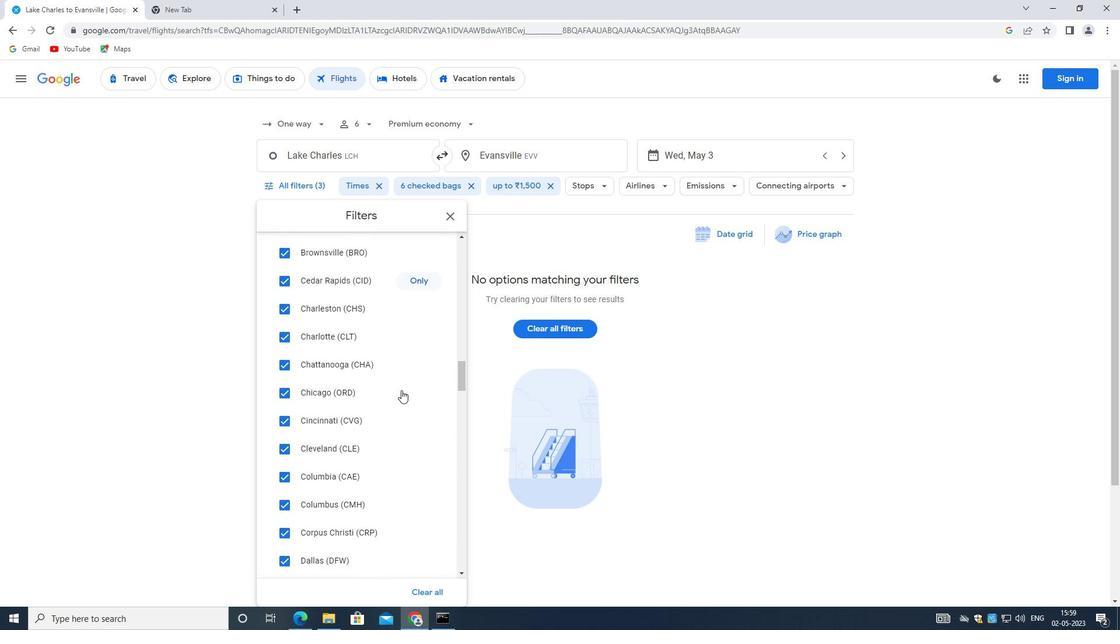 
Action: Mouse scrolled (401, 389) with delta (0, 0)
Screenshot: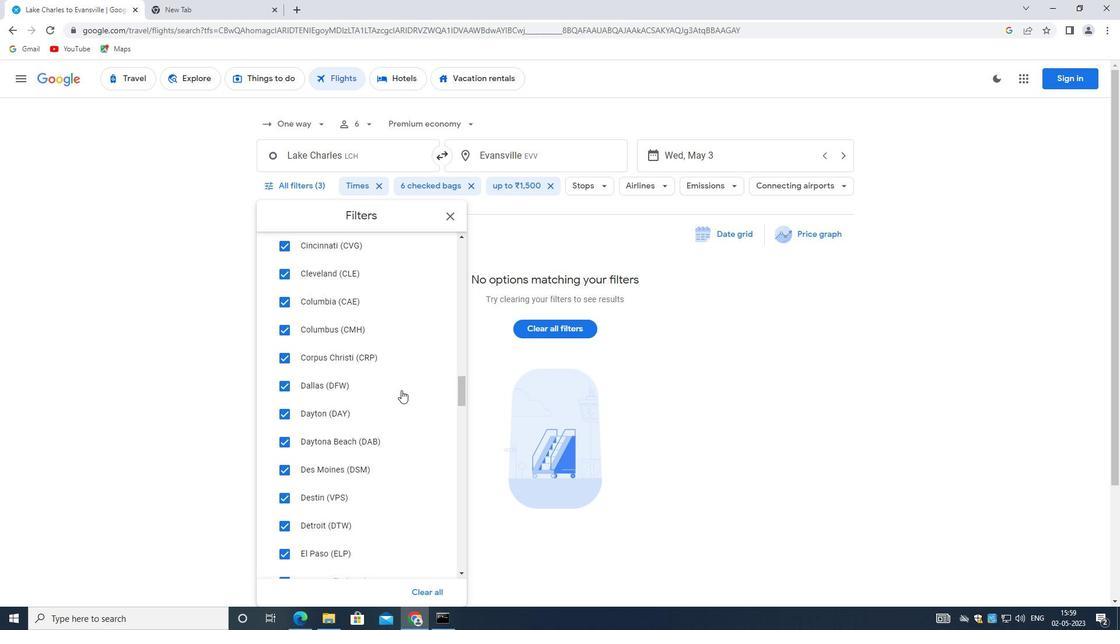 
Action: Mouse scrolled (401, 389) with delta (0, 0)
Screenshot: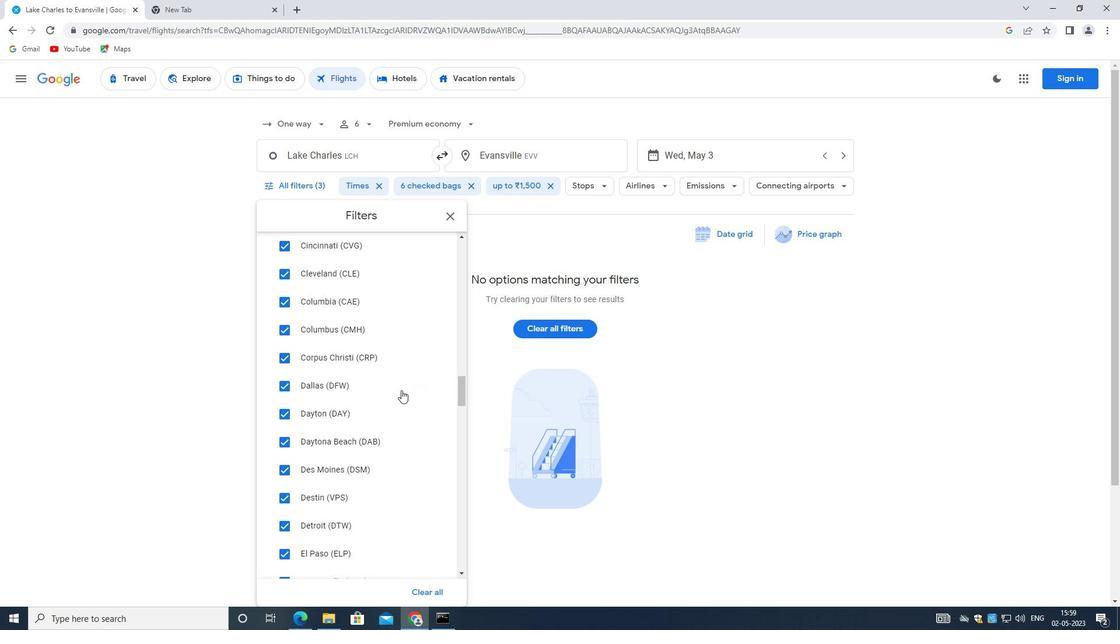 
Action: Mouse scrolled (401, 389) with delta (0, 0)
Screenshot: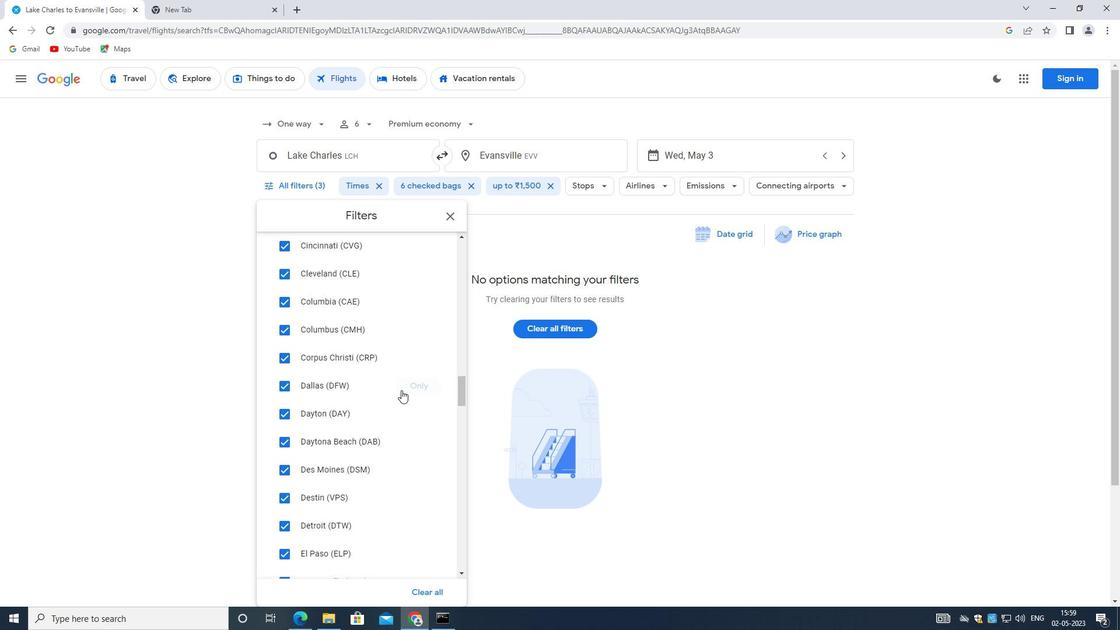 
Action: Mouse scrolled (401, 389) with delta (0, 0)
Screenshot: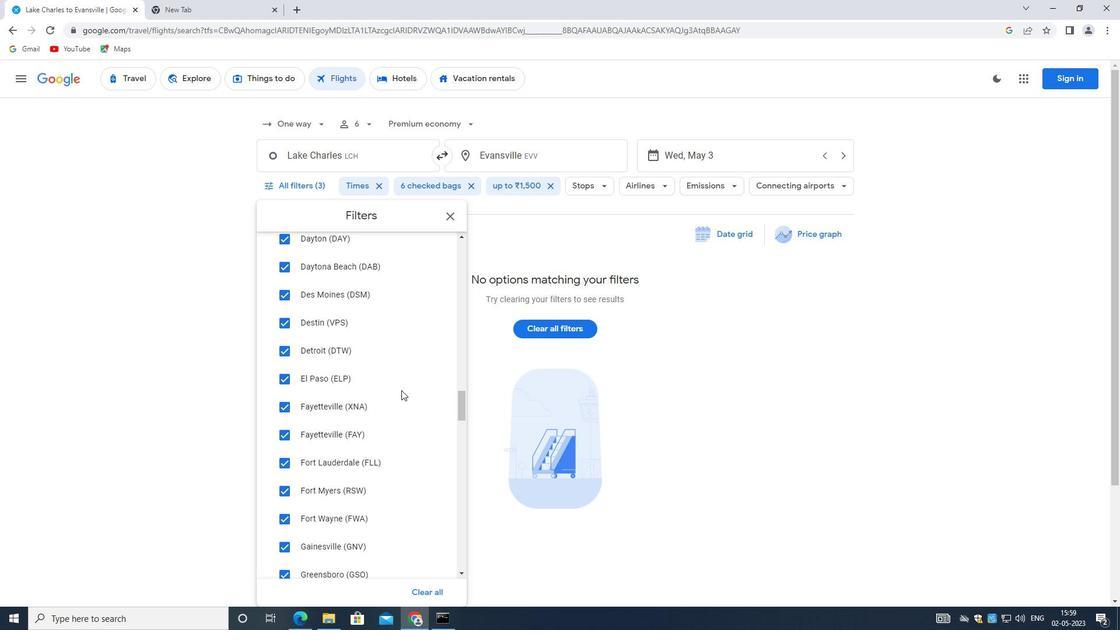 
Action: Mouse scrolled (401, 389) with delta (0, 0)
Screenshot: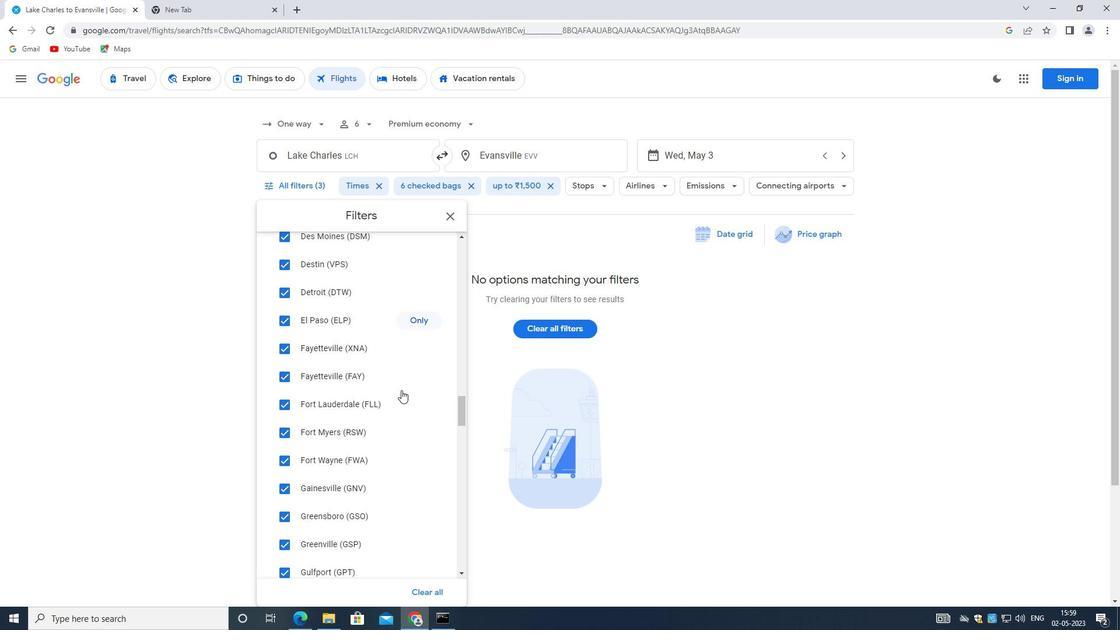 
Action: Mouse scrolled (401, 389) with delta (0, 0)
Screenshot: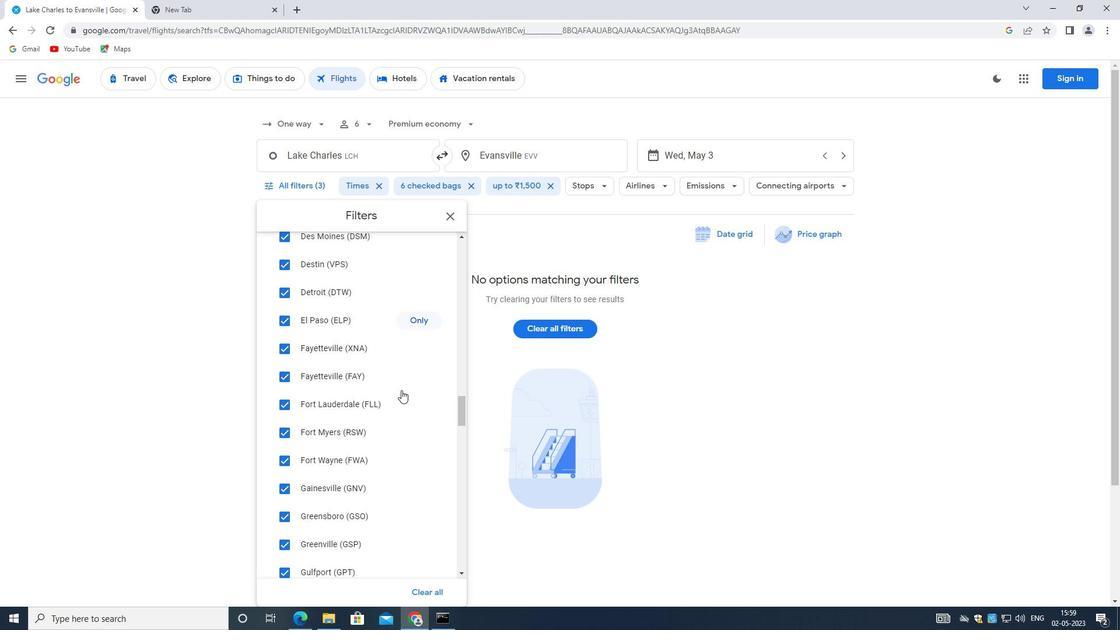 
Action: Mouse scrolled (401, 389) with delta (0, 0)
Screenshot: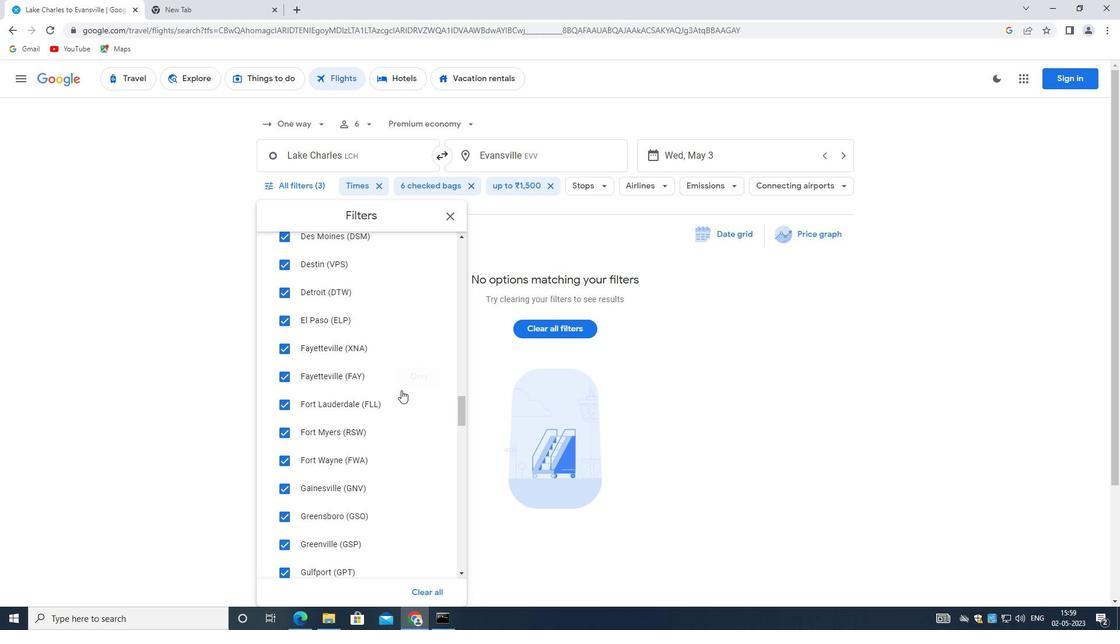 
Action: Mouse scrolled (401, 389) with delta (0, 0)
Screenshot: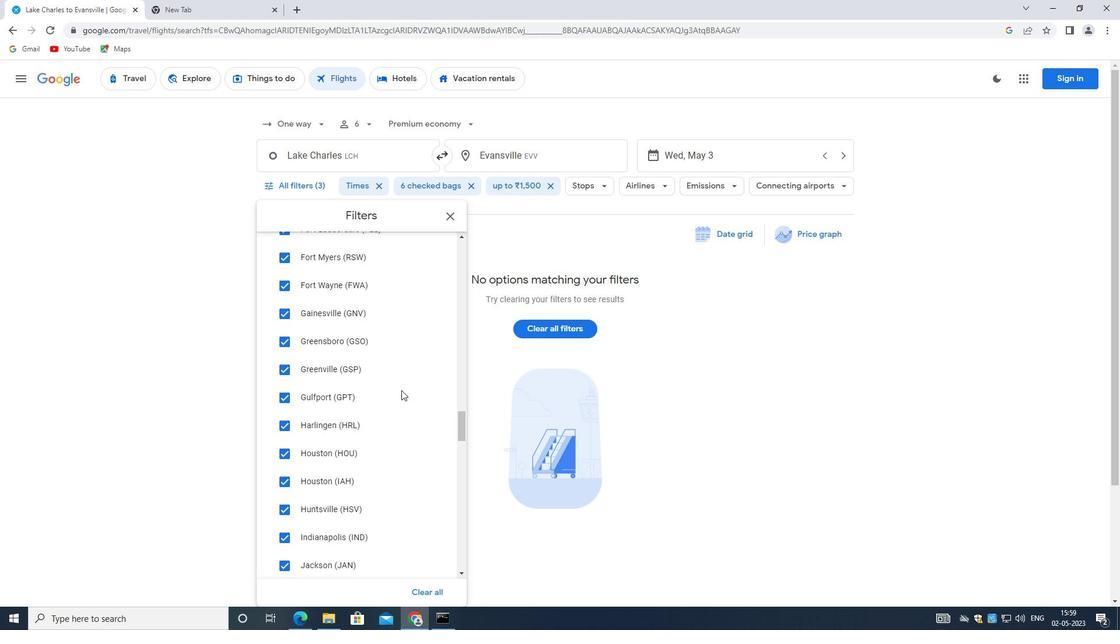 
Action: Mouse scrolled (401, 389) with delta (0, 0)
Screenshot: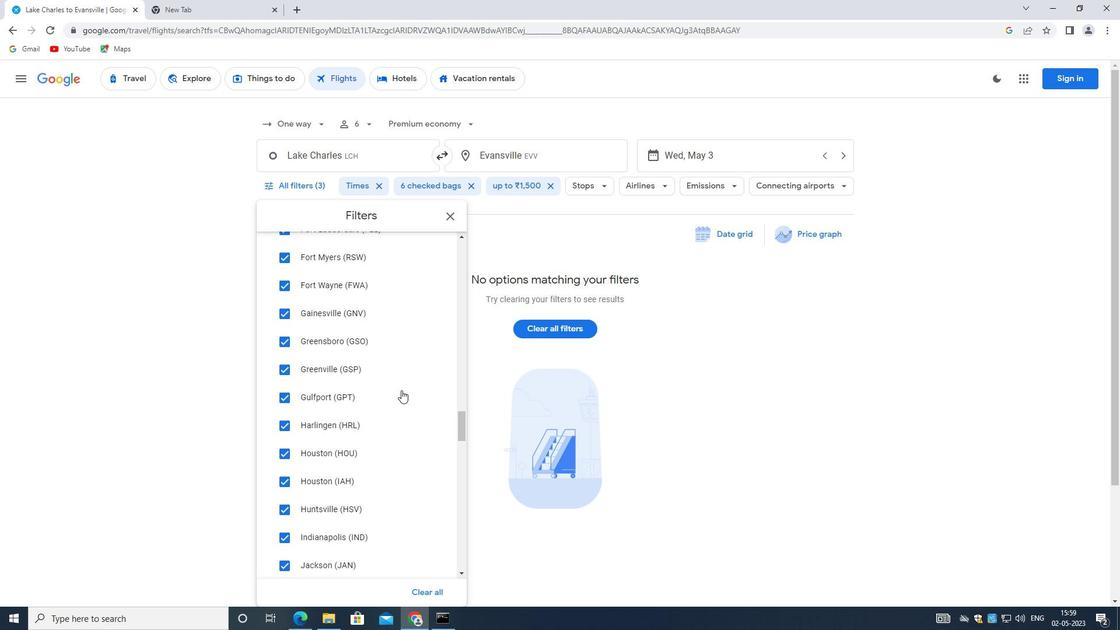
Action: Mouse scrolled (401, 389) with delta (0, 0)
Screenshot: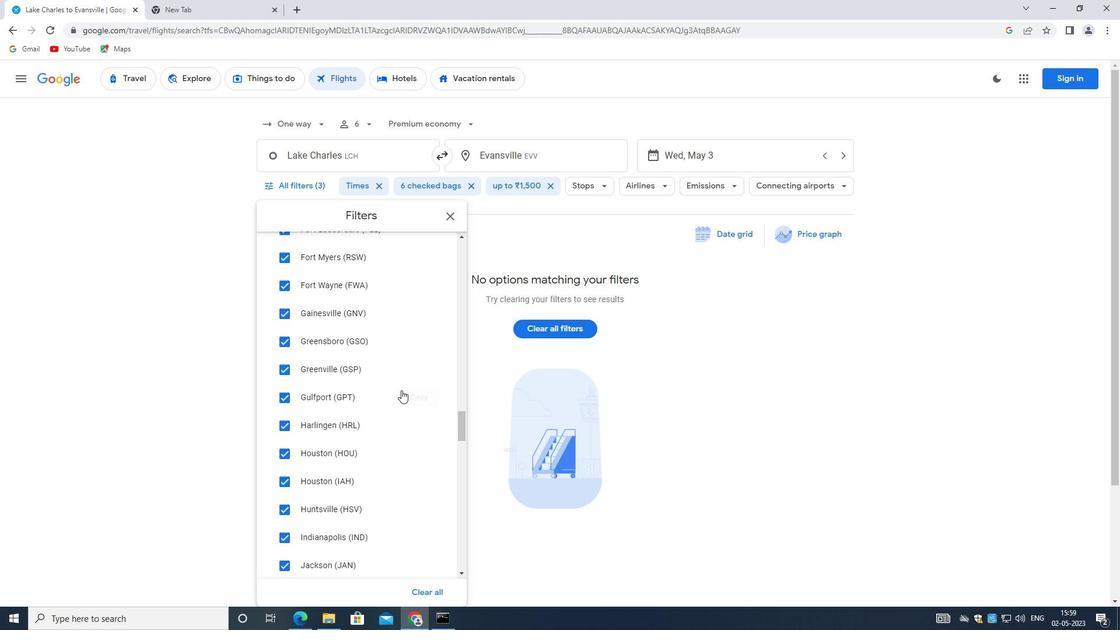 
Action: Mouse scrolled (401, 389) with delta (0, 0)
Screenshot: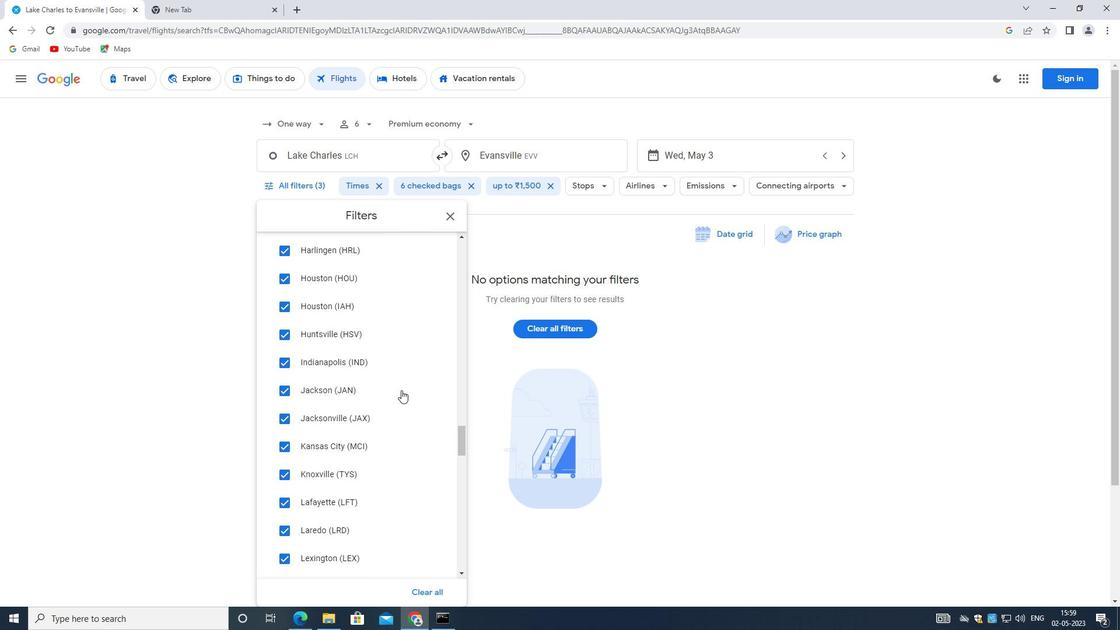 
Action: Mouse scrolled (401, 389) with delta (0, 0)
Screenshot: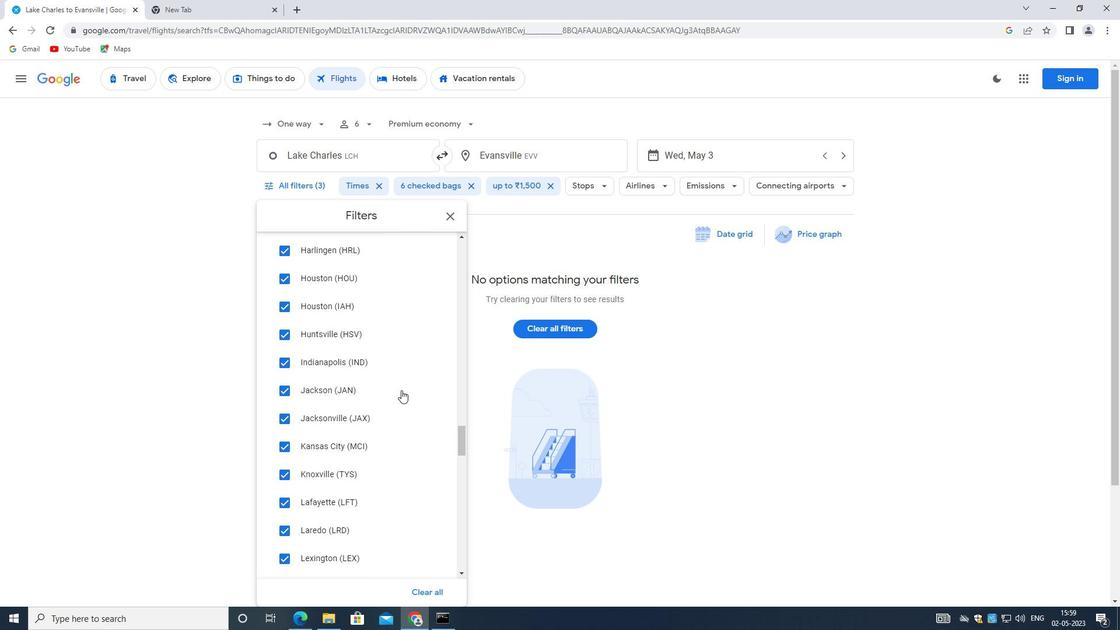 
Action: Mouse scrolled (401, 389) with delta (0, 0)
Screenshot: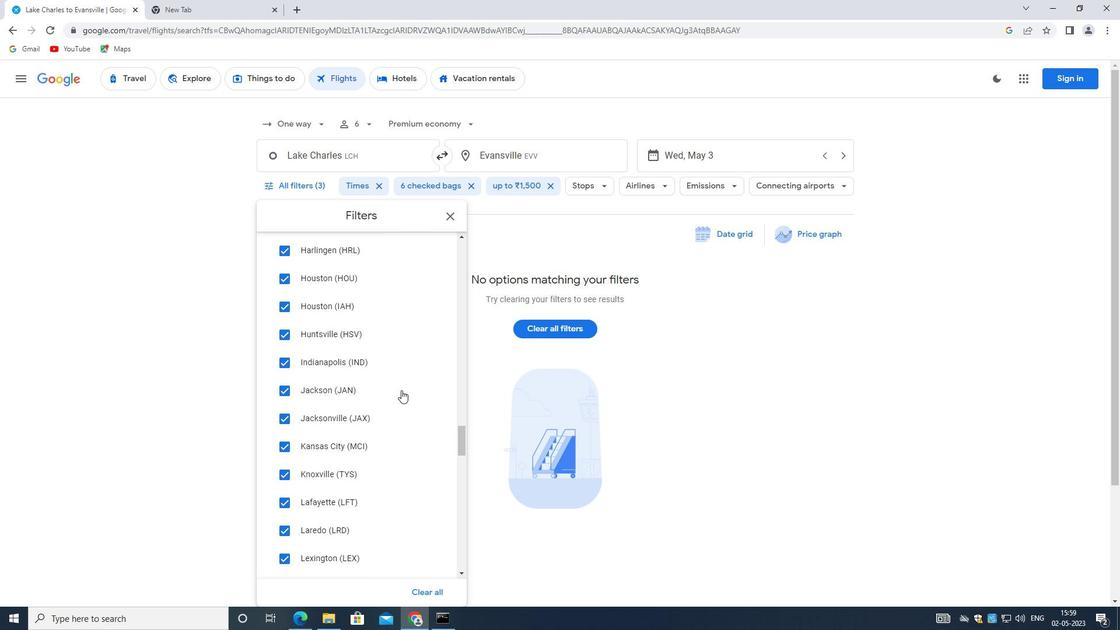 
Action: Mouse scrolled (401, 389) with delta (0, 0)
Screenshot: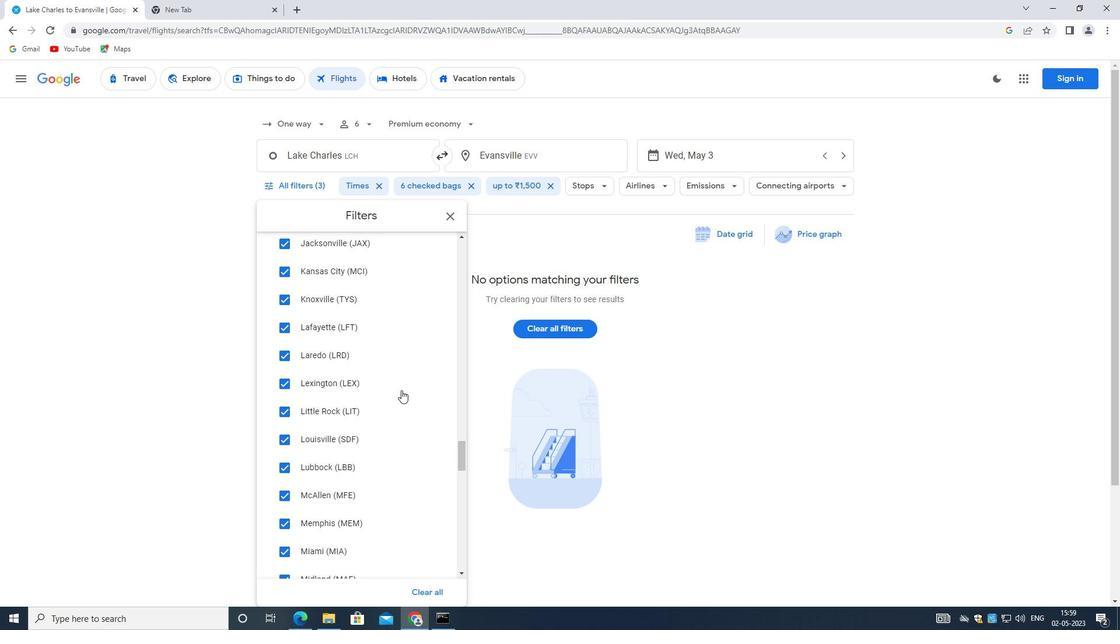
Action: Mouse scrolled (401, 389) with delta (0, 0)
Screenshot: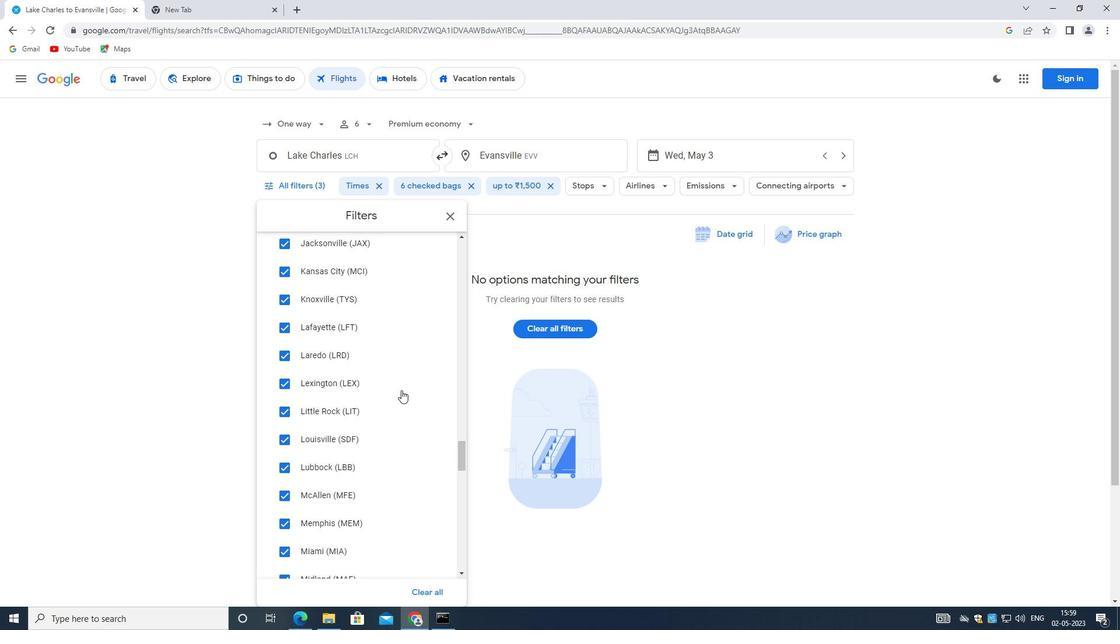 
Action: Mouse scrolled (401, 389) with delta (0, 0)
Screenshot: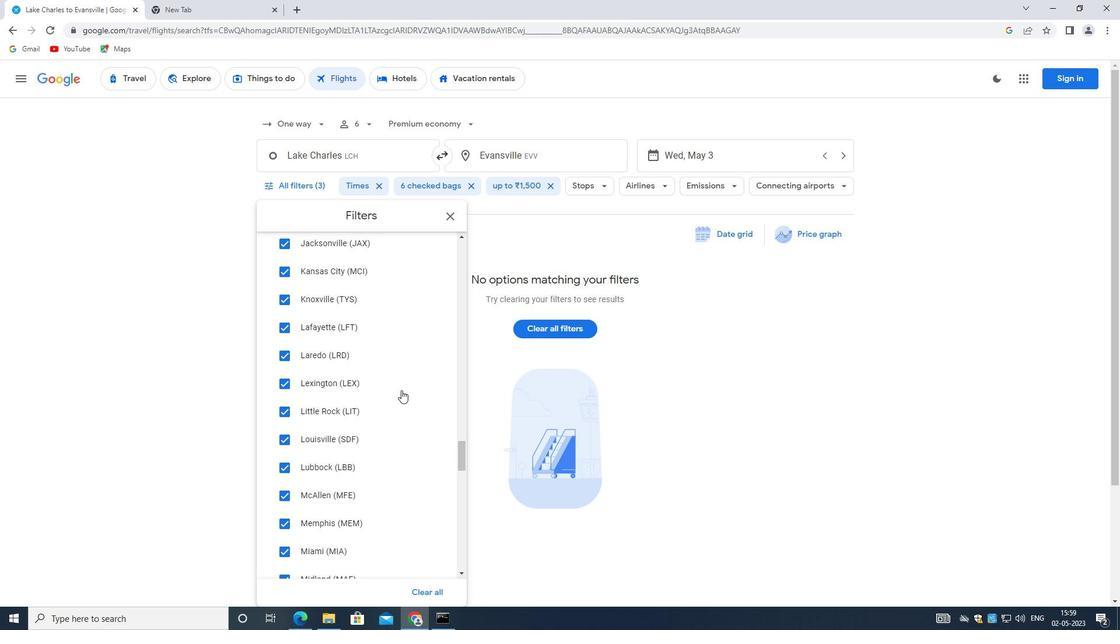 
Action: Mouse scrolled (401, 389) with delta (0, 0)
Screenshot: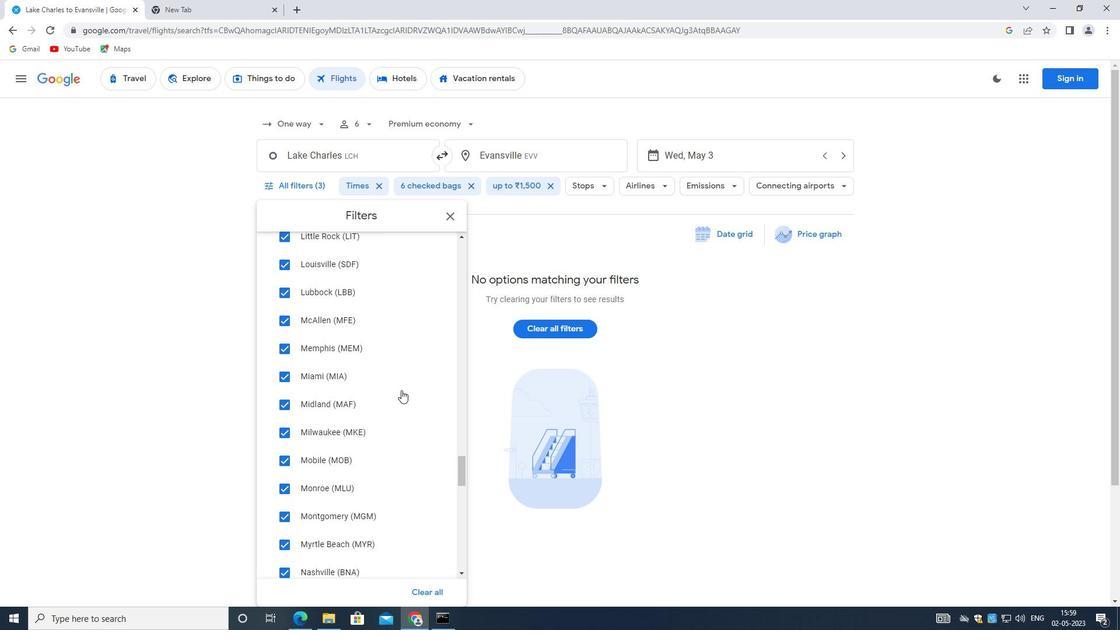 
Action: Mouse scrolled (401, 389) with delta (0, 0)
Screenshot: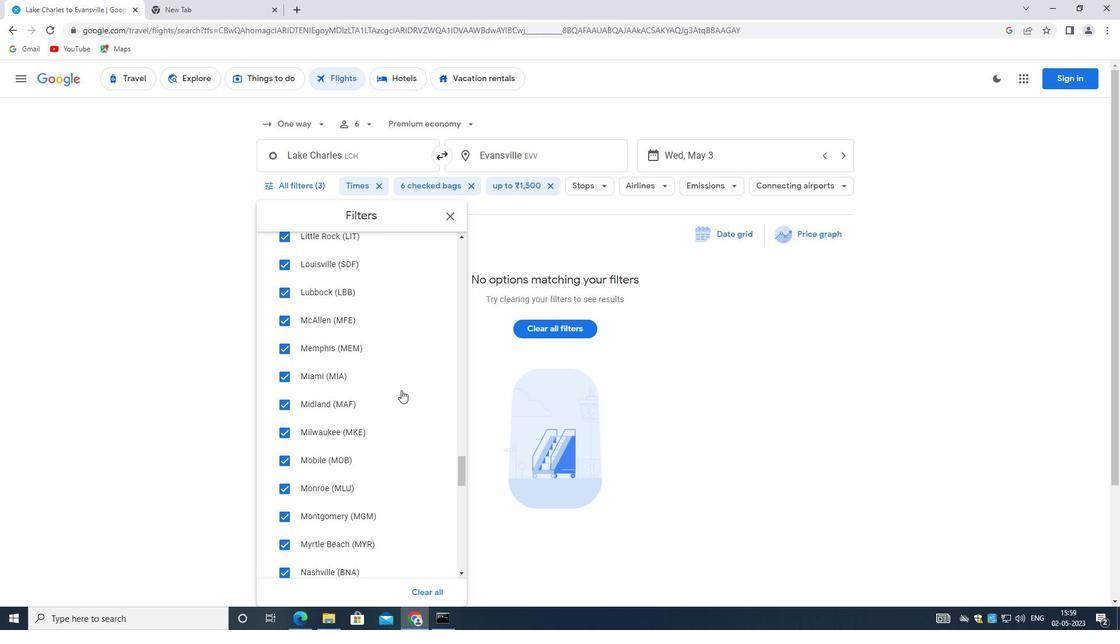 
Action: Mouse scrolled (401, 389) with delta (0, 0)
Screenshot: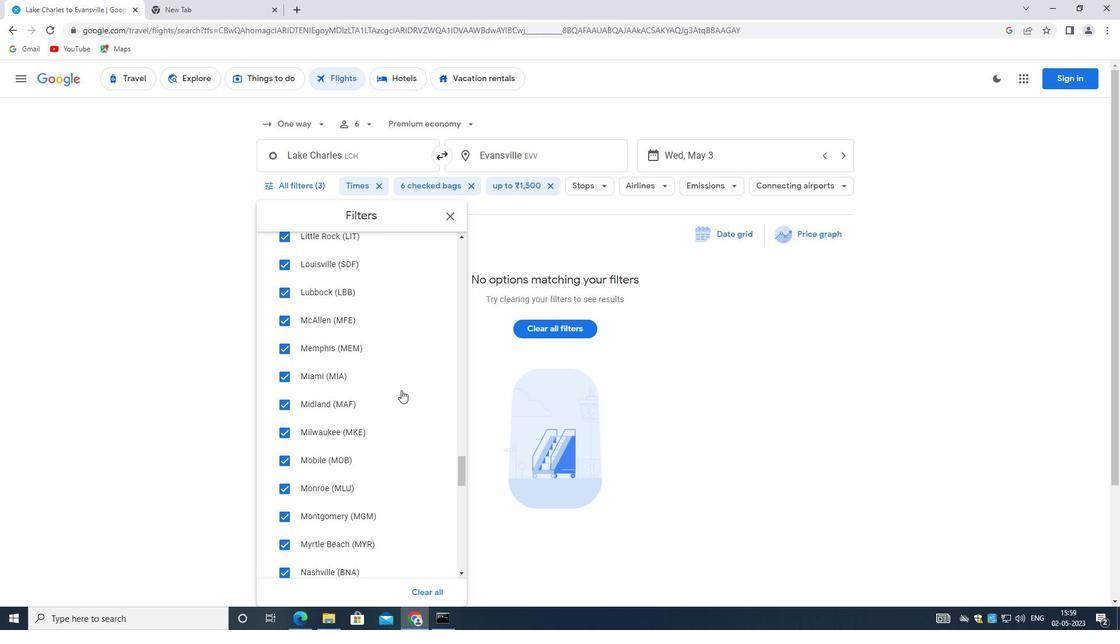 
Action: Mouse scrolled (401, 389) with delta (0, 0)
Screenshot: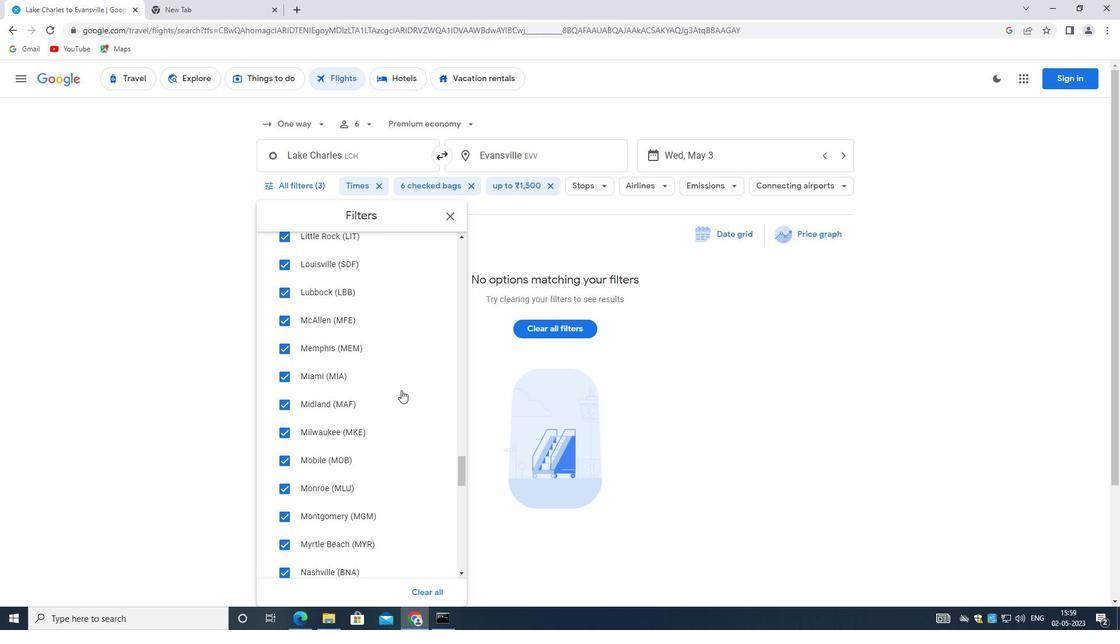 
Action: Mouse scrolled (401, 389) with delta (0, 0)
Screenshot: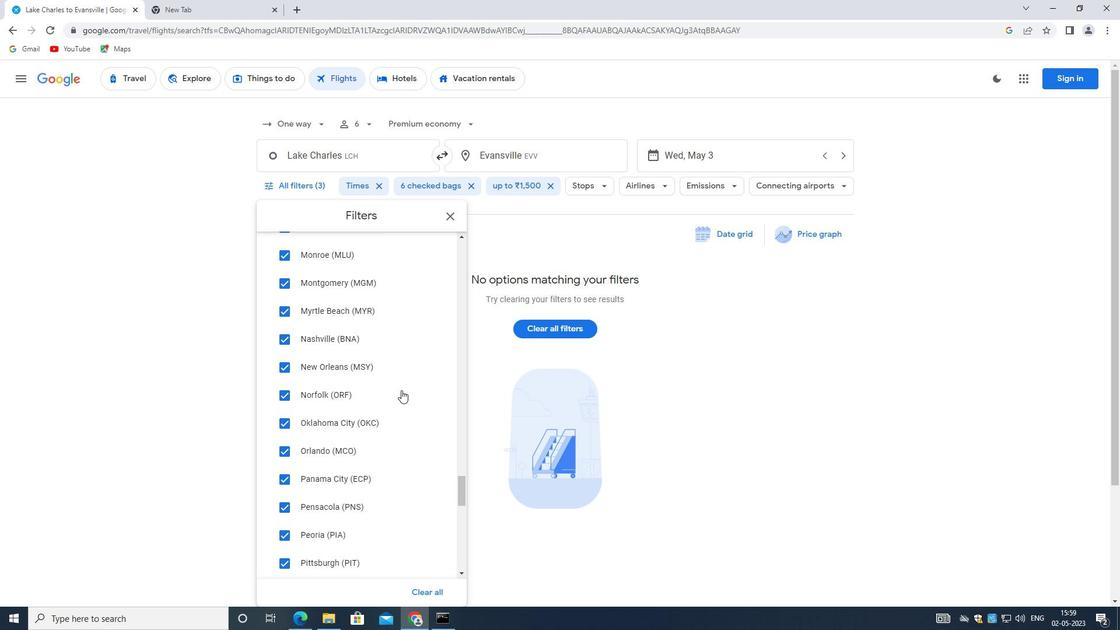 
Action: Mouse scrolled (401, 389) with delta (0, 0)
Screenshot: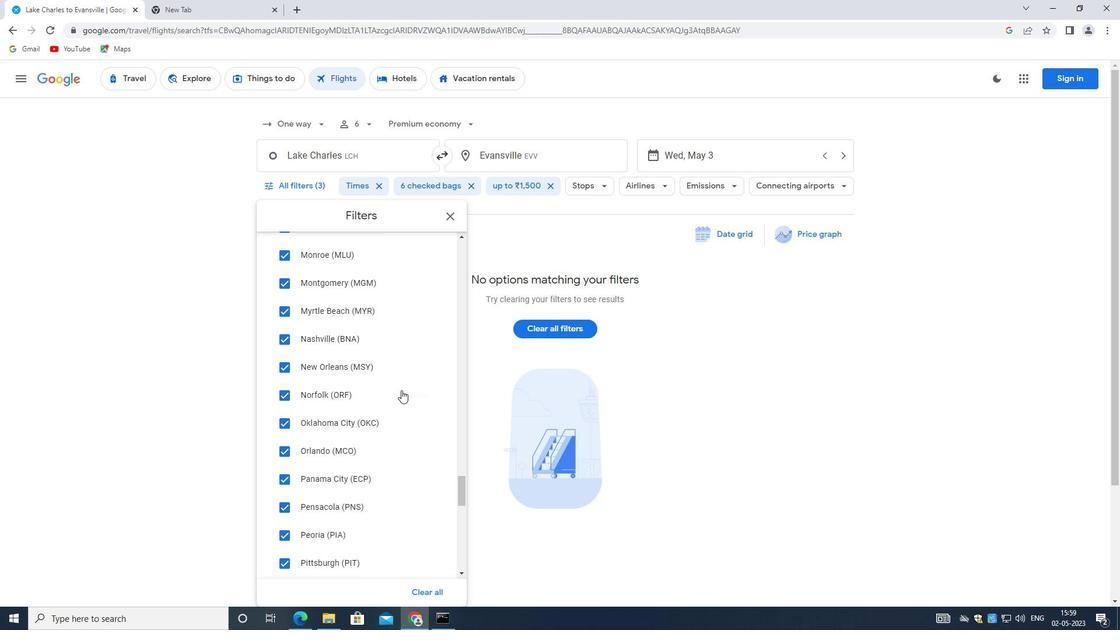 
Action: Mouse scrolled (401, 389) with delta (0, 0)
Screenshot: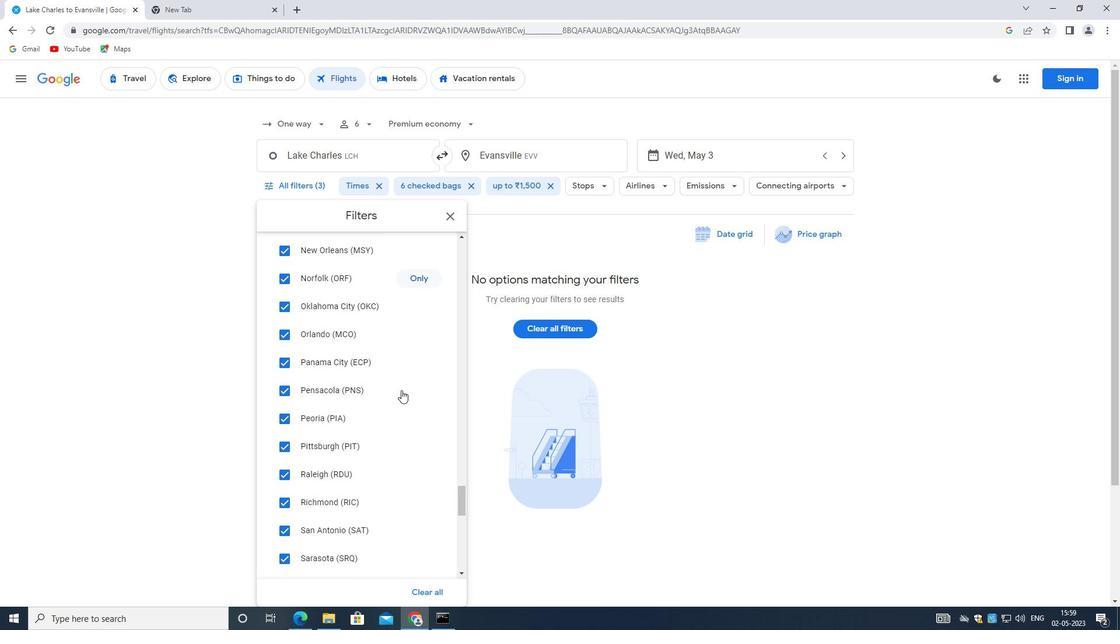 
Action: Mouse scrolled (401, 389) with delta (0, 0)
Screenshot: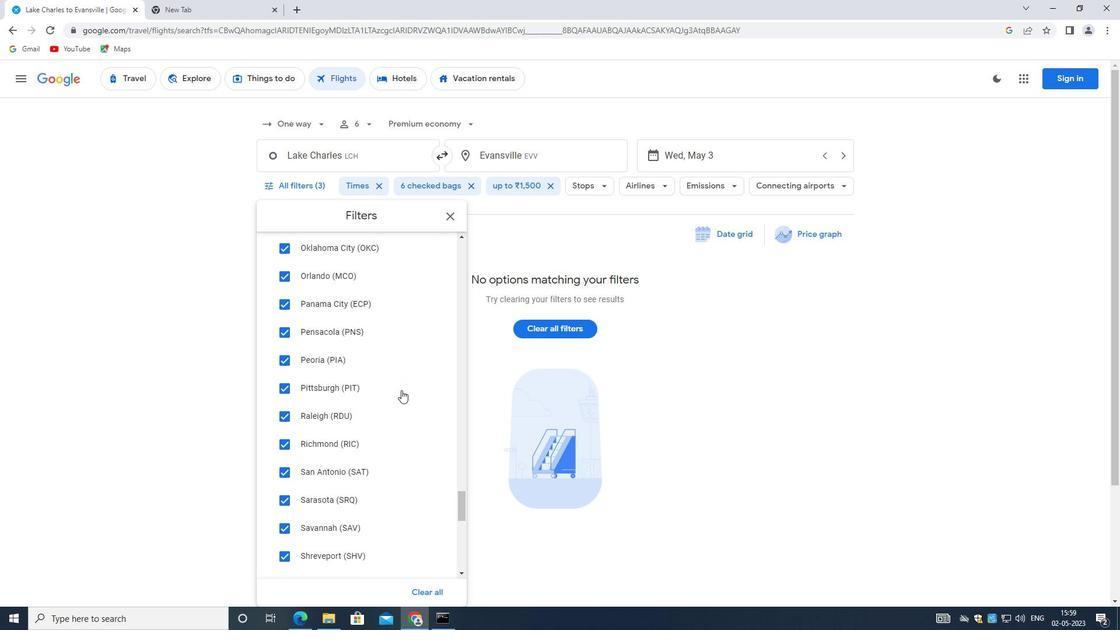 
Action: Mouse scrolled (401, 389) with delta (0, 0)
Screenshot: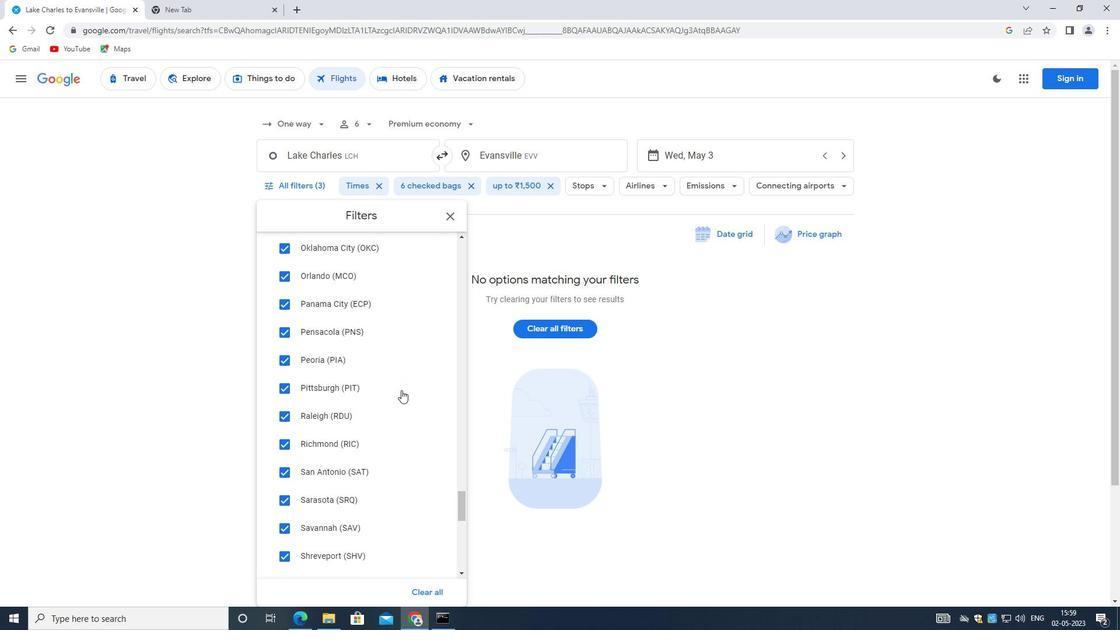 
Action: Mouse scrolled (401, 389) with delta (0, 0)
Screenshot: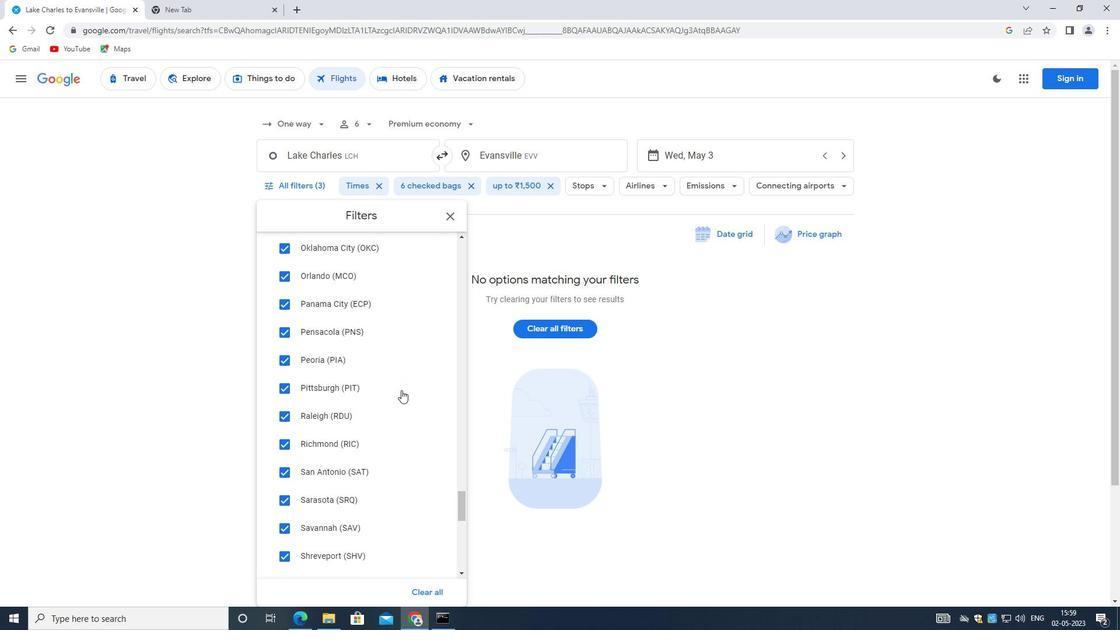 
Action: Mouse scrolled (401, 389) with delta (0, 0)
Screenshot: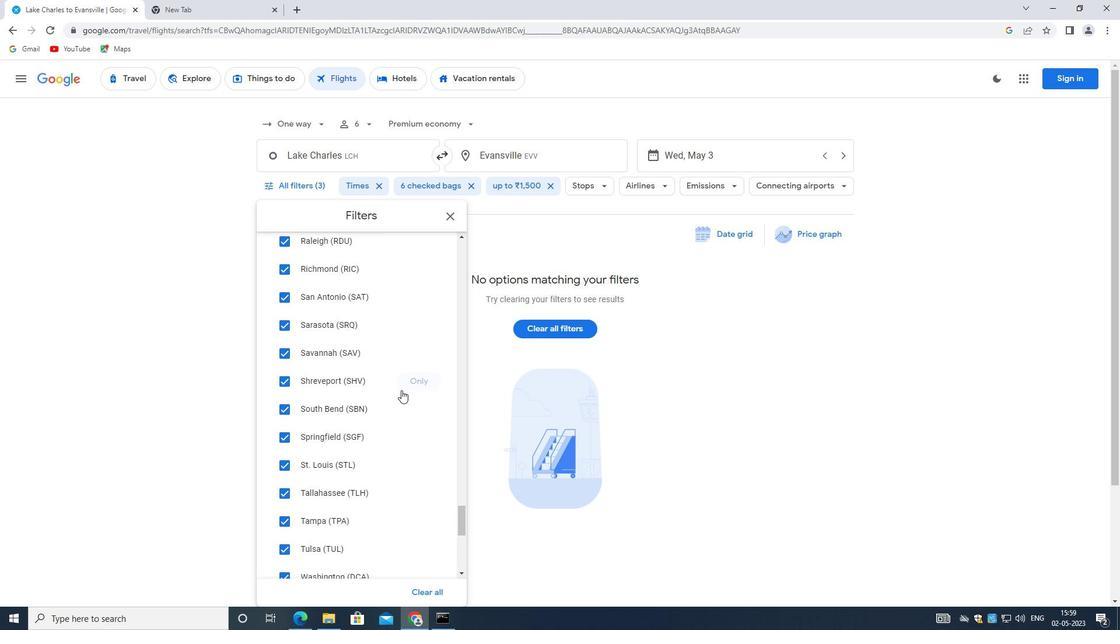 
Action: Mouse scrolled (401, 389) with delta (0, 0)
Screenshot: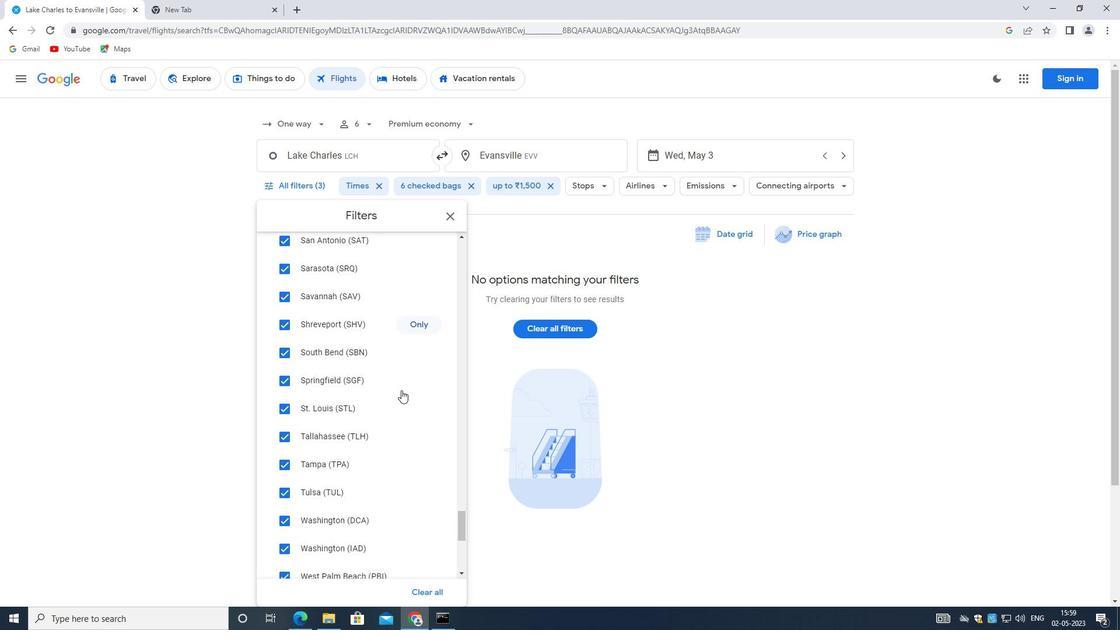 
Action: Mouse scrolled (401, 389) with delta (0, 0)
Screenshot: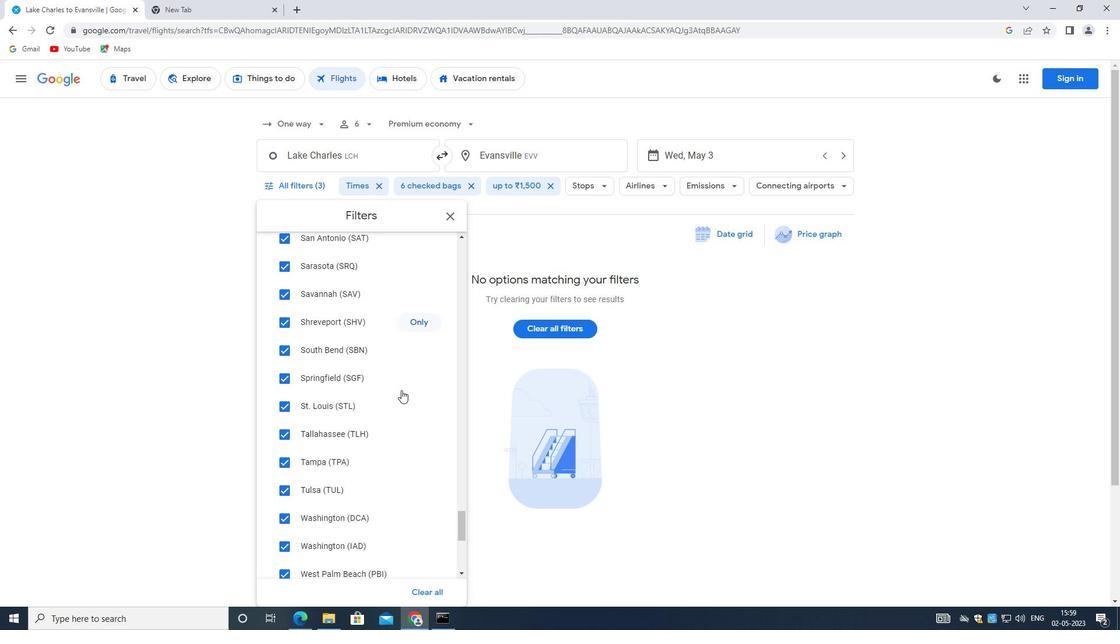 
Action: Mouse scrolled (401, 389) with delta (0, 0)
Screenshot: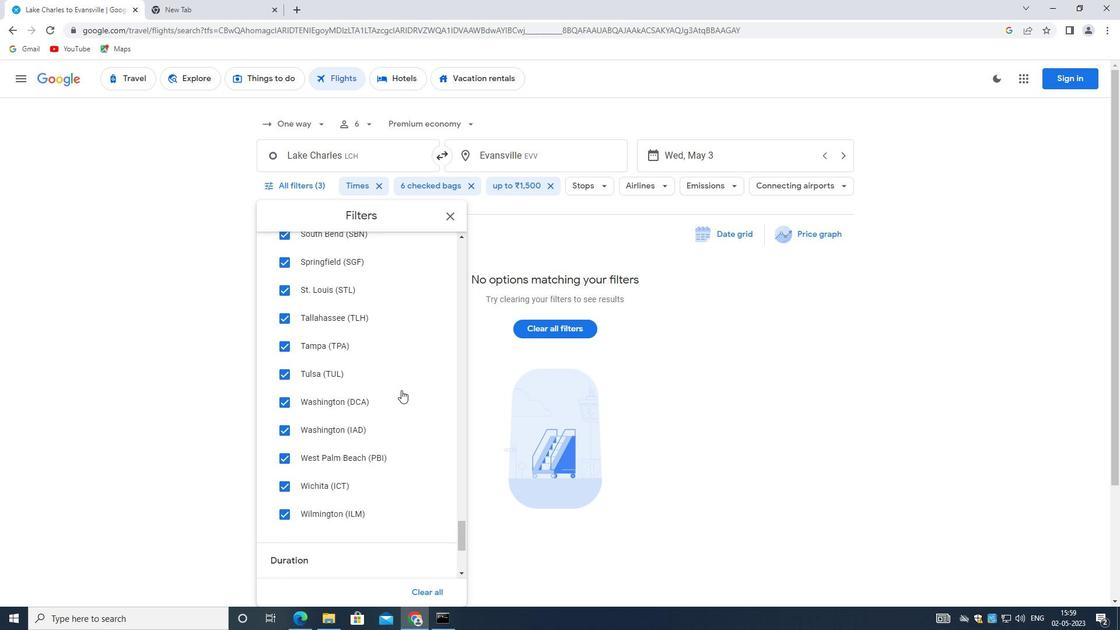 
Action: Mouse scrolled (401, 391) with delta (0, 0)
Screenshot: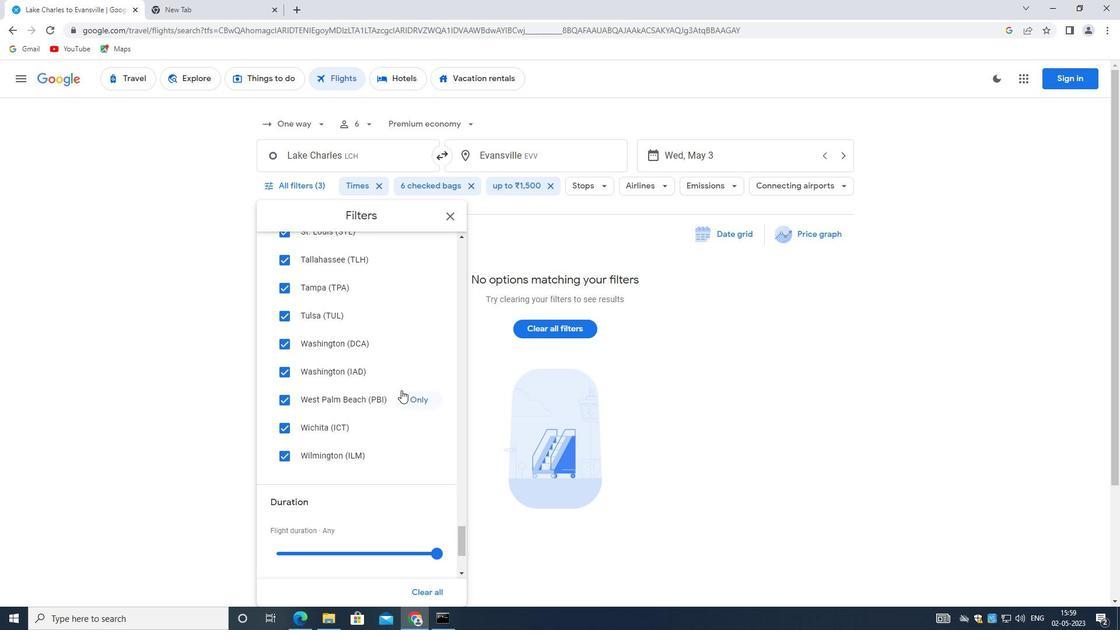 
Action: Mouse scrolled (401, 391) with delta (0, 0)
Screenshot: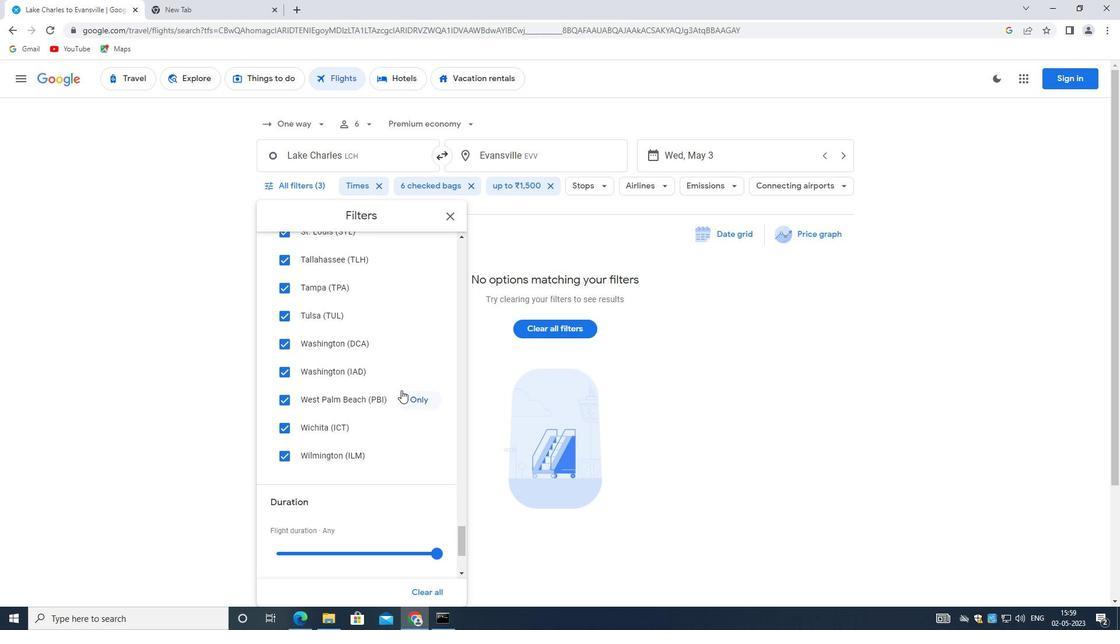 
Action: Mouse scrolled (401, 391) with delta (0, 0)
Screenshot: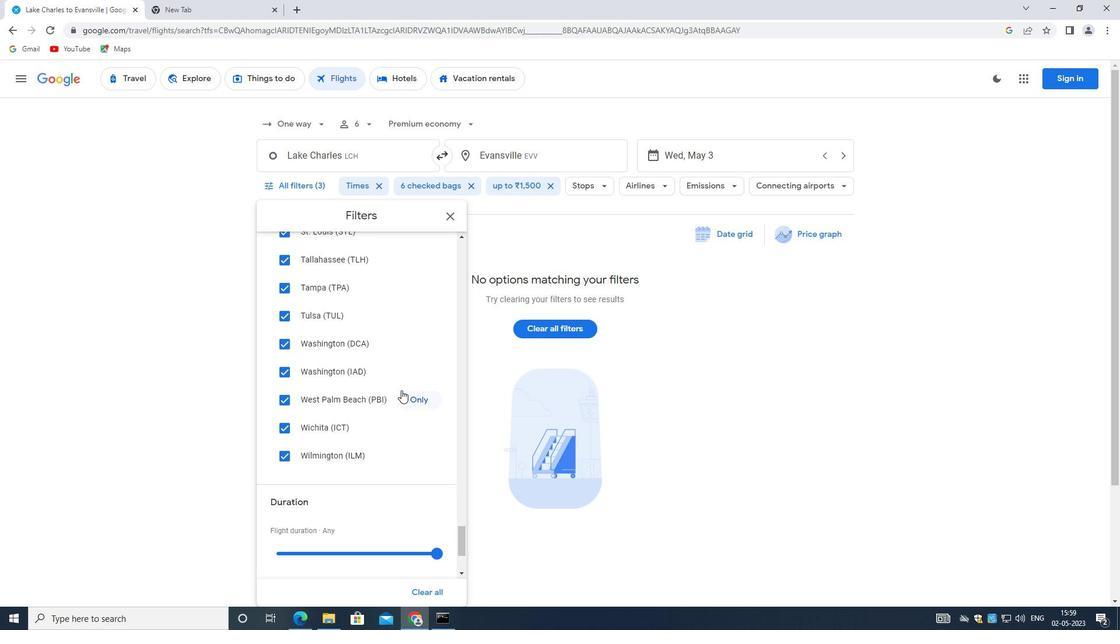 
Action: Mouse scrolled (401, 391) with delta (0, 0)
Screenshot: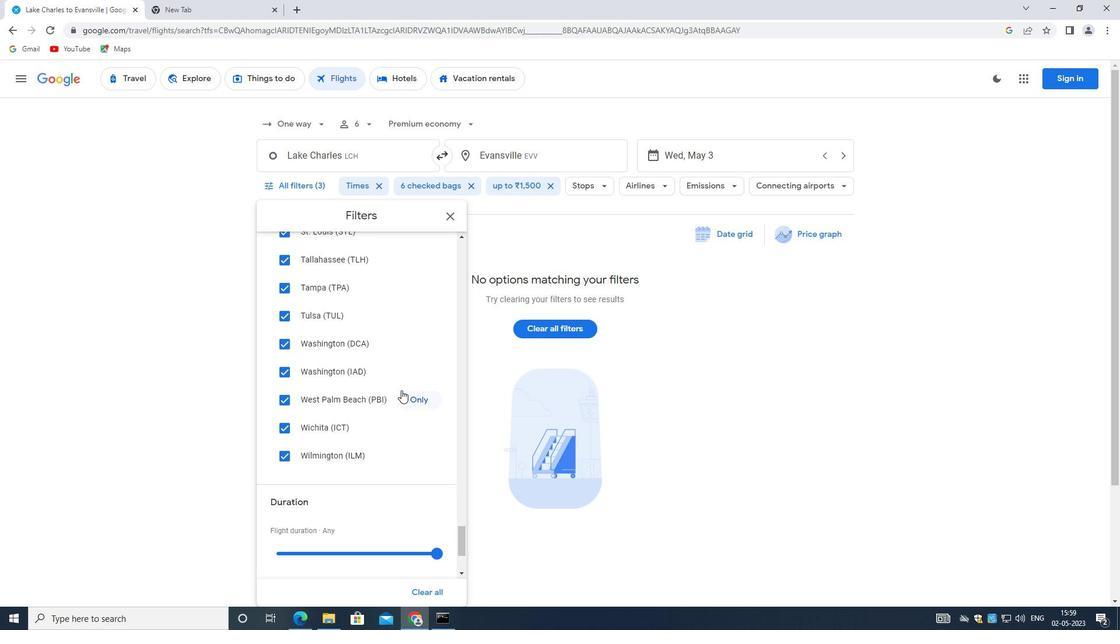 
Action: Mouse scrolled (401, 391) with delta (0, 0)
Screenshot: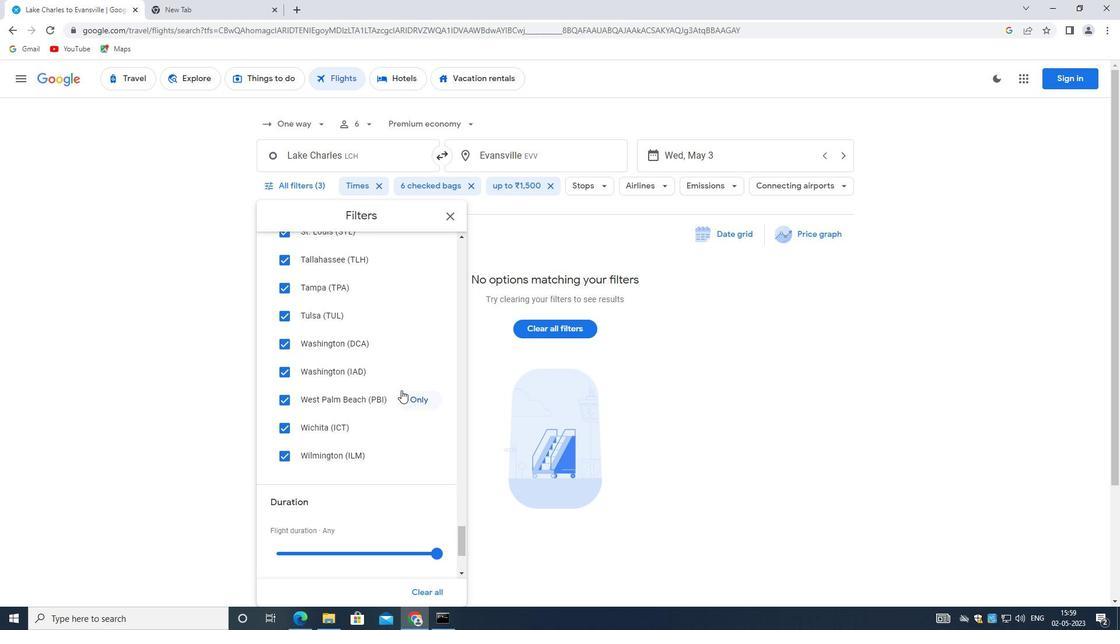 
Action: Mouse moved to (401, 390)
Screenshot: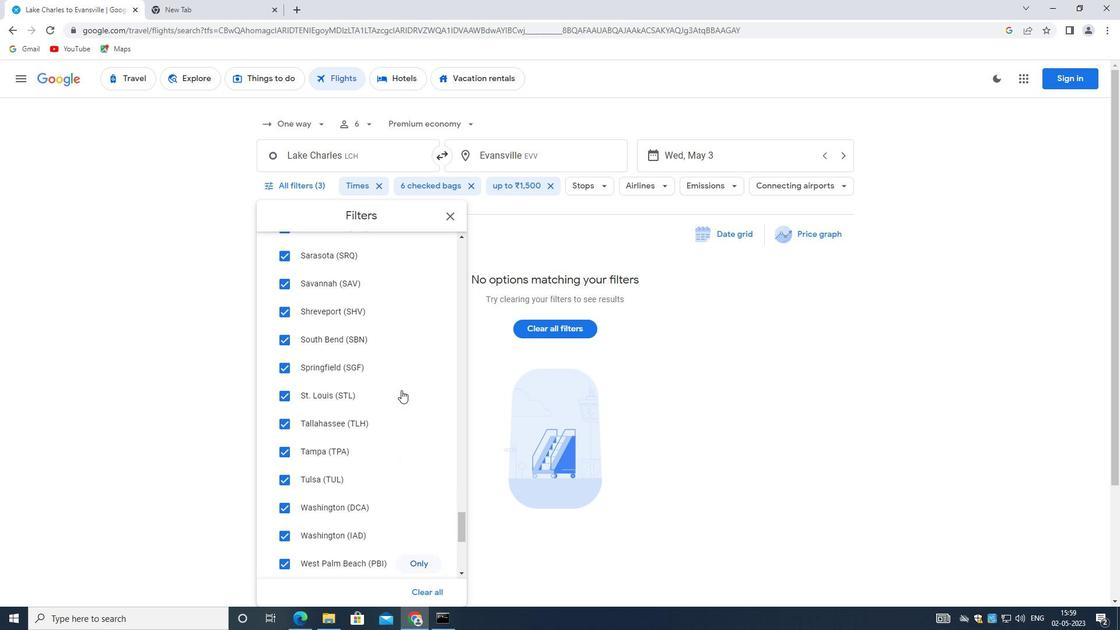
Action: Mouse scrolled (401, 391) with delta (0, 0)
Screenshot: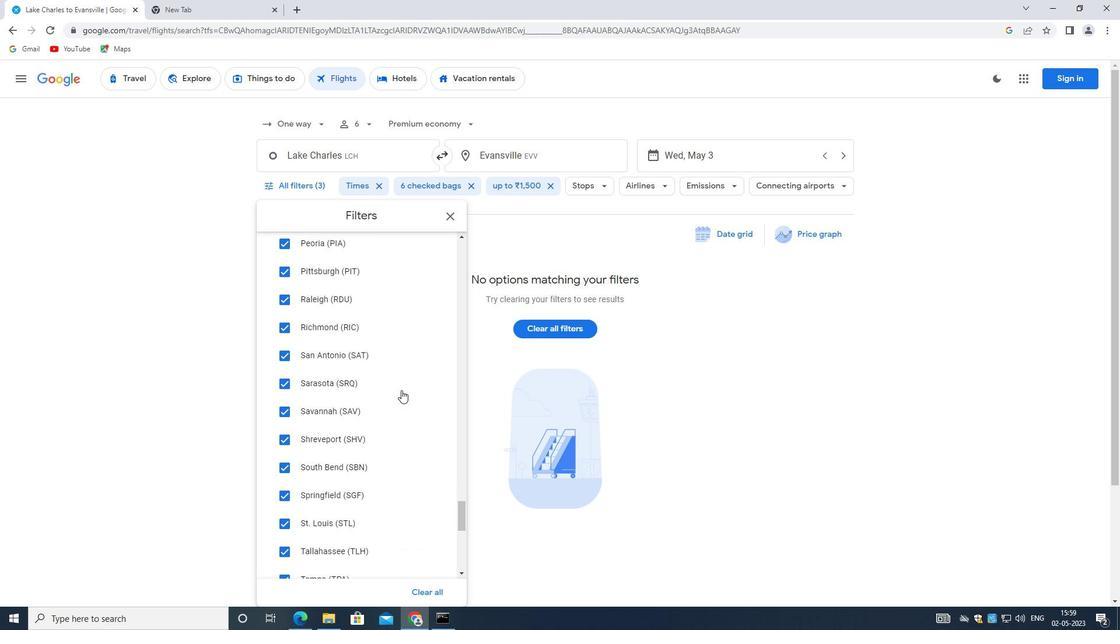 
Action: Mouse scrolled (401, 391) with delta (0, 0)
Screenshot: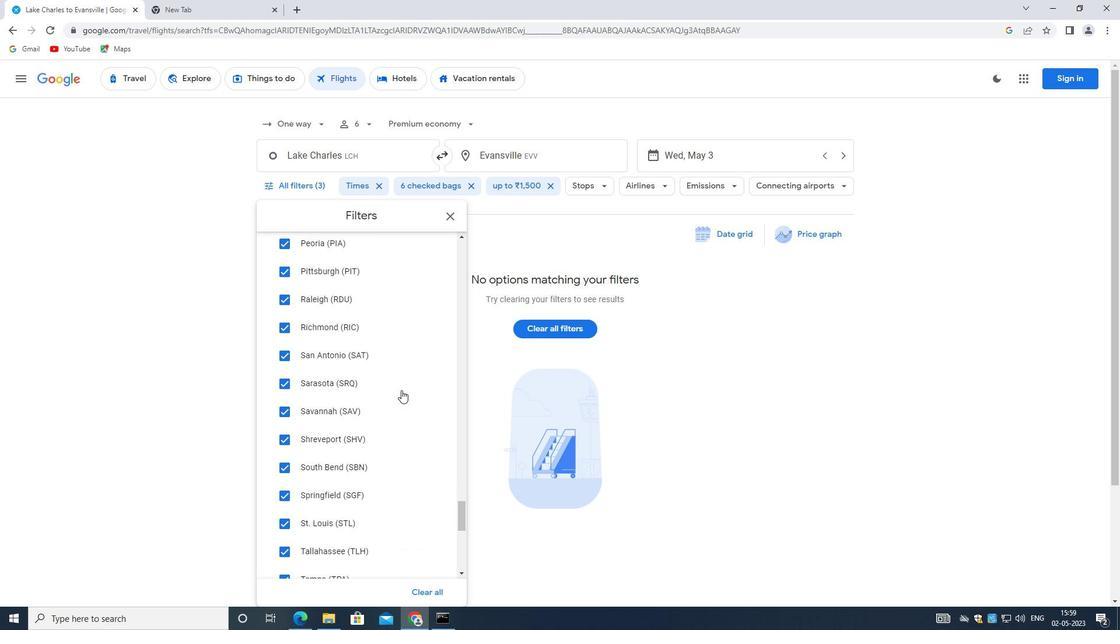 
Action: Mouse moved to (401, 390)
Screenshot: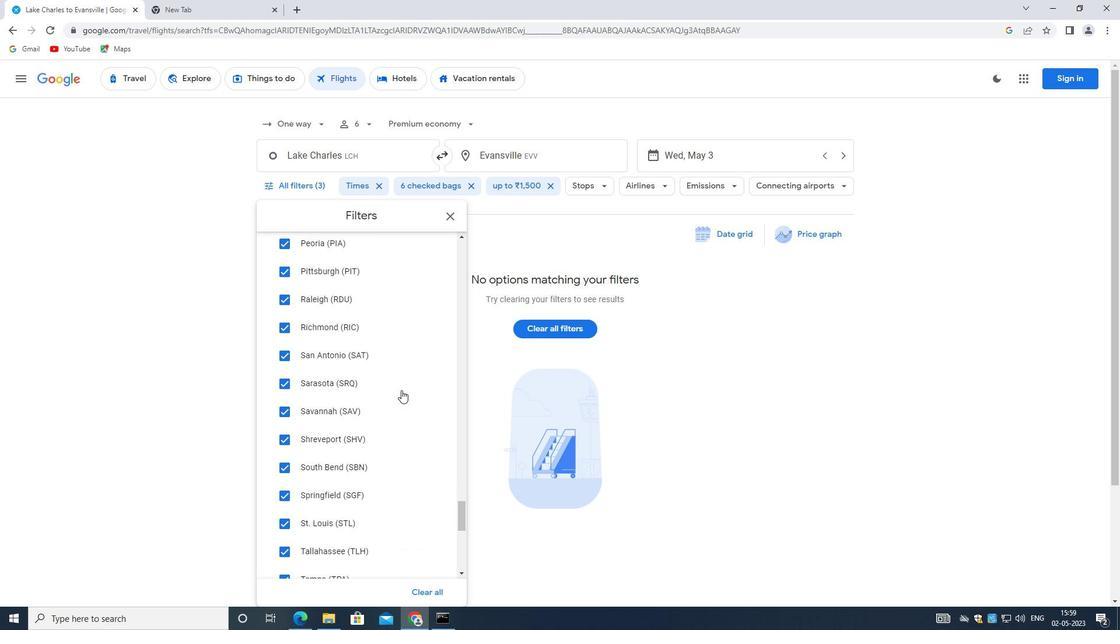 
Action: Mouse scrolled (401, 391) with delta (0, 0)
Screenshot: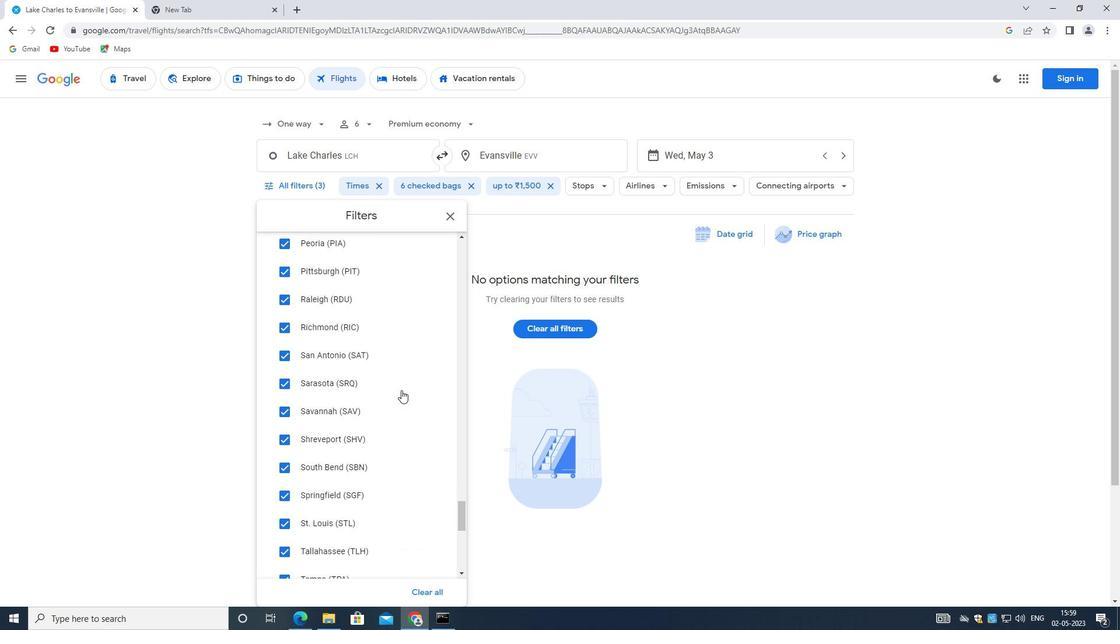 
Action: Mouse scrolled (401, 391) with delta (0, 0)
Screenshot: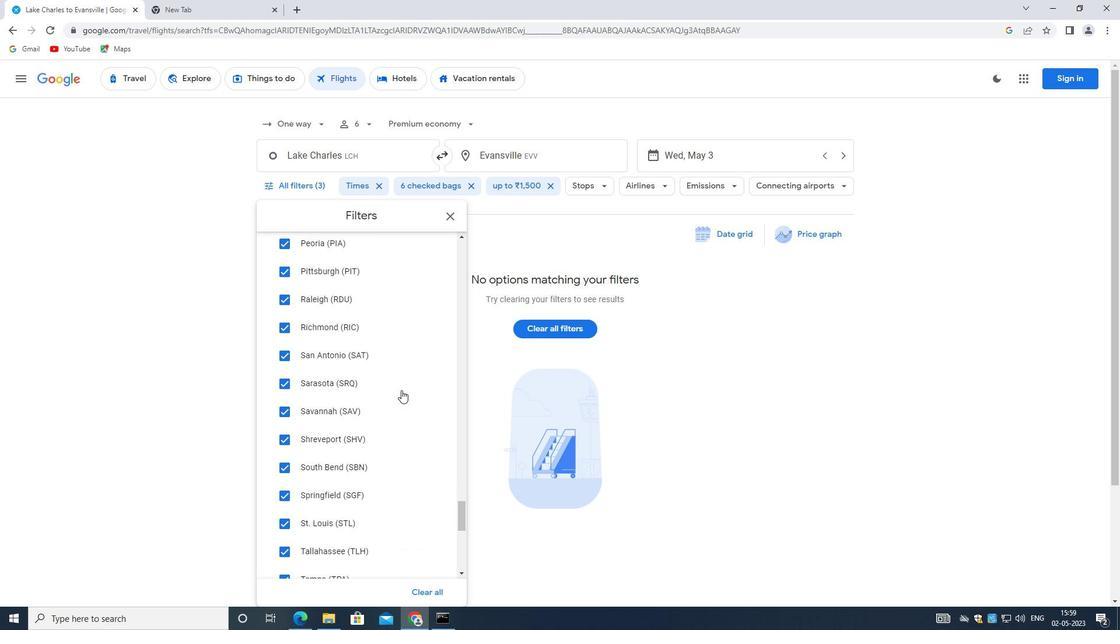 
Action: Mouse scrolled (401, 391) with delta (0, 0)
Screenshot: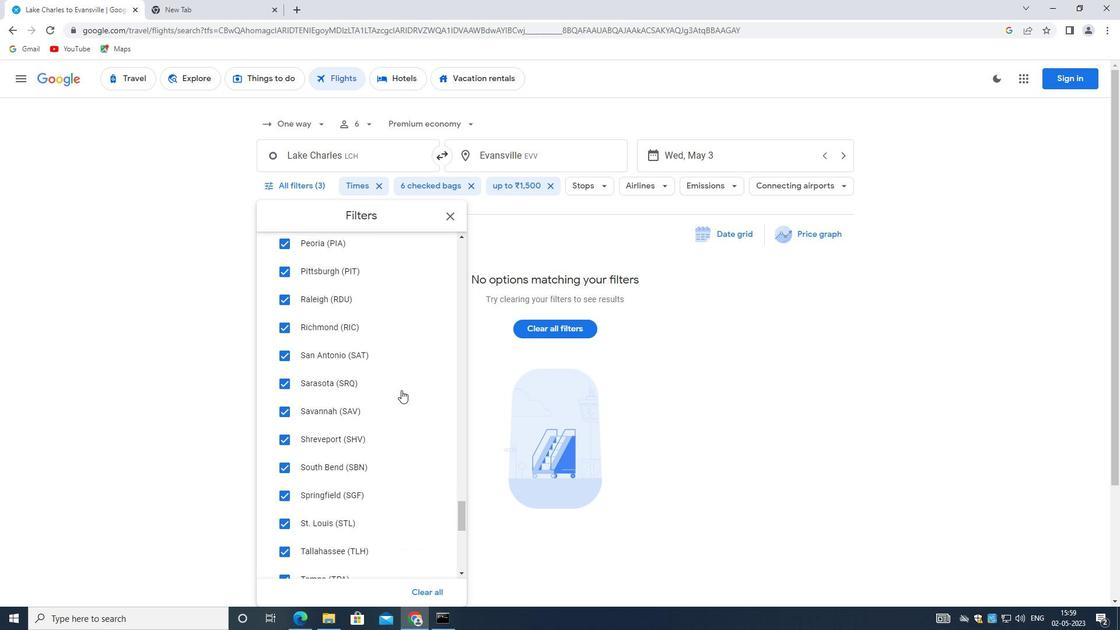 
Action: Mouse scrolled (401, 391) with delta (0, 0)
Screenshot: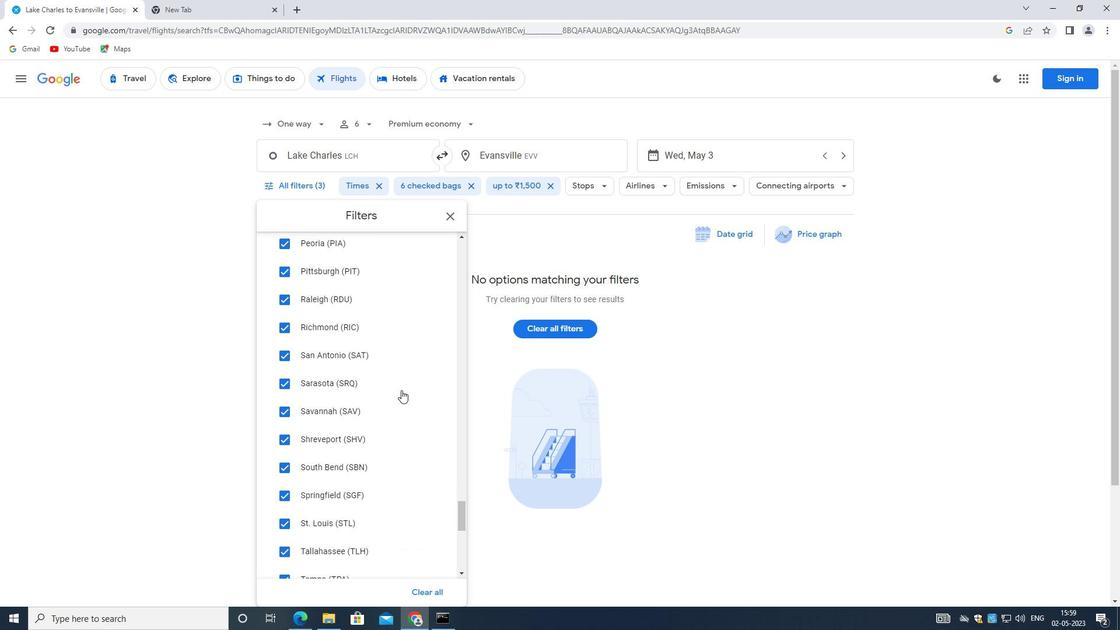
Action: Mouse moved to (398, 389)
Screenshot: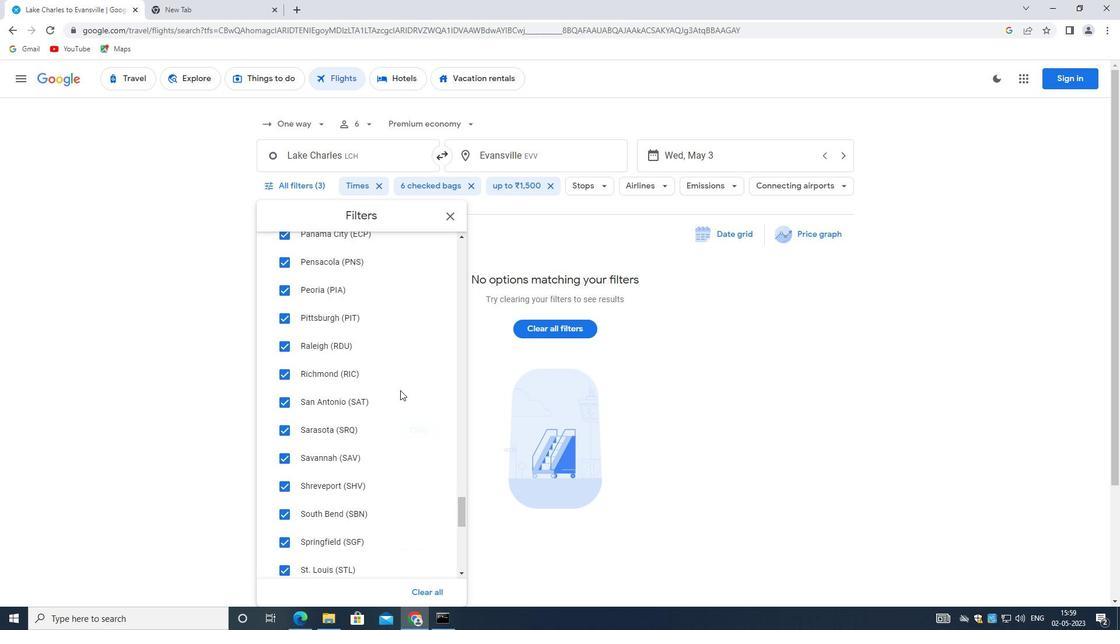 
Action: Mouse scrolled (398, 390) with delta (0, 0)
Screenshot: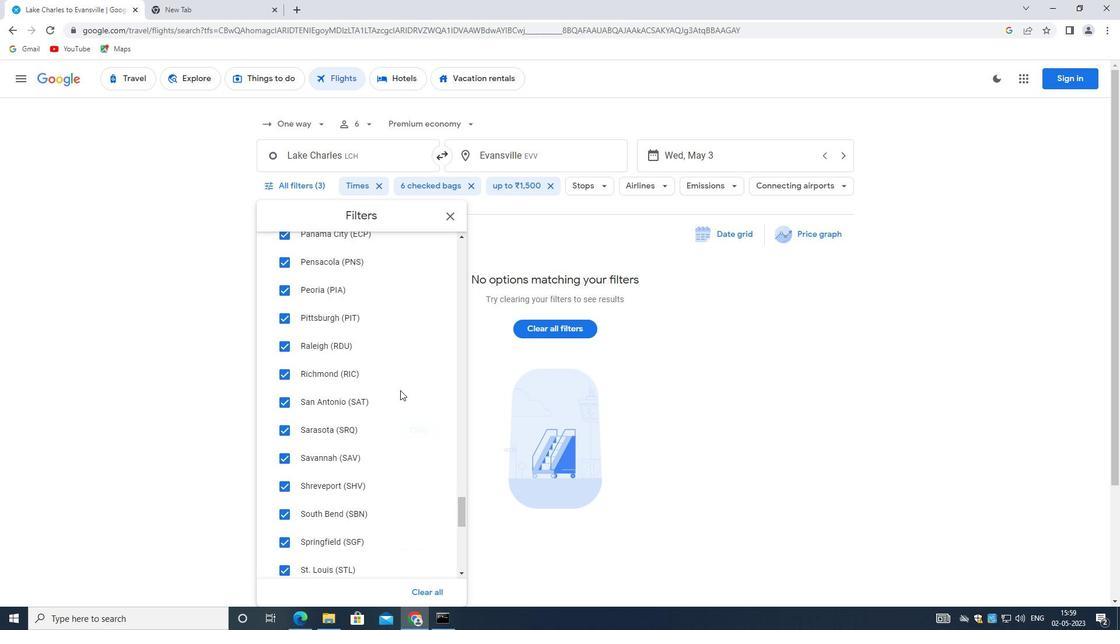 
Action: Mouse moved to (396, 389)
Screenshot: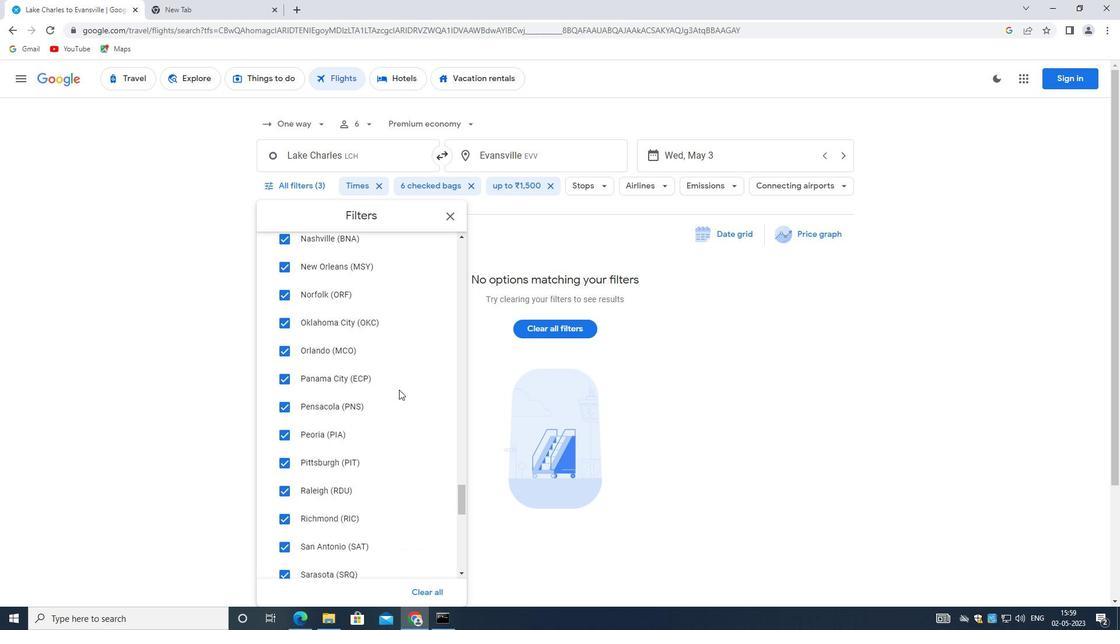 
Action: Mouse scrolled (396, 390) with delta (0, 0)
Screenshot: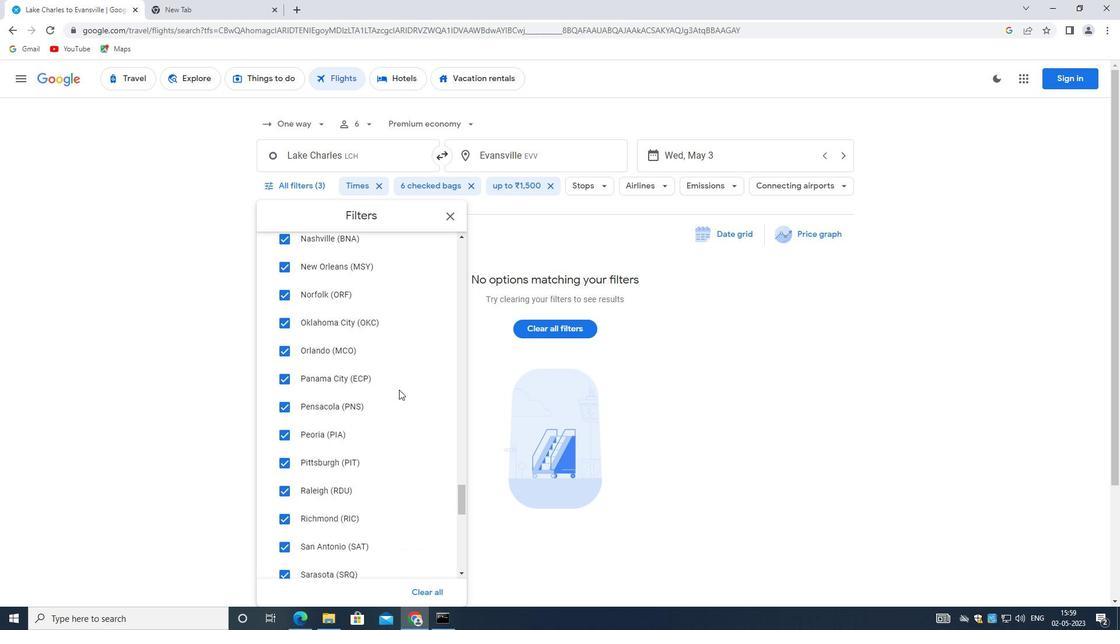 
Action: Mouse moved to (396, 389)
Screenshot: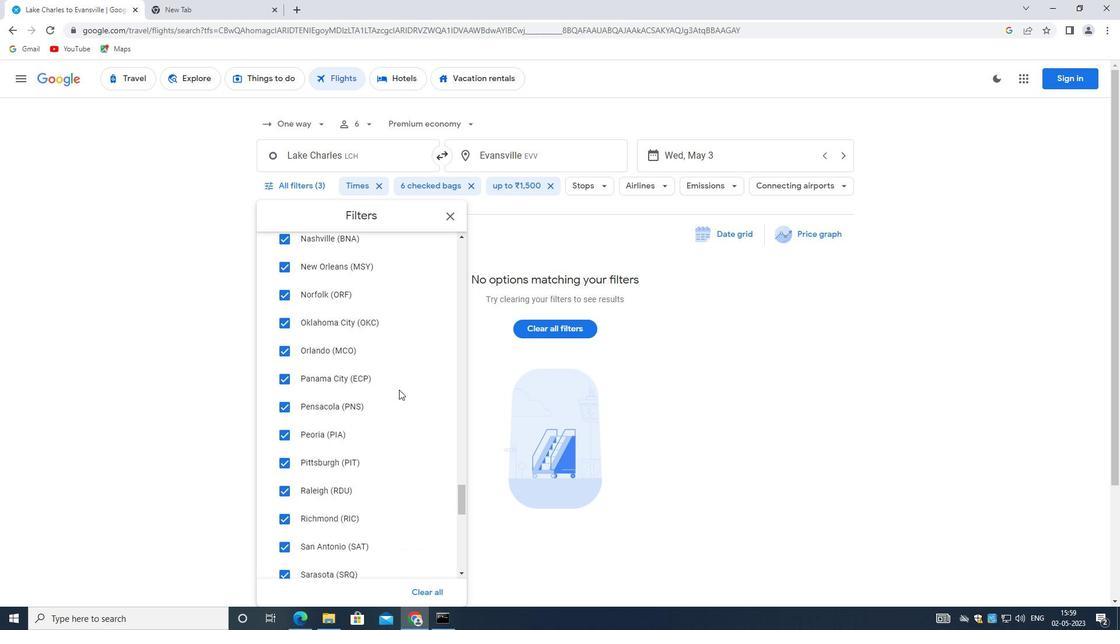 
Action: Mouse scrolled (396, 389) with delta (0, 0)
Screenshot: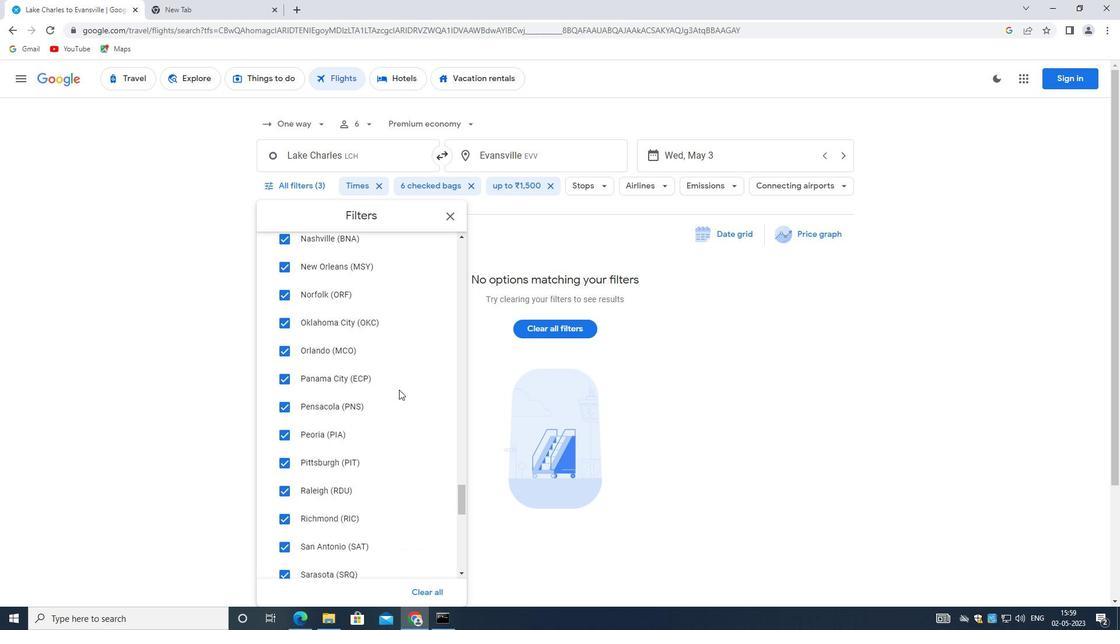 
Action: Mouse moved to (395, 389)
Screenshot: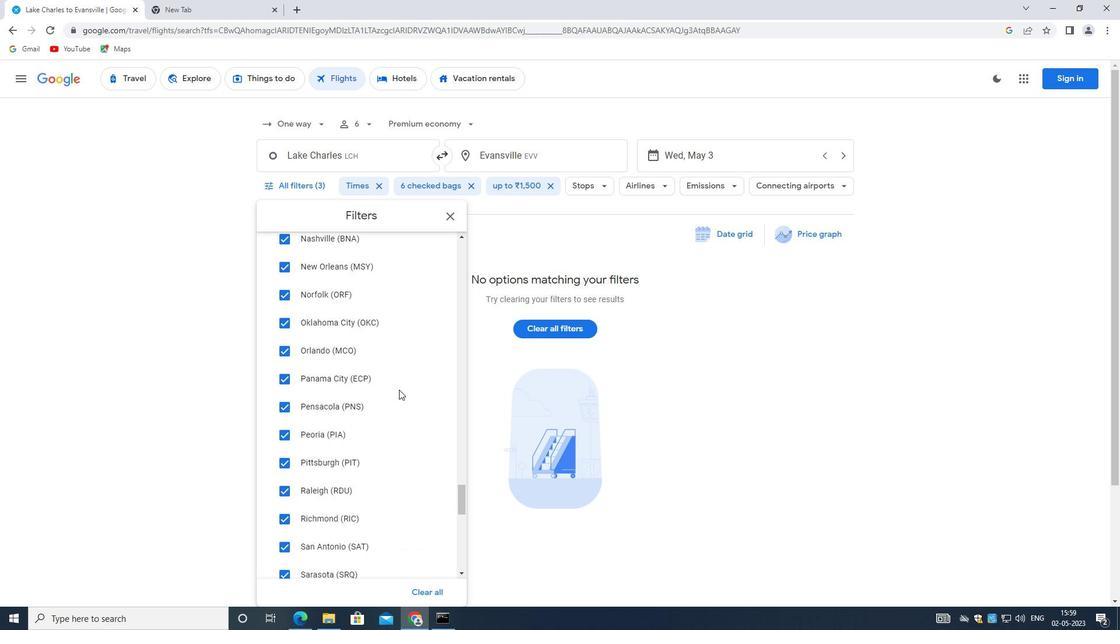 
Action: Mouse scrolled (395, 389) with delta (0, 0)
Screenshot: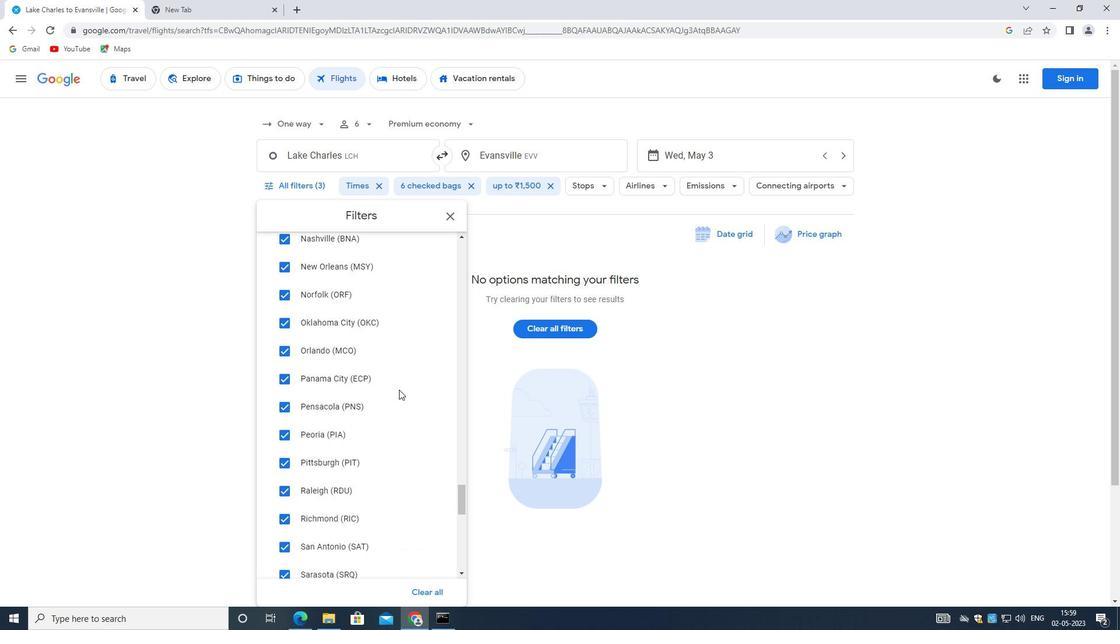 
Action: Mouse moved to (394, 387)
Screenshot: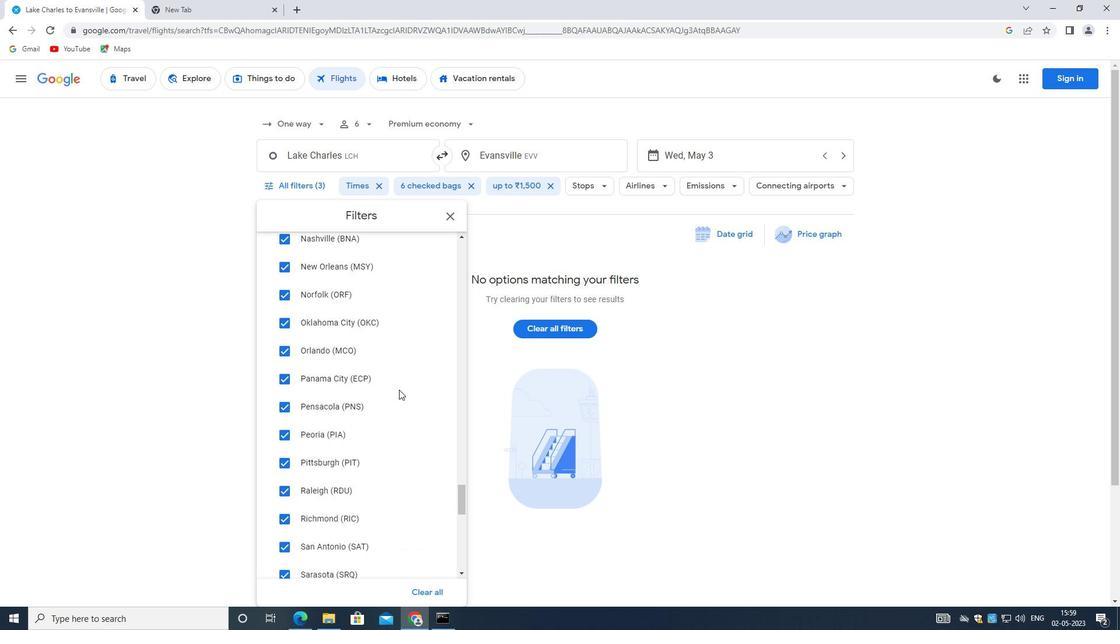 
Action: Mouse scrolled (394, 387) with delta (0, 0)
Screenshot: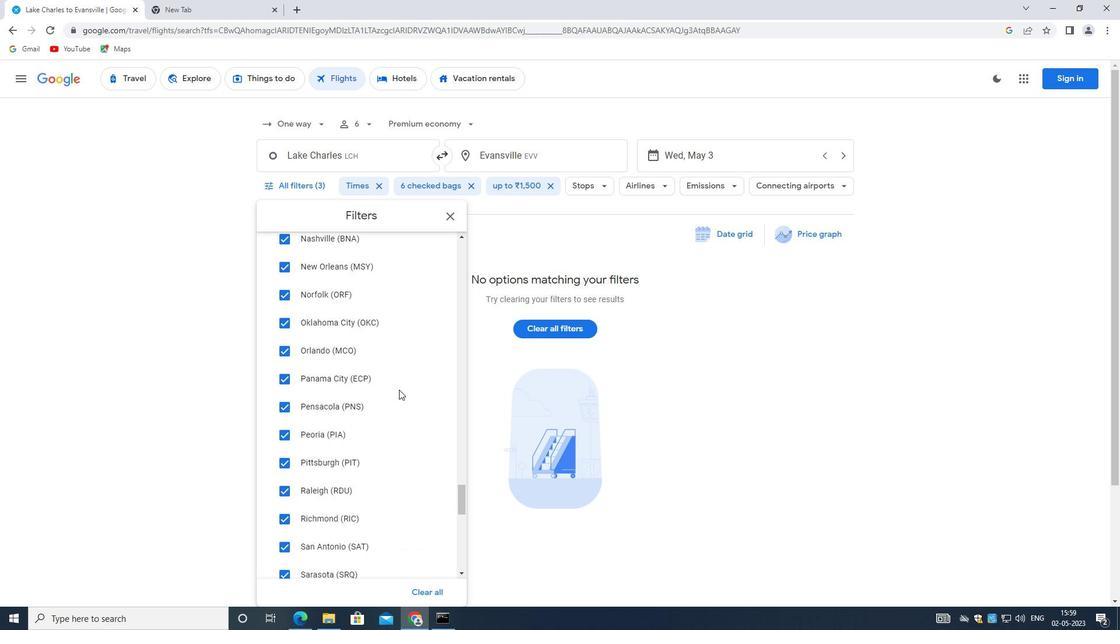
Action: Mouse moved to (390, 378)
Screenshot: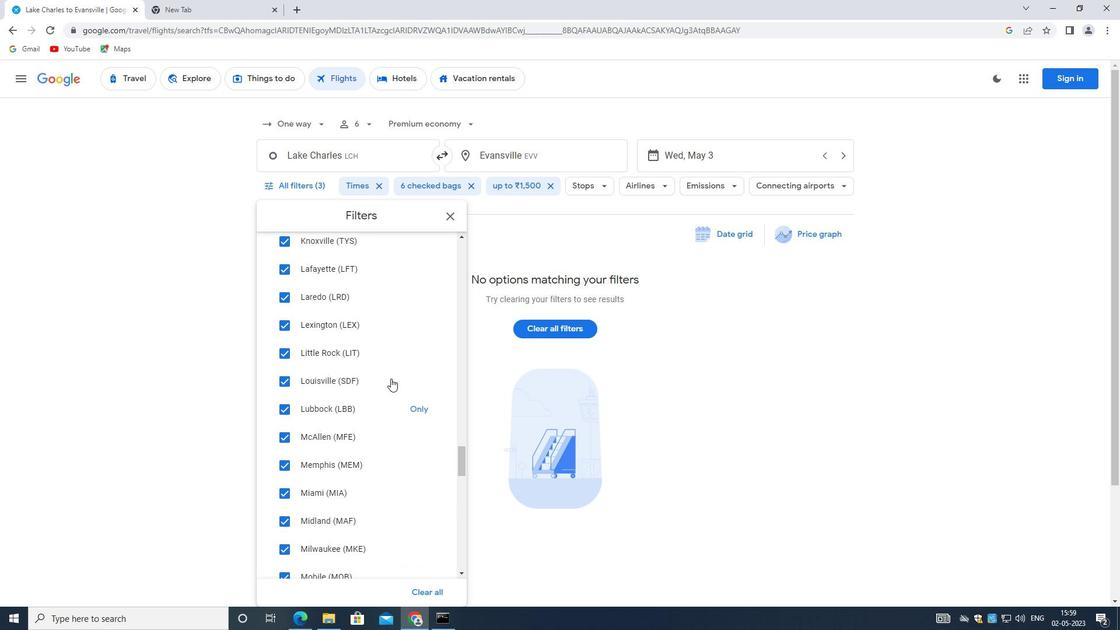 
Action: Mouse scrolled (390, 378) with delta (0, 0)
Screenshot: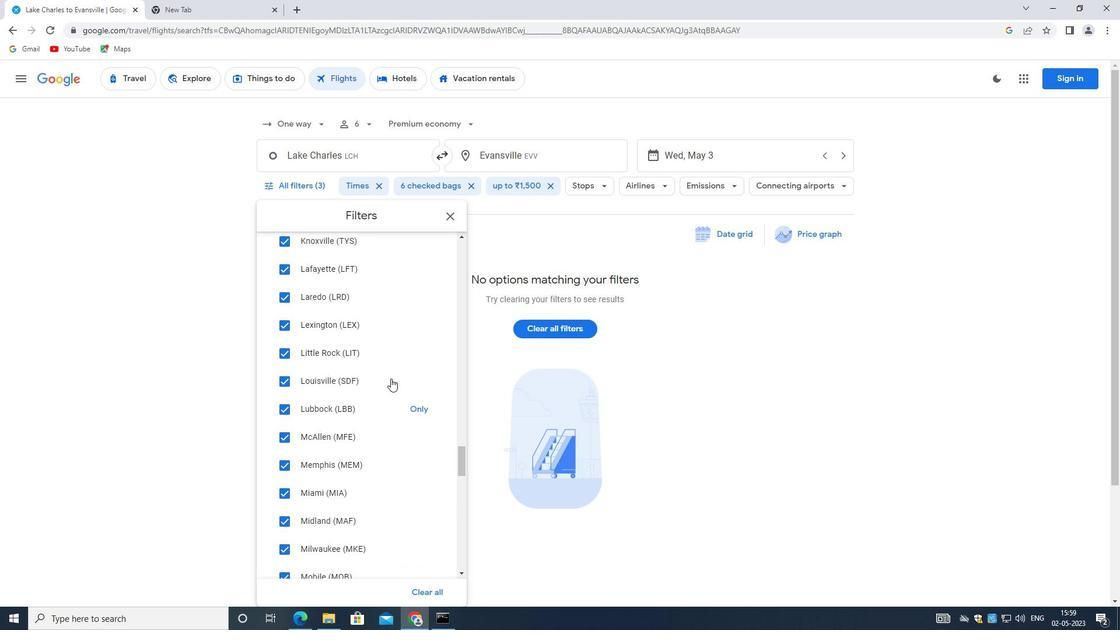 
Action: Mouse scrolled (390, 378) with delta (0, 0)
